 Task: Look for Airbnb properties in Cotoca, Bolivia from 2nd November, 2023 to 9th November, 2023 for 5 adults. Place can be shared room with 2 bedrooms having 5 beds and 2 bathrooms. Property type can be flat. Amenities needed are: wifi. Booking option can be shelf check-in. Look for 5 properties as per requirement.
Action: Mouse moved to (496, 71)
Screenshot: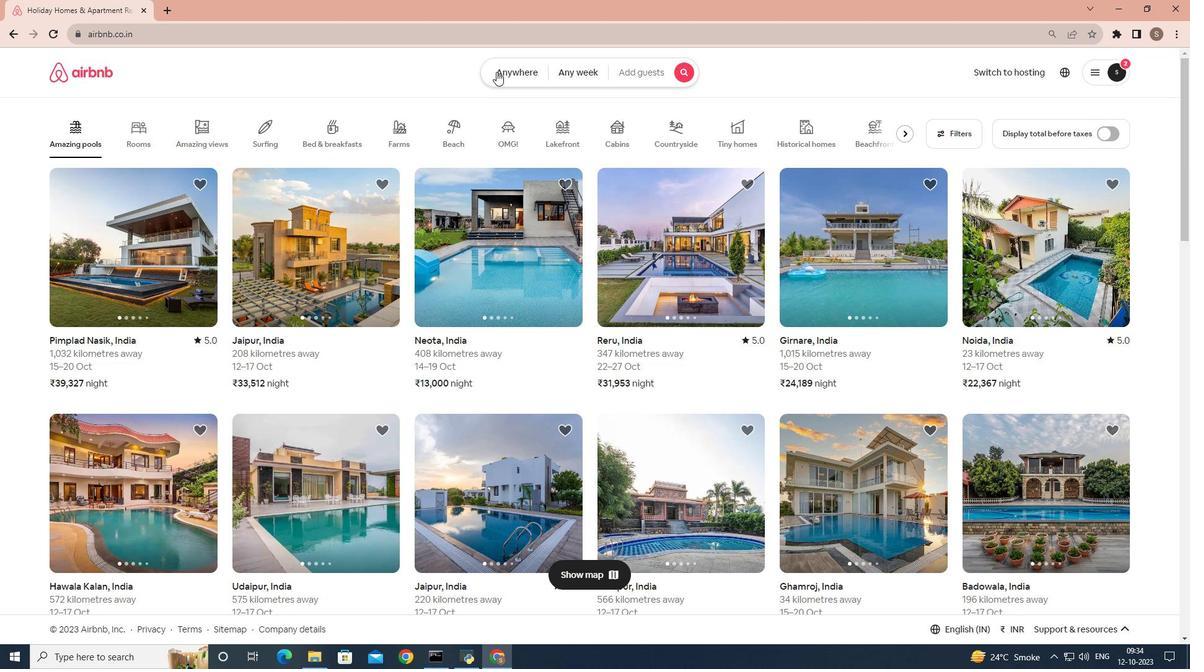
Action: Mouse pressed left at (496, 71)
Screenshot: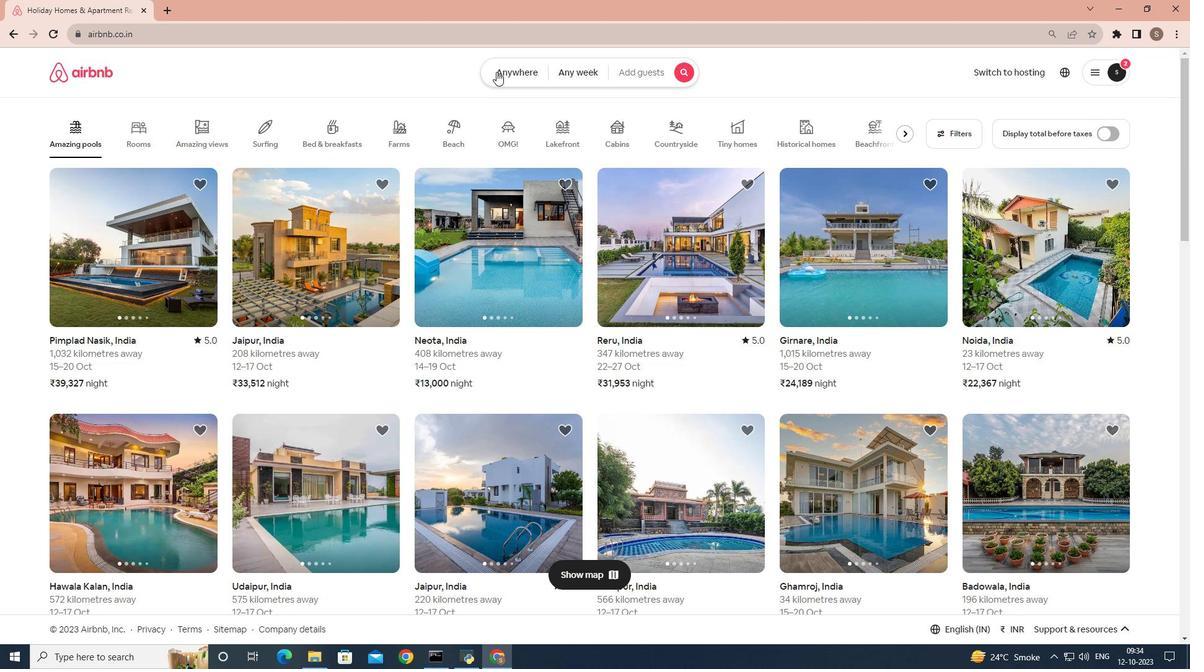 
Action: Mouse moved to (447, 114)
Screenshot: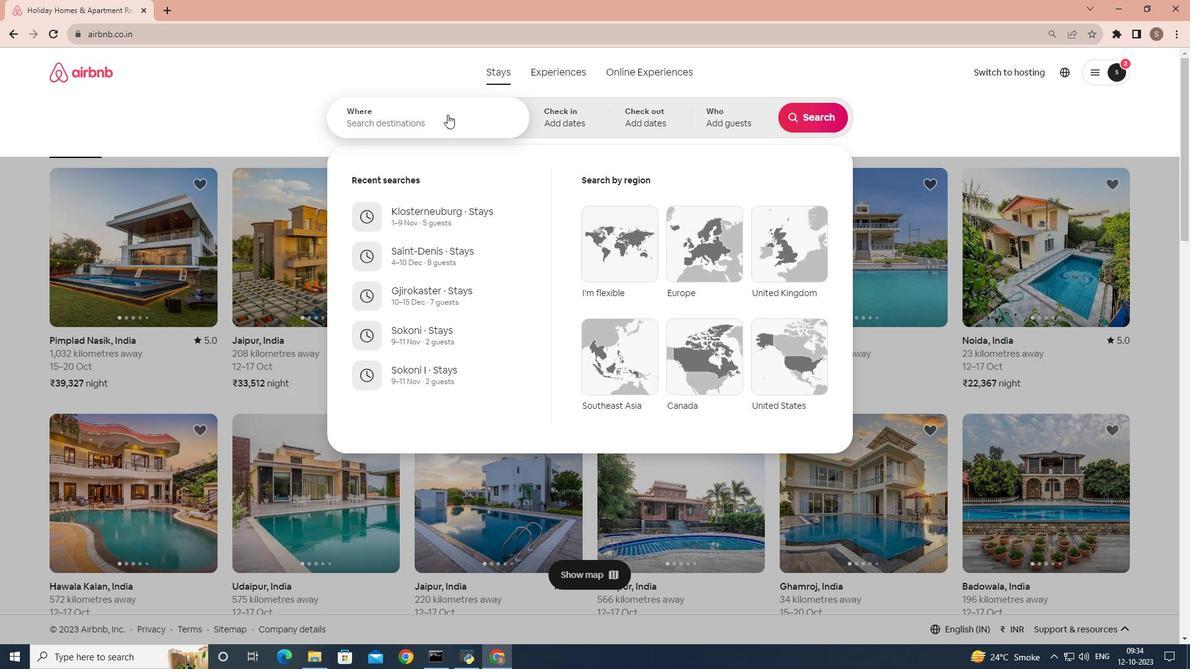 
Action: Mouse pressed left at (447, 114)
Screenshot: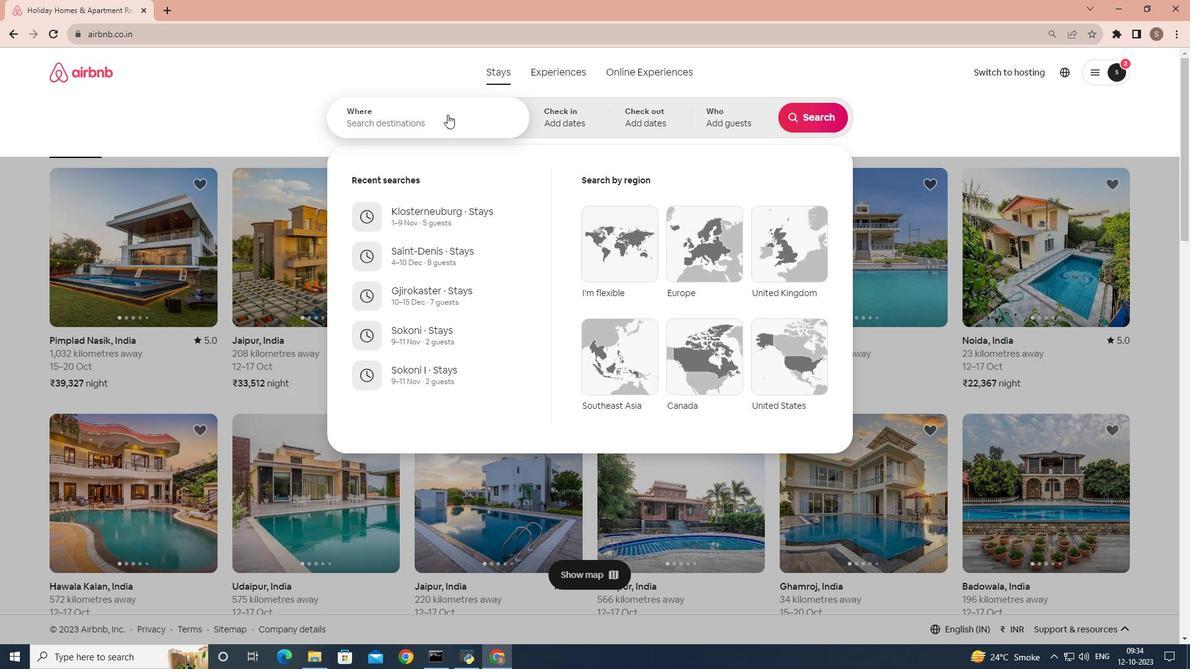 
Action: Mouse moved to (444, 132)
Screenshot: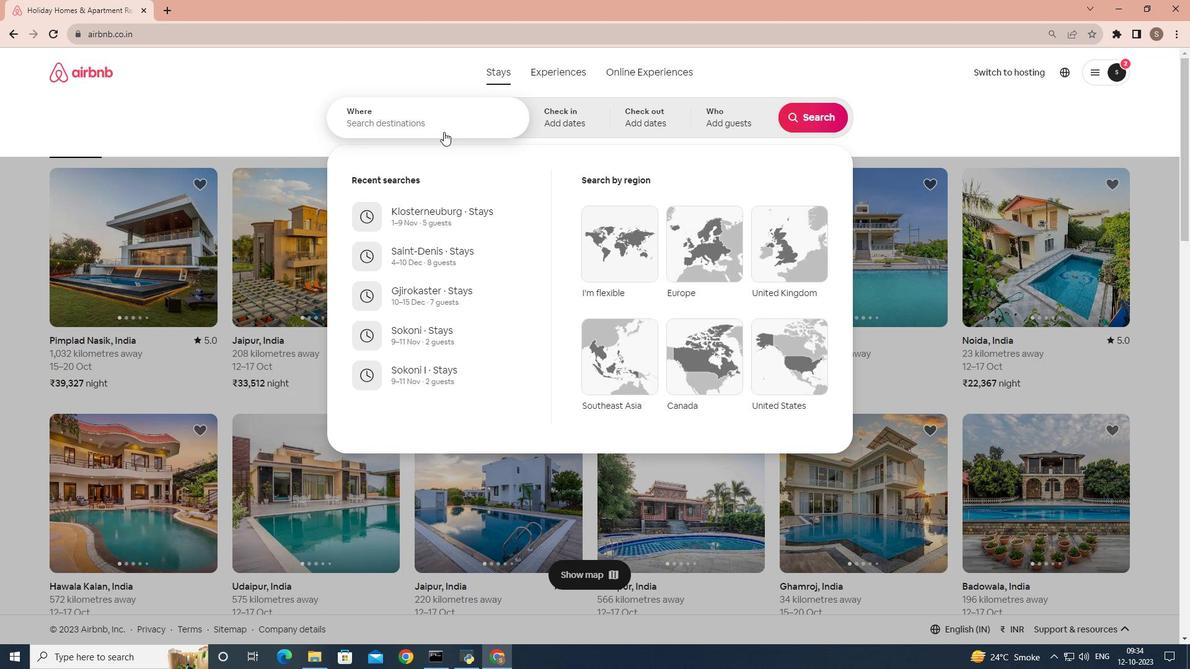 
Action: Key pressed <Key.shift><Key.shift><Key.shift><Key.shift>Cotoca,<Key.space><Key.shift>Bolivia
Screenshot: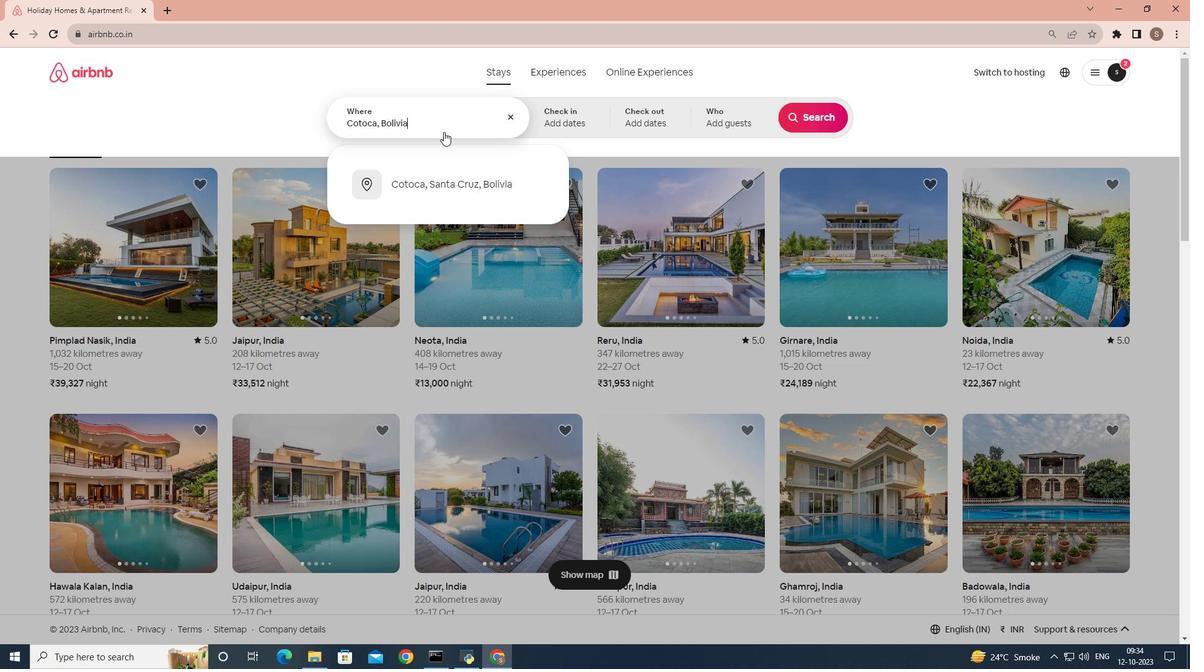 
Action: Mouse moved to (577, 125)
Screenshot: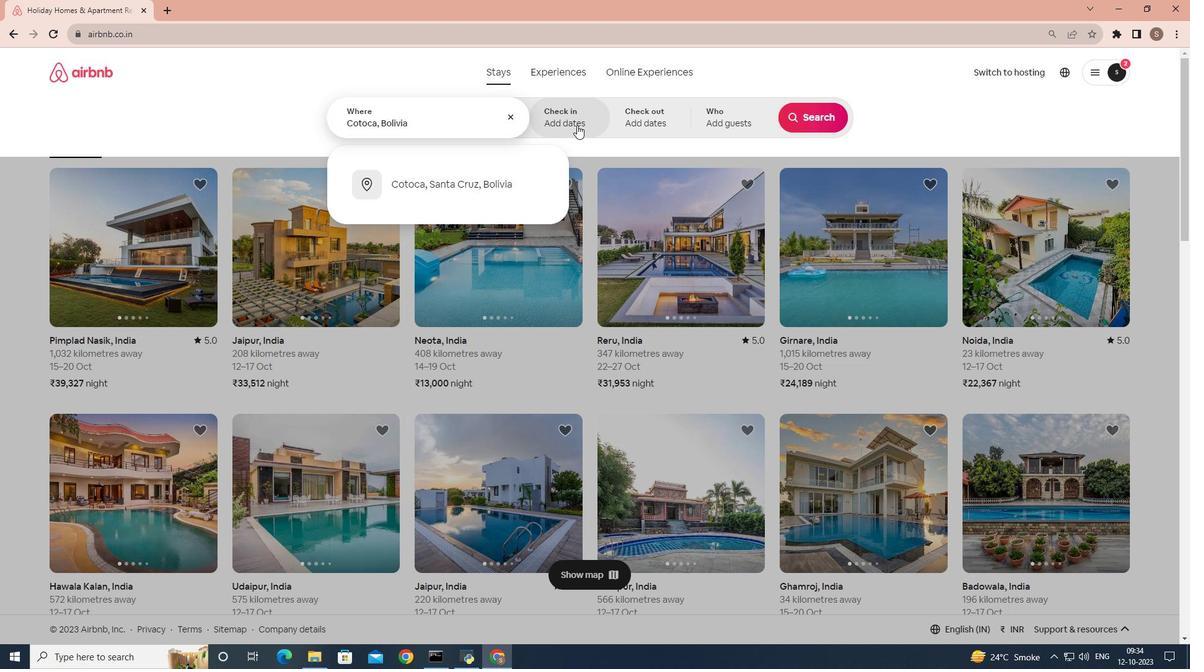 
Action: Mouse pressed left at (577, 125)
Screenshot: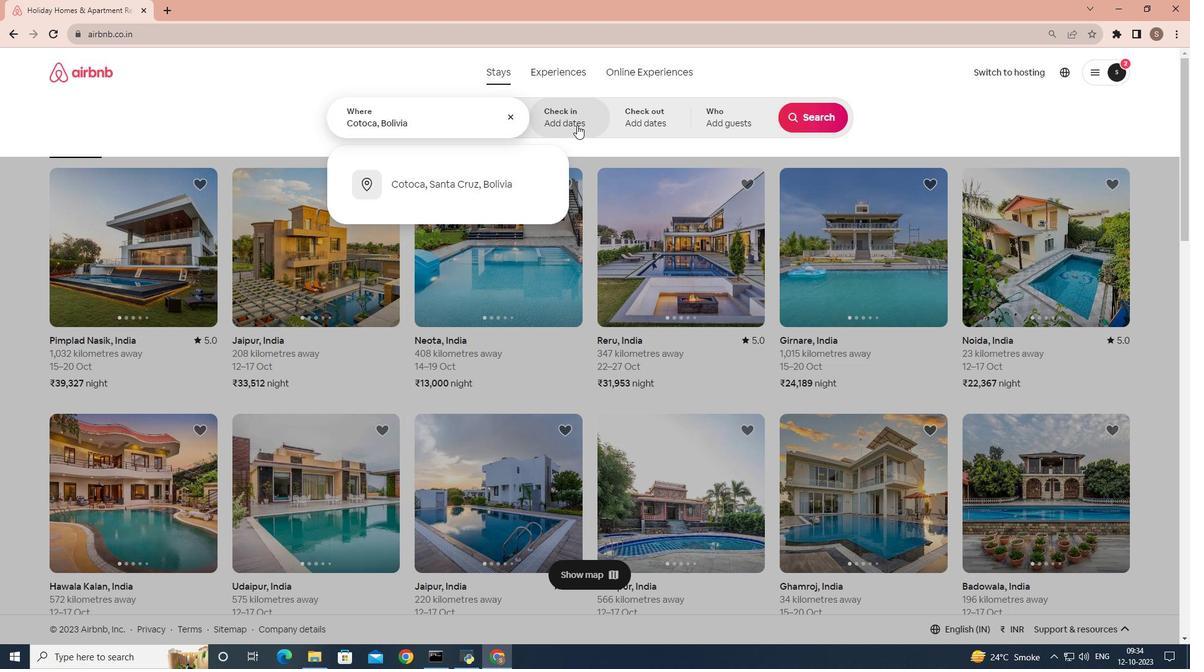 
Action: Mouse moved to (742, 267)
Screenshot: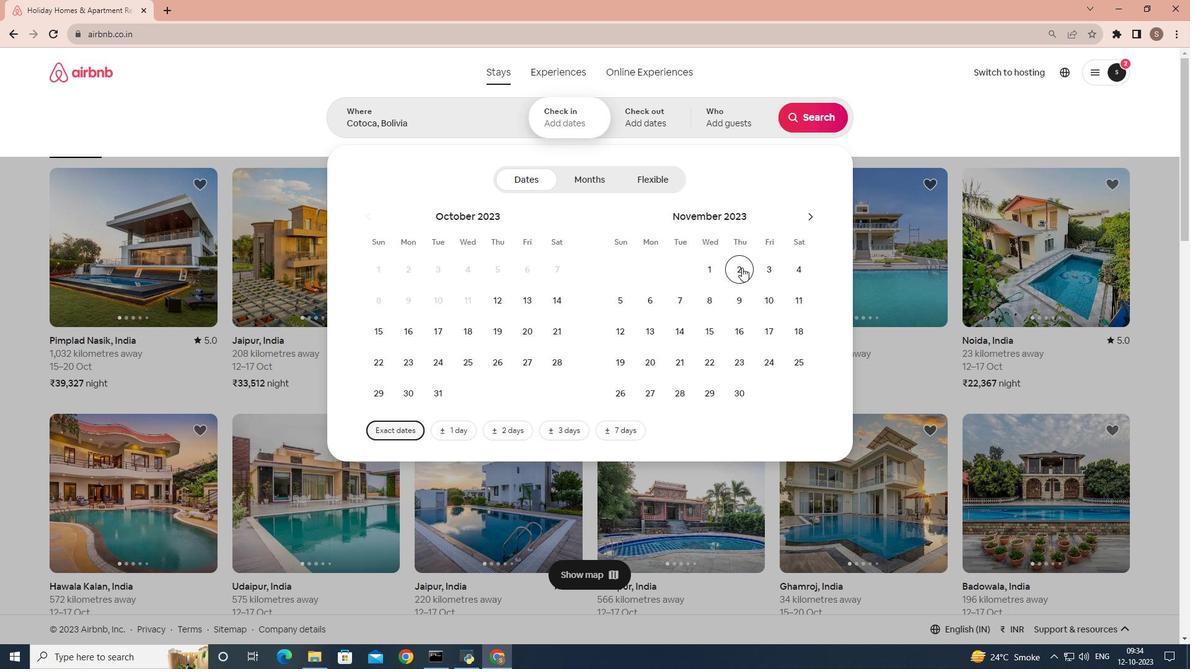 
Action: Mouse pressed left at (742, 267)
Screenshot: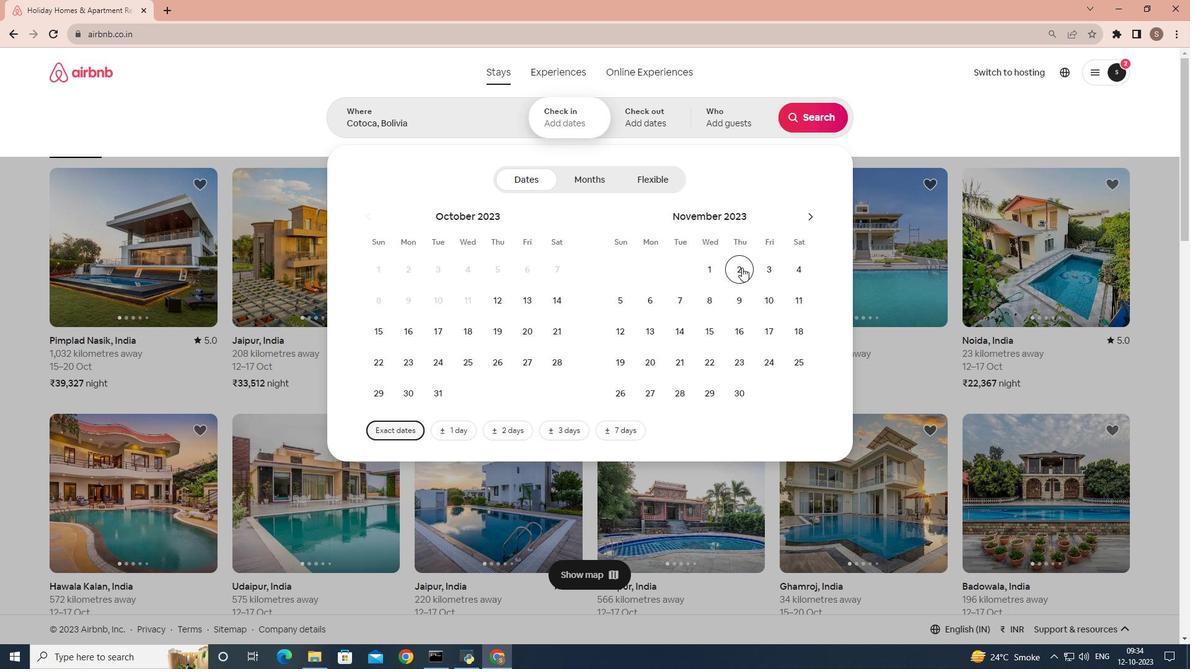 
Action: Mouse moved to (739, 301)
Screenshot: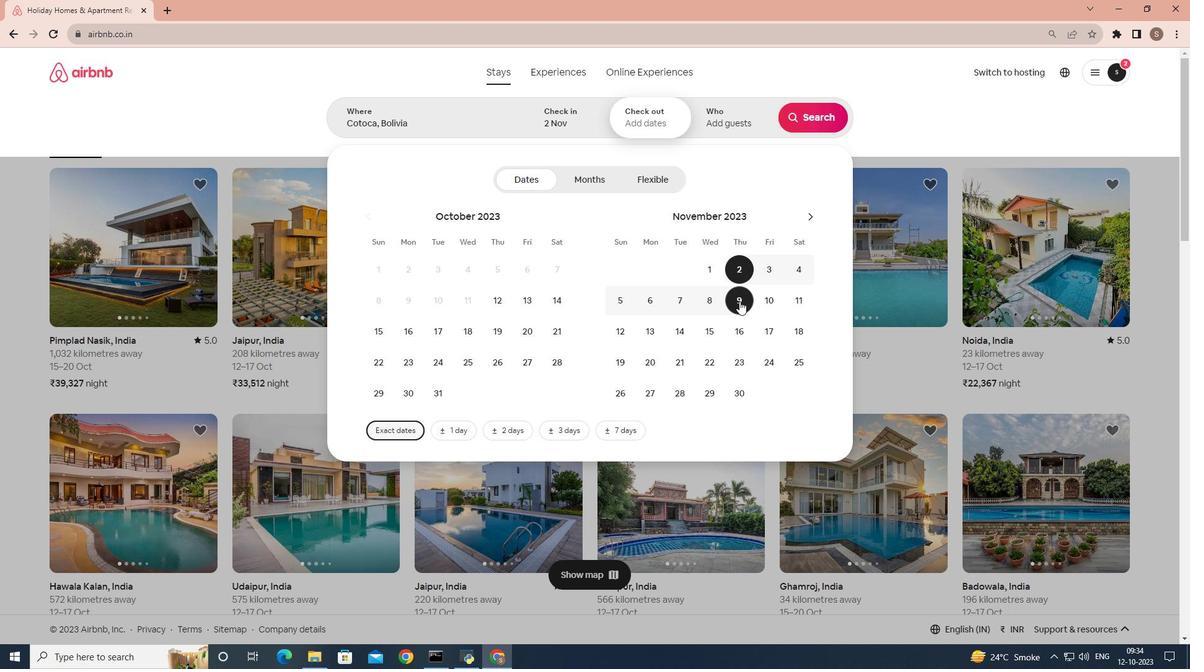 
Action: Mouse pressed left at (739, 301)
Screenshot: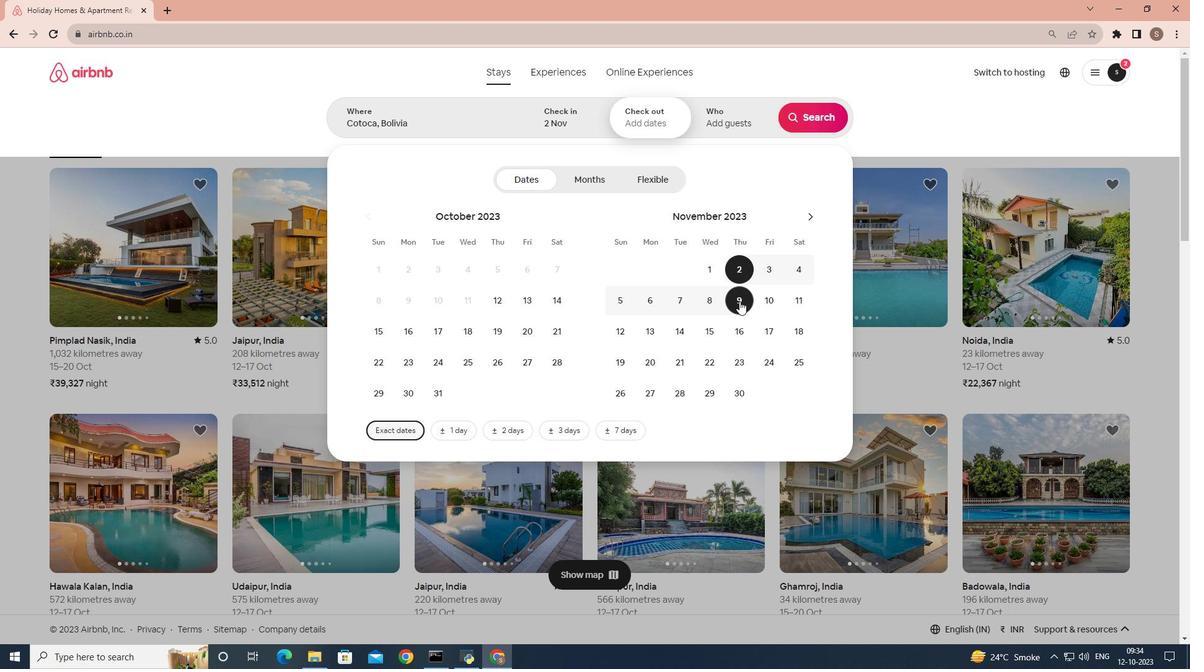 
Action: Mouse moved to (748, 114)
Screenshot: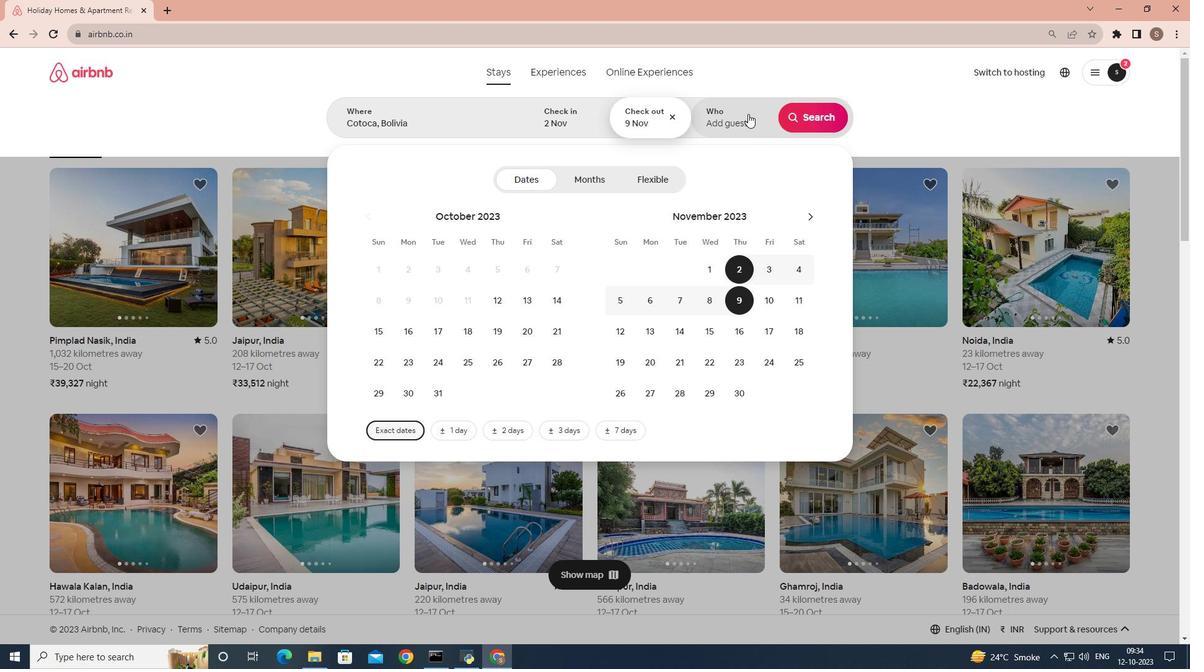 
Action: Mouse pressed left at (748, 114)
Screenshot: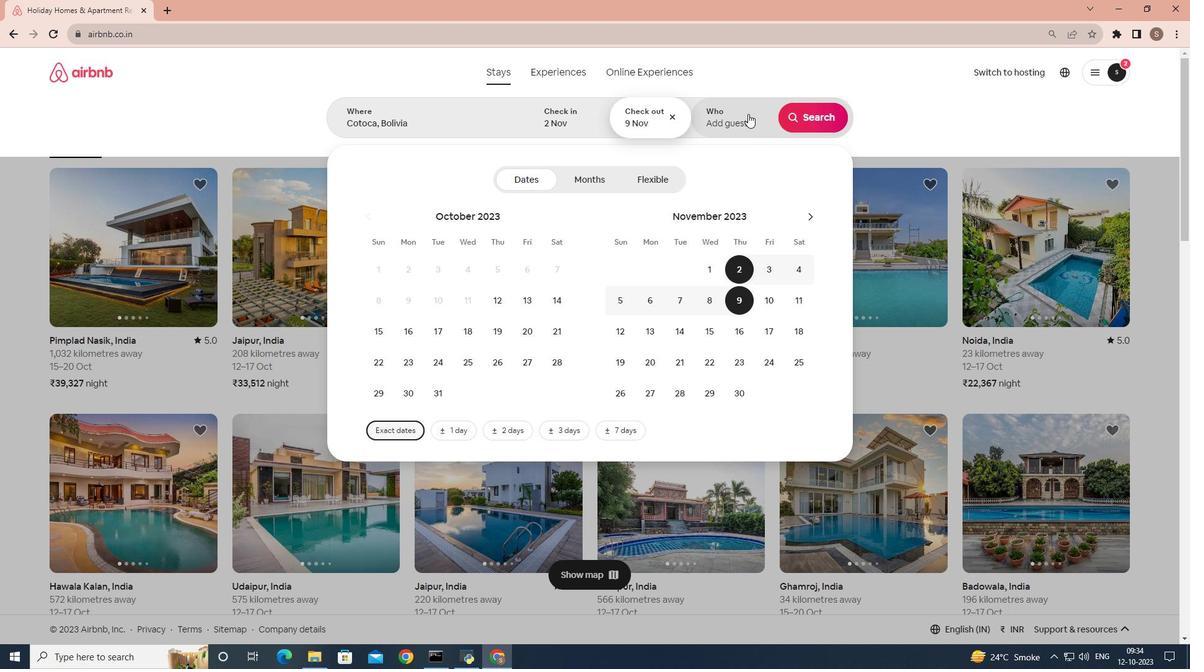 
Action: Mouse moved to (814, 181)
Screenshot: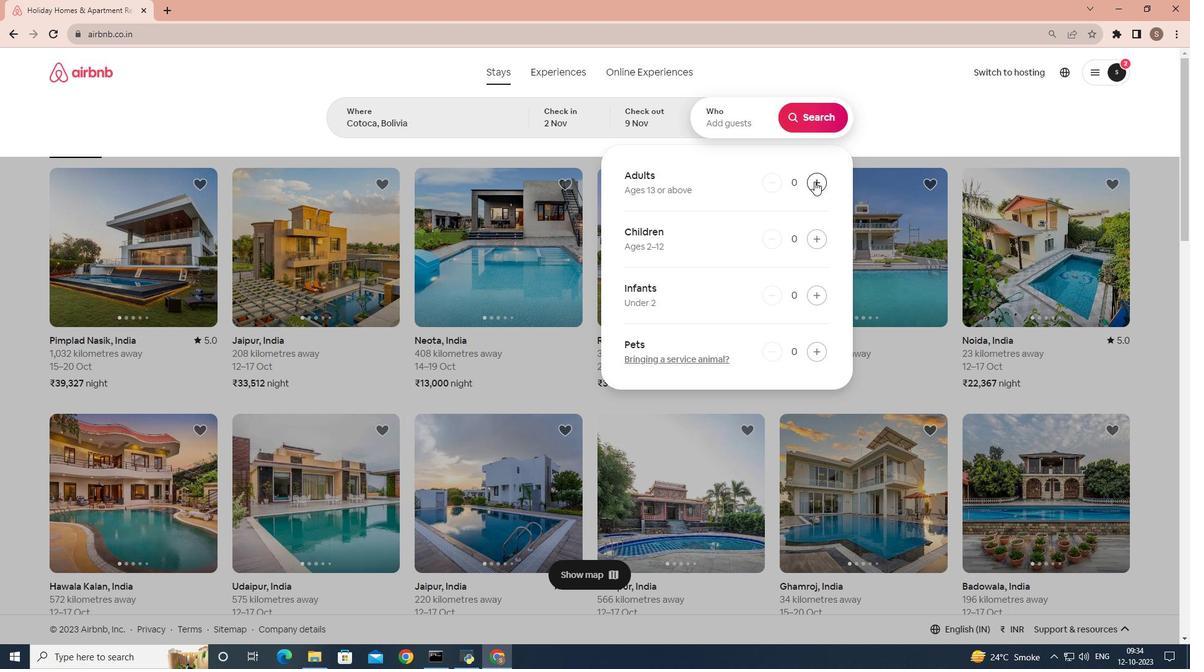 
Action: Mouse pressed left at (814, 181)
Screenshot: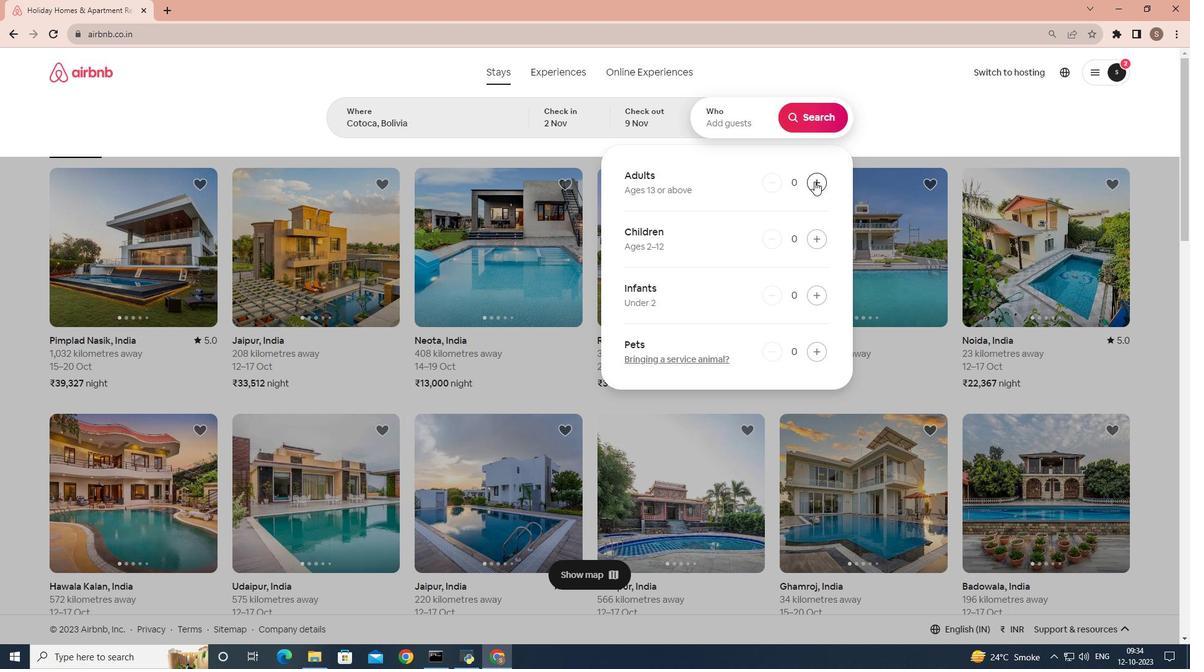 
Action: Mouse pressed left at (814, 181)
Screenshot: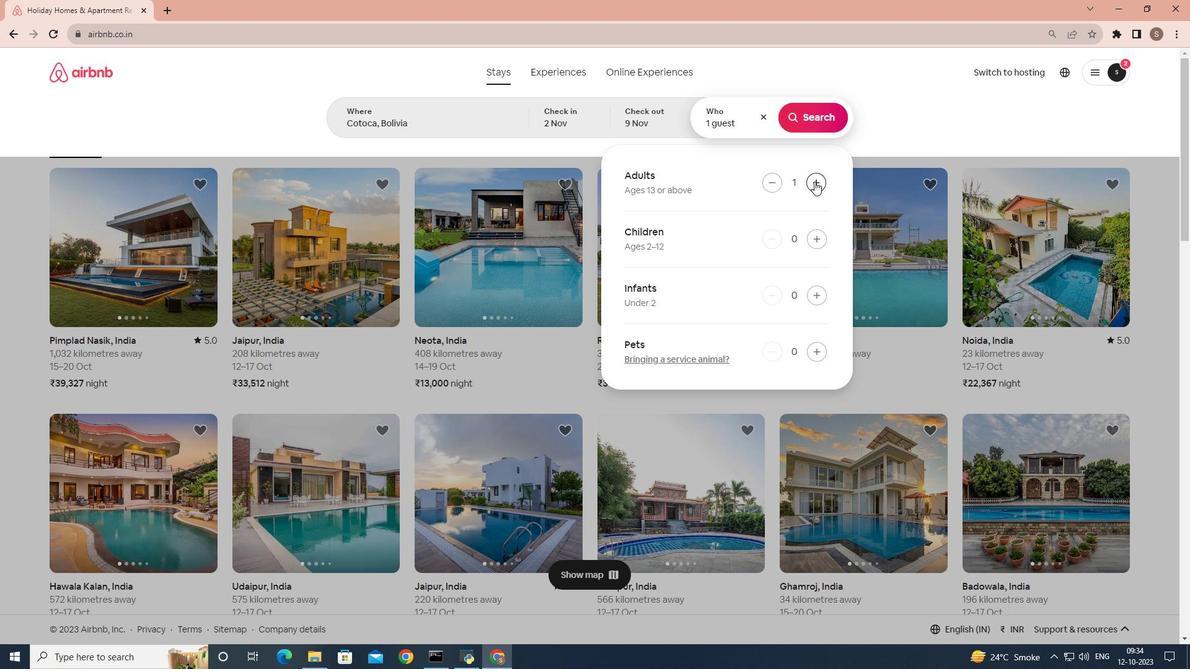 
Action: Mouse pressed left at (814, 181)
Screenshot: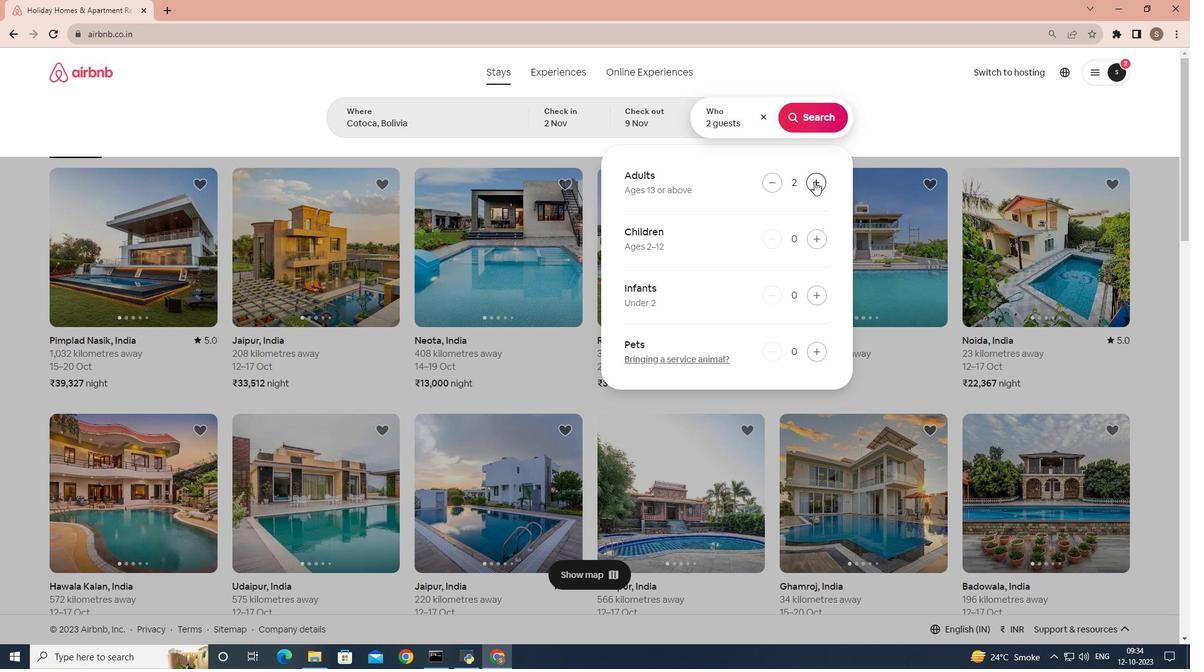 
Action: Mouse pressed left at (814, 181)
Screenshot: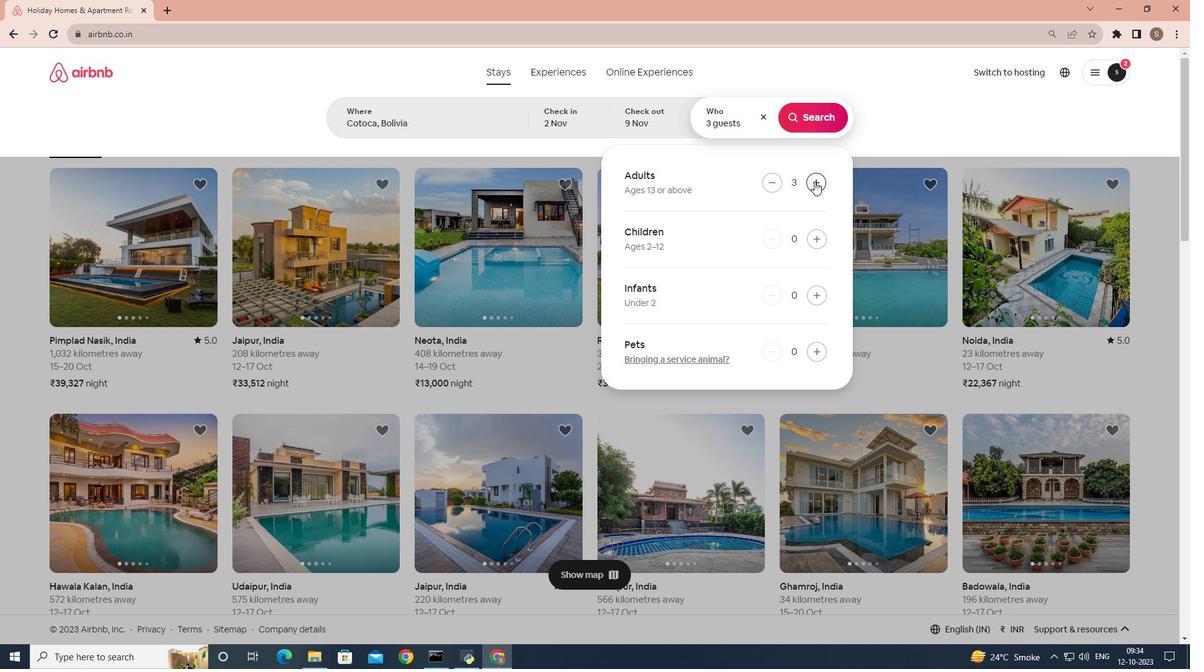 
Action: Mouse pressed left at (814, 181)
Screenshot: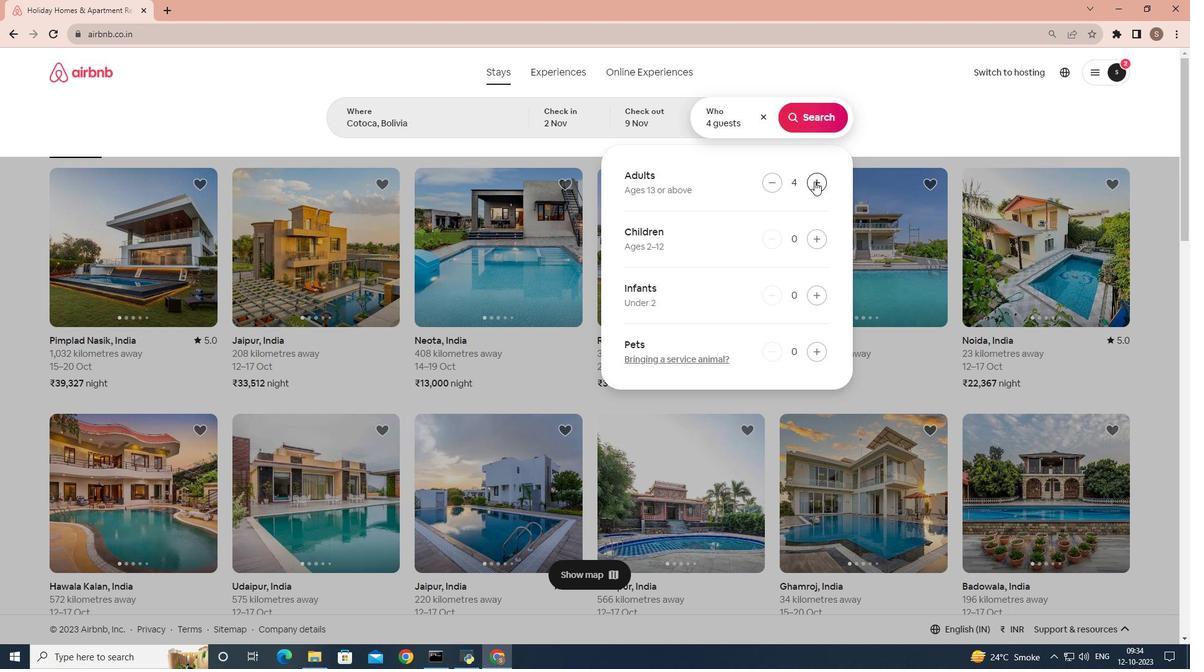 
Action: Mouse moved to (814, 116)
Screenshot: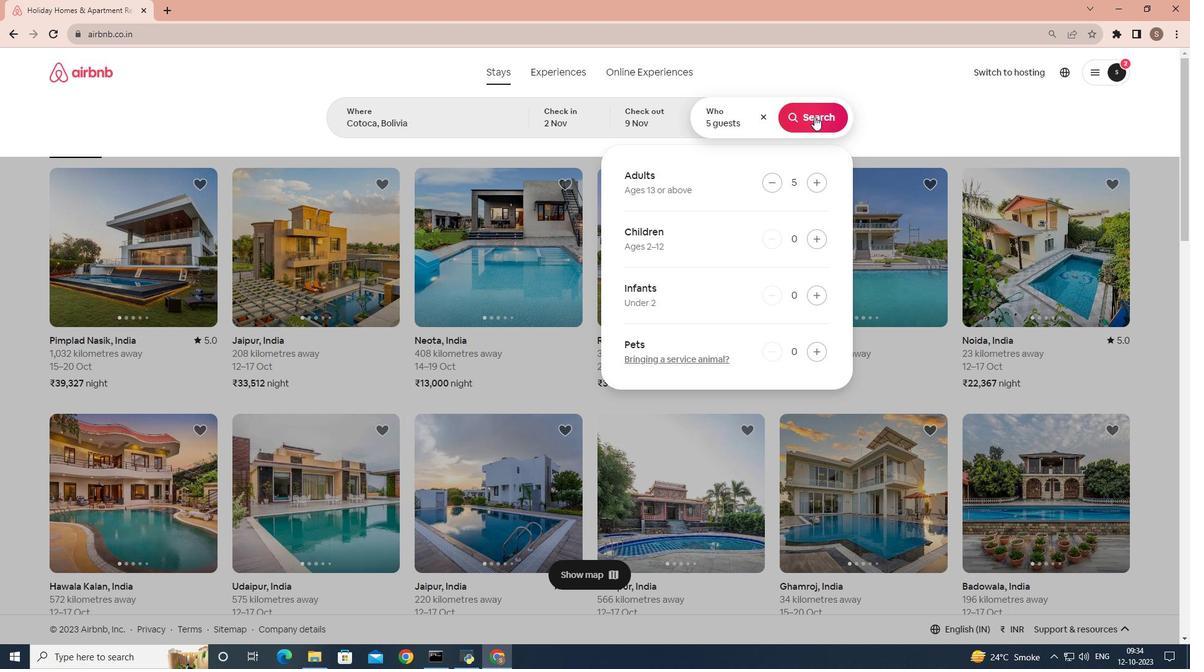 
Action: Mouse pressed left at (814, 116)
Screenshot: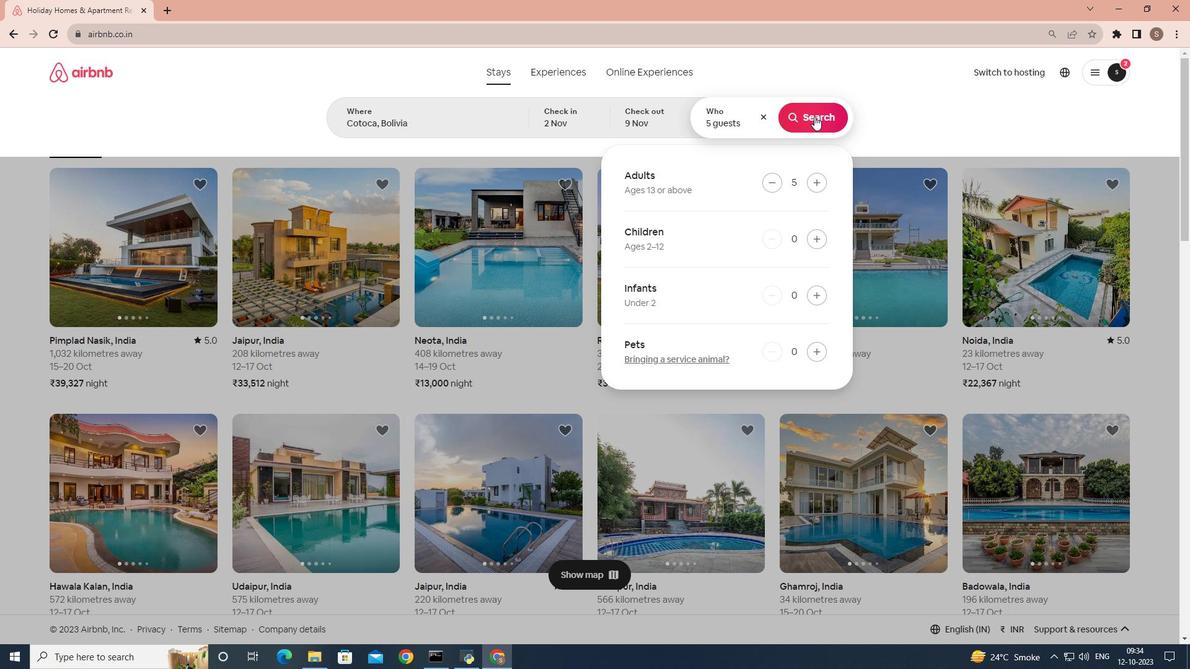 
Action: Mouse moved to (999, 122)
Screenshot: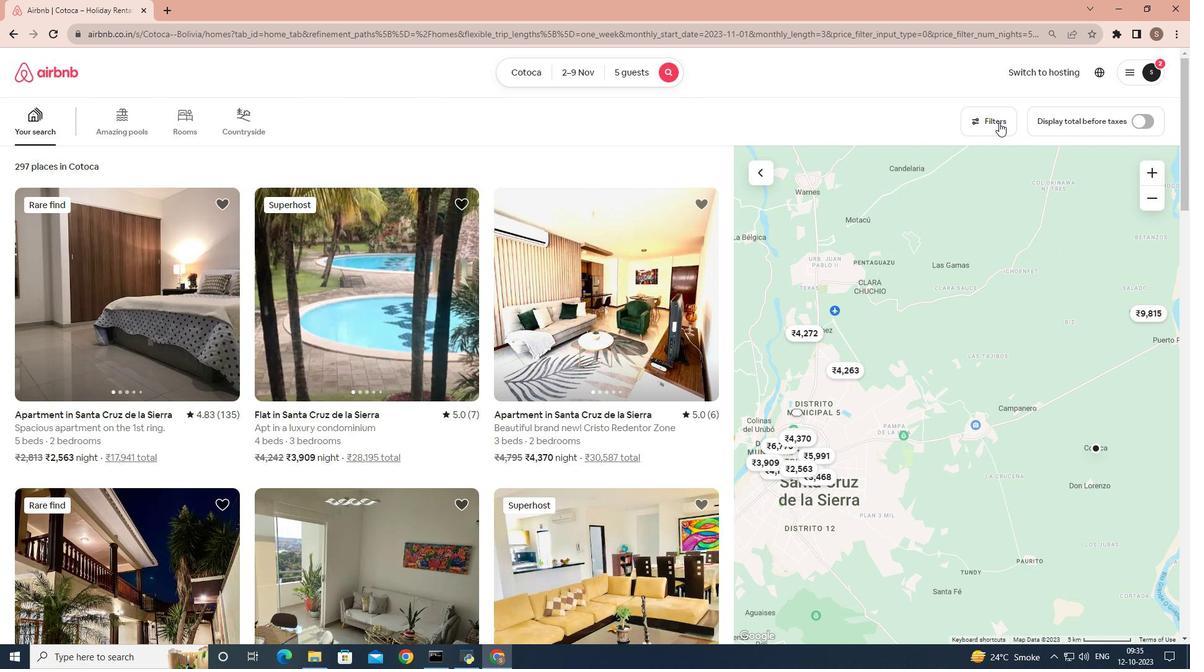 
Action: Mouse pressed left at (999, 122)
Screenshot: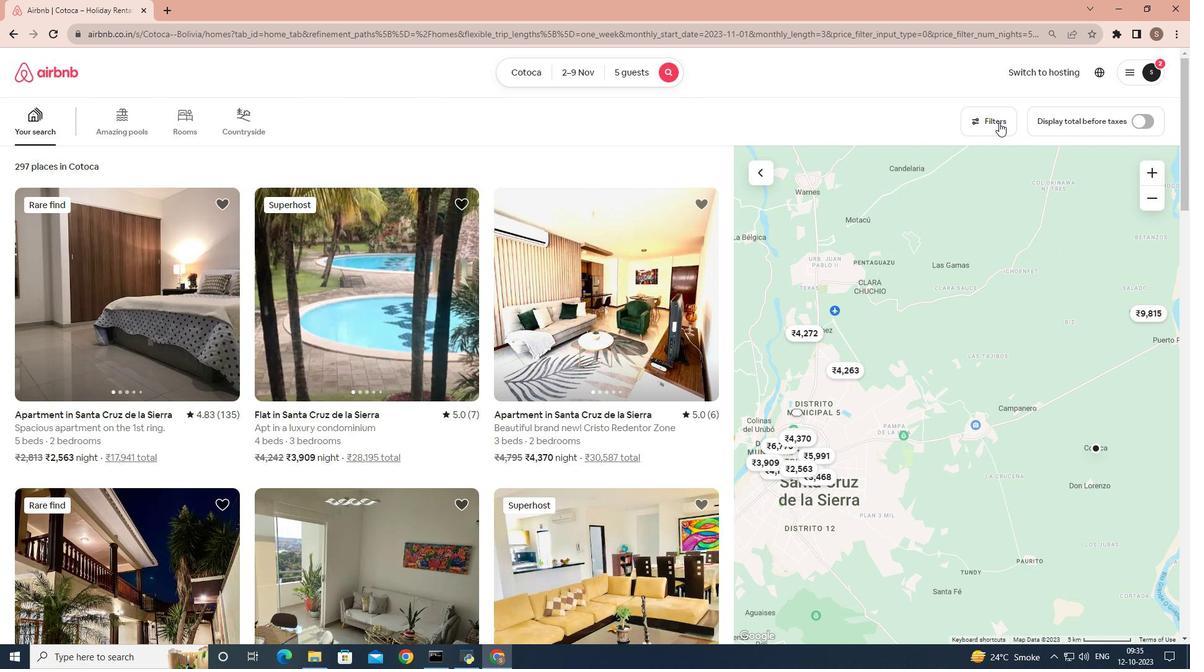 
Action: Mouse moved to (488, 510)
Screenshot: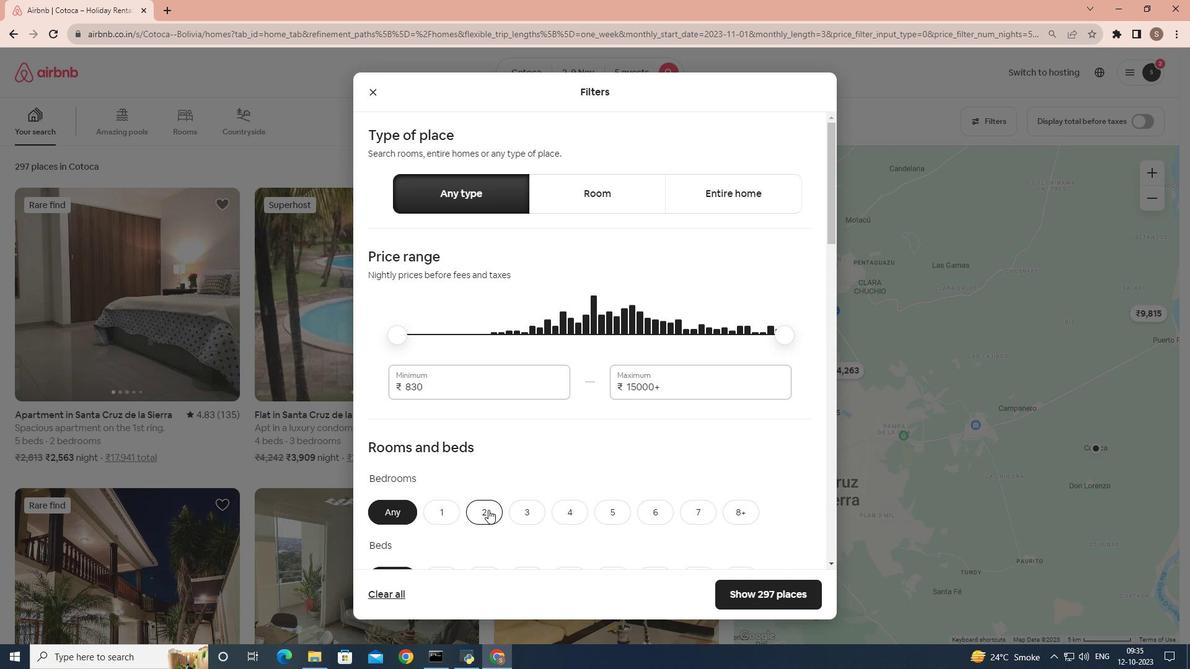 
Action: Mouse pressed left at (488, 510)
Screenshot: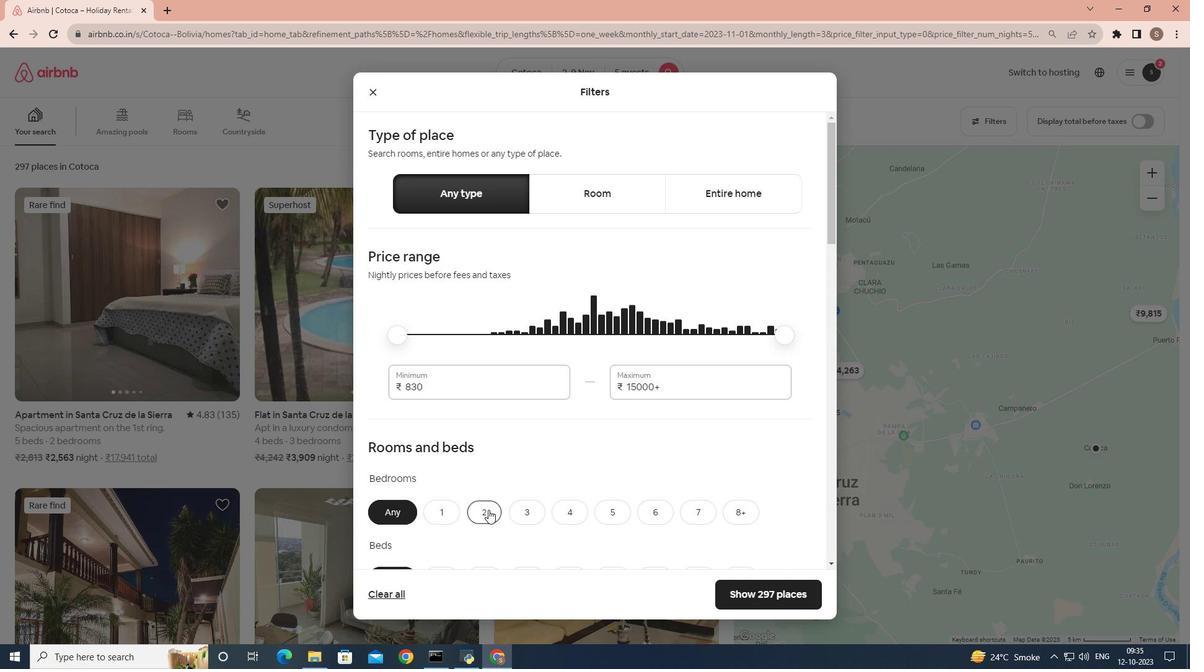 
Action: Mouse moved to (518, 460)
Screenshot: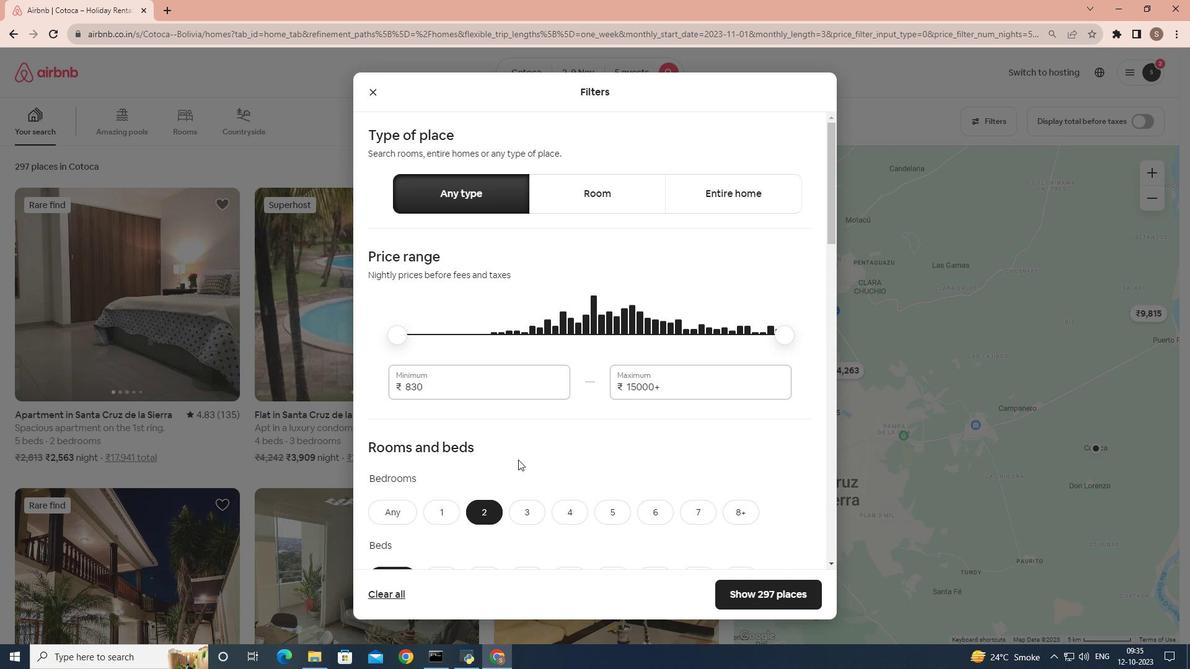 
Action: Mouse scrolled (518, 459) with delta (0, 0)
Screenshot: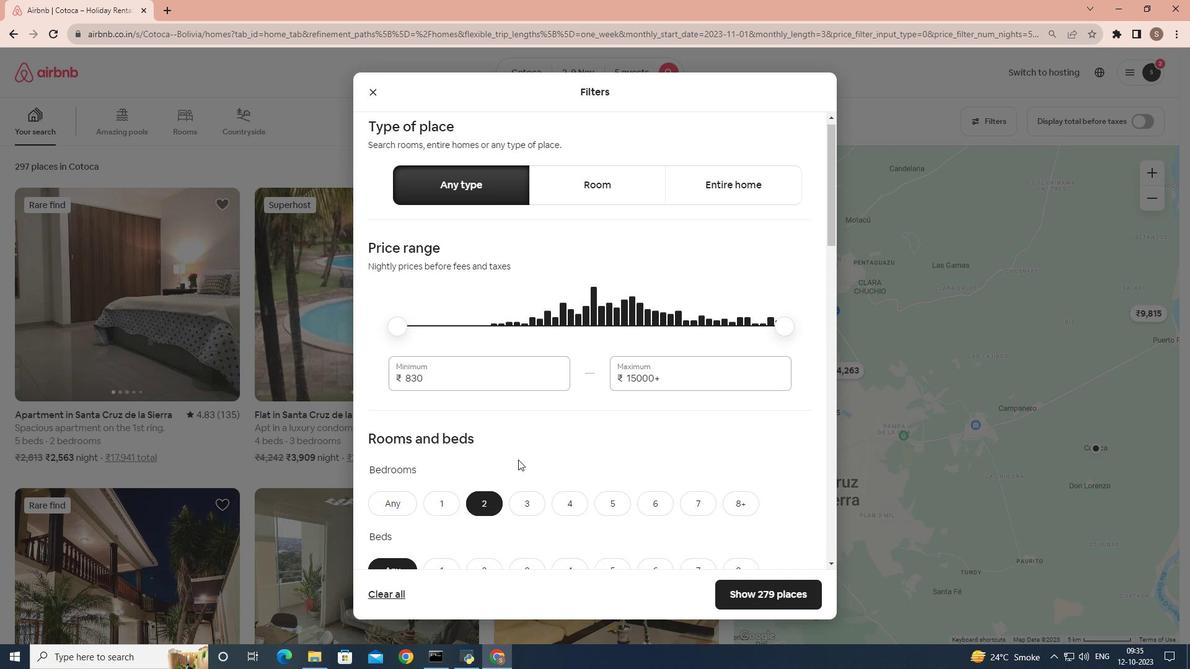 
Action: Mouse scrolled (518, 459) with delta (0, 0)
Screenshot: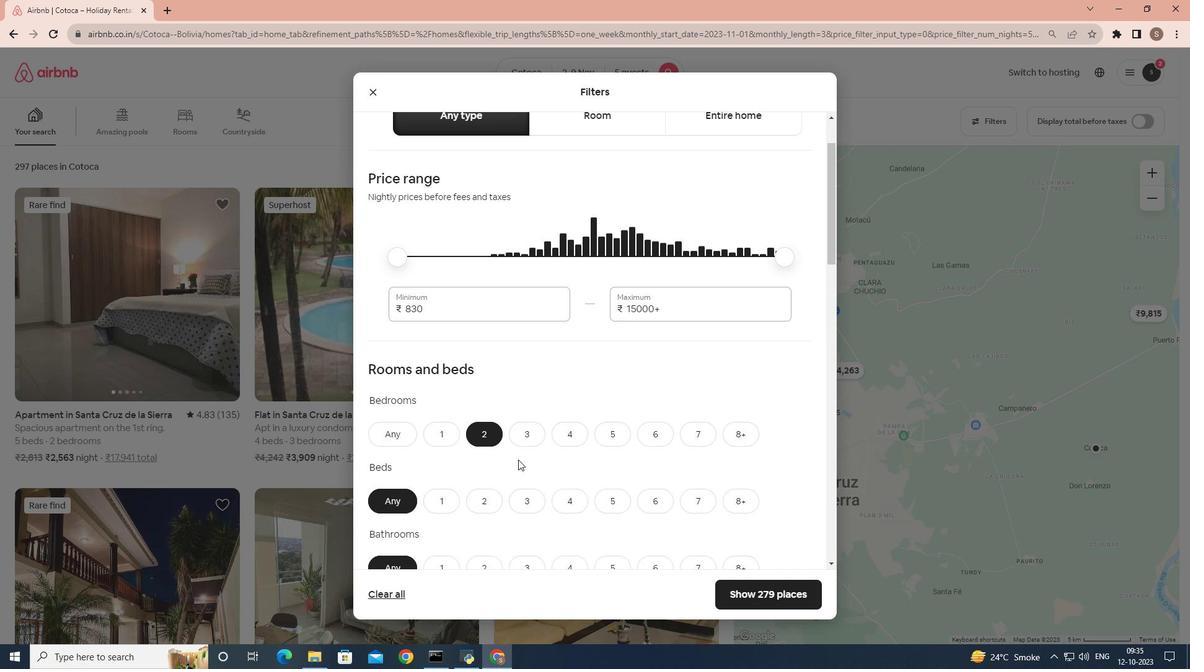 
Action: Mouse moved to (566, 445)
Screenshot: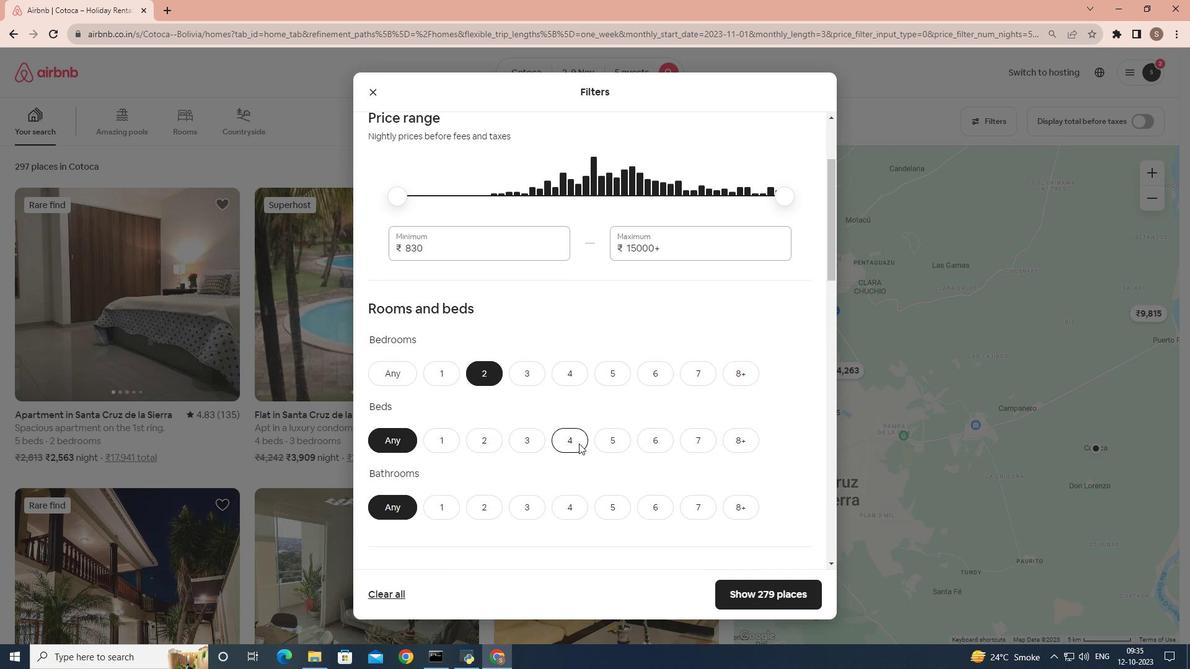 
Action: Mouse scrolled (566, 445) with delta (0, 0)
Screenshot: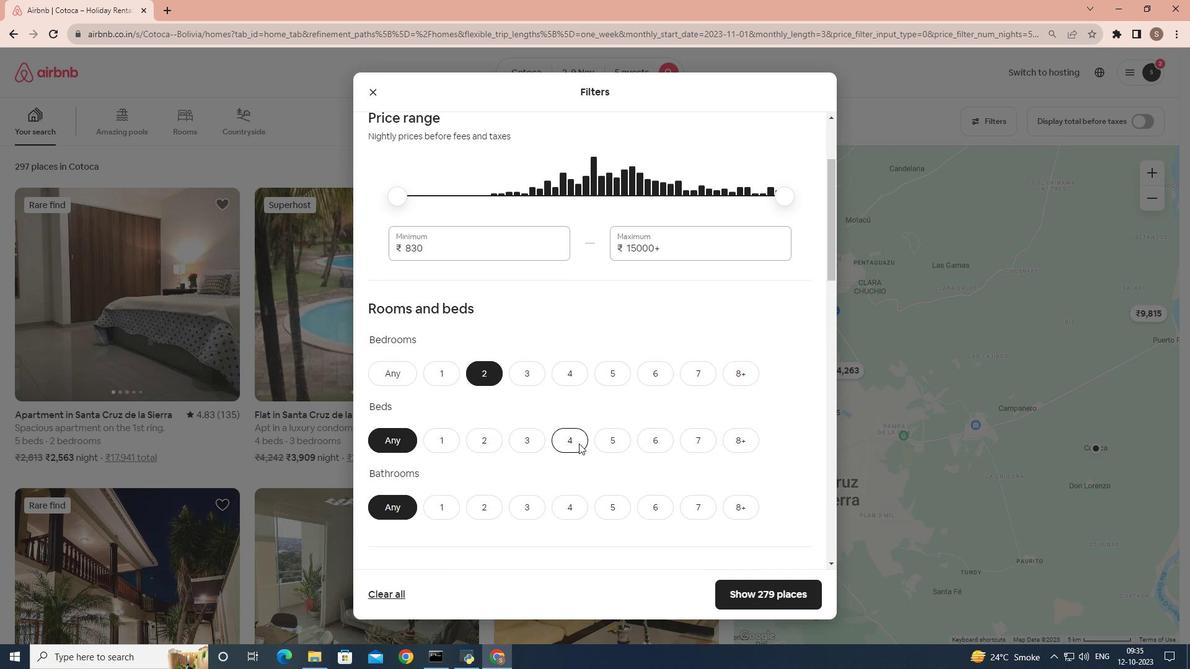 
Action: Mouse moved to (571, 444)
Screenshot: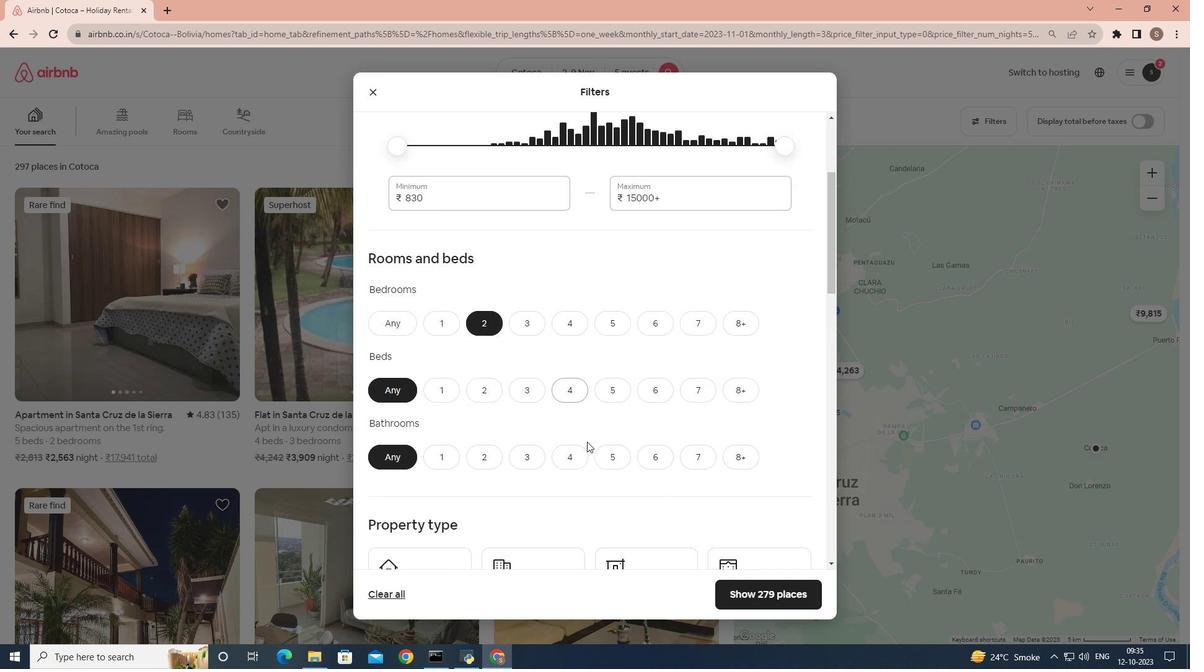 
Action: Mouse scrolled (571, 444) with delta (0, 0)
Screenshot: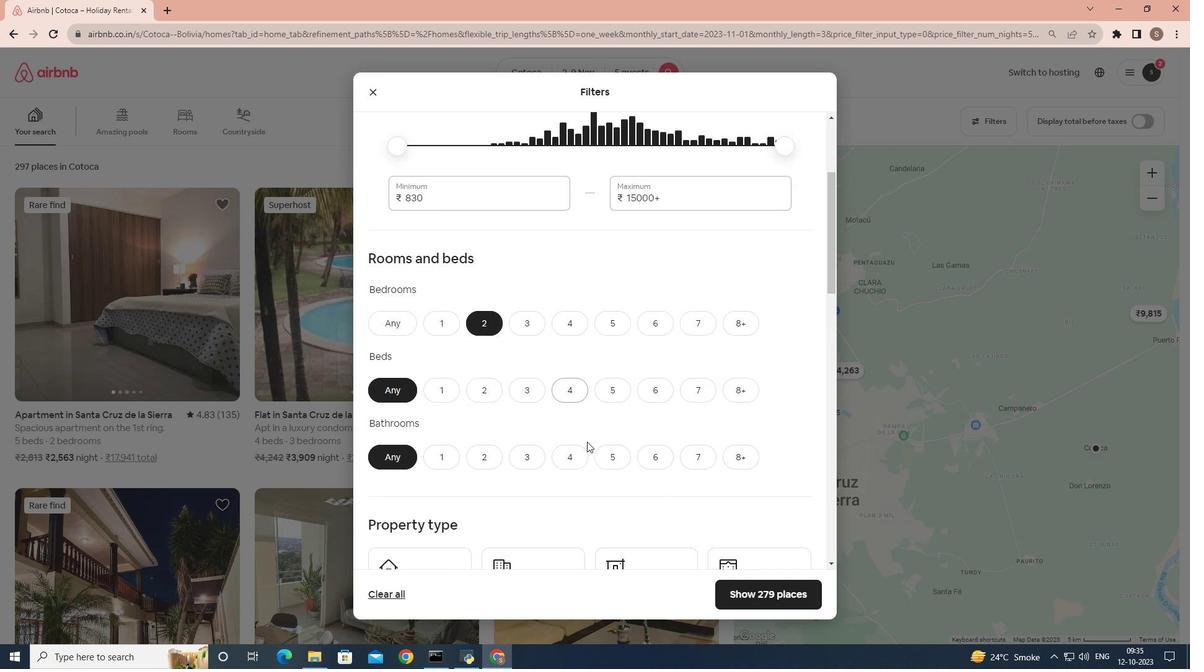 
Action: Mouse moved to (609, 321)
Screenshot: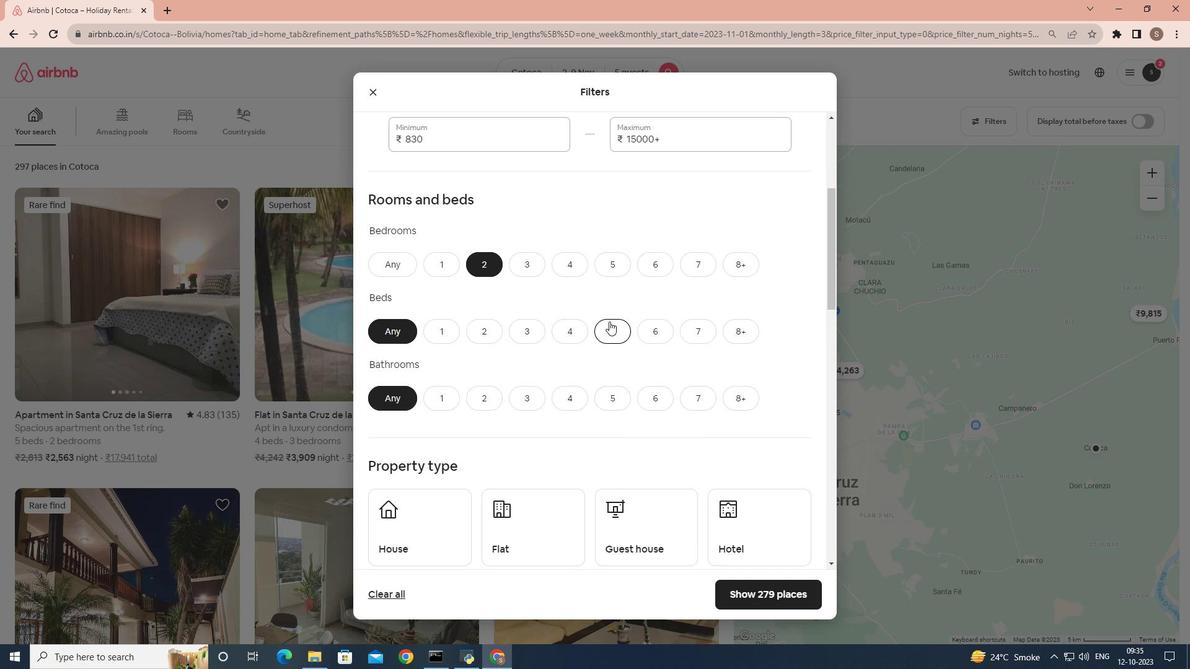 
Action: Mouse pressed left at (609, 321)
Screenshot: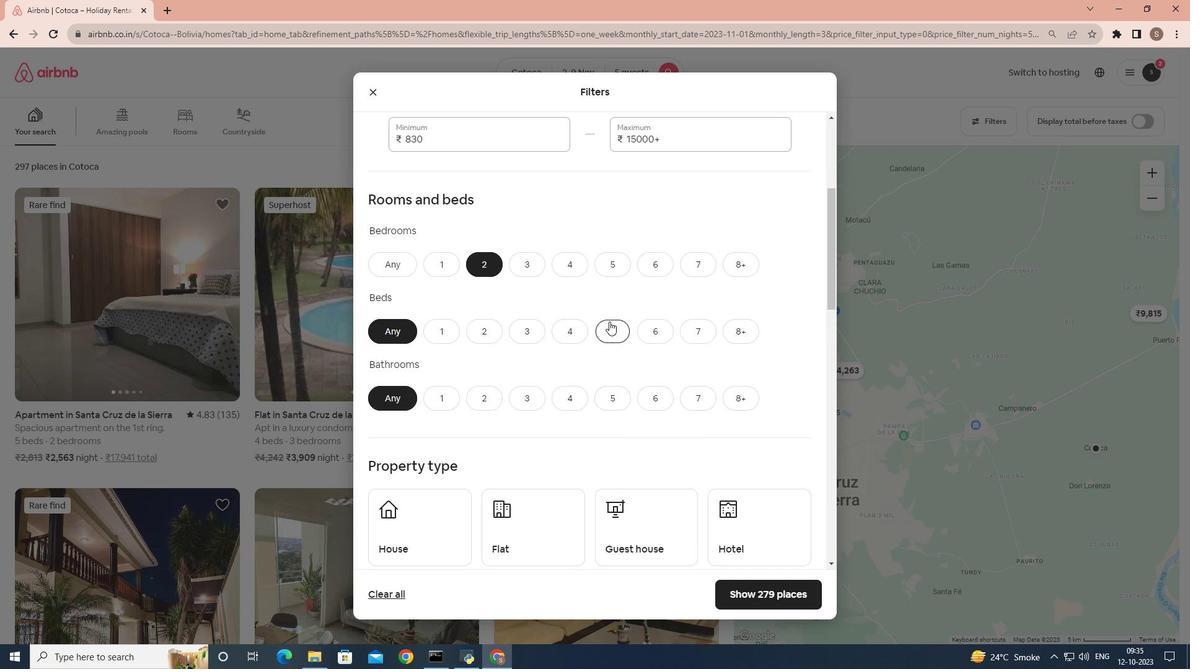 
Action: Mouse moved to (592, 316)
Screenshot: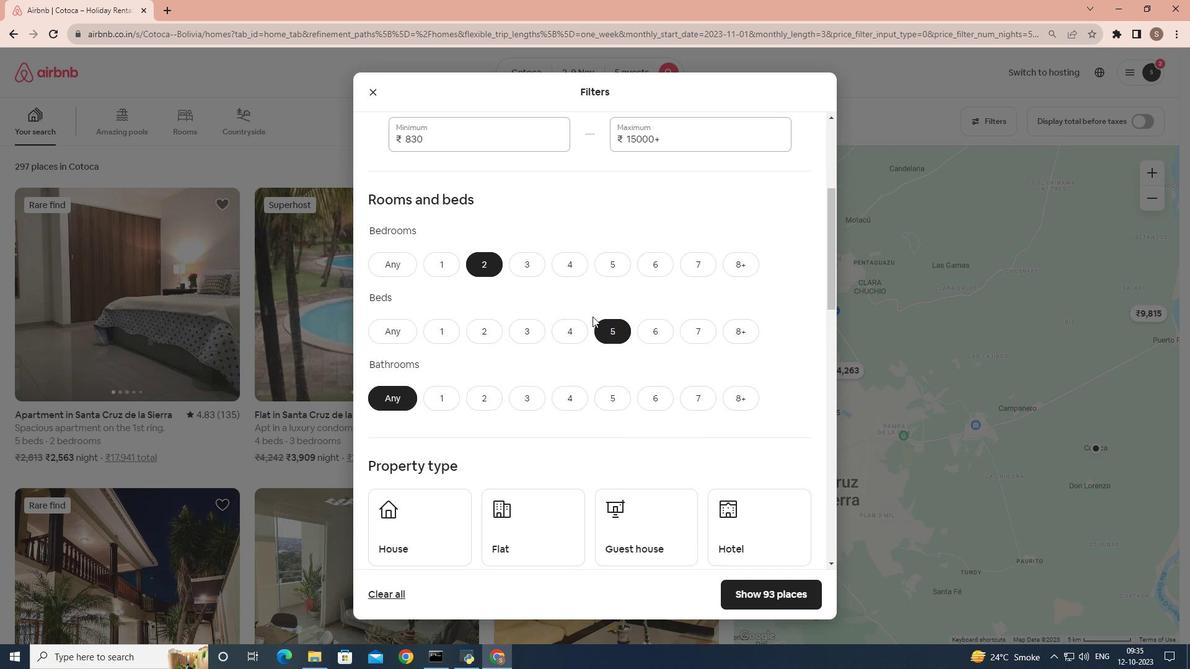 
Action: Mouse scrolled (592, 316) with delta (0, 0)
Screenshot: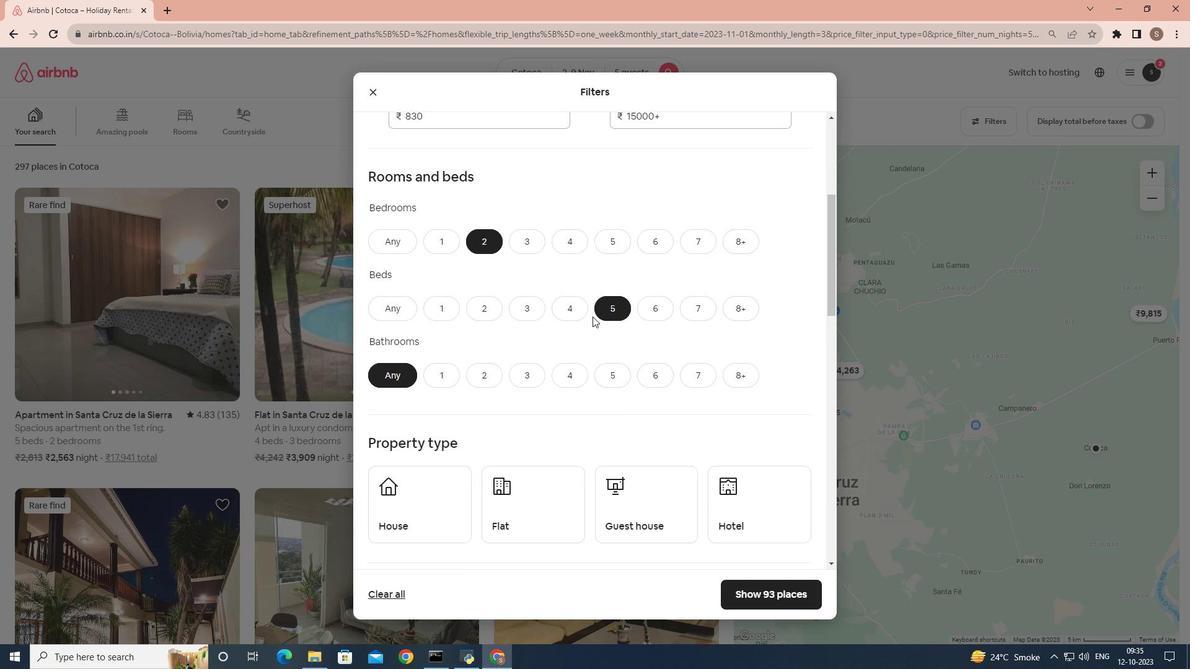 
Action: Mouse scrolled (592, 316) with delta (0, 0)
Screenshot: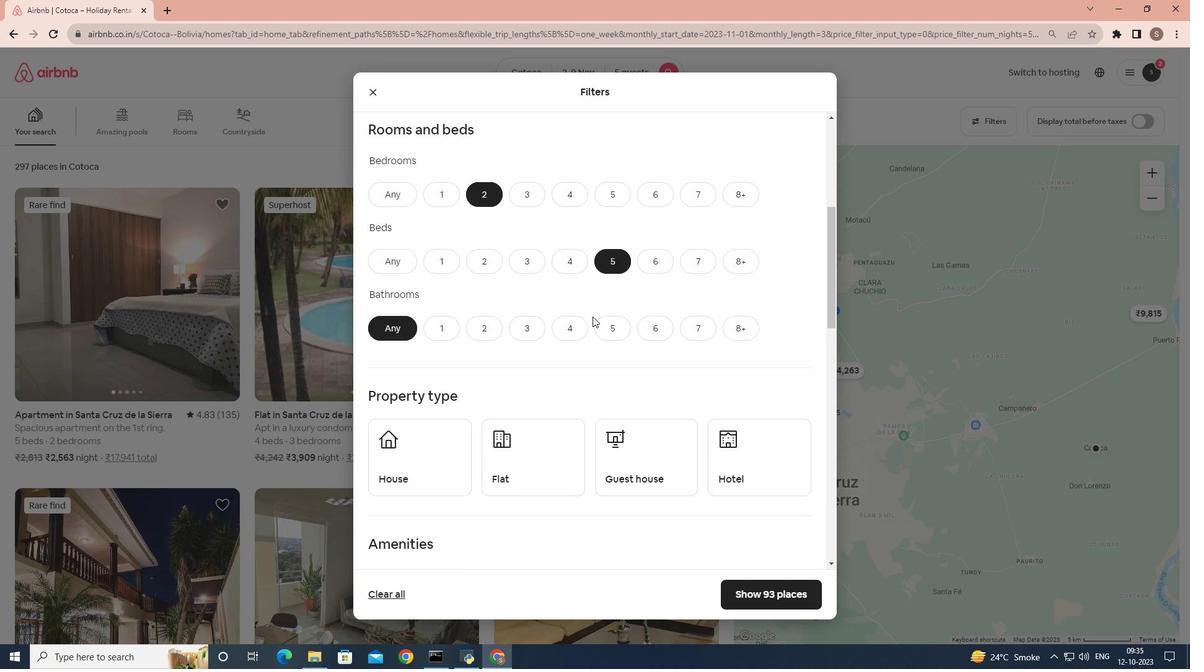 
Action: Mouse moved to (480, 279)
Screenshot: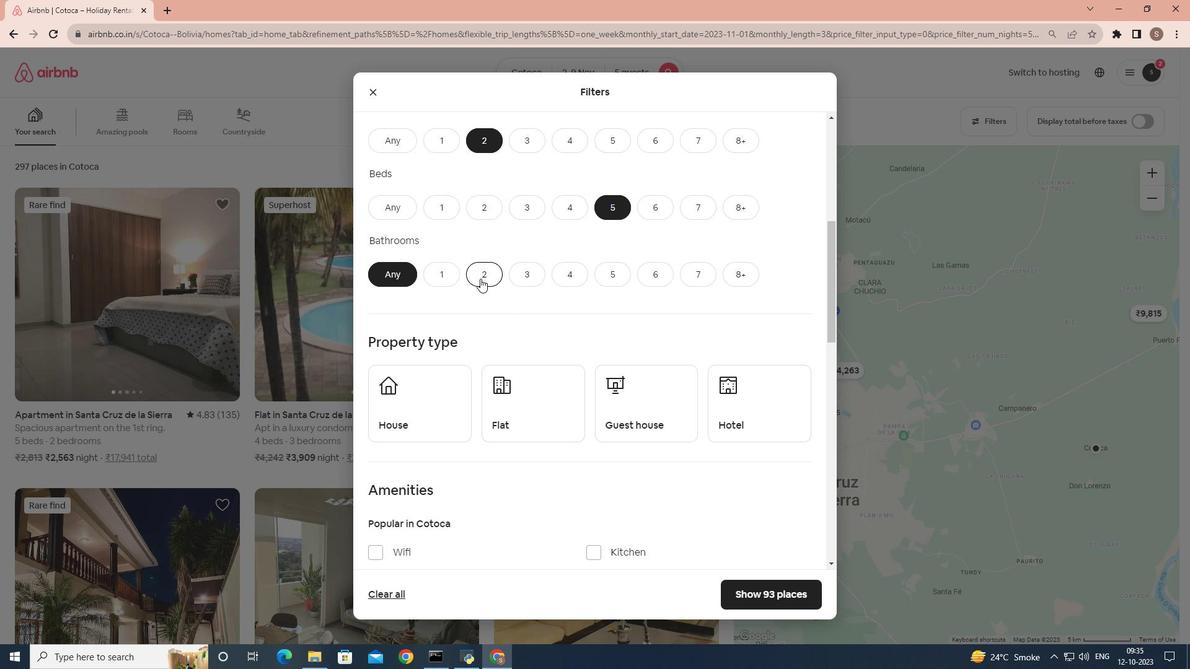 
Action: Mouse pressed left at (480, 279)
Screenshot: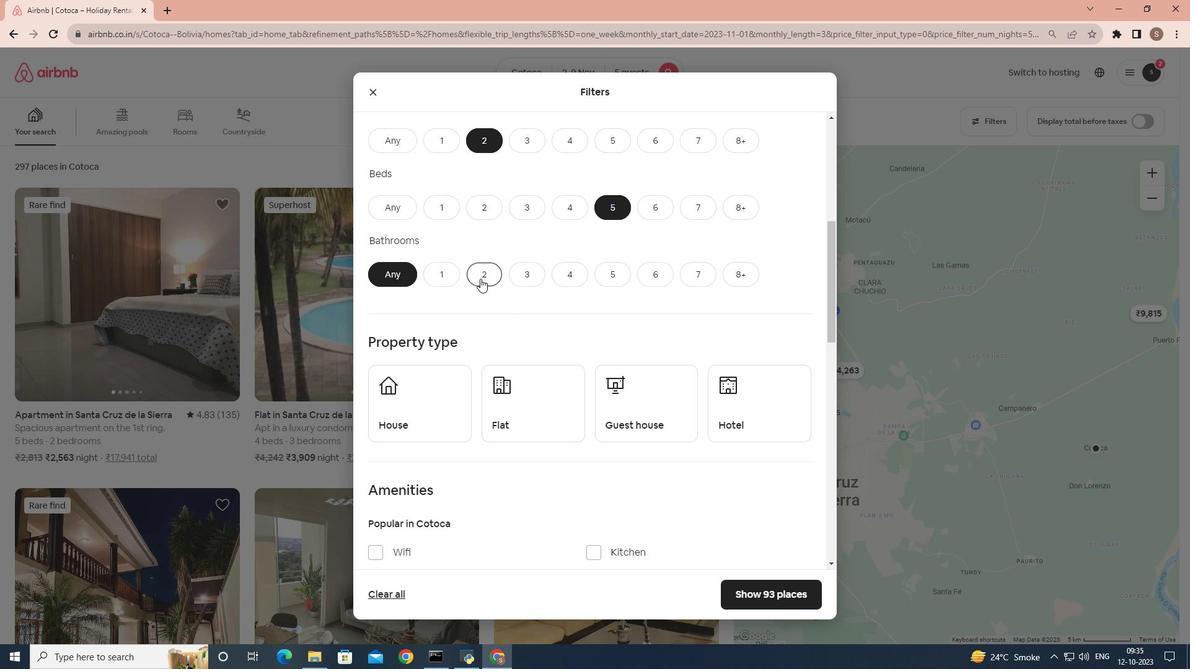 
Action: Mouse moved to (471, 297)
Screenshot: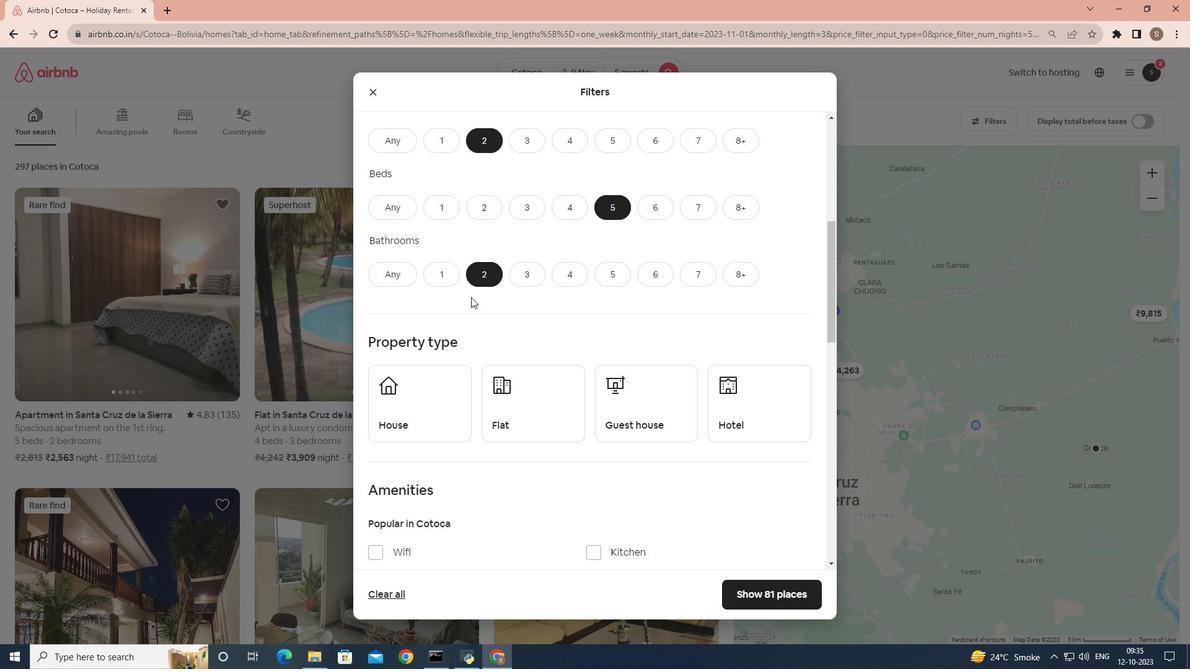
Action: Mouse scrolled (471, 297) with delta (0, 0)
Screenshot: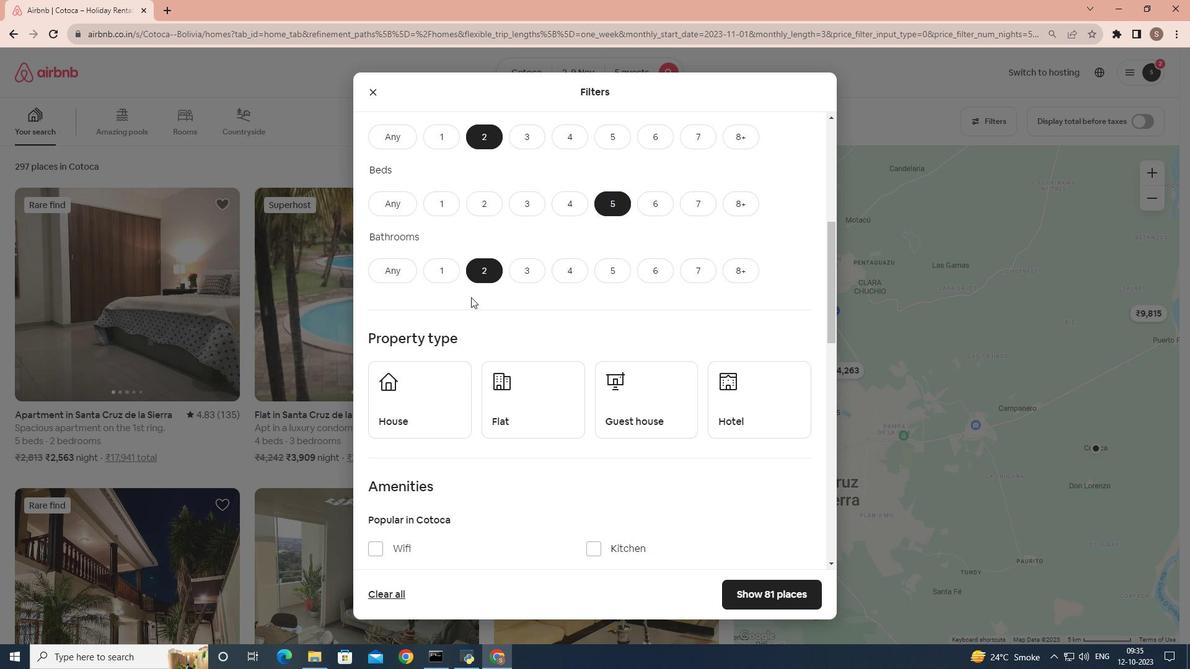
Action: Mouse scrolled (471, 297) with delta (0, 0)
Screenshot: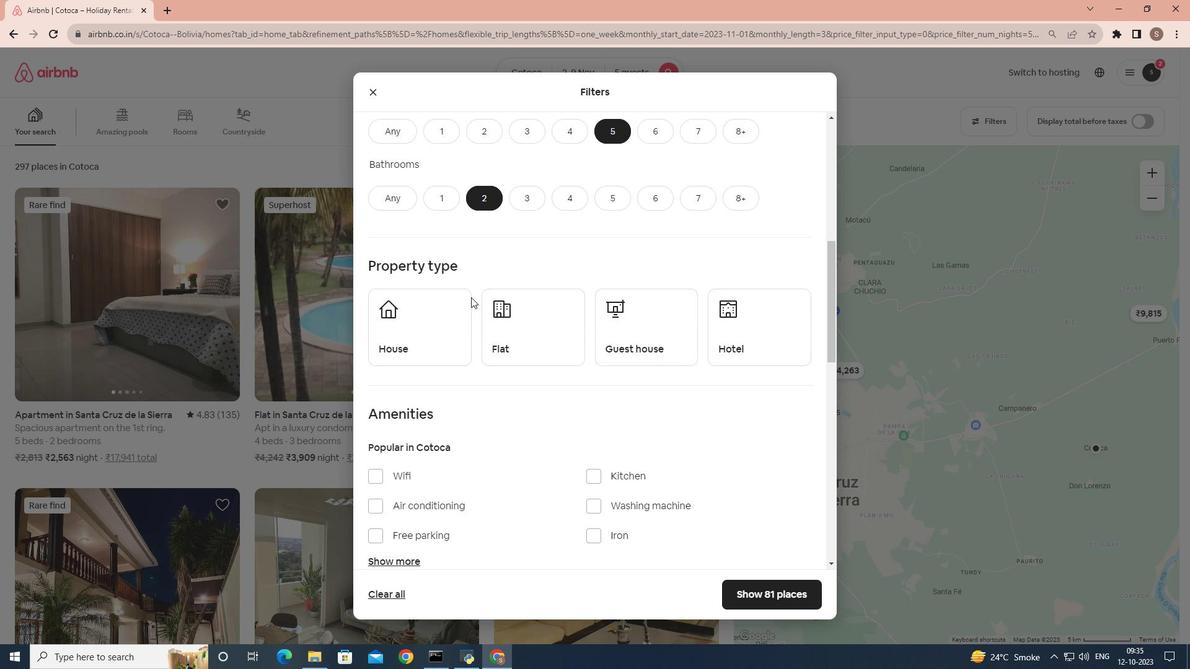 
Action: Mouse moved to (511, 295)
Screenshot: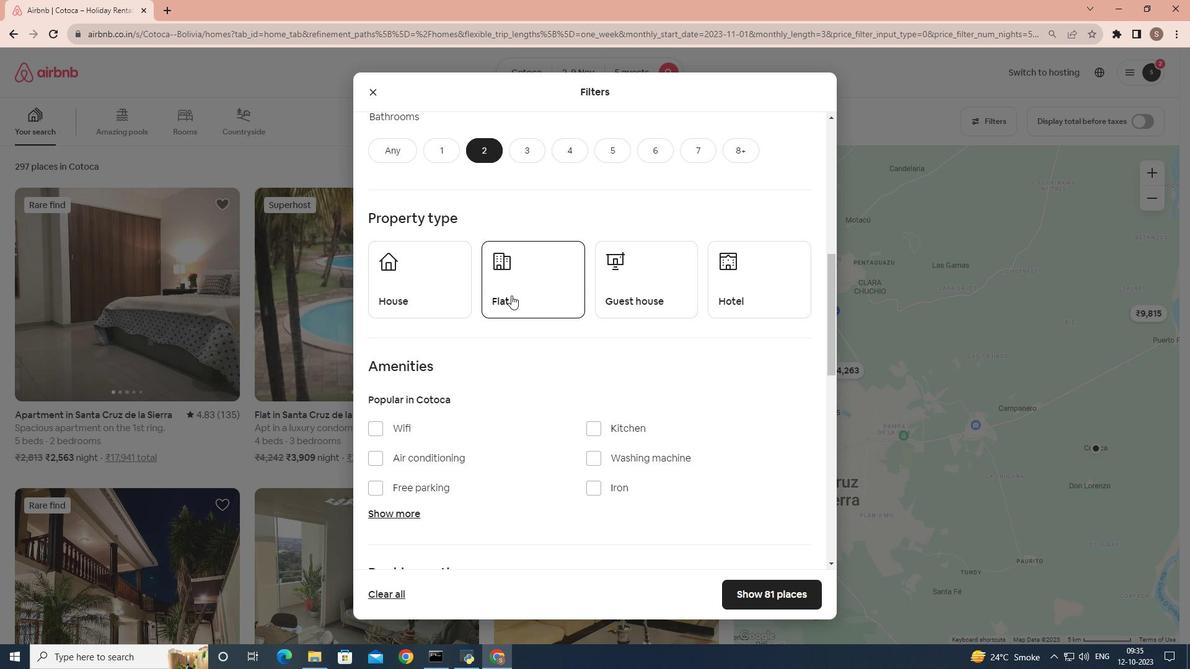 
Action: Mouse pressed left at (511, 295)
Screenshot: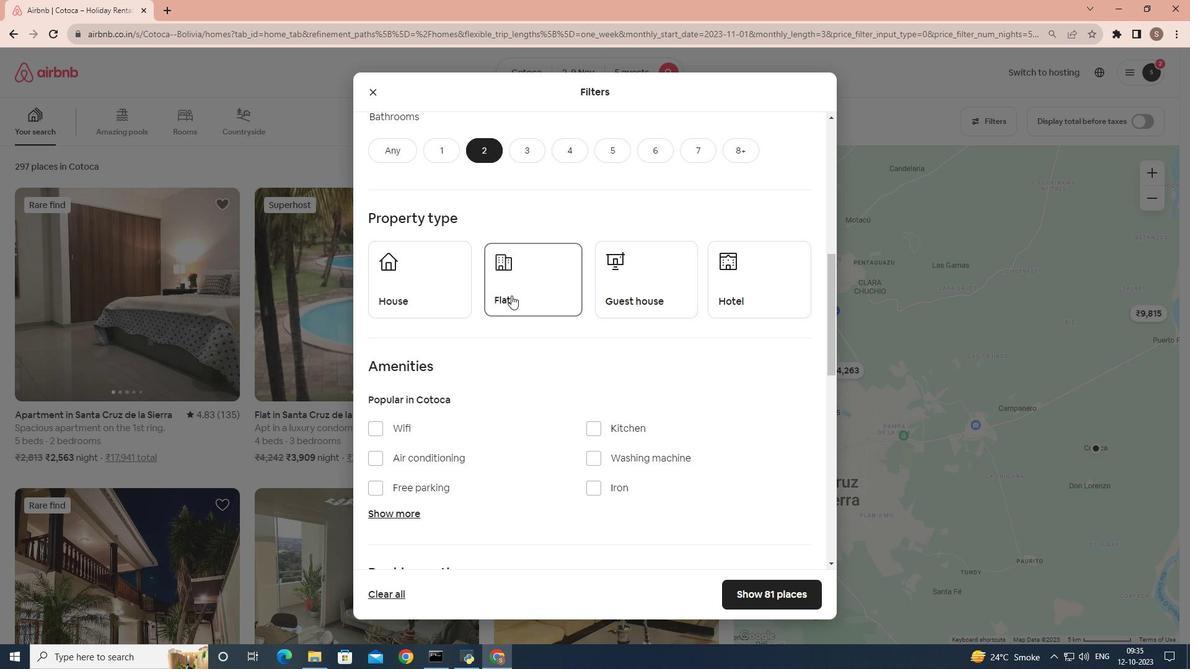 
Action: Mouse moved to (540, 300)
Screenshot: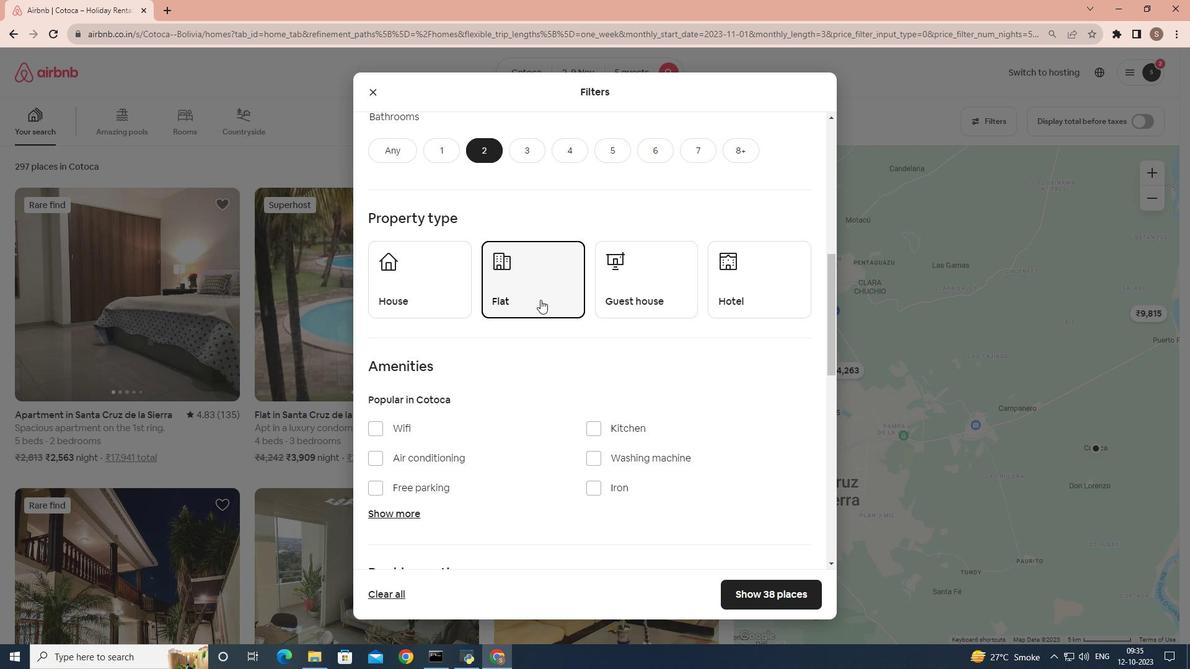 
Action: Mouse scrolled (540, 299) with delta (0, 0)
Screenshot: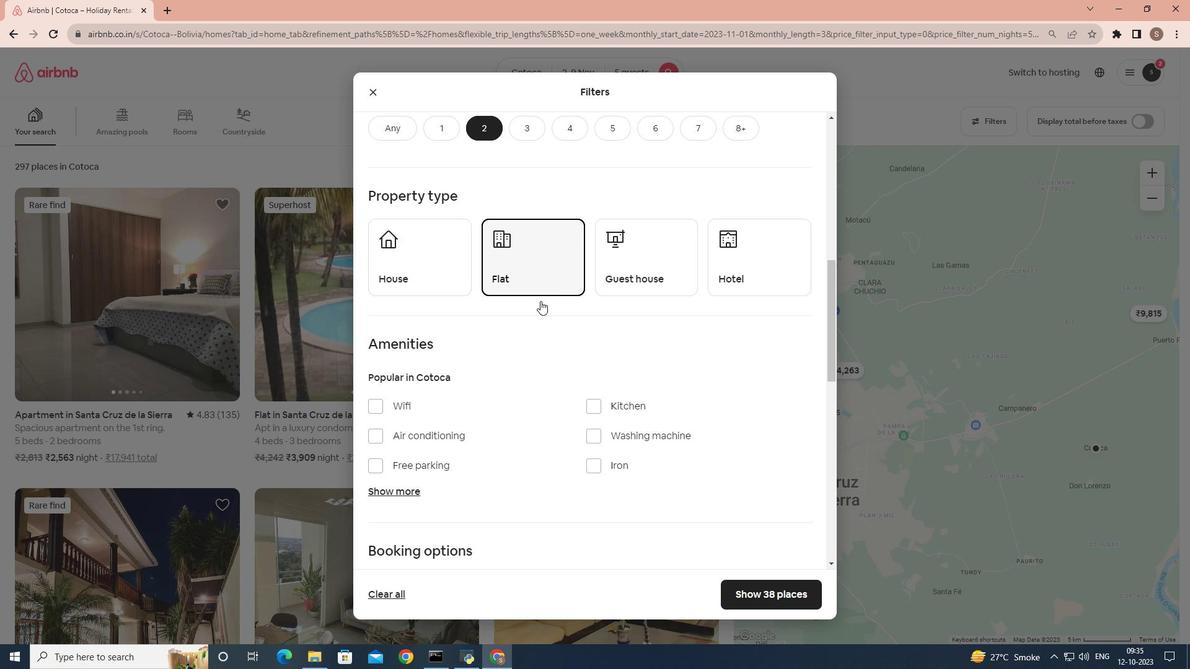 
Action: Mouse scrolled (540, 299) with delta (0, 0)
Screenshot: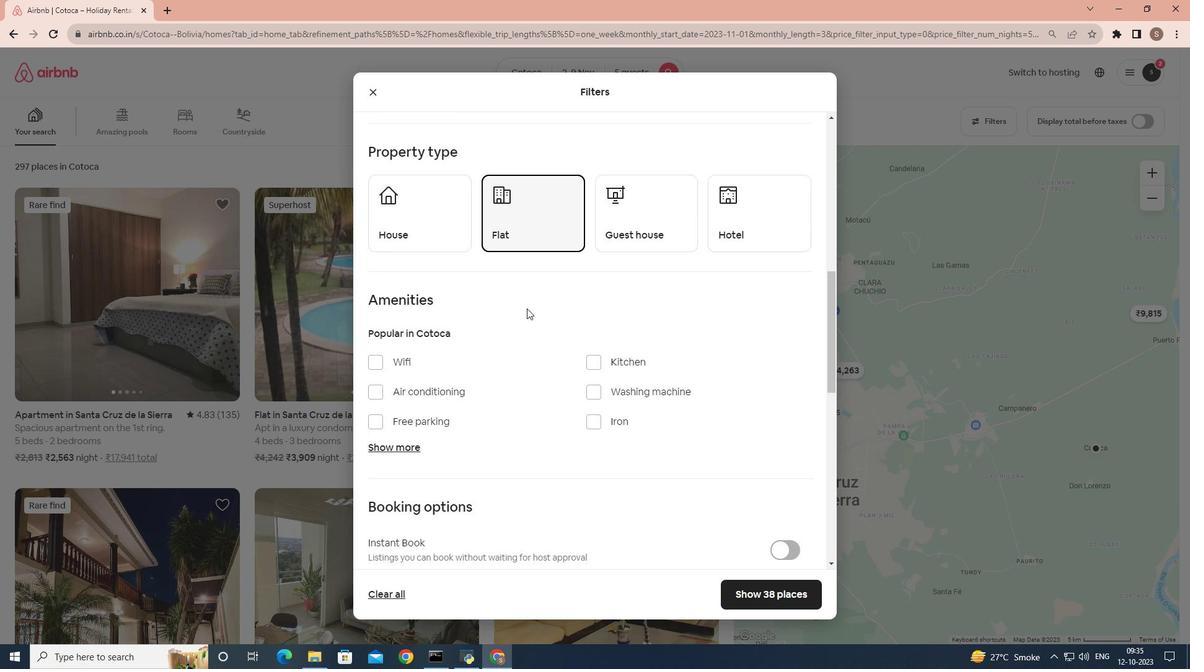 
Action: Mouse moved to (378, 307)
Screenshot: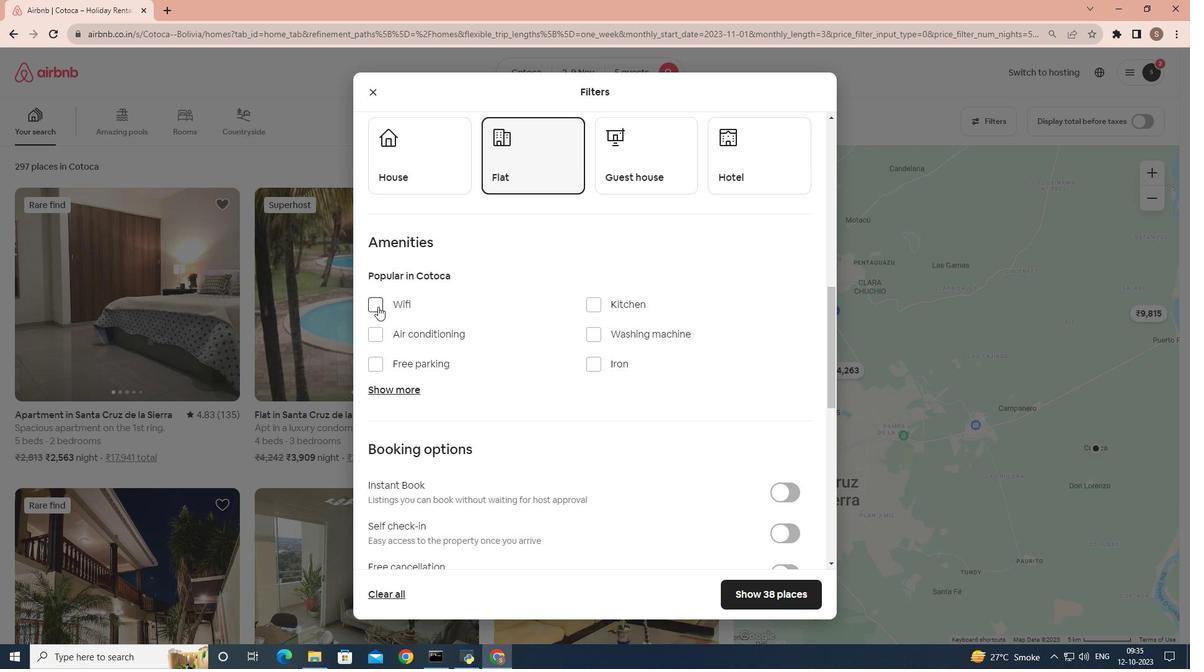 
Action: Mouse pressed left at (378, 307)
Screenshot: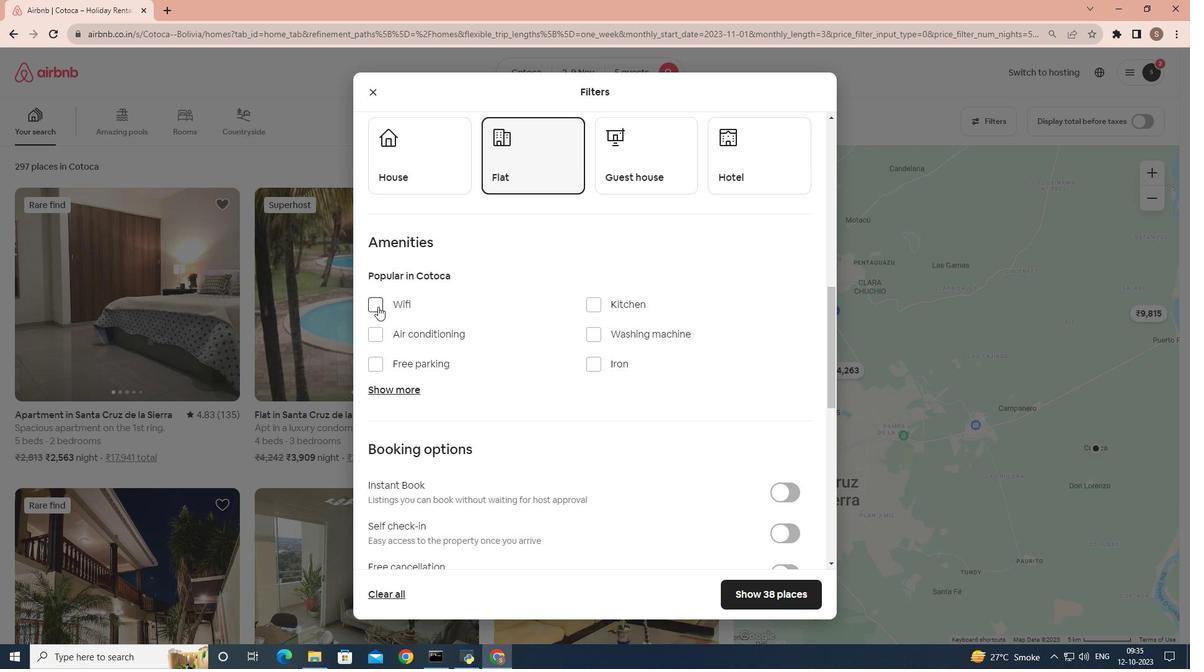 
Action: Mouse moved to (478, 287)
Screenshot: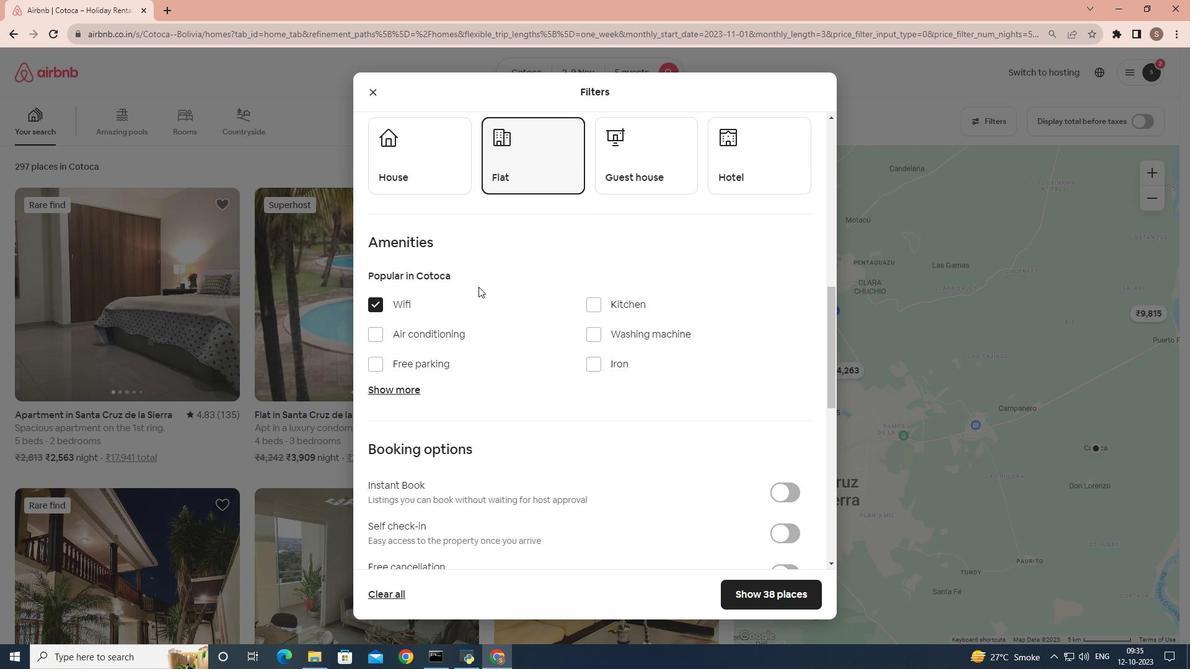 
Action: Mouse scrolled (478, 286) with delta (0, 0)
Screenshot: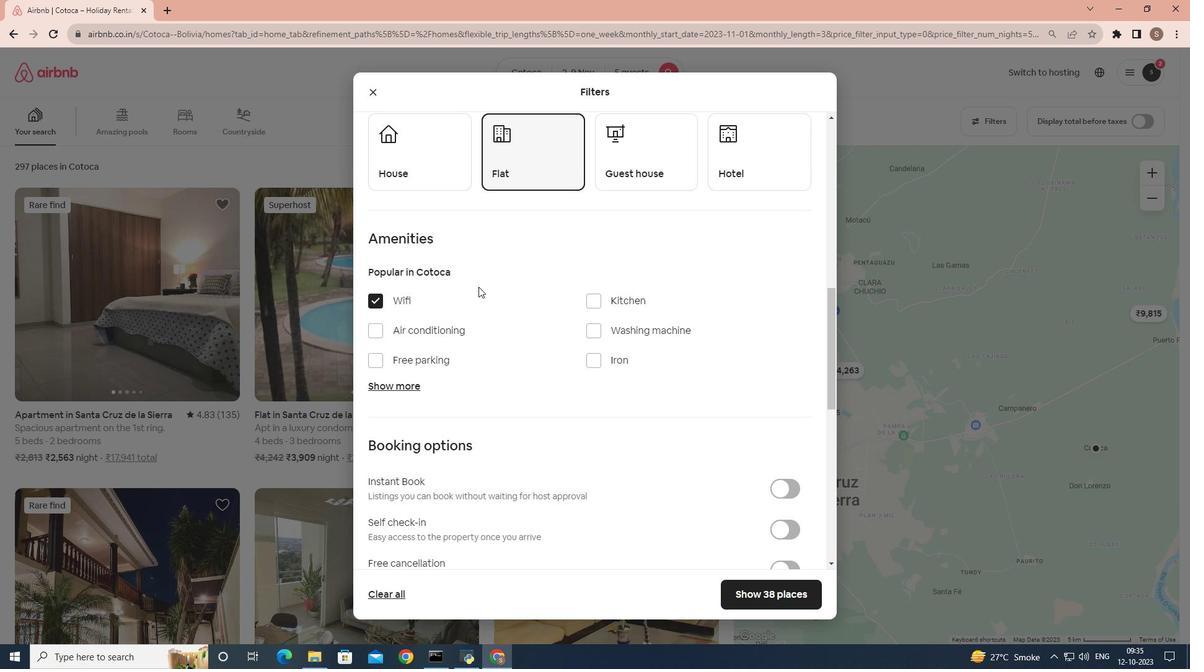 
Action: Mouse scrolled (478, 286) with delta (0, 0)
Screenshot: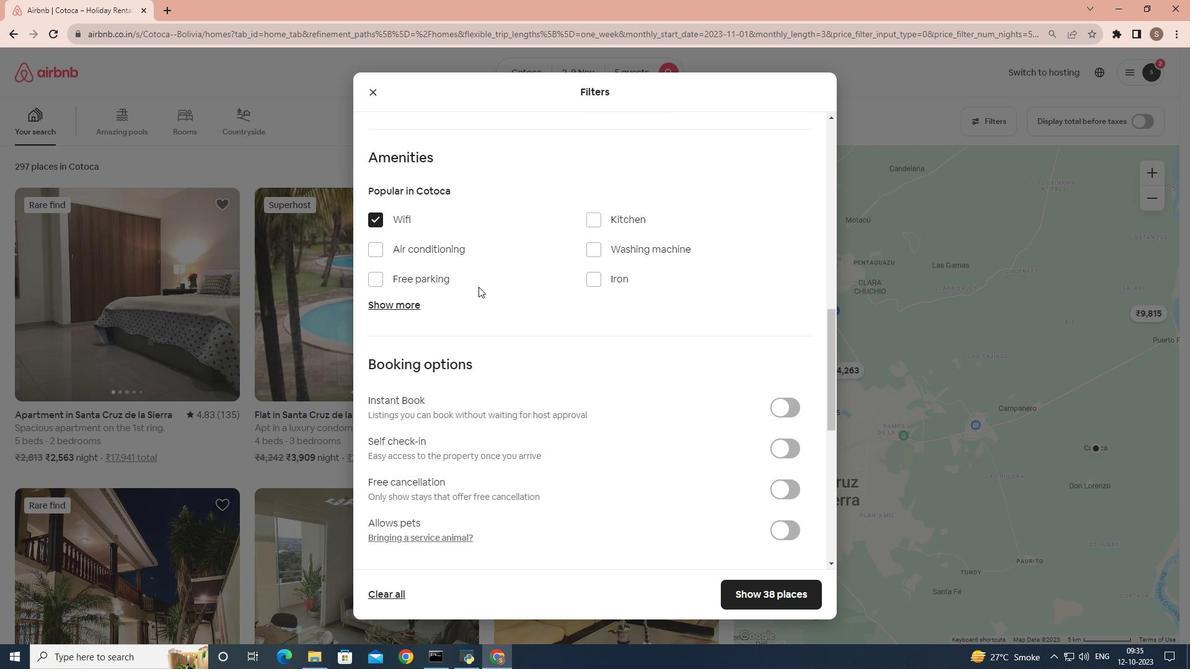 
Action: Mouse moved to (777, 409)
Screenshot: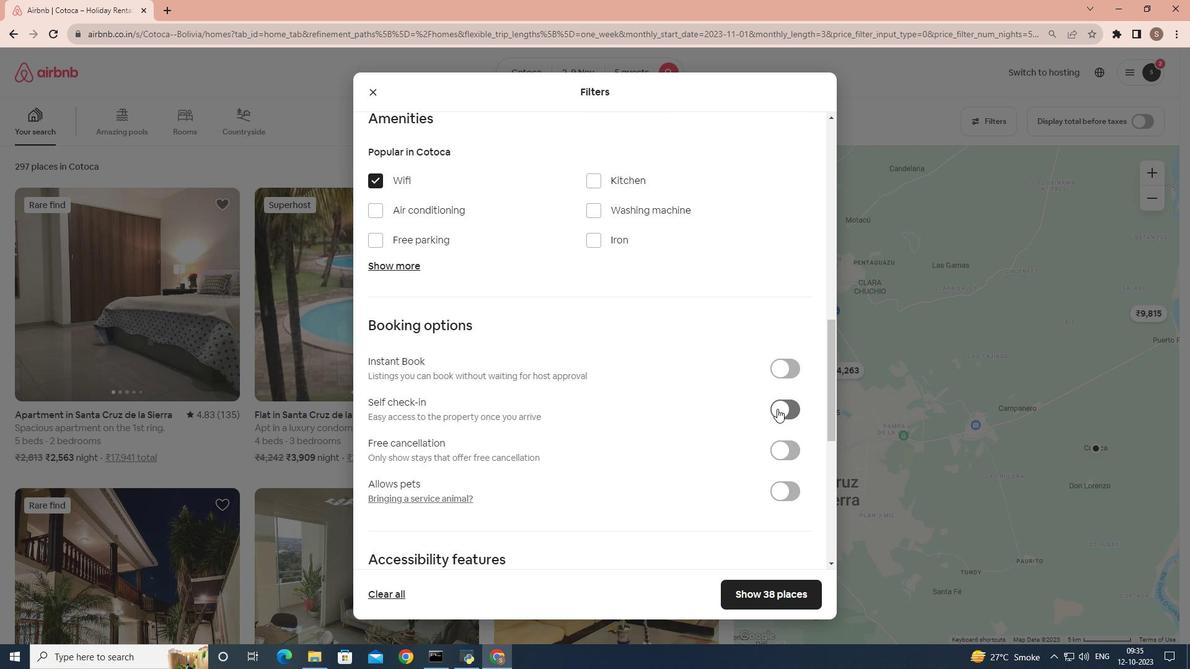 
Action: Mouse pressed left at (777, 409)
Screenshot: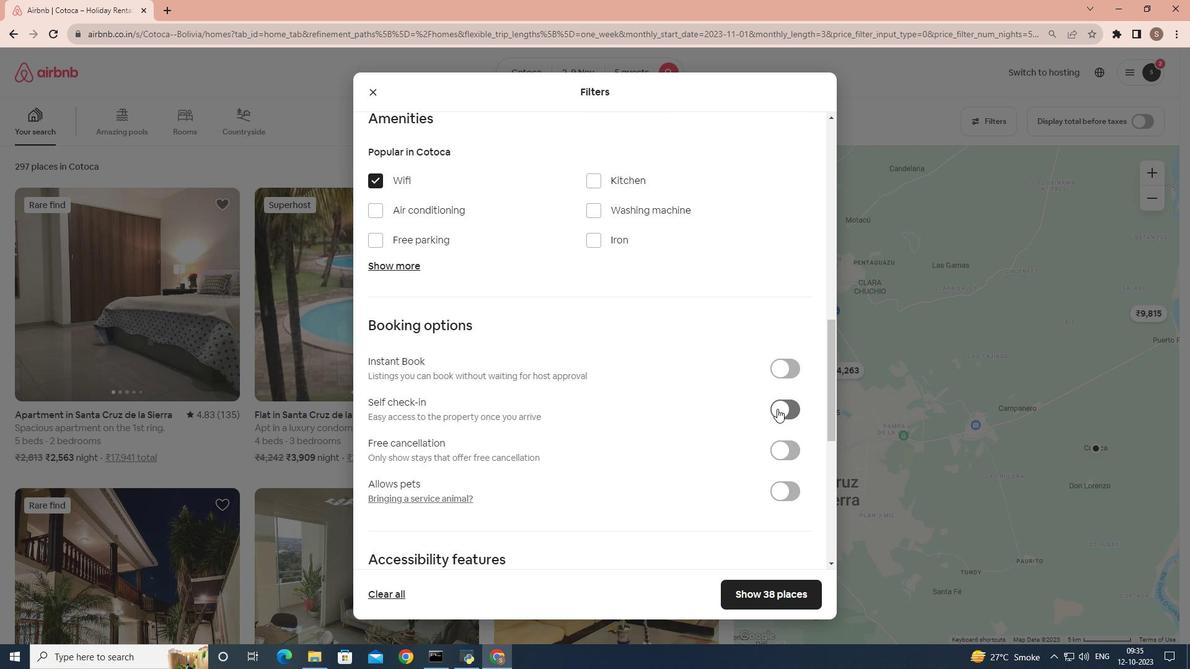 
Action: Mouse moved to (746, 408)
Screenshot: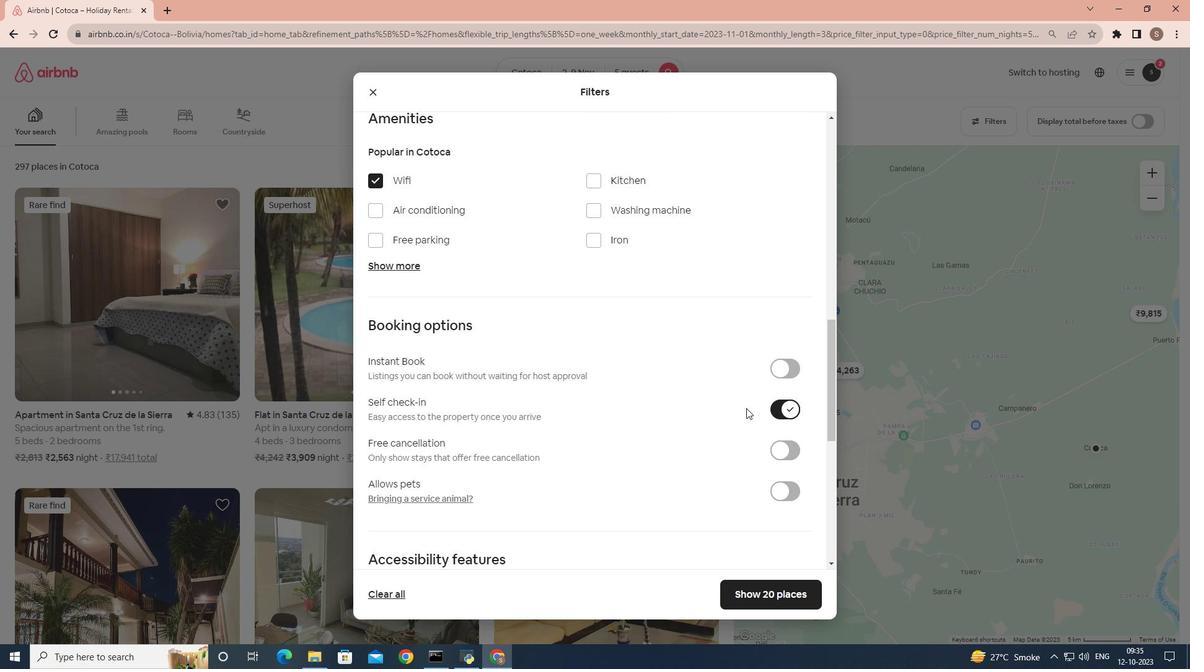 
Action: Mouse scrolled (746, 408) with delta (0, 0)
Screenshot: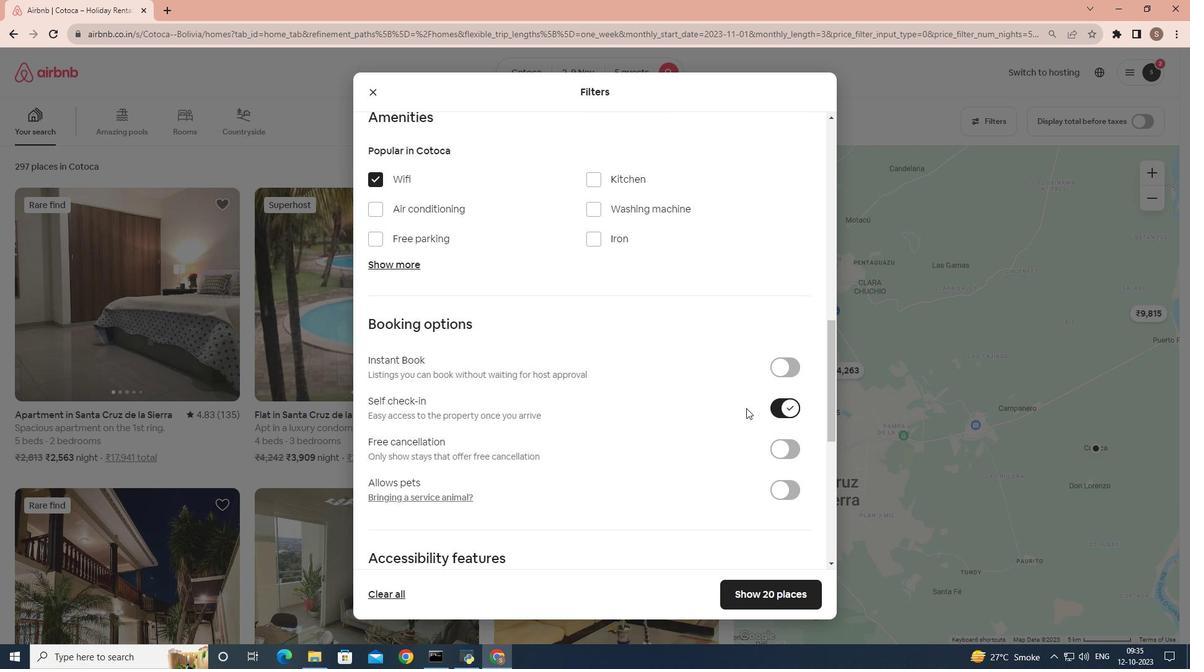 
Action: Mouse scrolled (746, 408) with delta (0, 0)
Screenshot: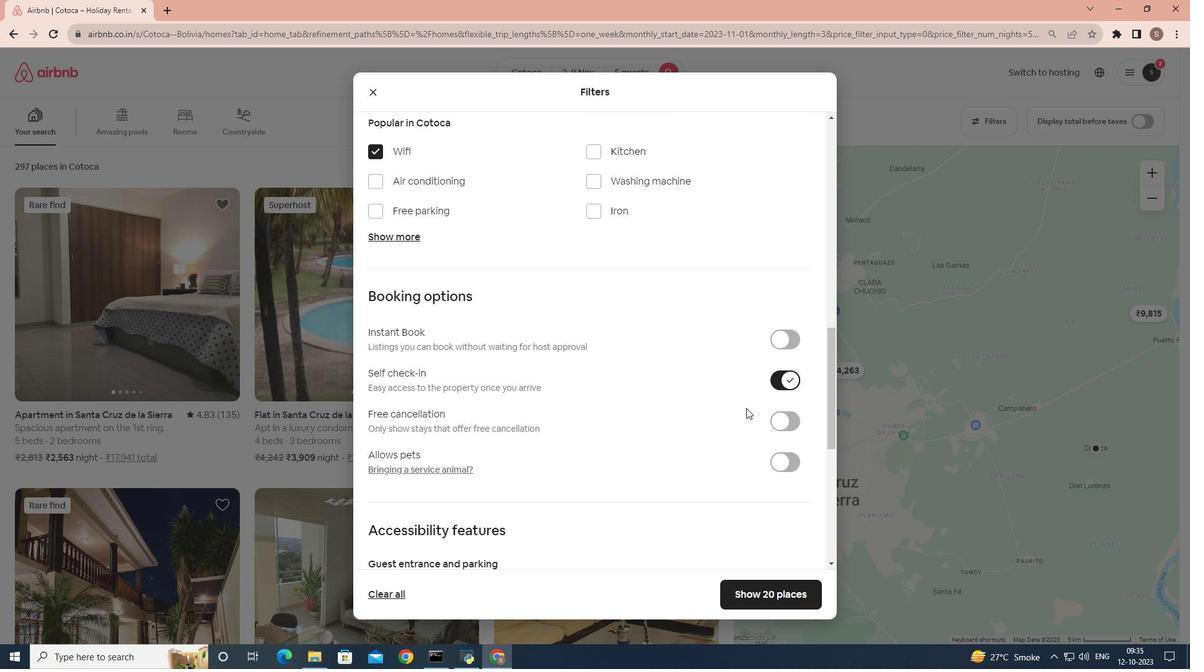 
Action: Mouse moved to (780, 590)
Screenshot: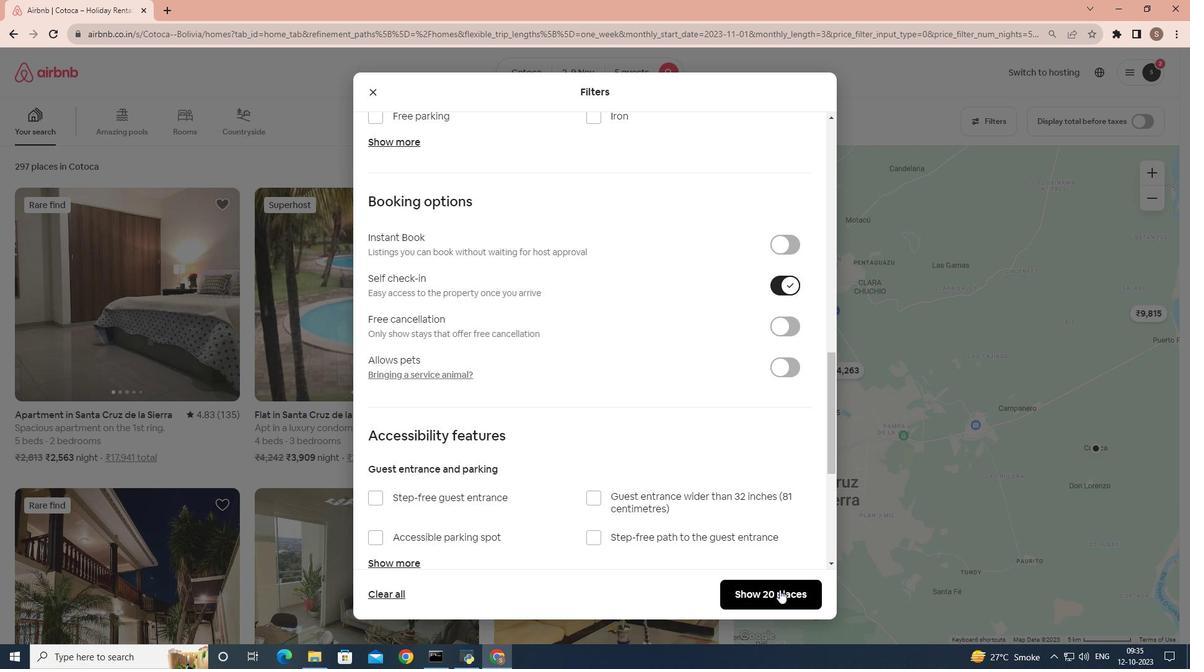 
Action: Mouse pressed left at (780, 590)
Screenshot: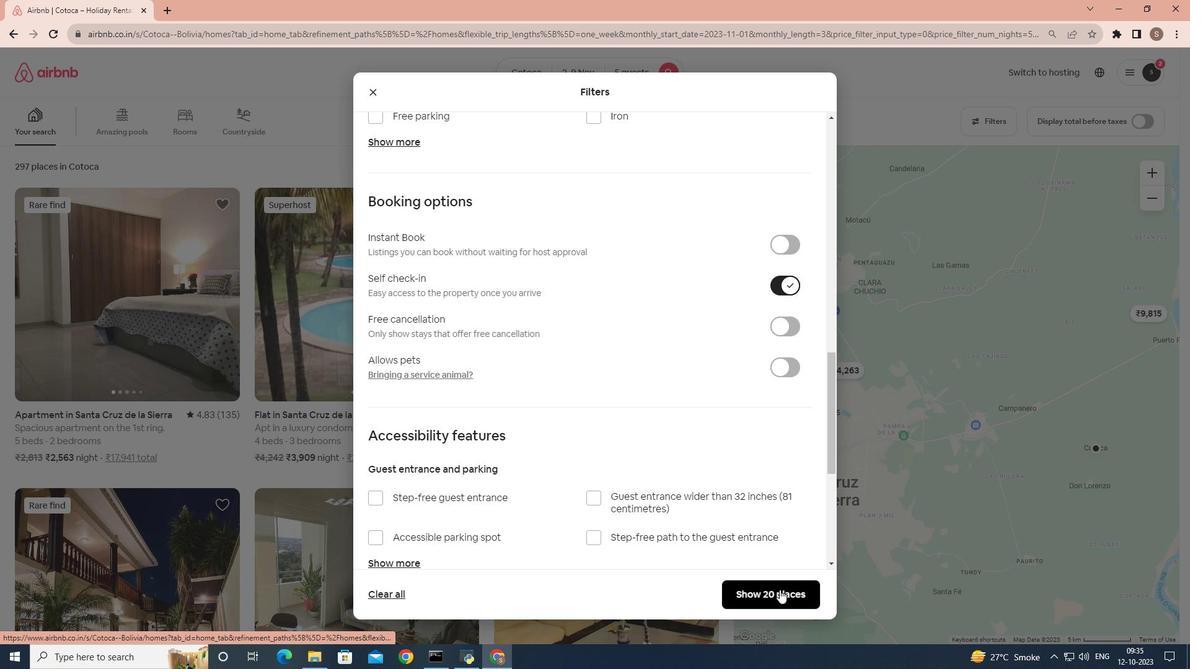 
Action: Mouse moved to (210, 371)
Screenshot: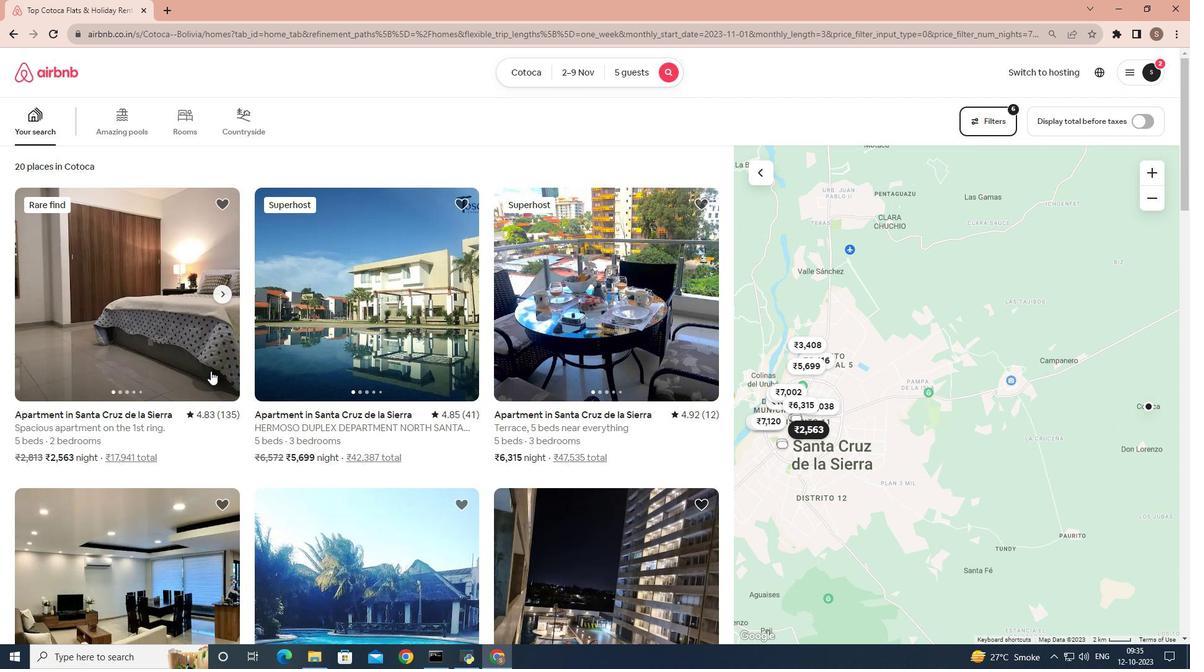 
Action: Mouse pressed left at (210, 371)
Screenshot: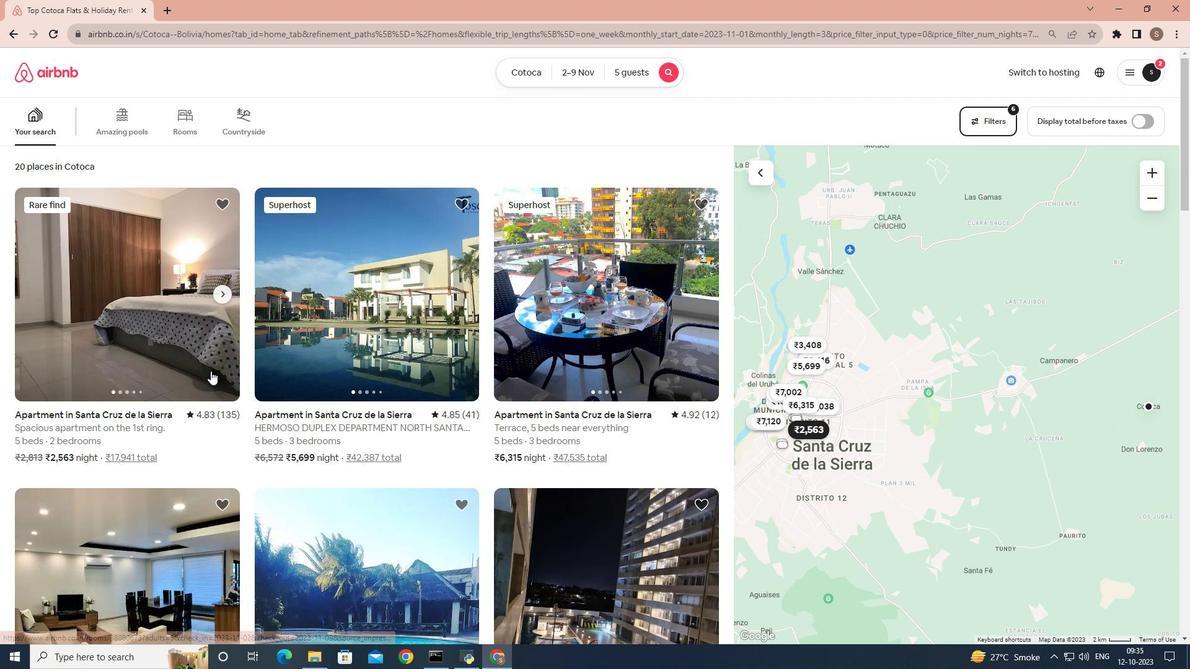 
Action: Mouse moved to (881, 461)
Screenshot: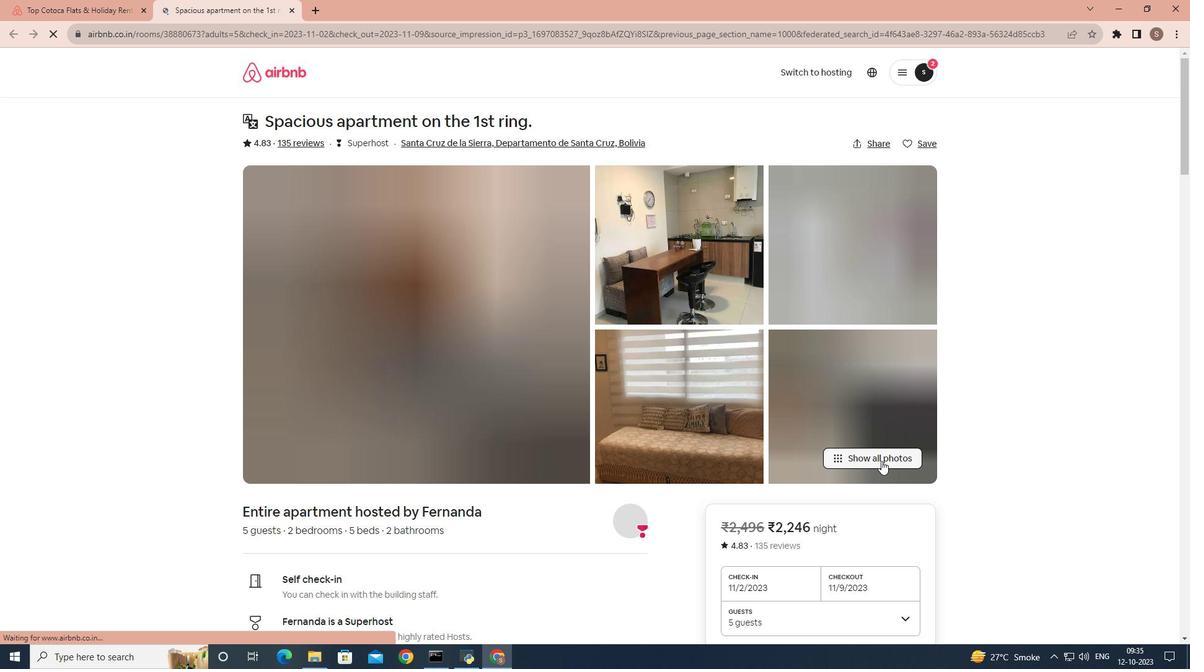 
Action: Mouse pressed left at (881, 461)
Screenshot: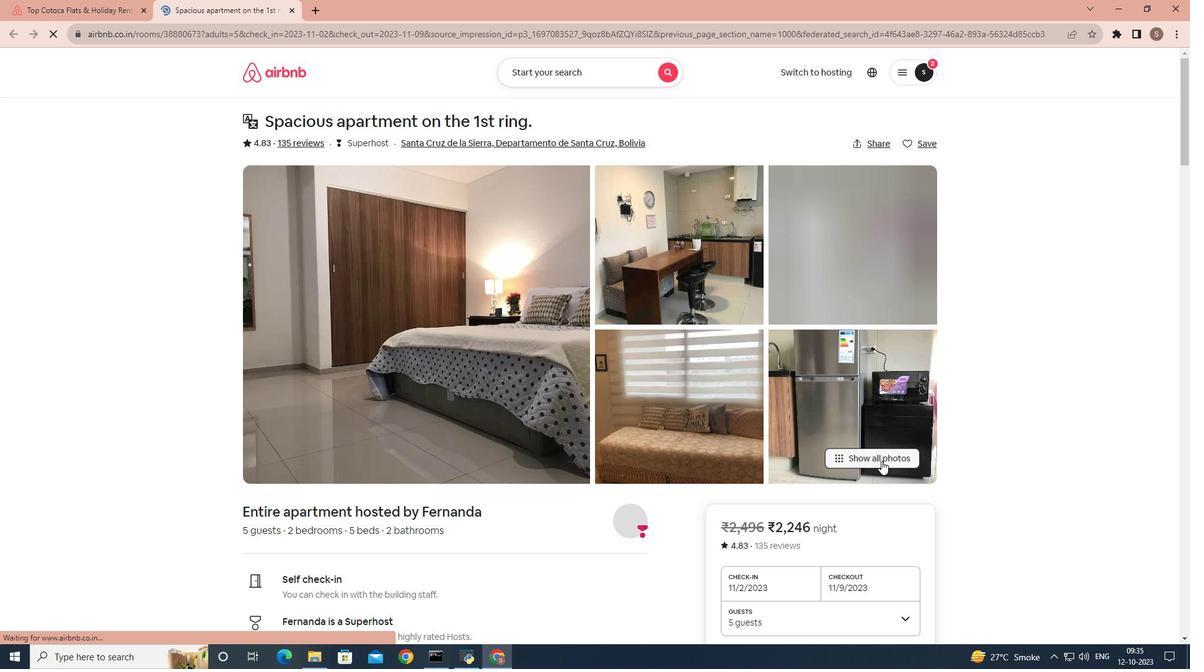 
Action: Mouse moved to (866, 463)
Screenshot: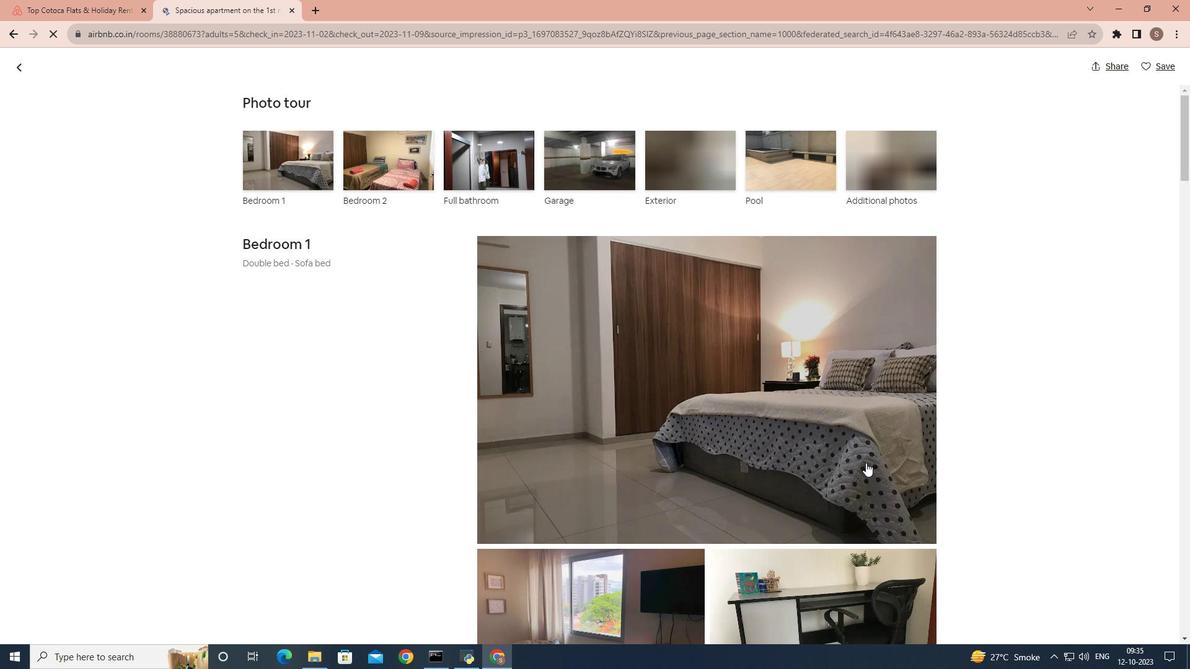 
Action: Mouse scrolled (866, 462) with delta (0, 0)
Screenshot: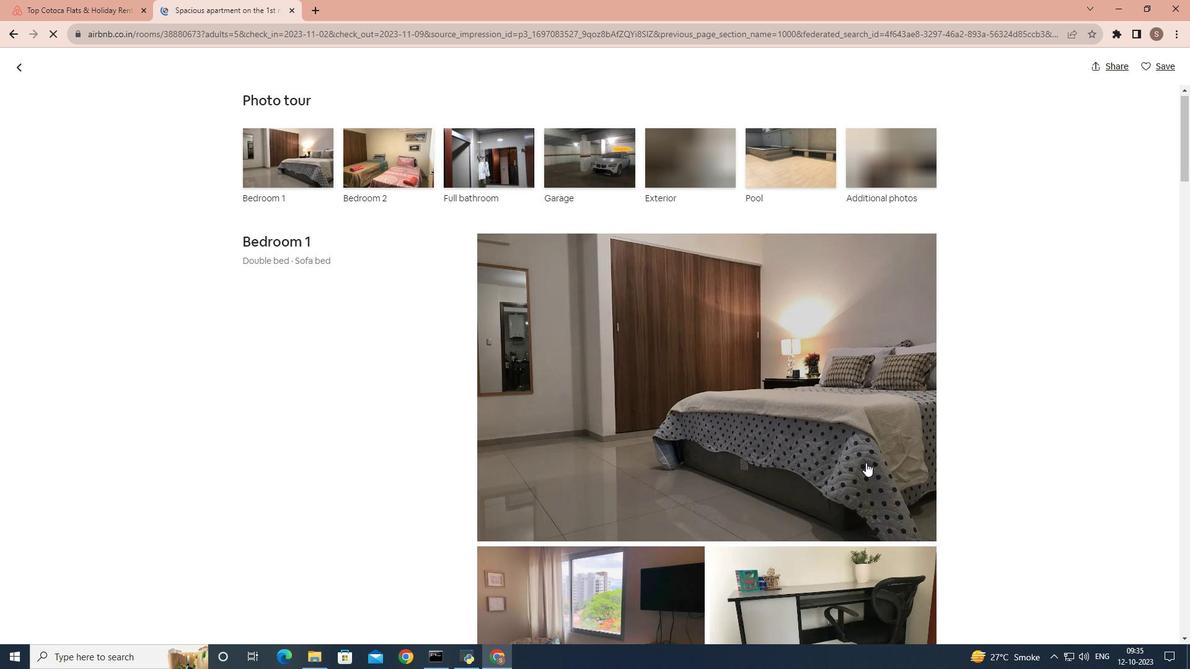 
Action: Mouse scrolled (866, 462) with delta (0, 0)
Screenshot: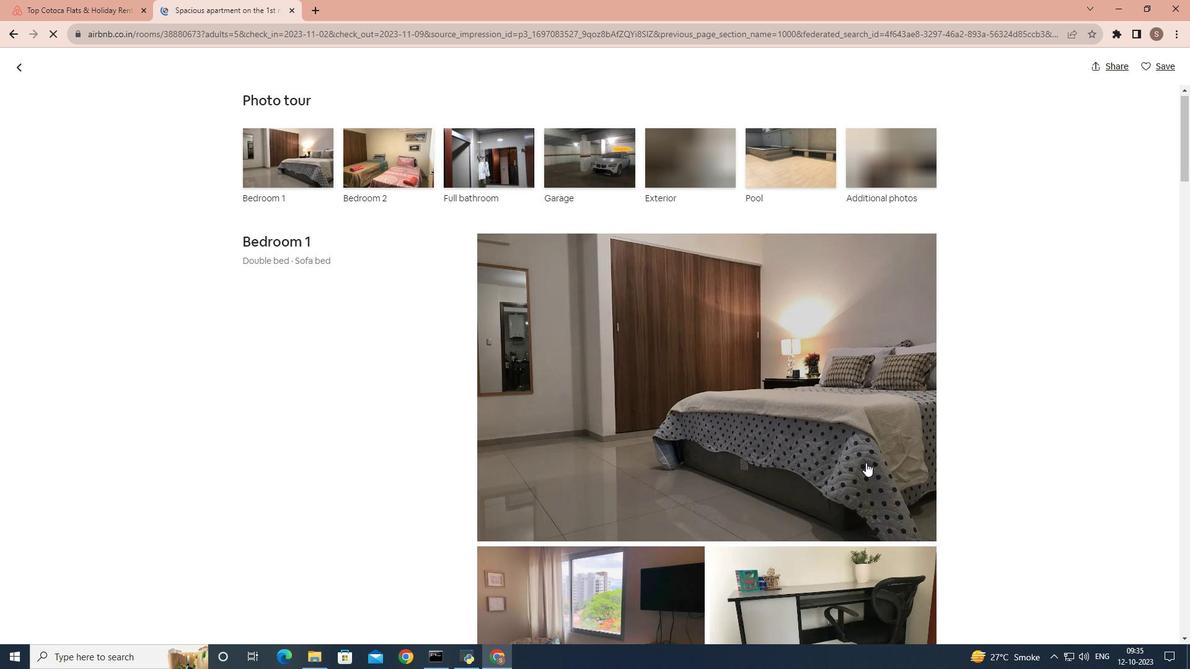 
Action: Mouse scrolled (866, 462) with delta (0, 0)
Screenshot: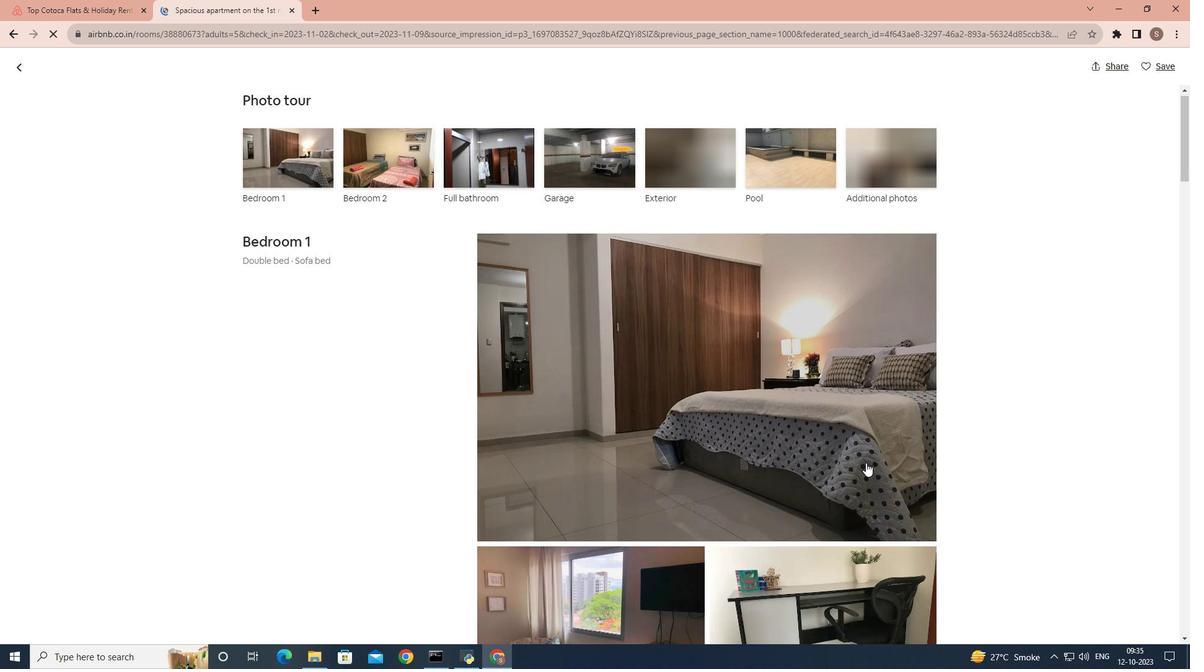 
Action: Mouse scrolled (866, 462) with delta (0, 0)
Screenshot: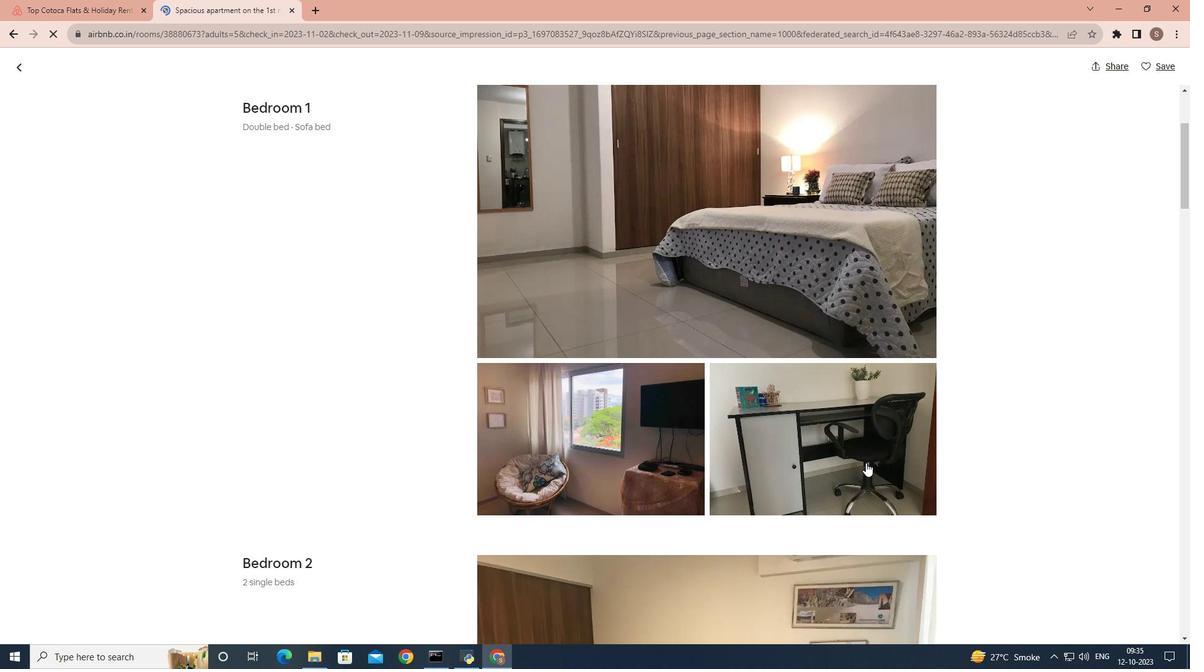 
Action: Mouse scrolled (866, 462) with delta (0, 0)
Screenshot: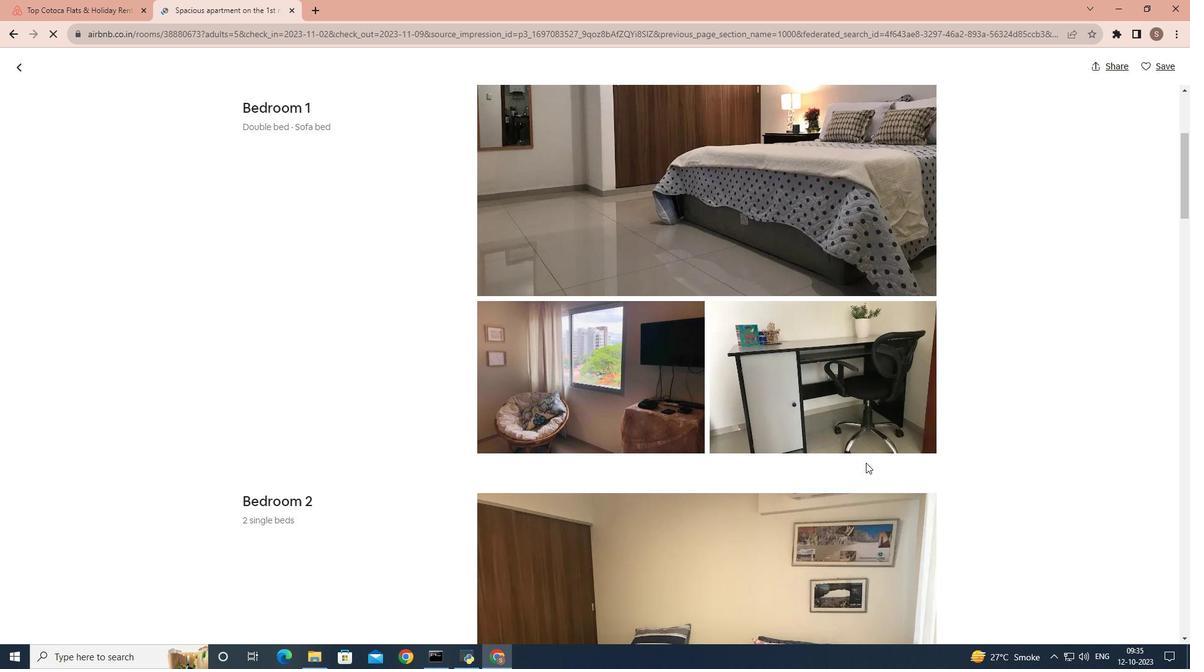 
Action: Mouse scrolled (866, 462) with delta (0, 0)
Screenshot: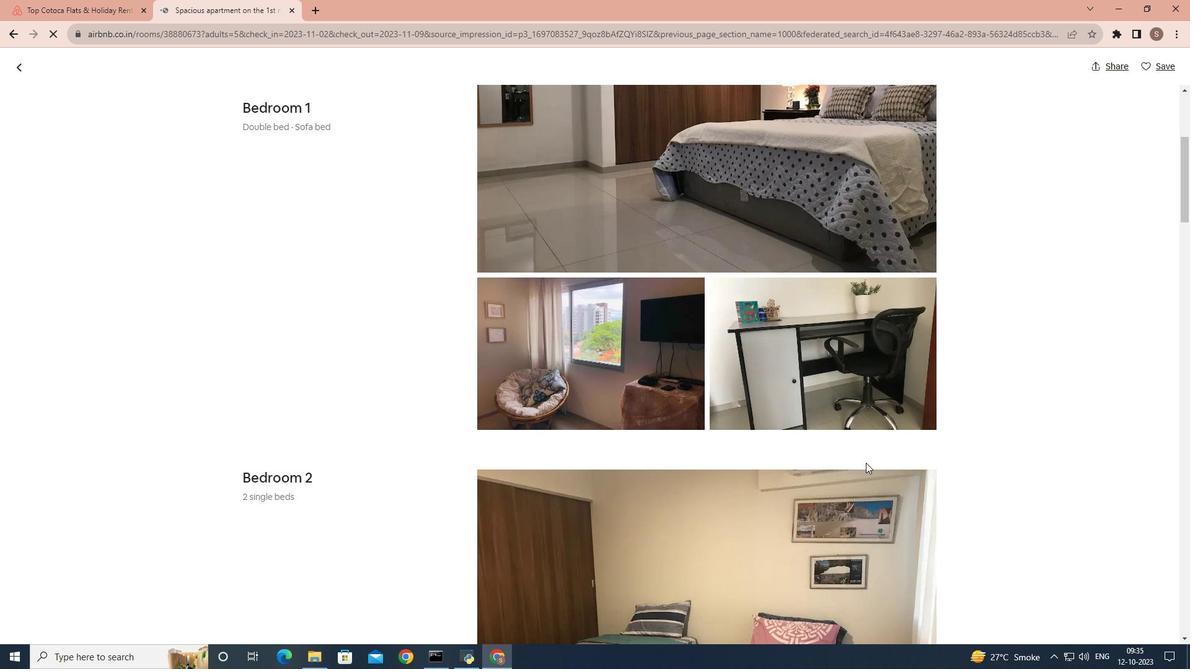 
Action: Mouse moved to (859, 468)
Screenshot: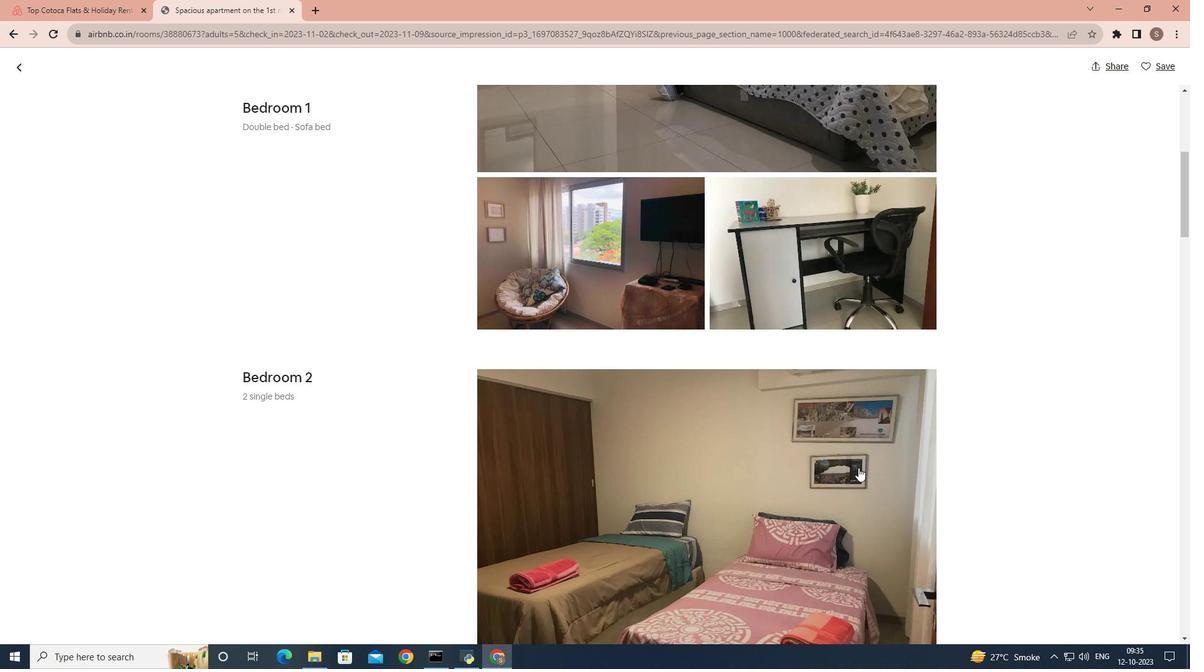 
Action: Mouse scrolled (859, 467) with delta (0, 0)
Screenshot: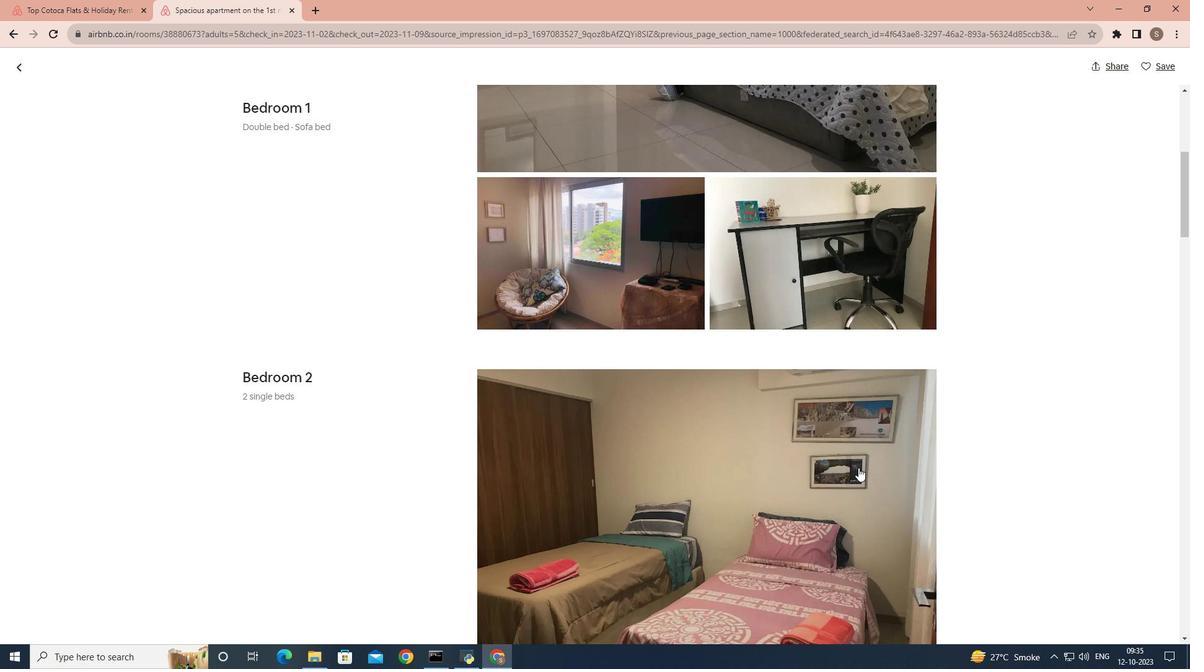 
Action: Mouse scrolled (859, 467) with delta (0, 0)
Screenshot: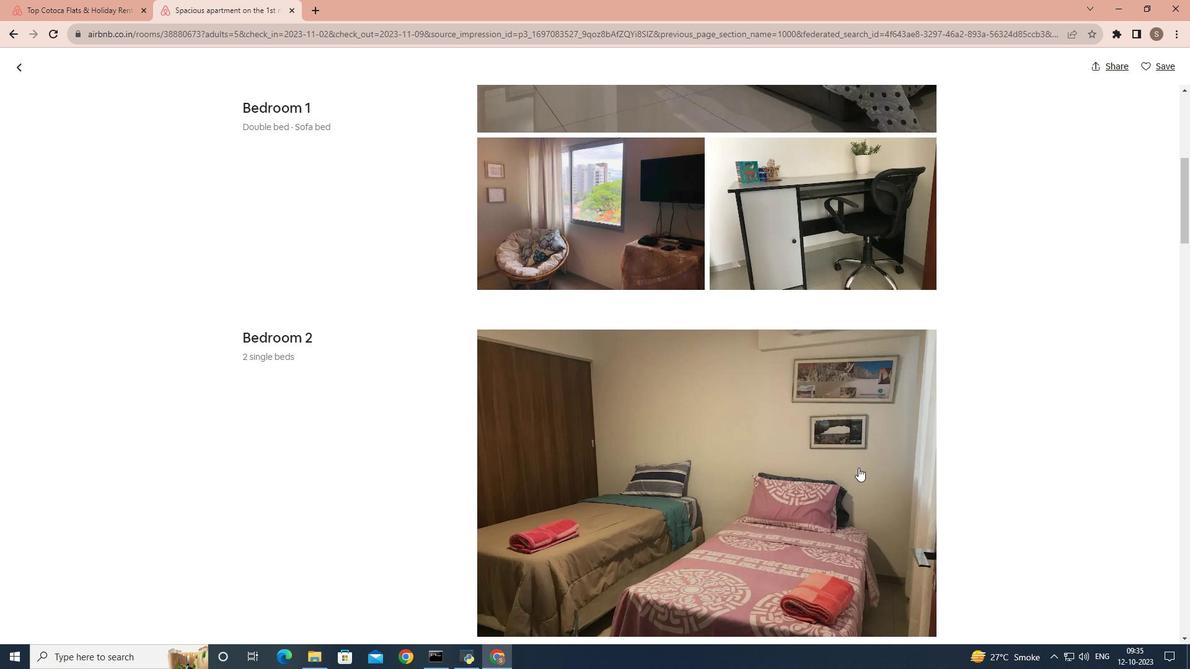 
Action: Mouse scrolled (859, 467) with delta (0, 0)
Screenshot: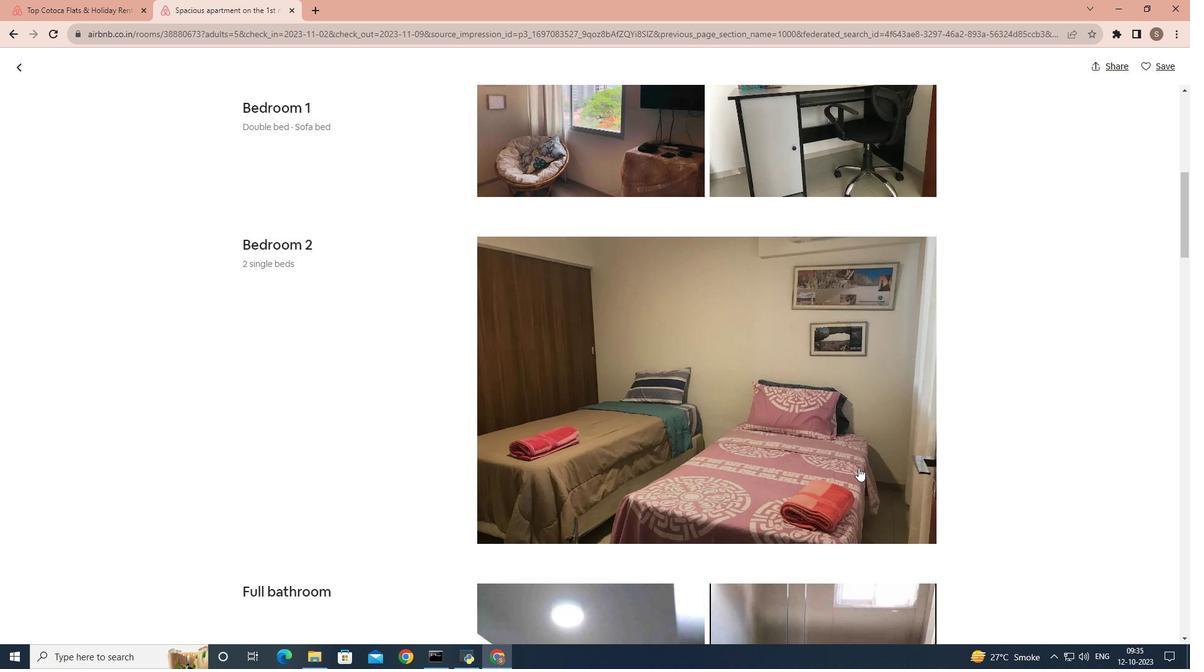 
Action: Mouse scrolled (859, 467) with delta (0, 0)
Screenshot: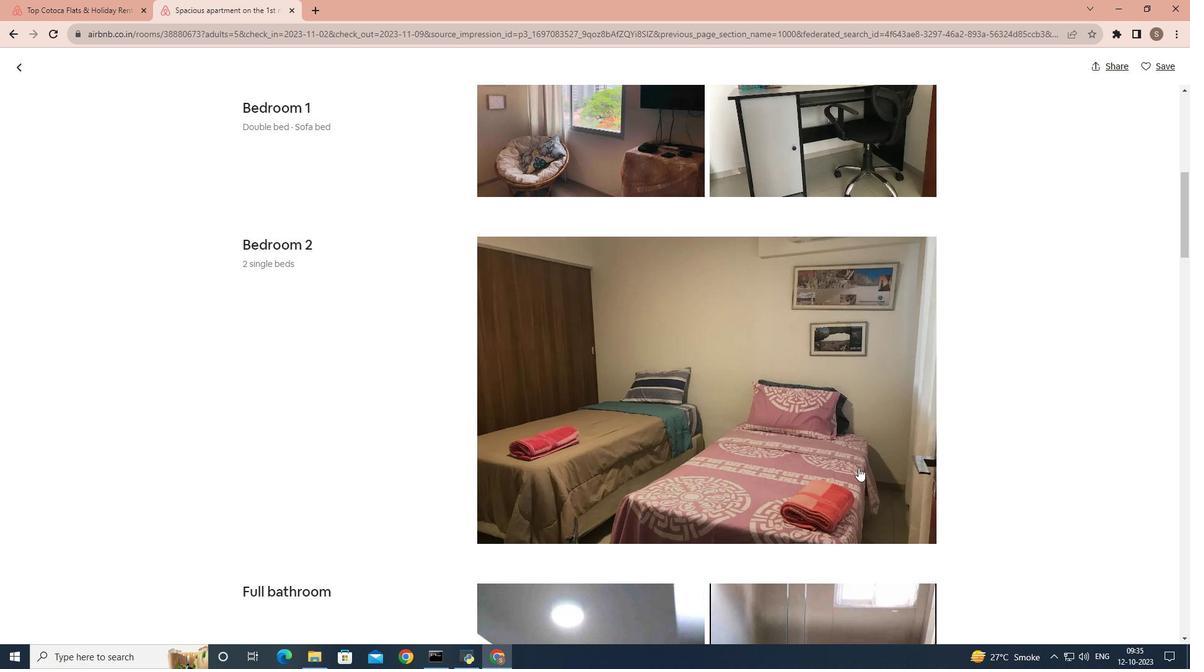 
Action: Mouse scrolled (859, 467) with delta (0, 0)
Screenshot: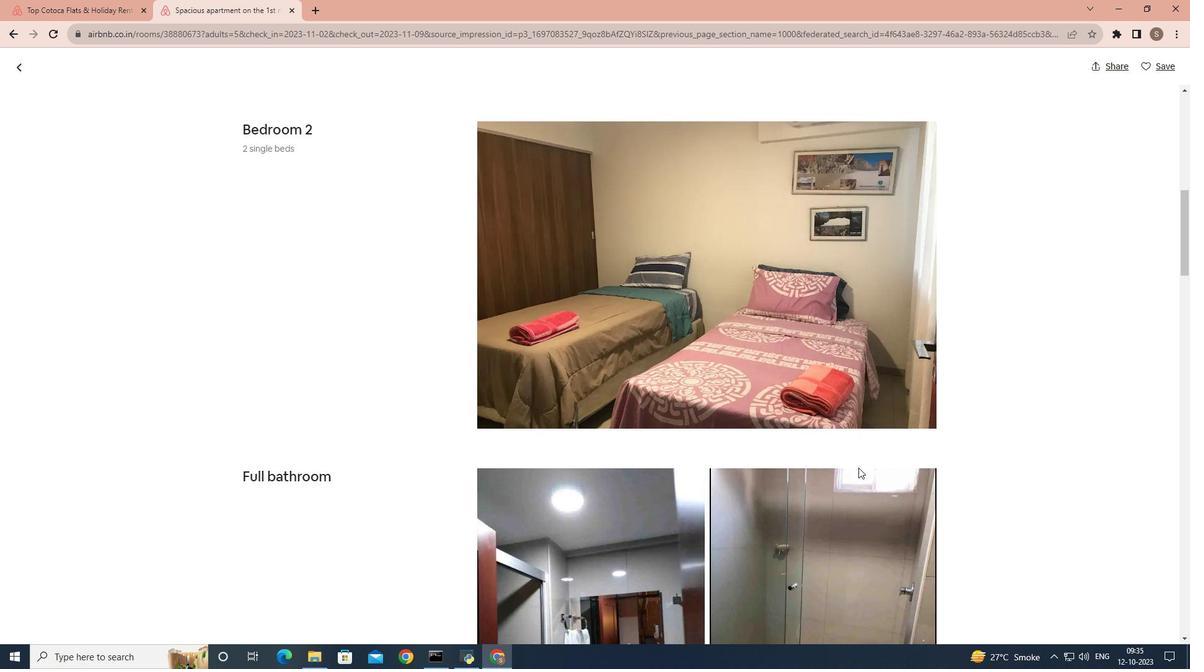 
Action: Mouse scrolled (859, 467) with delta (0, 0)
Screenshot: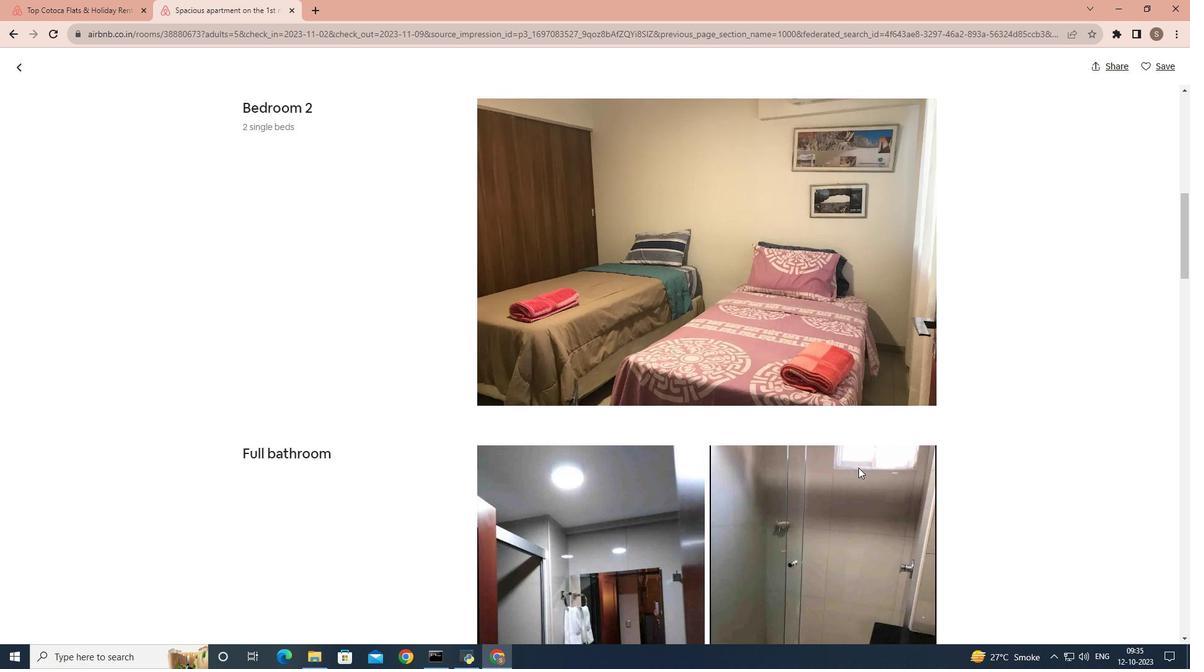 
Action: Mouse scrolled (859, 467) with delta (0, 0)
Screenshot: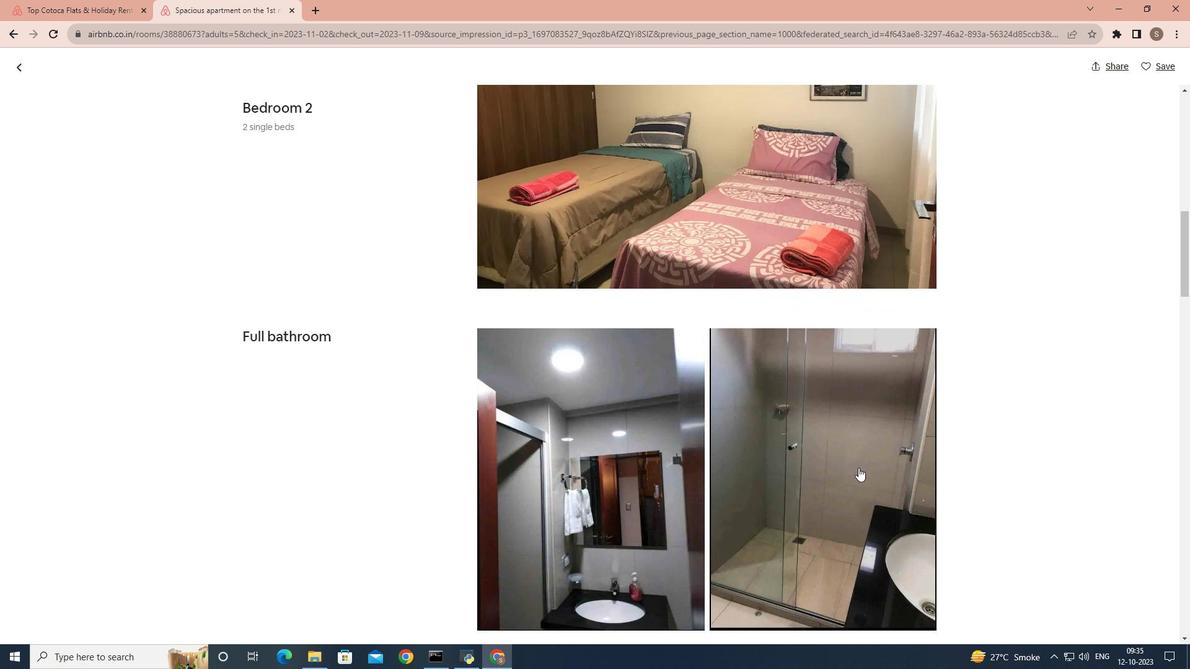 
Action: Mouse scrolled (859, 467) with delta (0, 0)
Screenshot: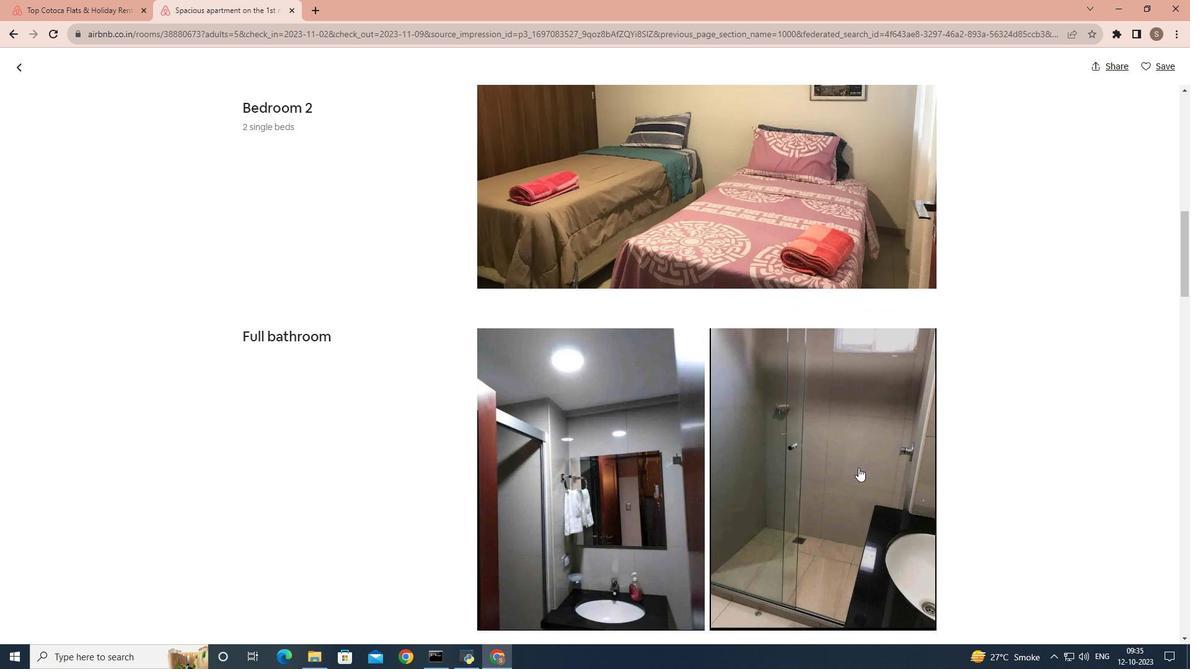 
Action: Mouse scrolled (859, 467) with delta (0, 0)
Screenshot: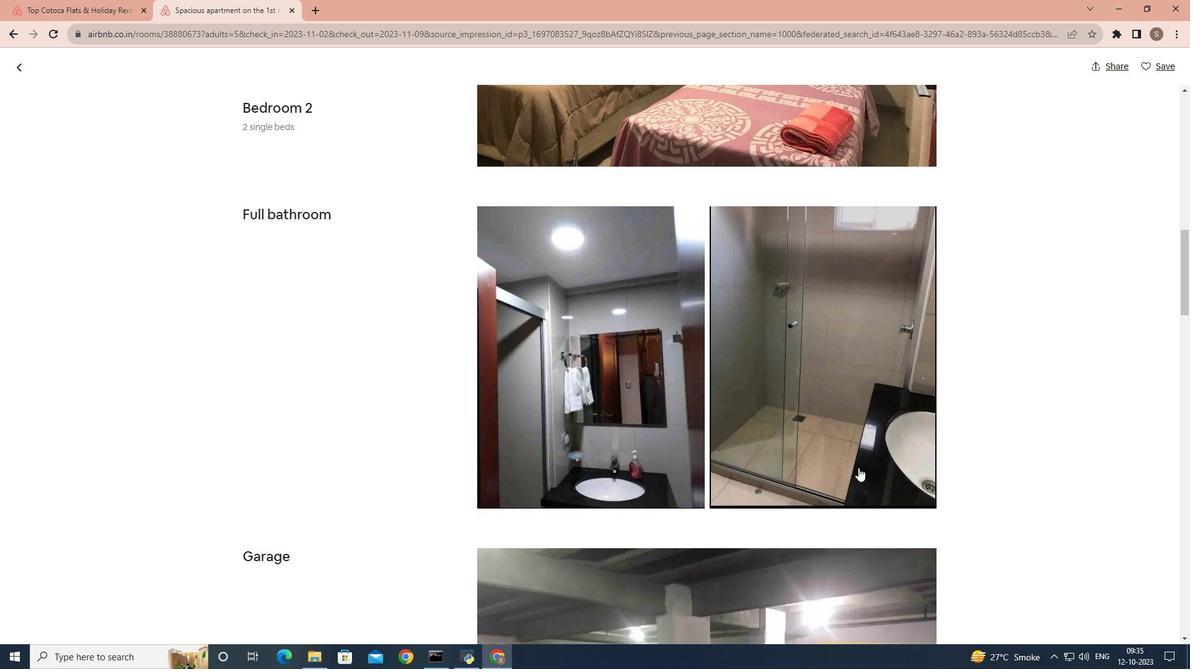 
Action: Mouse scrolled (859, 467) with delta (0, 0)
Screenshot: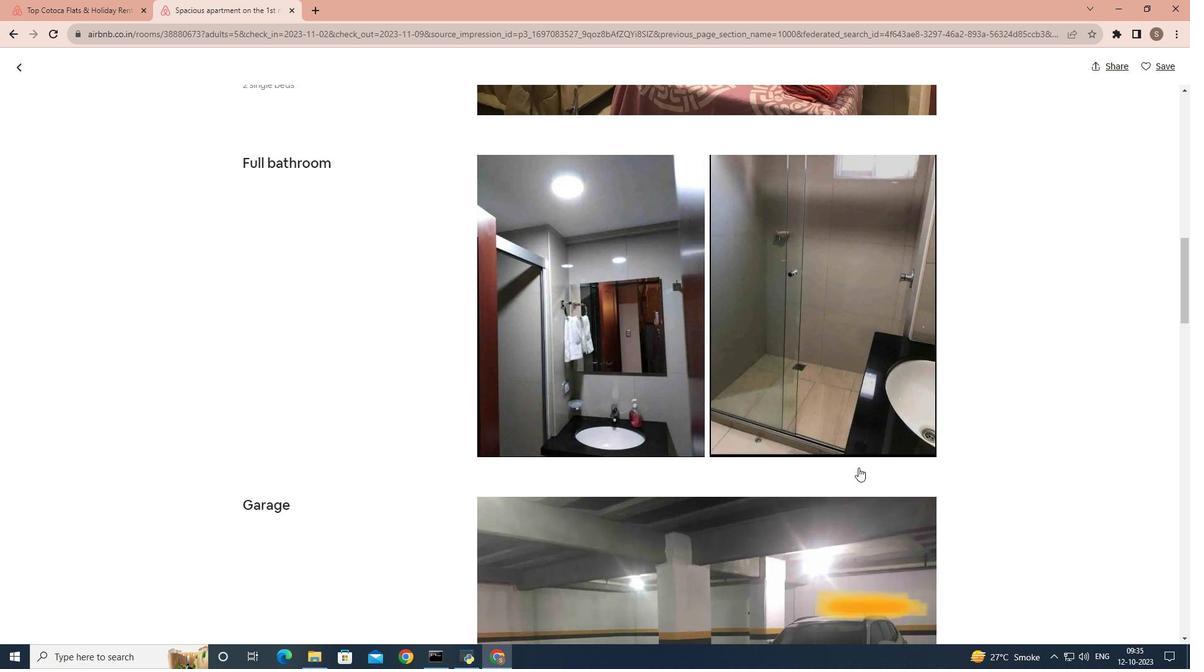 
Action: Mouse scrolled (859, 467) with delta (0, 0)
Screenshot: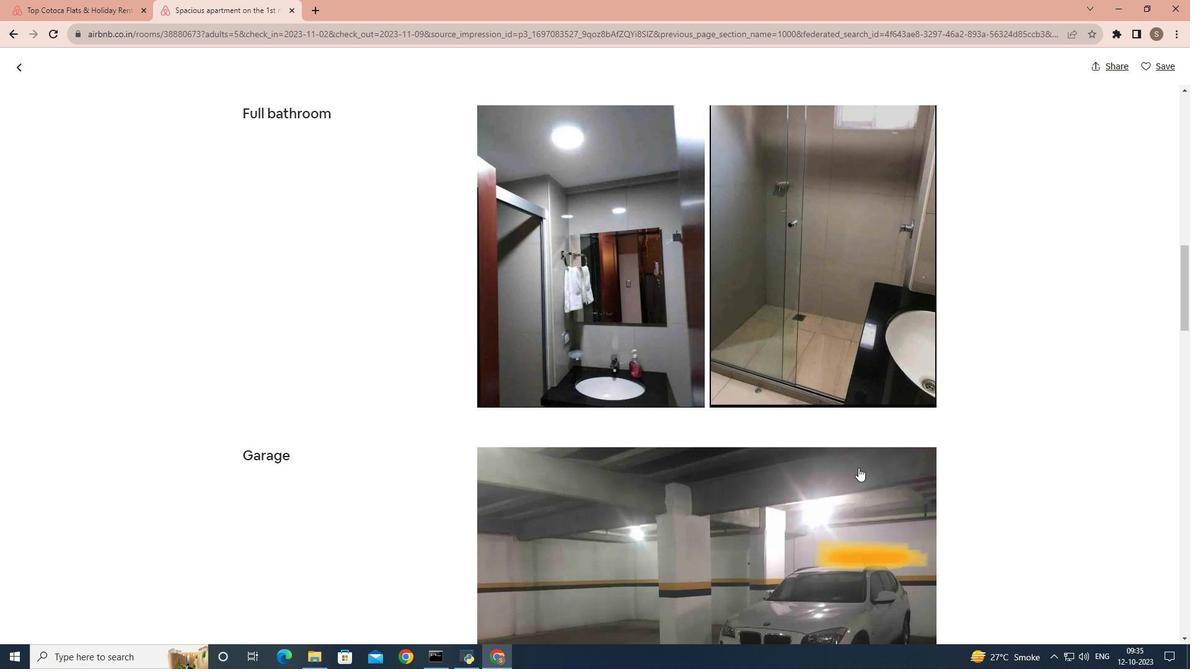 
Action: Mouse scrolled (859, 467) with delta (0, 0)
Screenshot: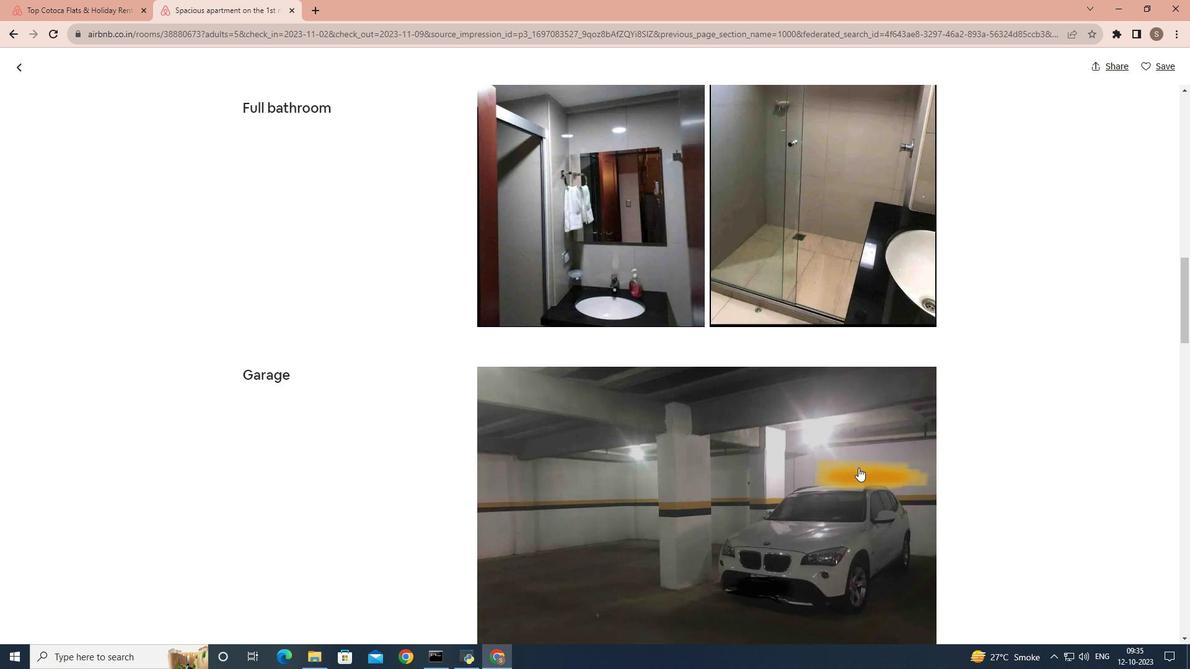 
Action: Mouse moved to (859, 468)
Screenshot: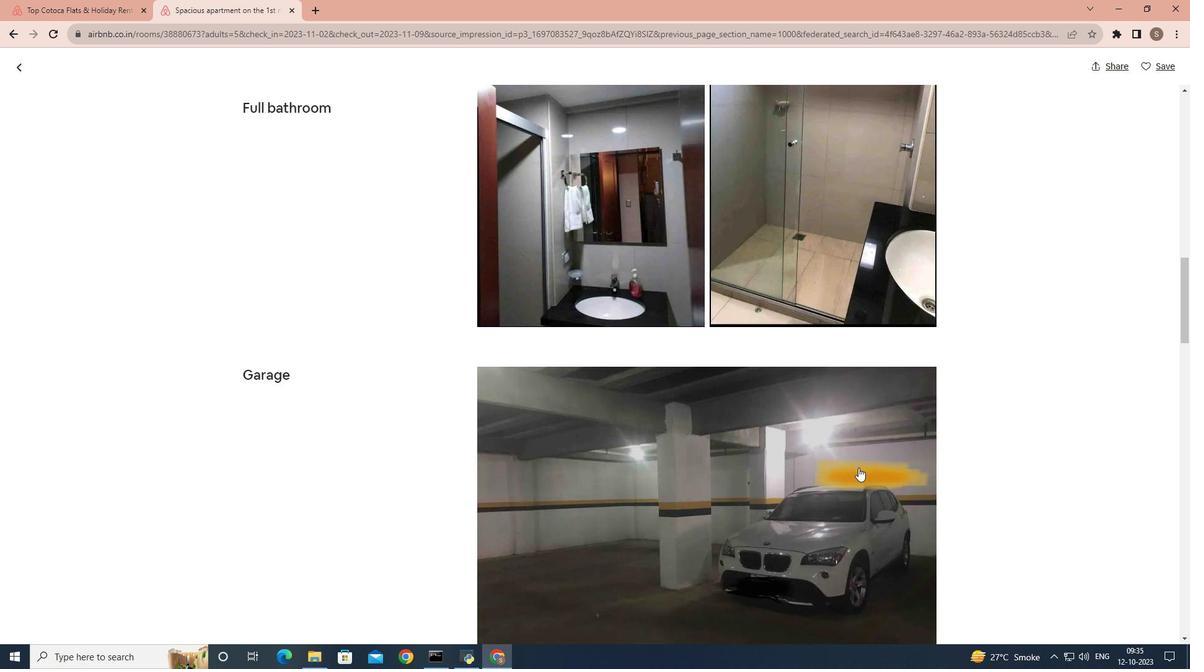 
Action: Mouse scrolled (859, 467) with delta (0, 0)
Screenshot: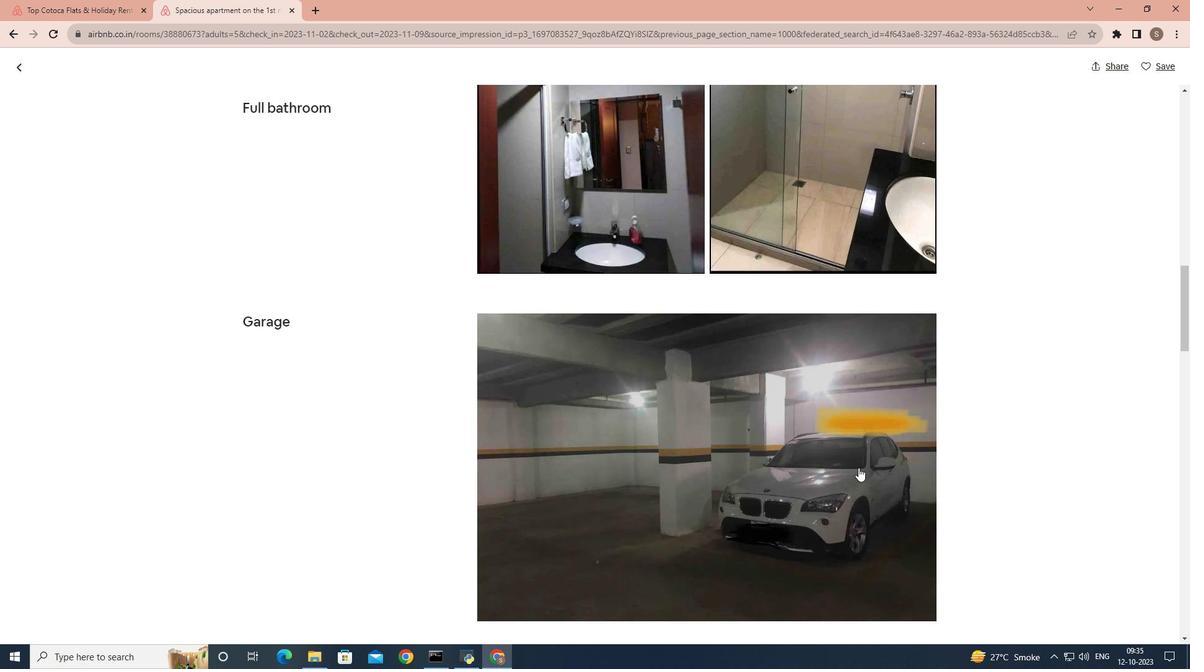 
Action: Mouse scrolled (859, 467) with delta (0, 0)
Screenshot: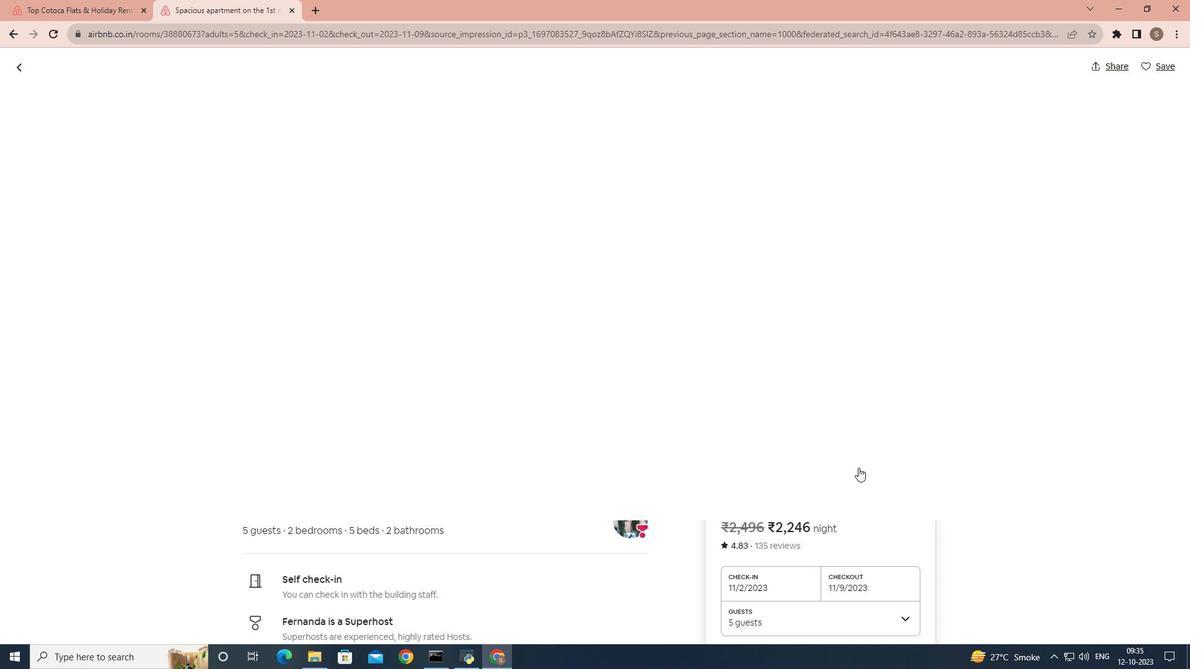 
Action: Mouse scrolled (859, 467) with delta (0, 0)
Screenshot: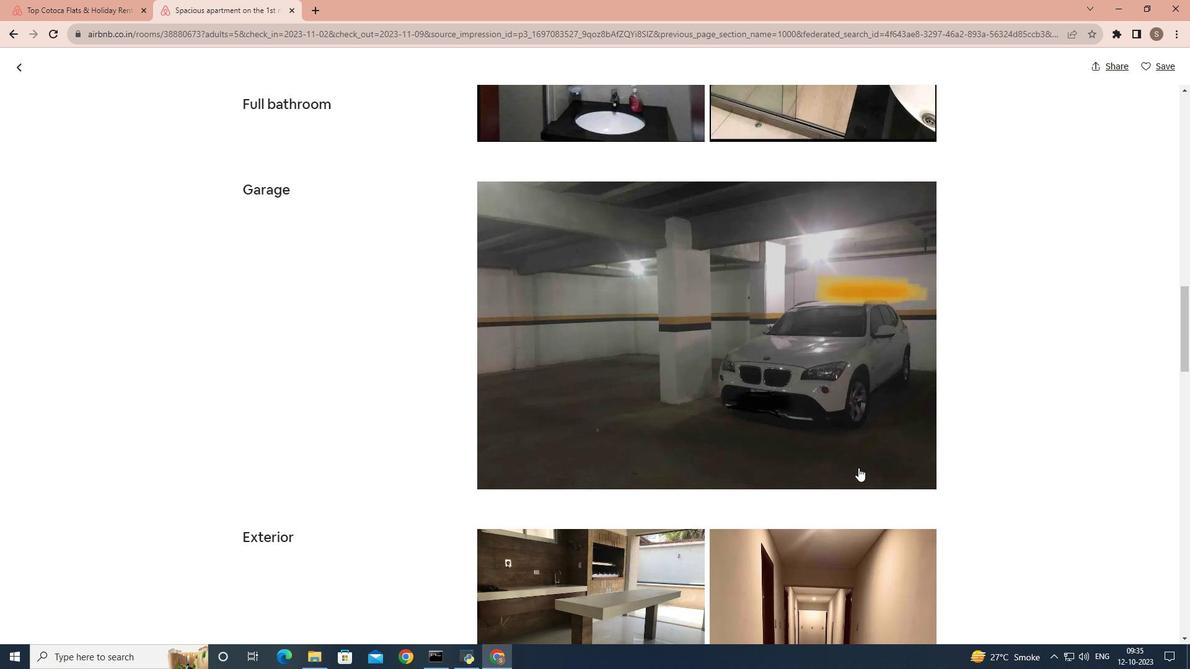 
Action: Mouse scrolled (859, 467) with delta (0, 0)
Screenshot: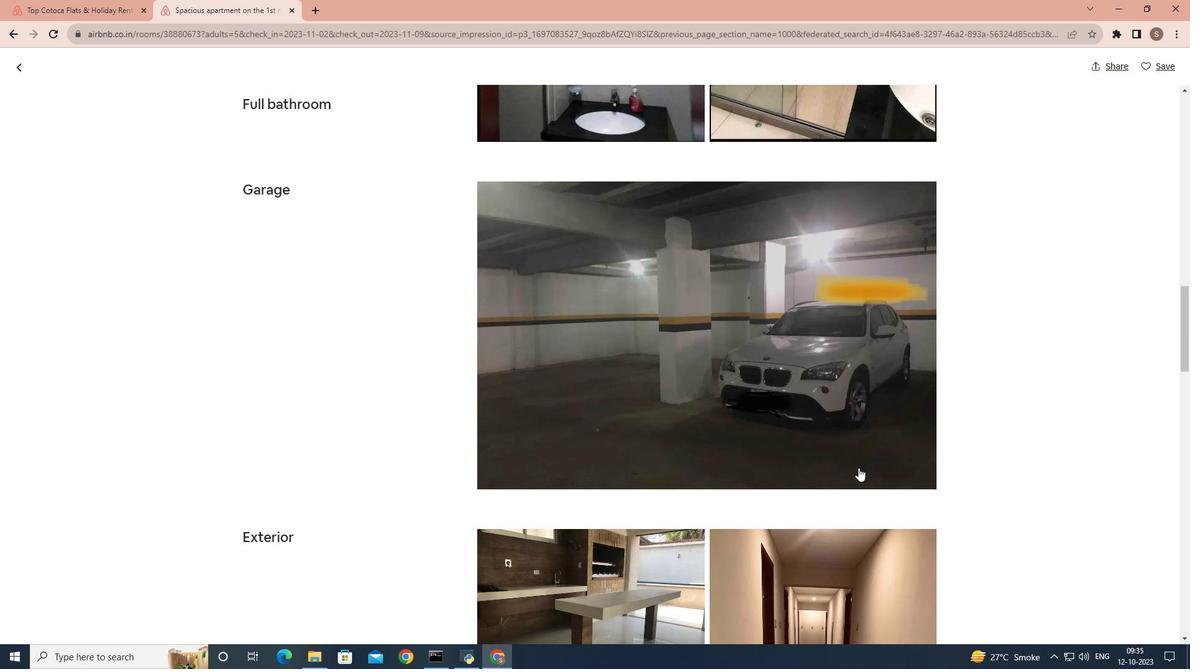 
Action: Mouse scrolled (859, 467) with delta (0, 0)
Screenshot: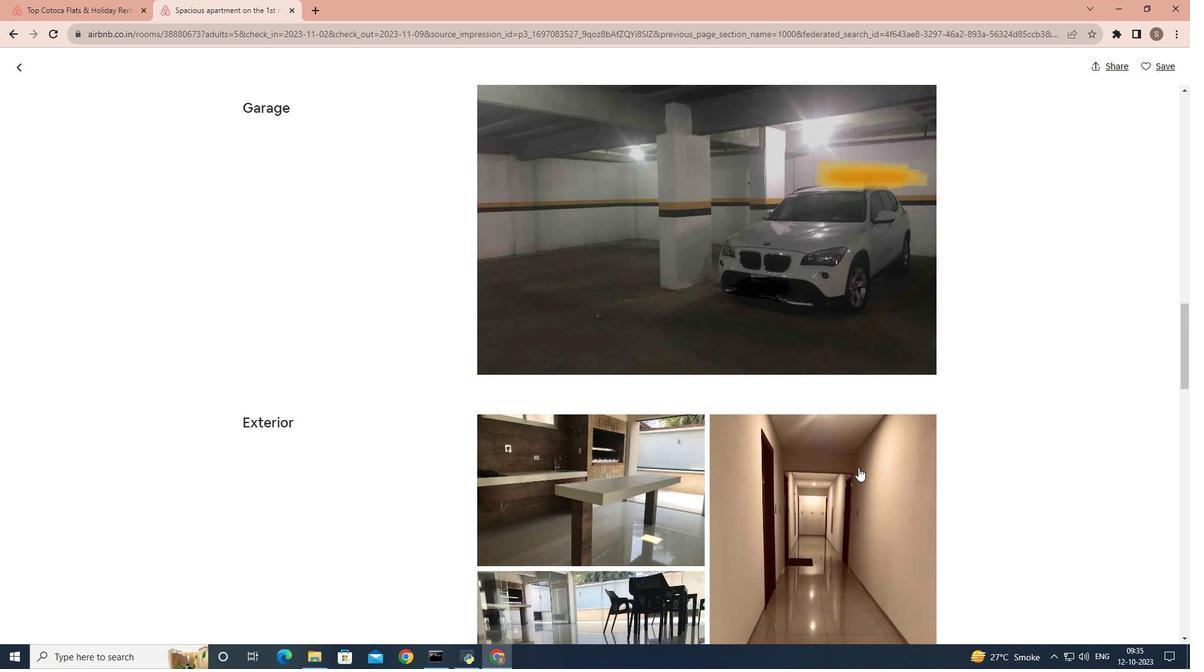 
Action: Mouse scrolled (859, 467) with delta (0, 0)
Screenshot: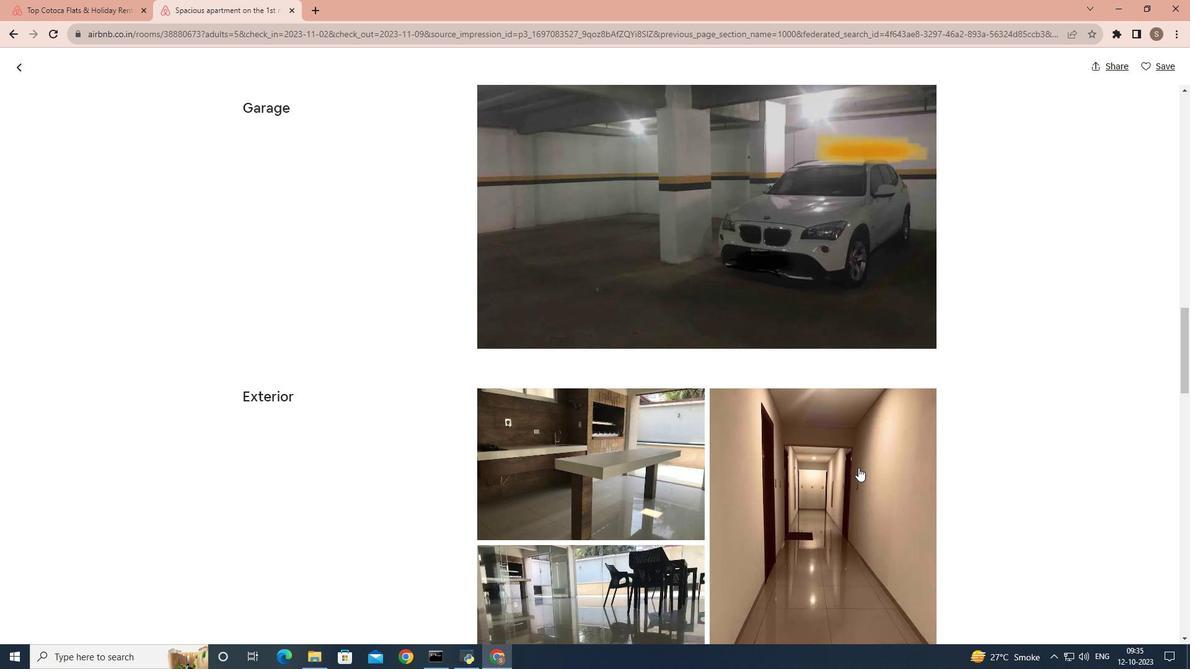 
Action: Mouse scrolled (859, 467) with delta (0, 0)
Screenshot: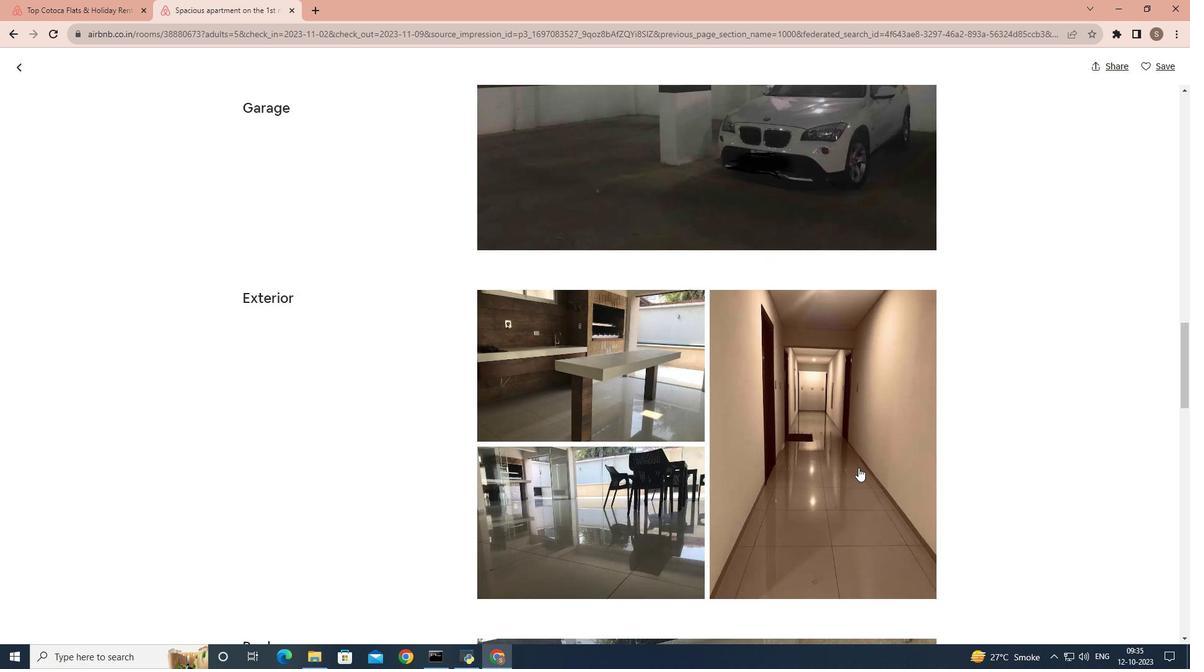 
Action: Mouse scrolled (859, 467) with delta (0, 0)
Screenshot: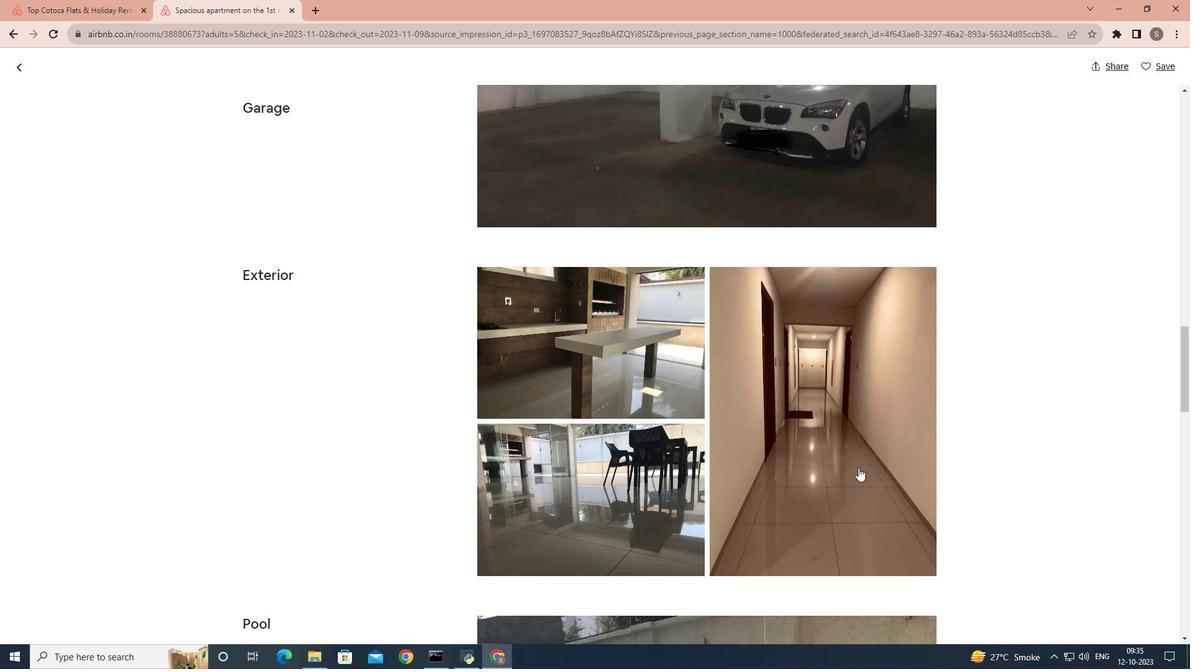 
Action: Mouse scrolled (859, 467) with delta (0, 0)
Screenshot: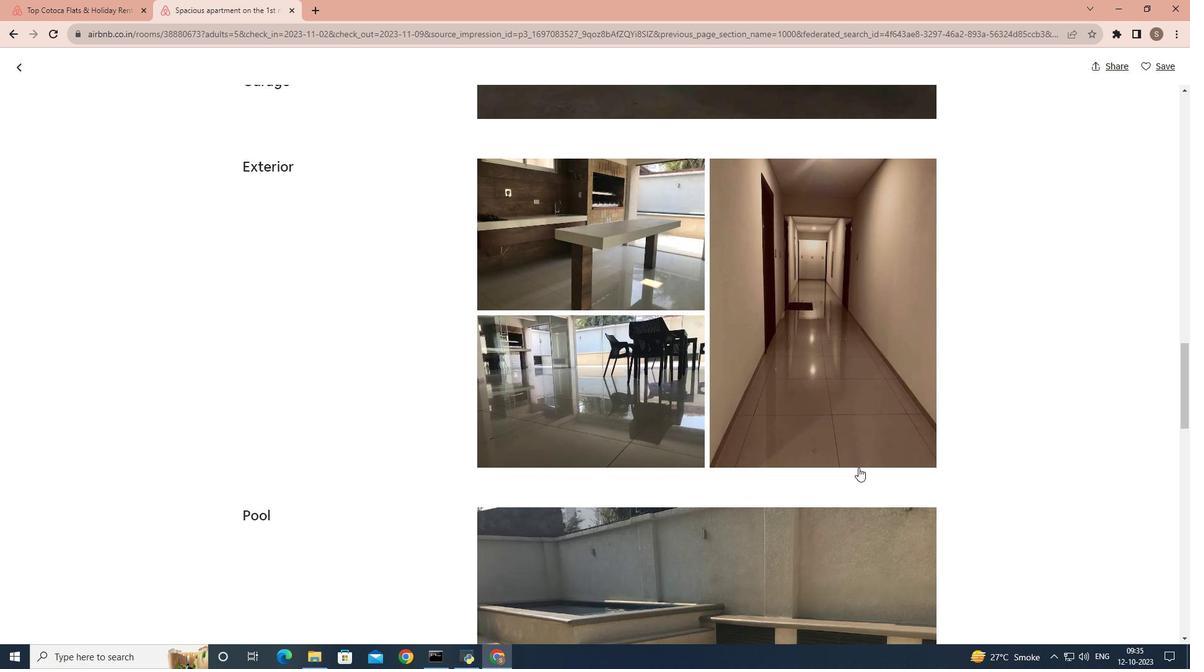 
Action: Mouse scrolled (859, 467) with delta (0, 0)
Screenshot: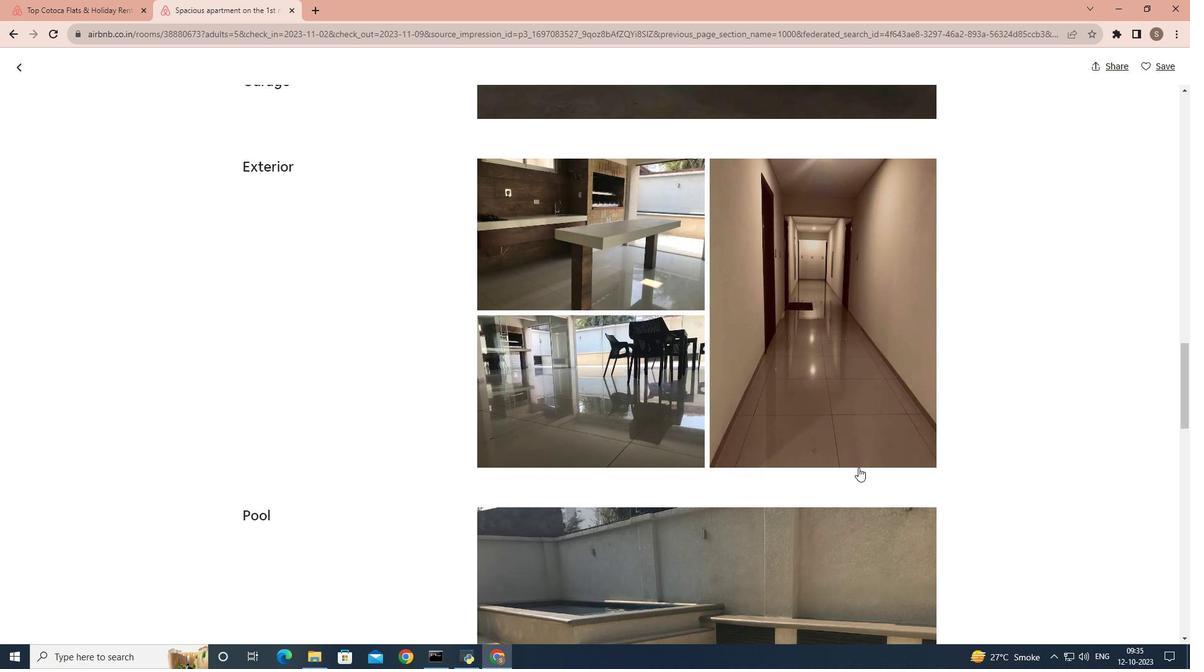
Action: Mouse scrolled (859, 467) with delta (0, 0)
Screenshot: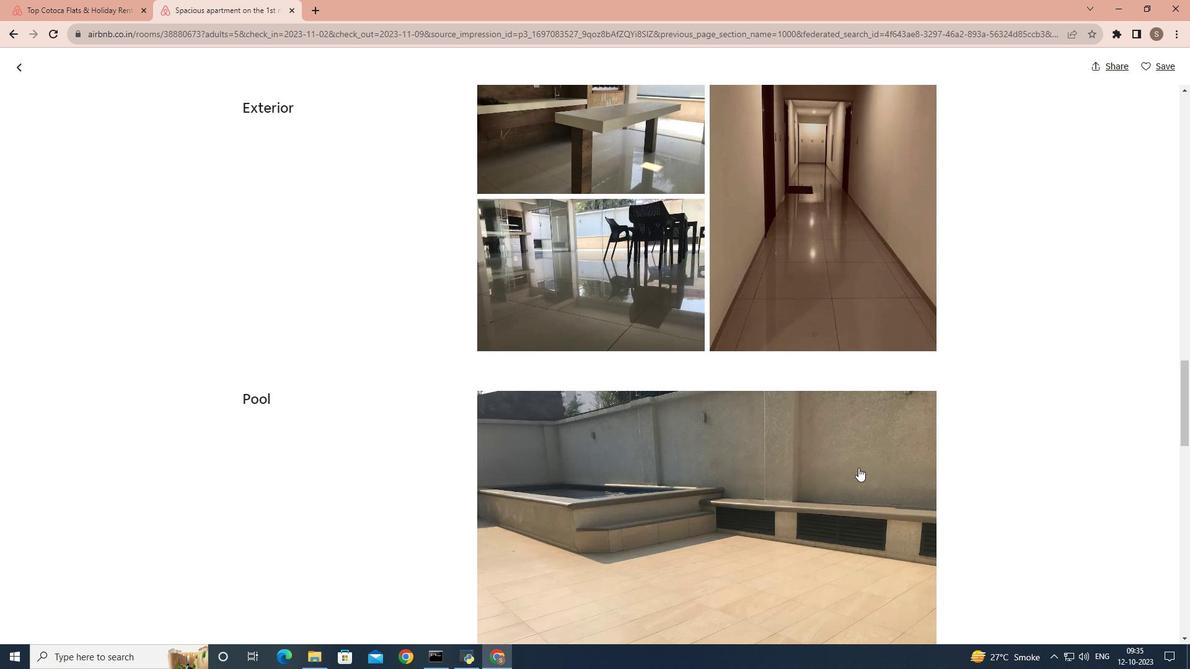 
Action: Mouse scrolled (859, 467) with delta (0, 0)
Screenshot: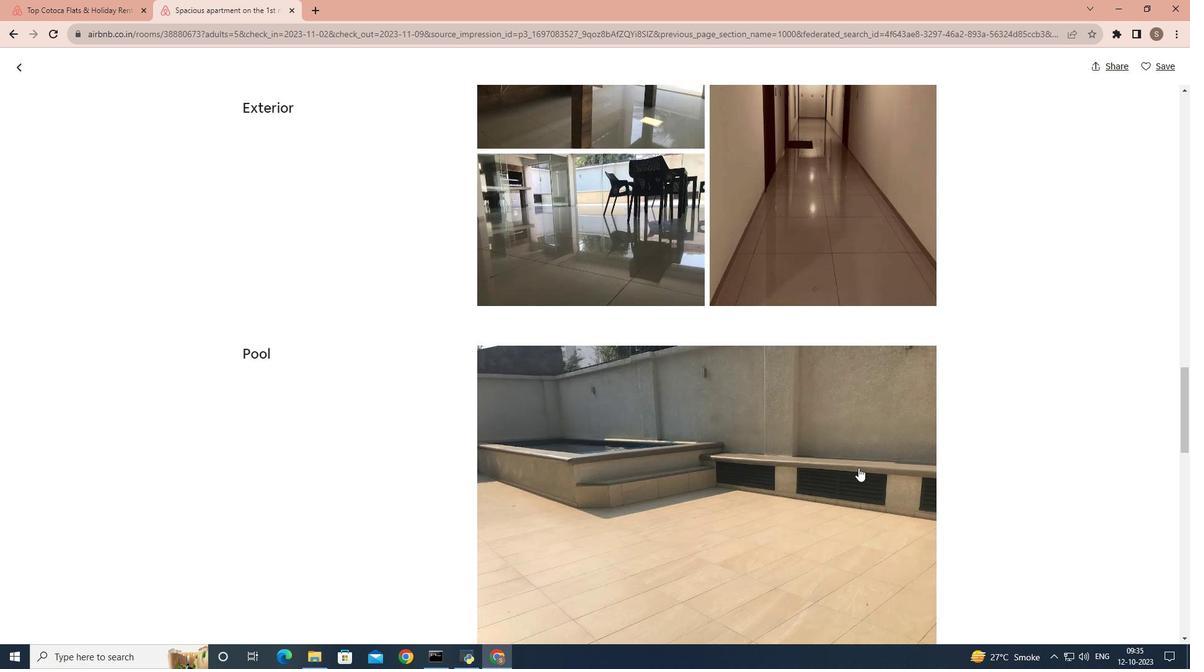 
Action: Mouse scrolled (859, 467) with delta (0, 0)
Screenshot: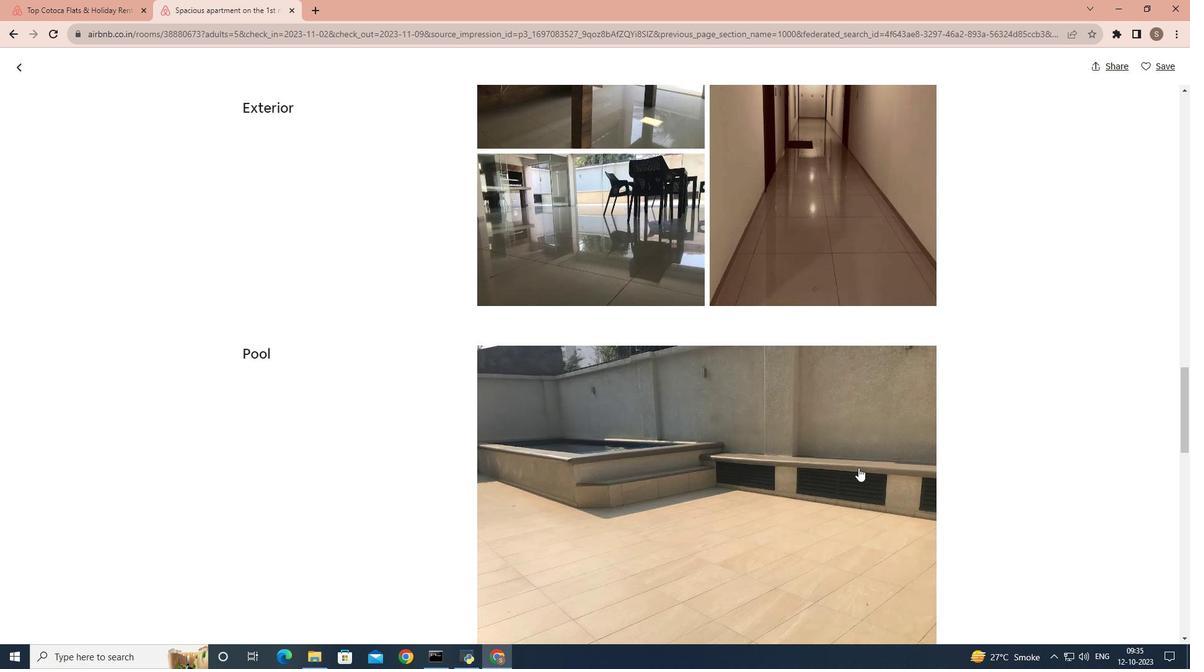 
Action: Mouse scrolled (859, 467) with delta (0, 0)
Screenshot: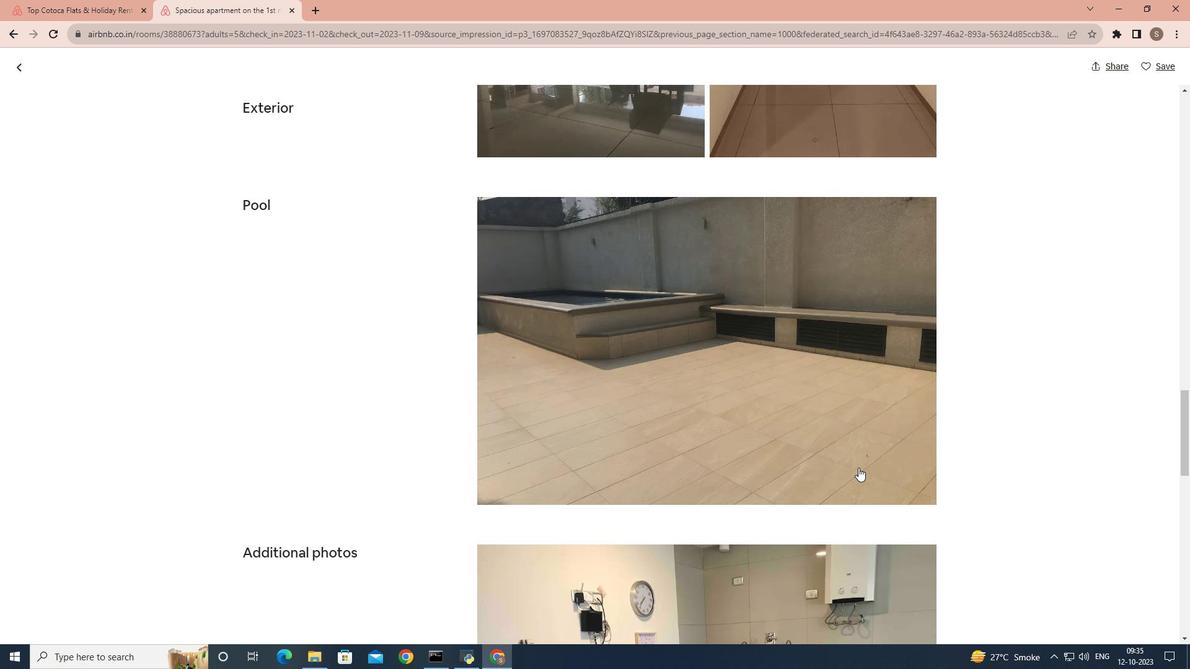 
Action: Mouse scrolled (859, 467) with delta (0, 0)
Screenshot: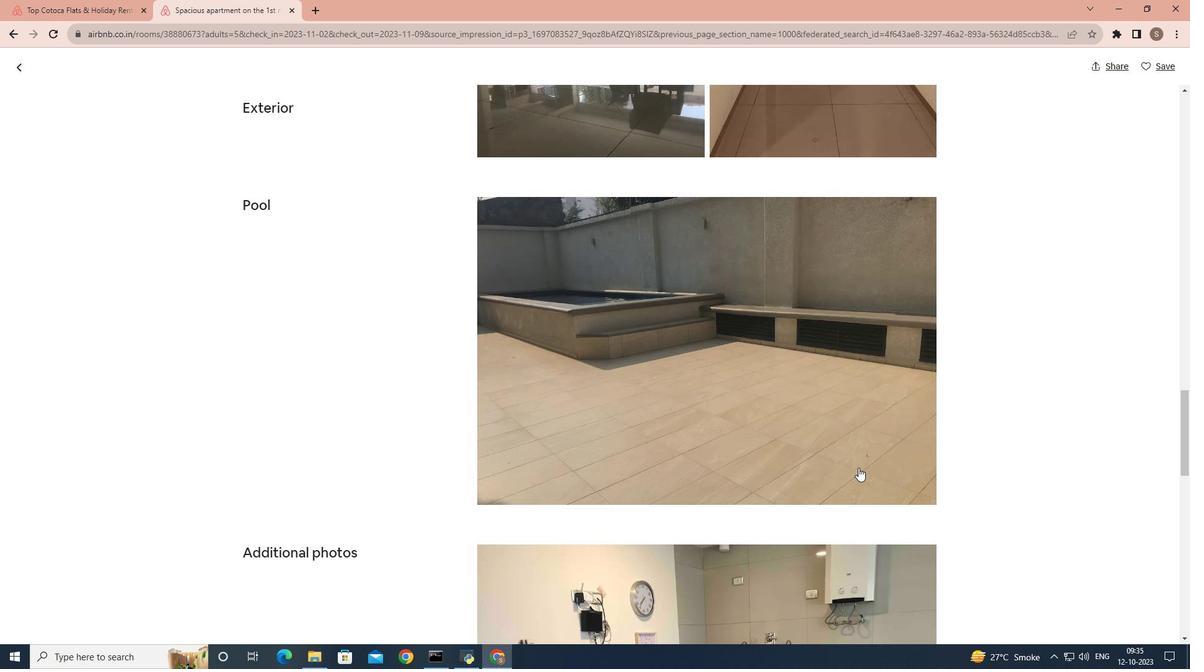 
Action: Mouse scrolled (859, 467) with delta (0, 0)
Screenshot: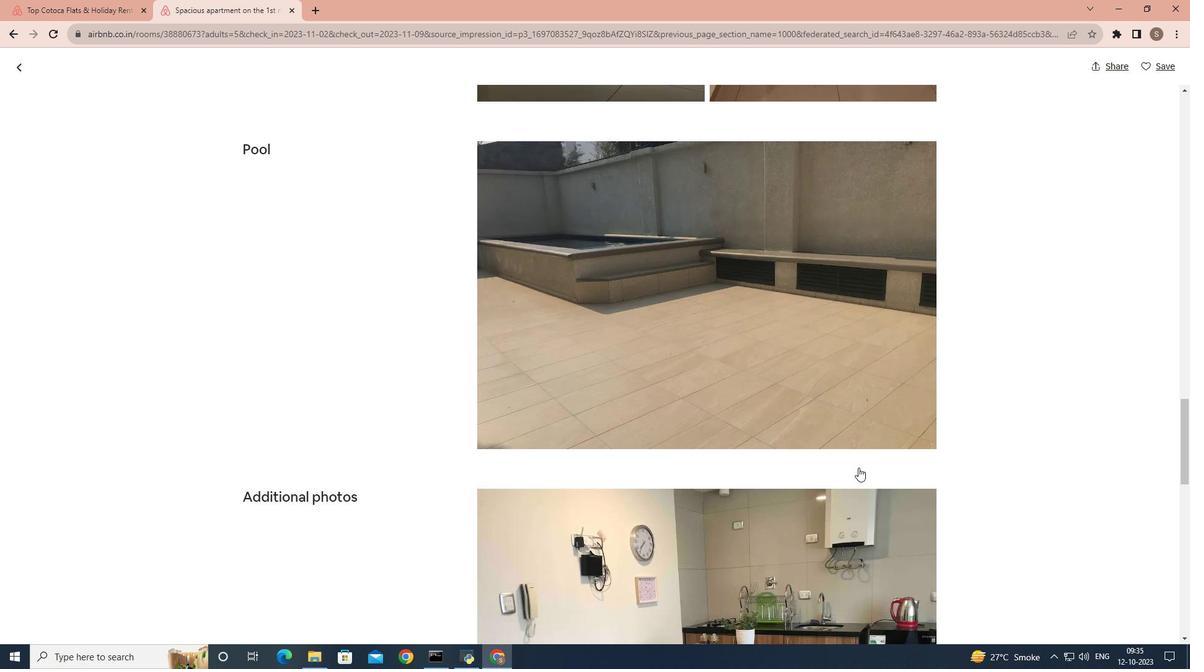 
Action: Mouse scrolled (859, 467) with delta (0, 0)
Screenshot: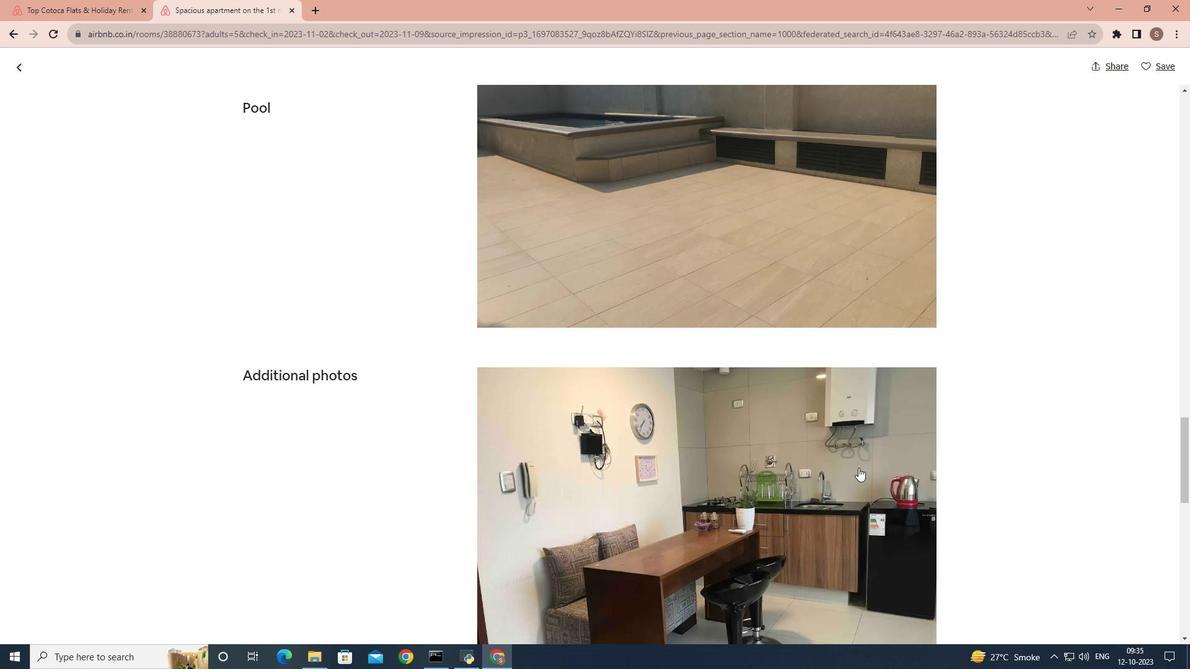 
Action: Mouse scrolled (859, 467) with delta (0, 0)
Screenshot: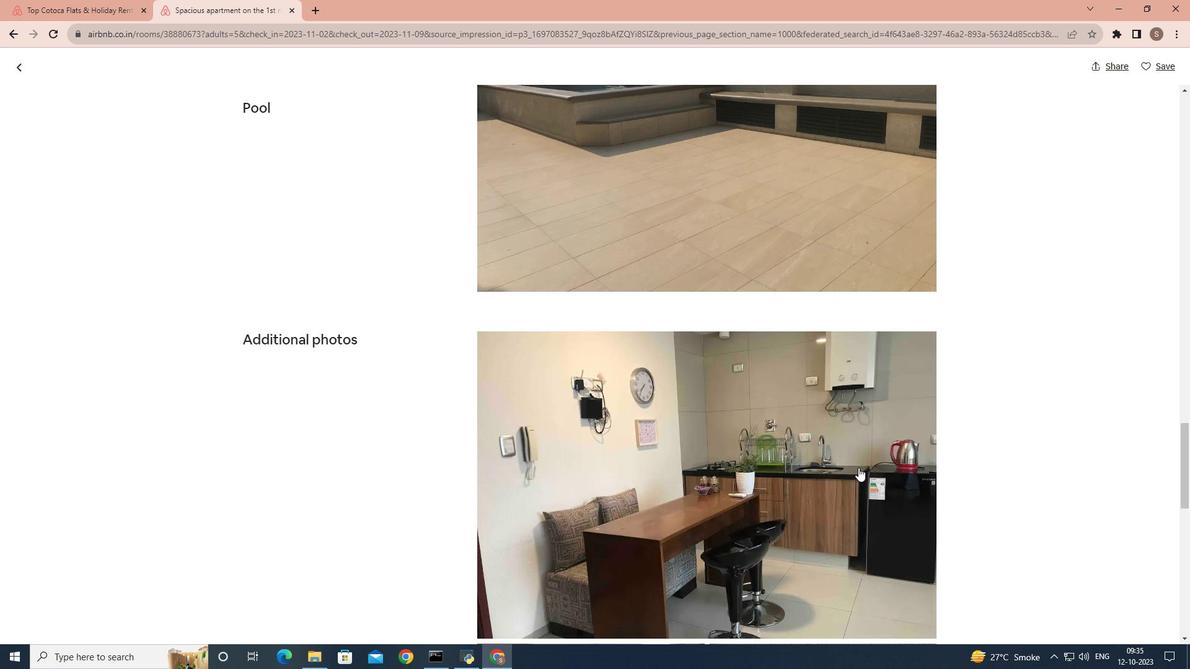
Action: Mouse scrolled (859, 467) with delta (0, 0)
Screenshot: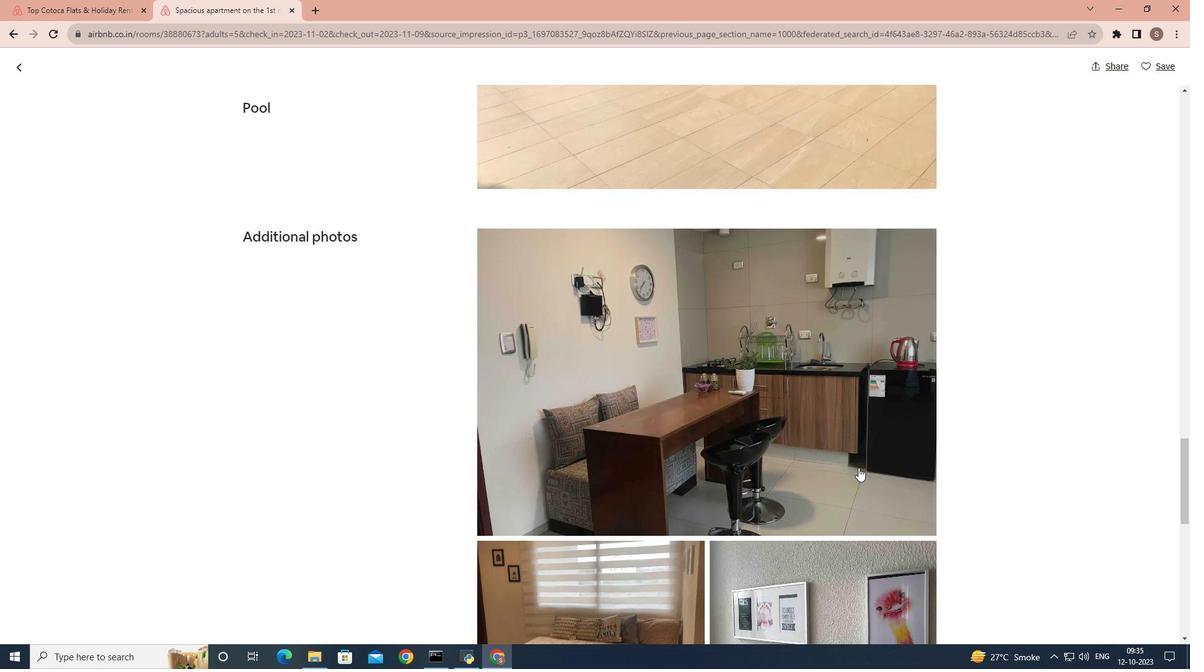 
Action: Mouse scrolled (859, 467) with delta (0, 0)
Screenshot: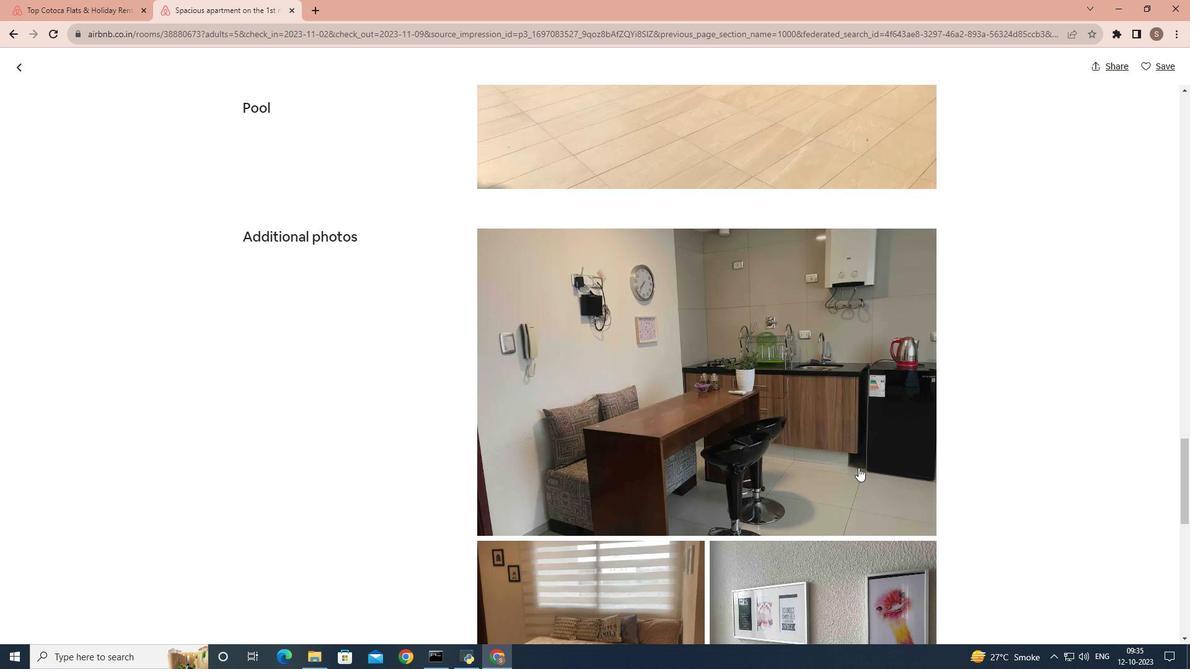 
Action: Mouse scrolled (859, 467) with delta (0, 0)
Screenshot: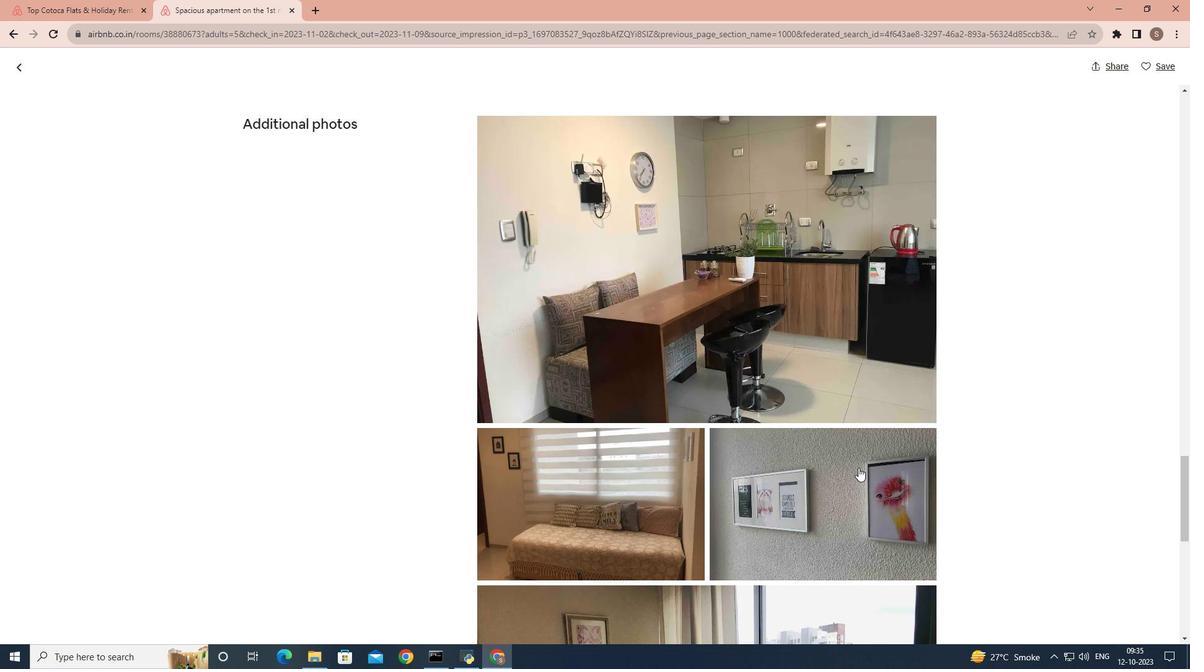 
Action: Mouse scrolled (859, 467) with delta (0, 0)
Screenshot: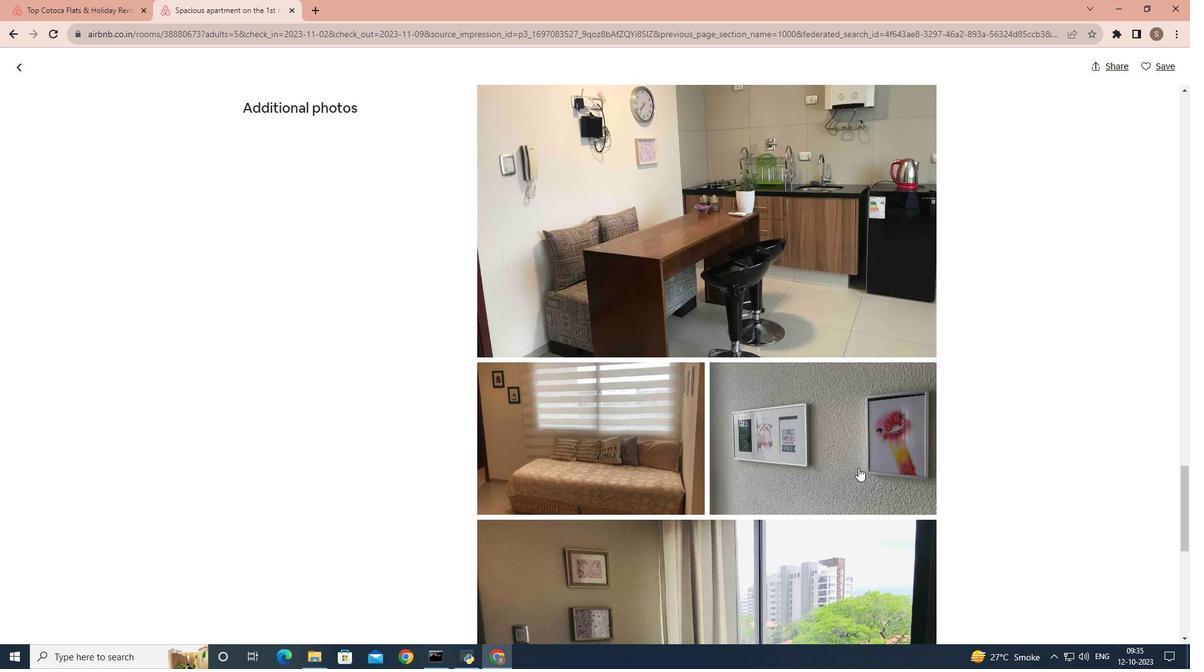 
Action: Mouse scrolled (859, 467) with delta (0, 0)
Screenshot: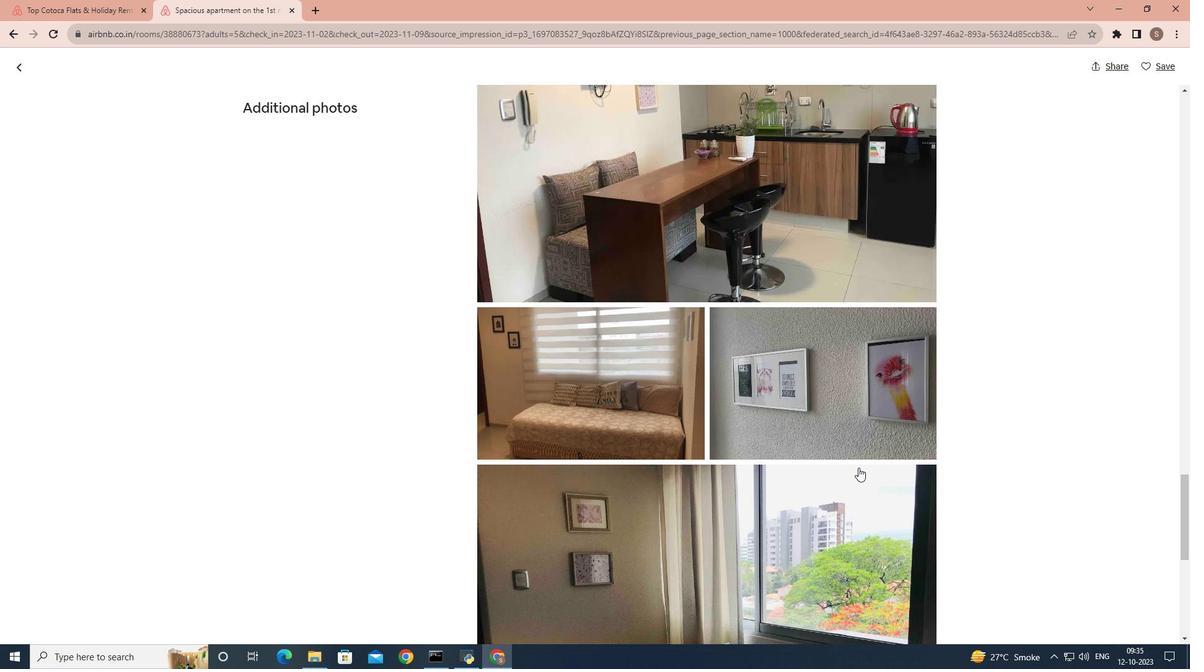 
Action: Mouse scrolled (859, 467) with delta (0, 0)
Screenshot: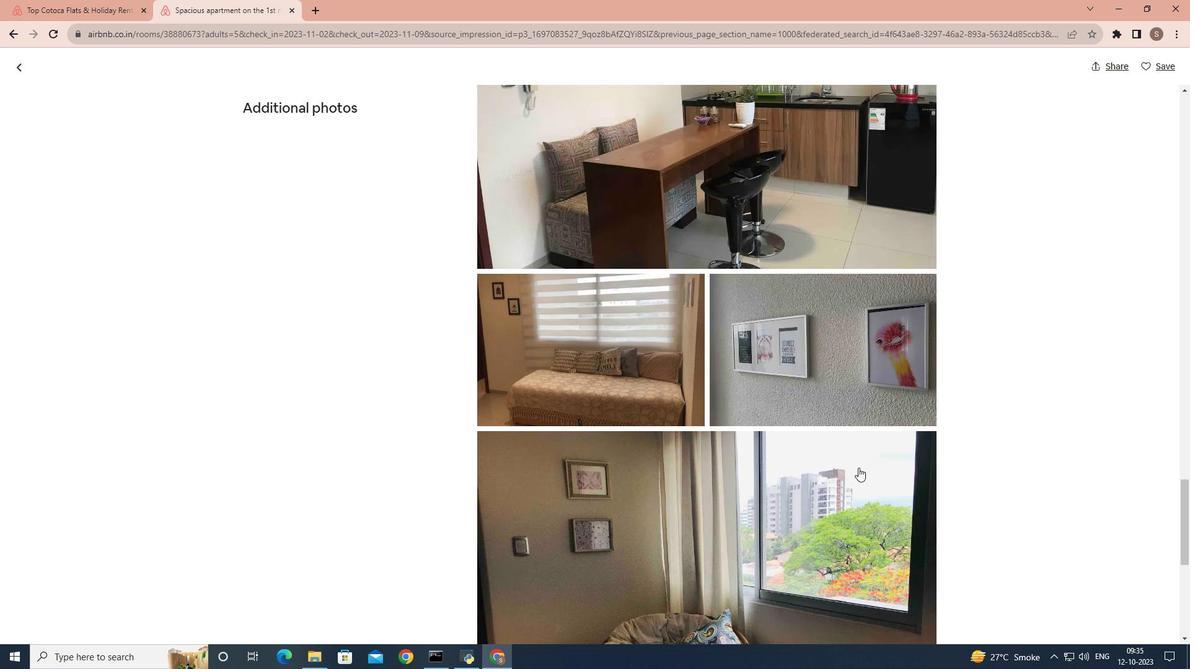 
Action: Mouse scrolled (859, 467) with delta (0, 0)
Screenshot: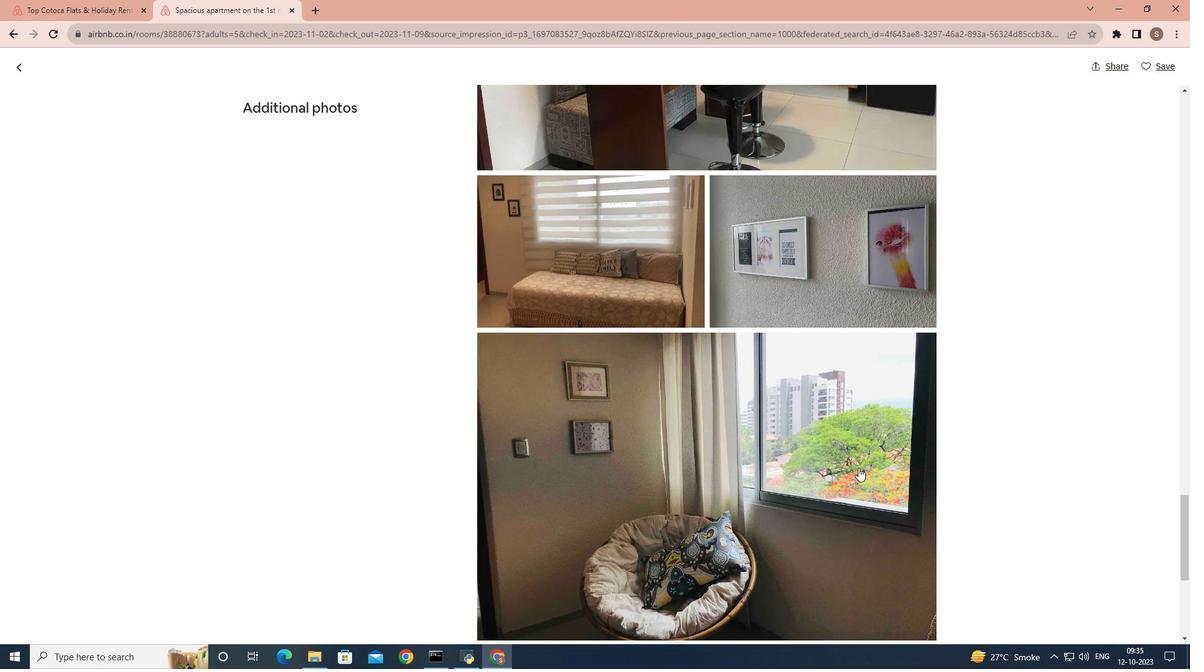 
Action: Mouse scrolled (859, 467) with delta (0, 0)
Screenshot: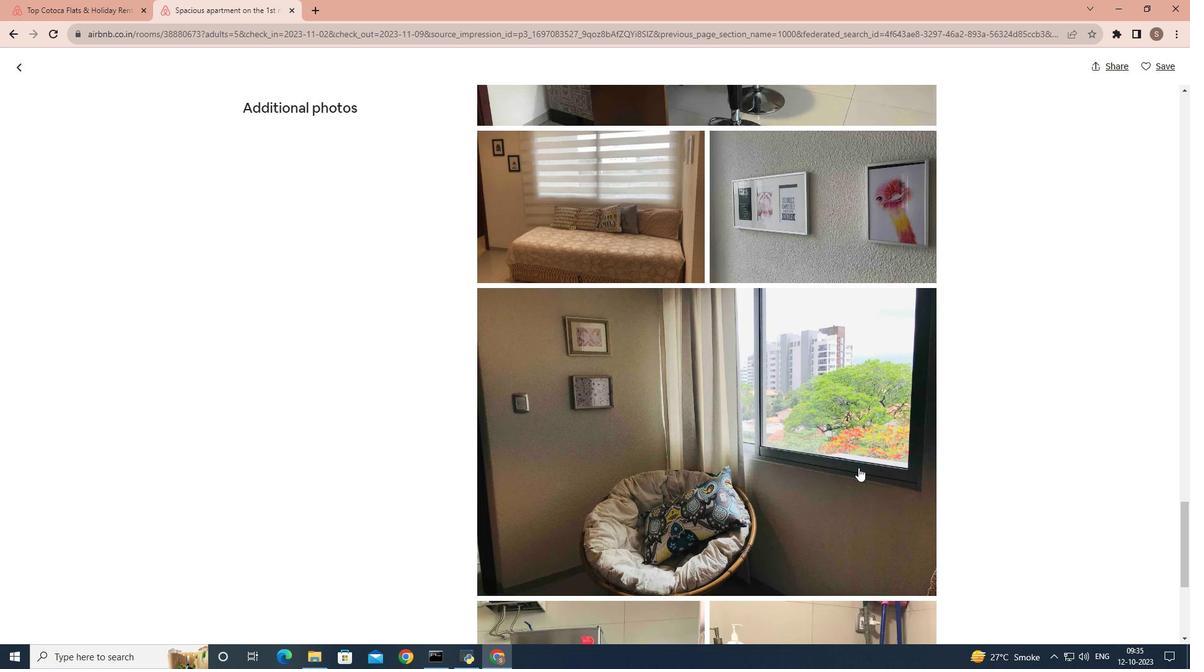 
Action: Mouse scrolled (859, 467) with delta (0, 0)
Screenshot: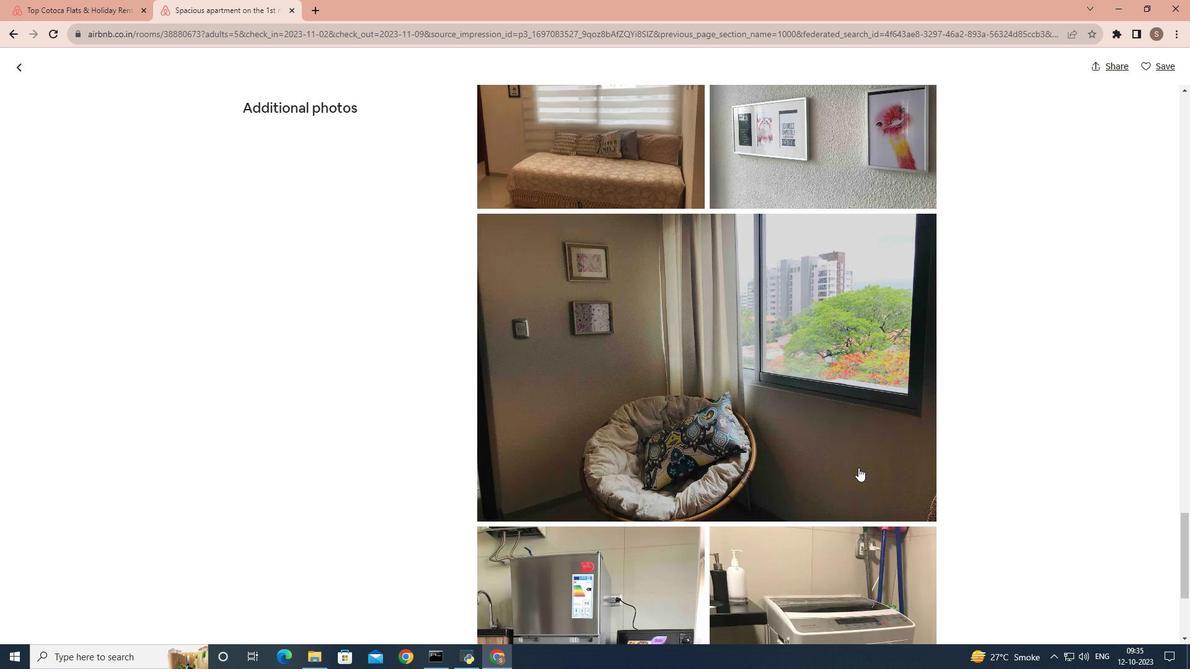 
Action: Mouse scrolled (859, 467) with delta (0, 0)
Screenshot: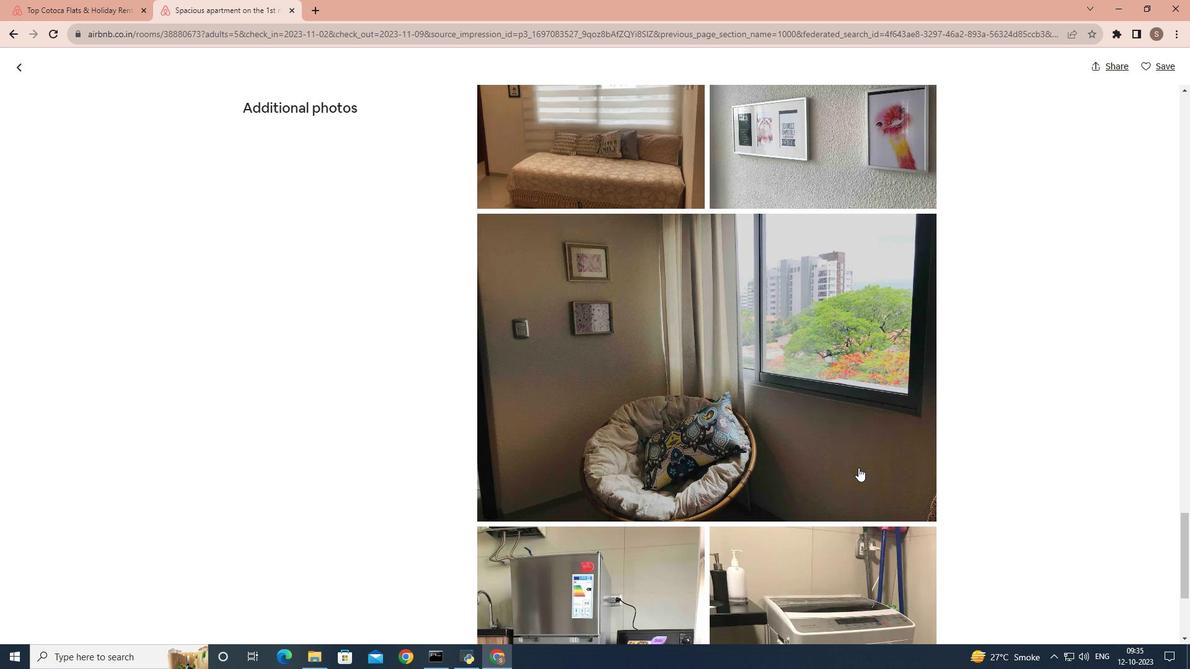 
Action: Mouse scrolled (859, 467) with delta (0, 0)
Screenshot: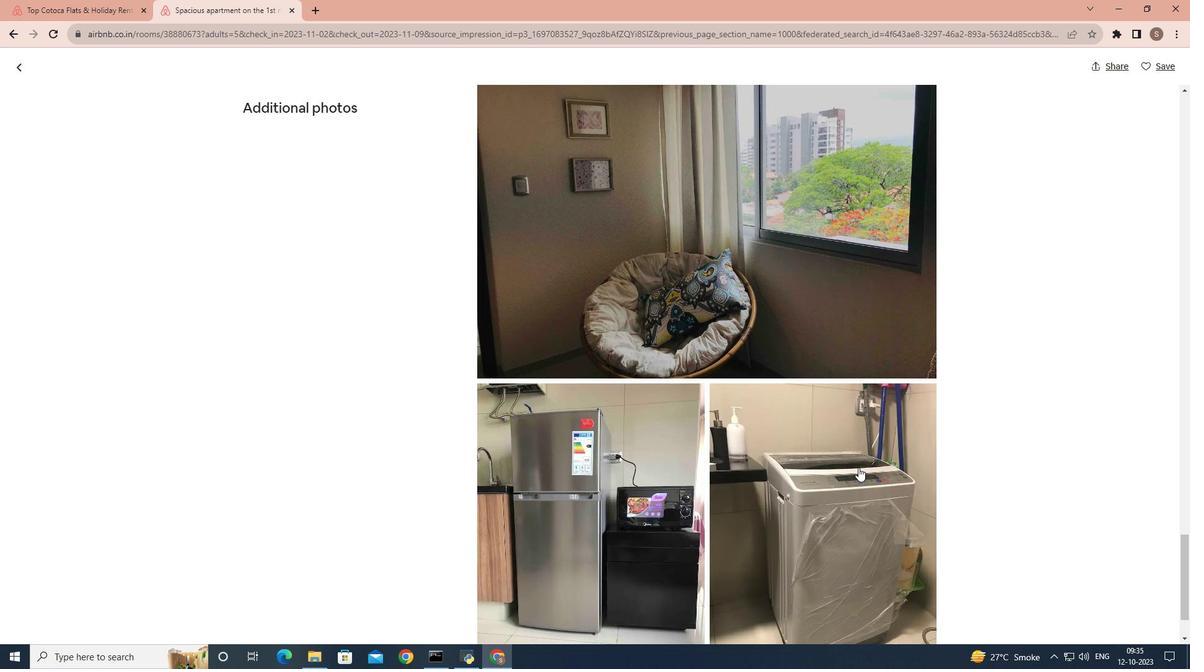 
Action: Mouse scrolled (859, 467) with delta (0, 0)
Screenshot: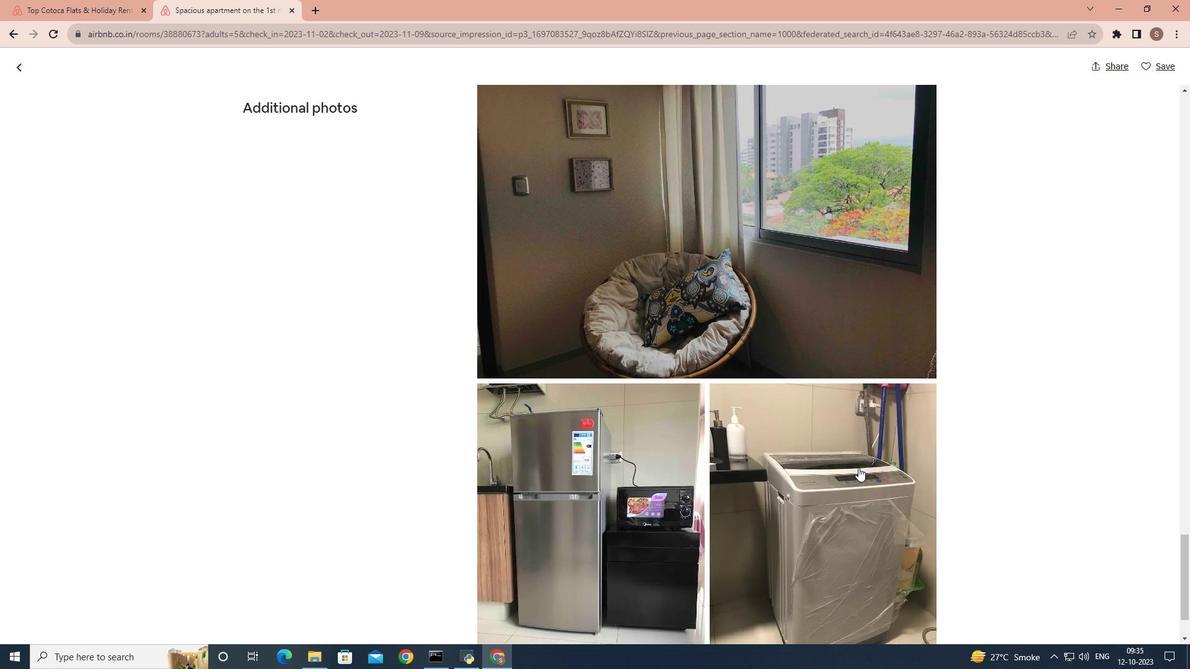 
Action: Mouse scrolled (859, 467) with delta (0, 0)
Screenshot: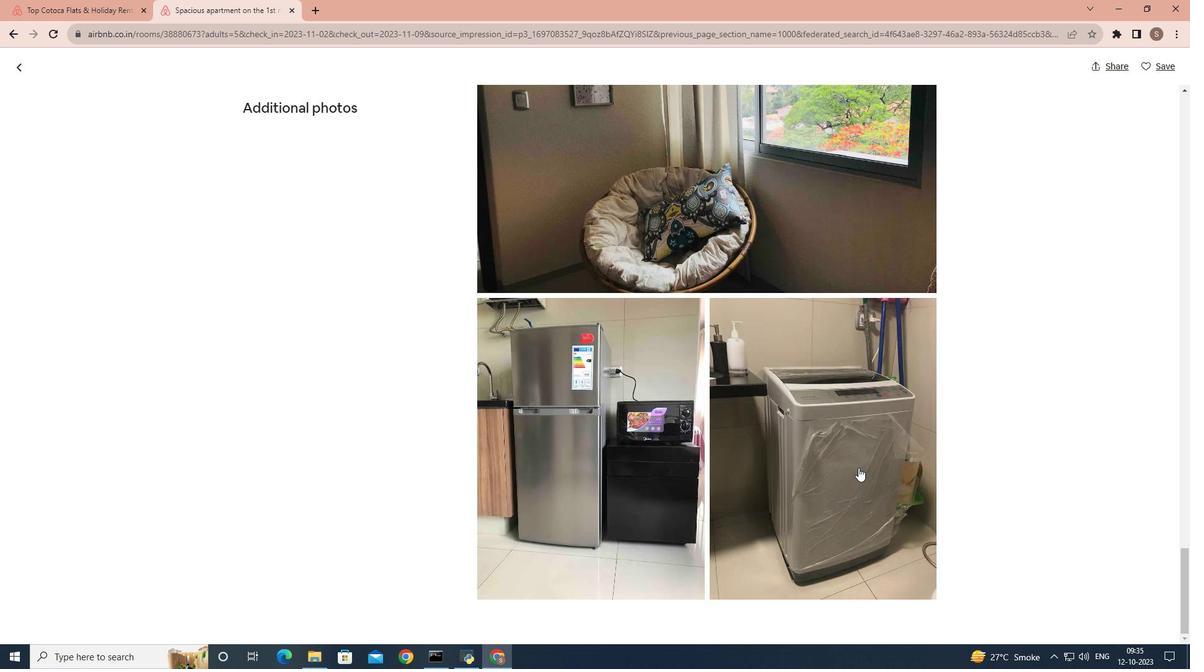 
Action: Mouse scrolled (859, 467) with delta (0, 0)
Screenshot: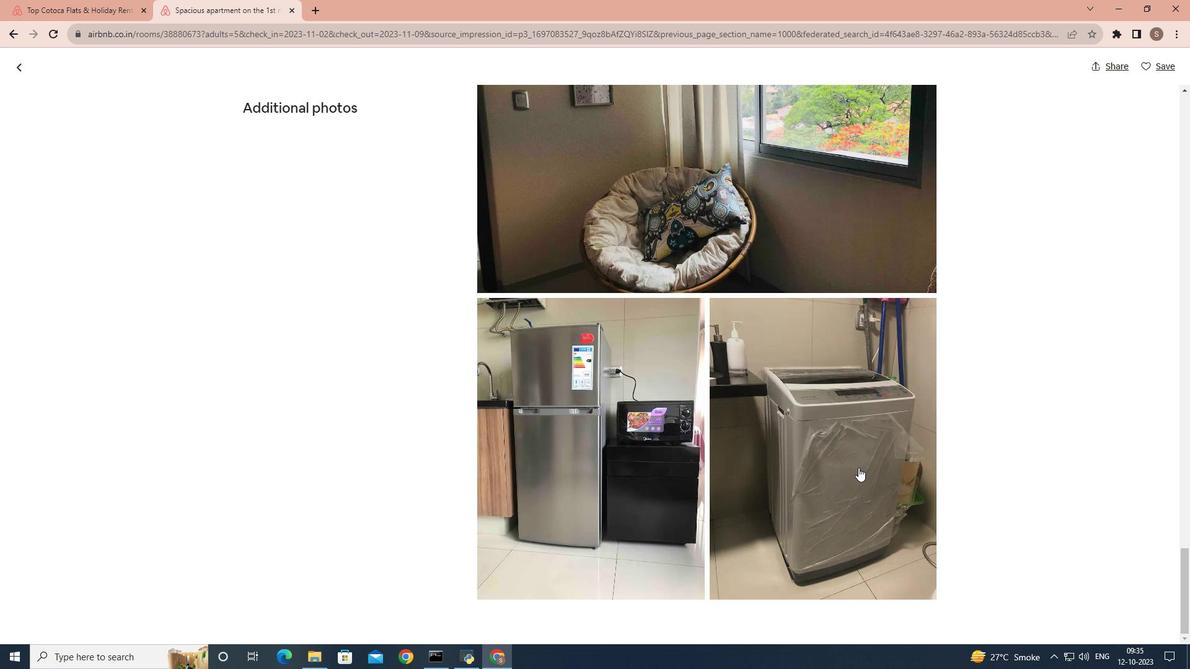 
Action: Mouse scrolled (859, 467) with delta (0, 0)
Screenshot: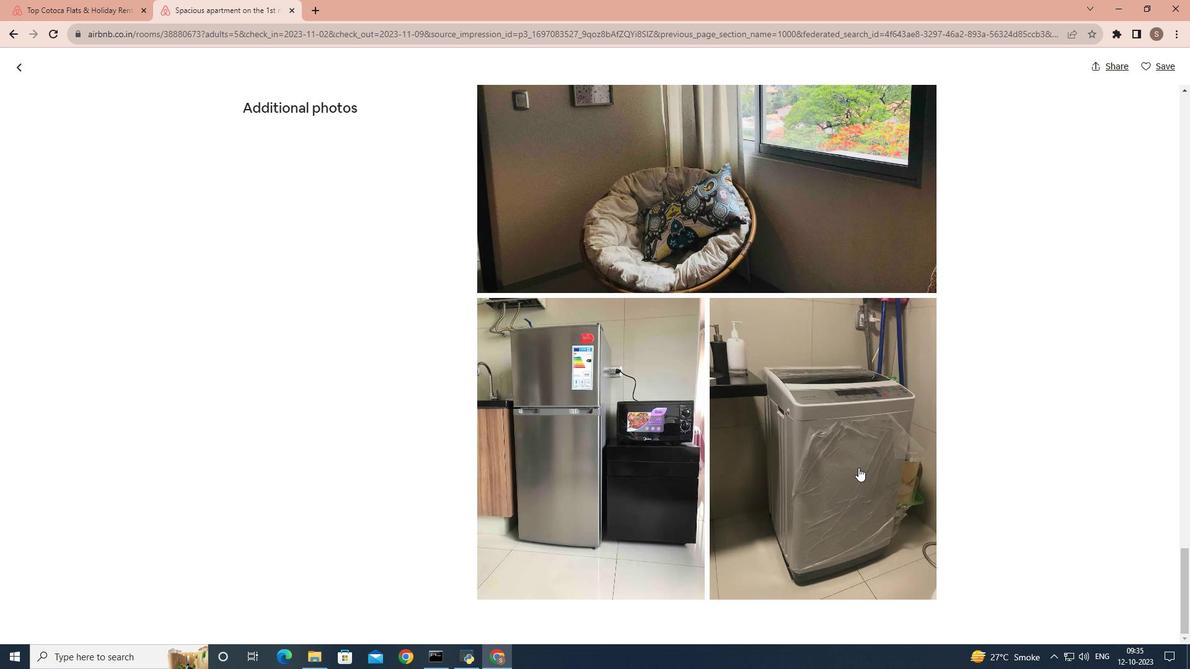 
Action: Mouse scrolled (859, 467) with delta (0, 0)
Screenshot: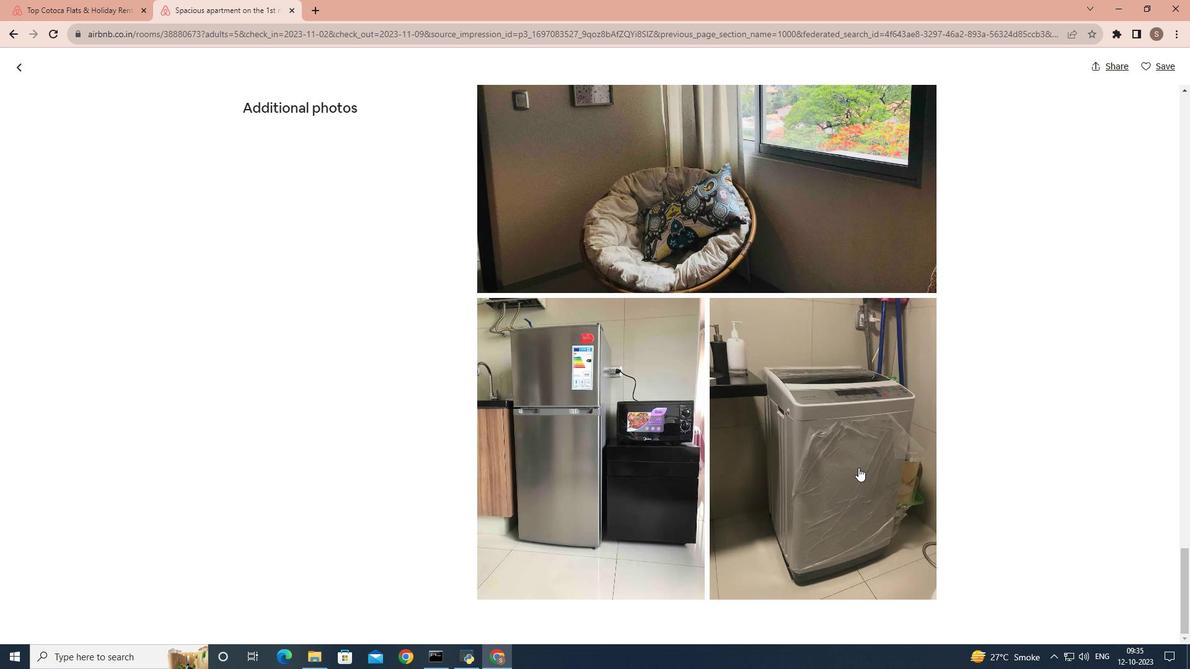 
Action: Mouse scrolled (859, 467) with delta (0, 0)
Screenshot: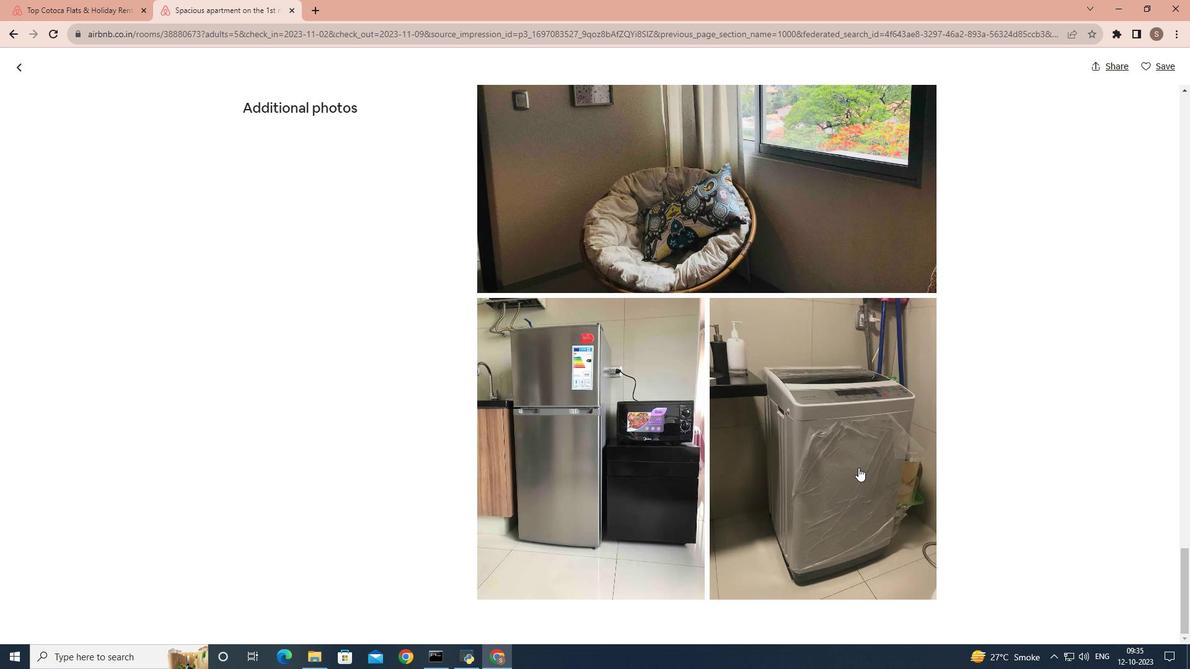 
Action: Mouse scrolled (859, 467) with delta (0, 0)
Screenshot: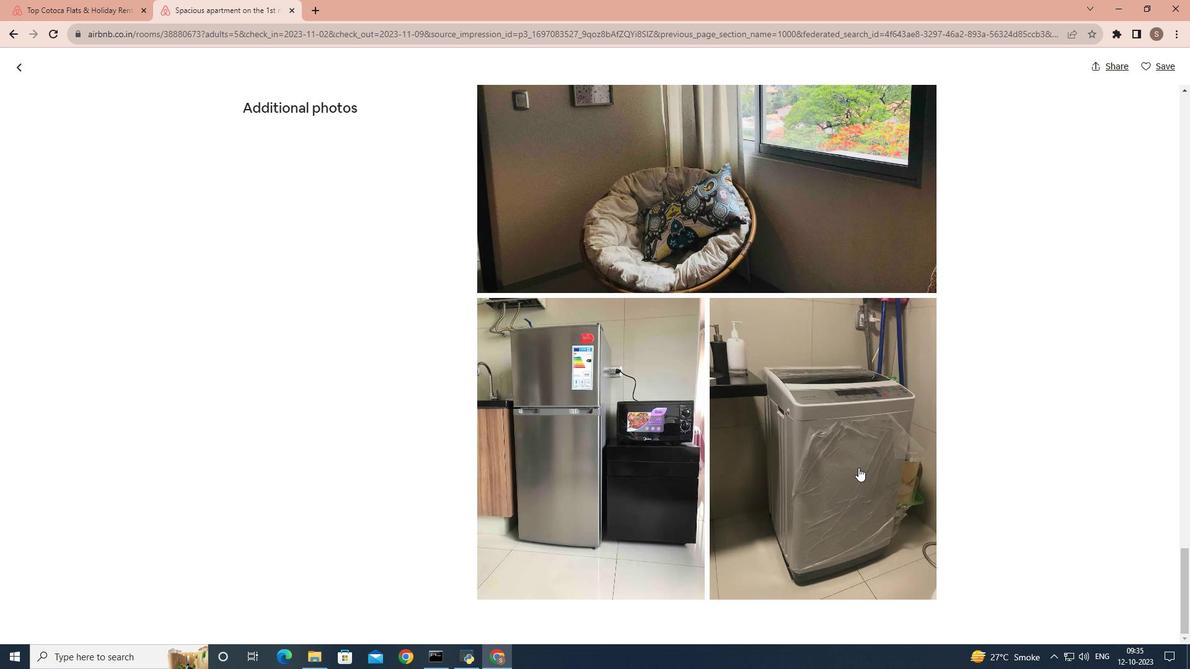 
Action: Mouse scrolled (859, 467) with delta (0, 0)
Screenshot: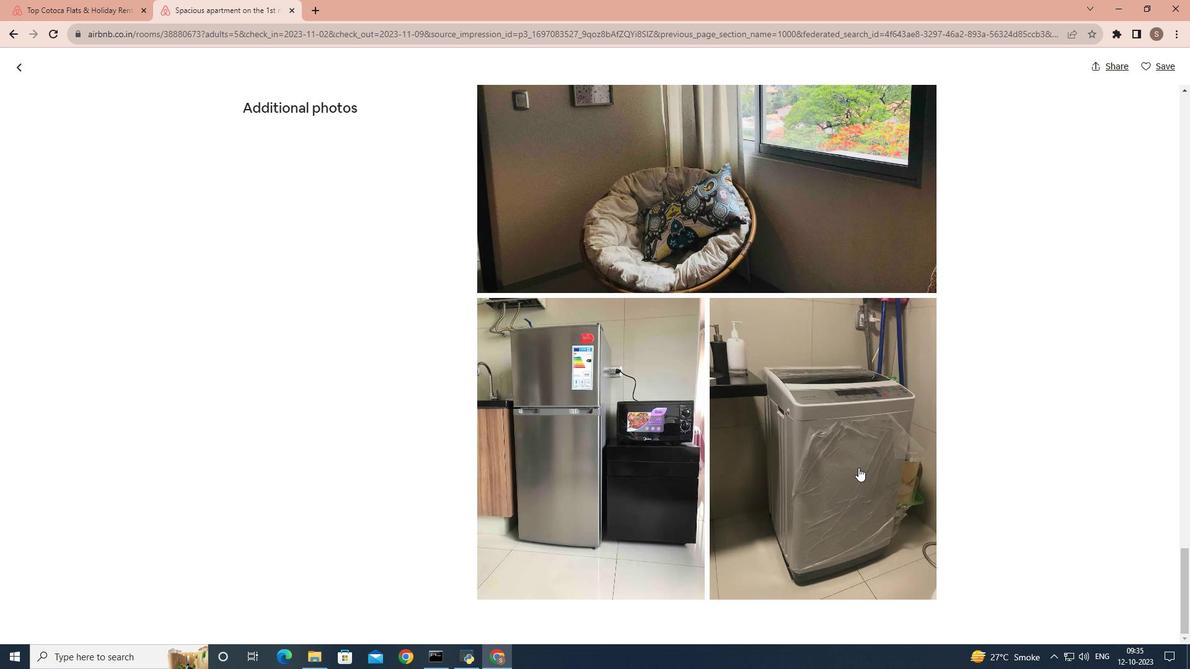 
Action: Mouse scrolled (859, 467) with delta (0, 0)
Screenshot: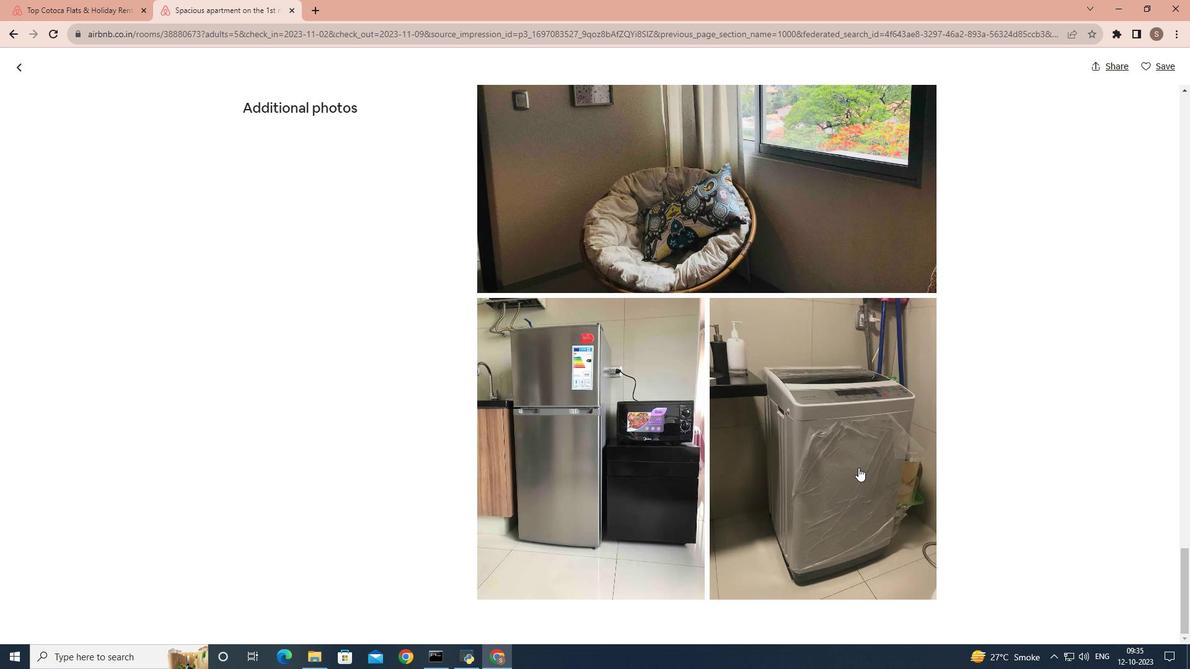 
Action: Mouse moved to (13, 58)
Screenshot: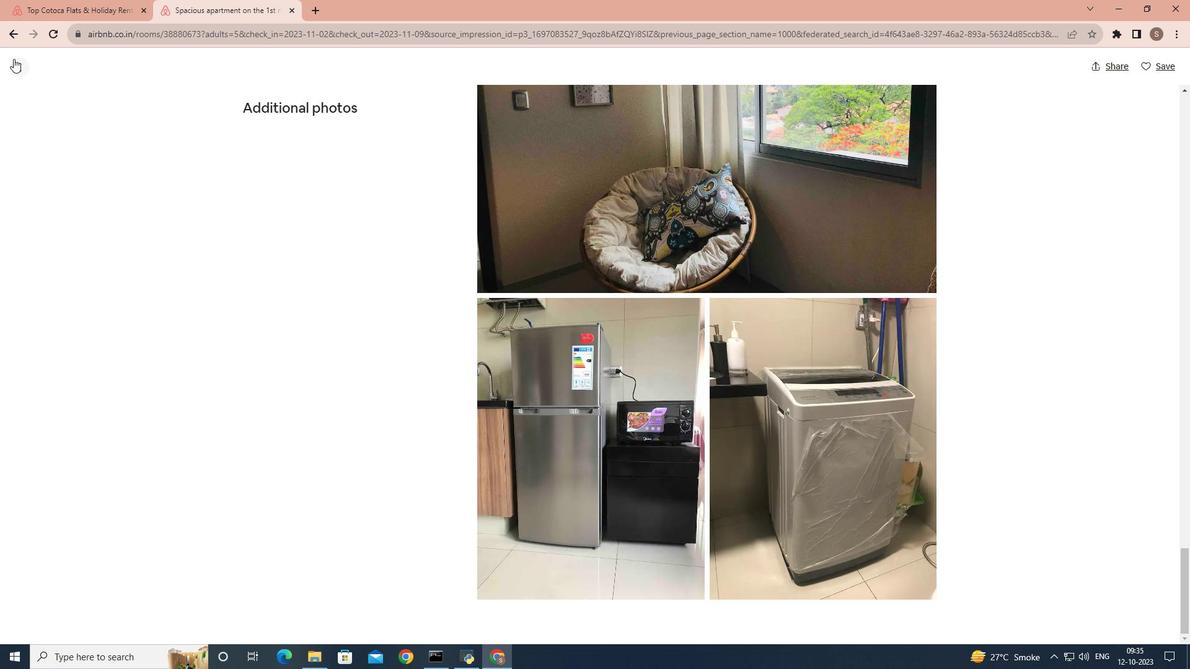 
Action: Mouse pressed left at (13, 58)
Screenshot: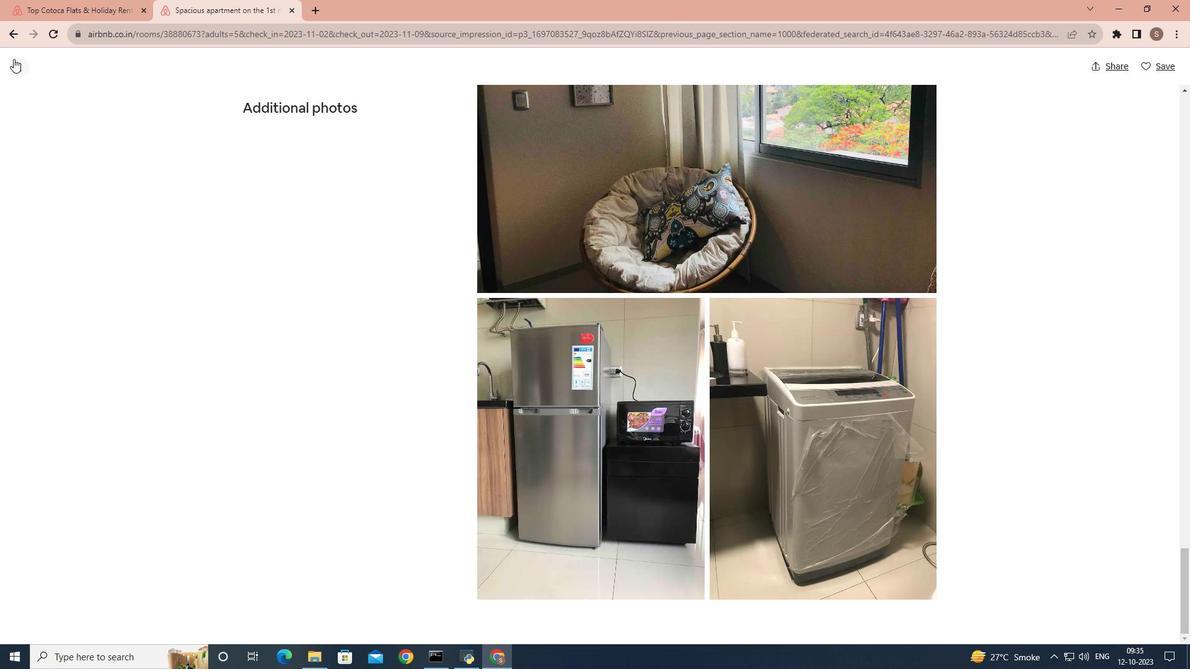
Action: Mouse moved to (15, 65)
Screenshot: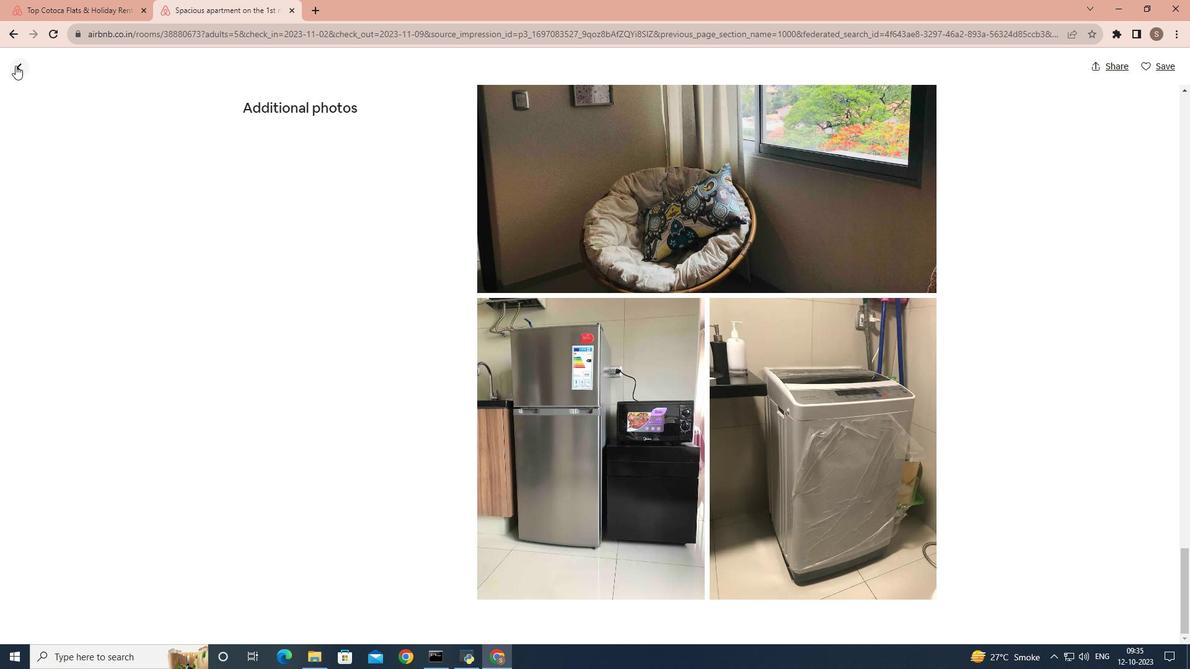 
Action: Mouse pressed left at (15, 65)
Screenshot: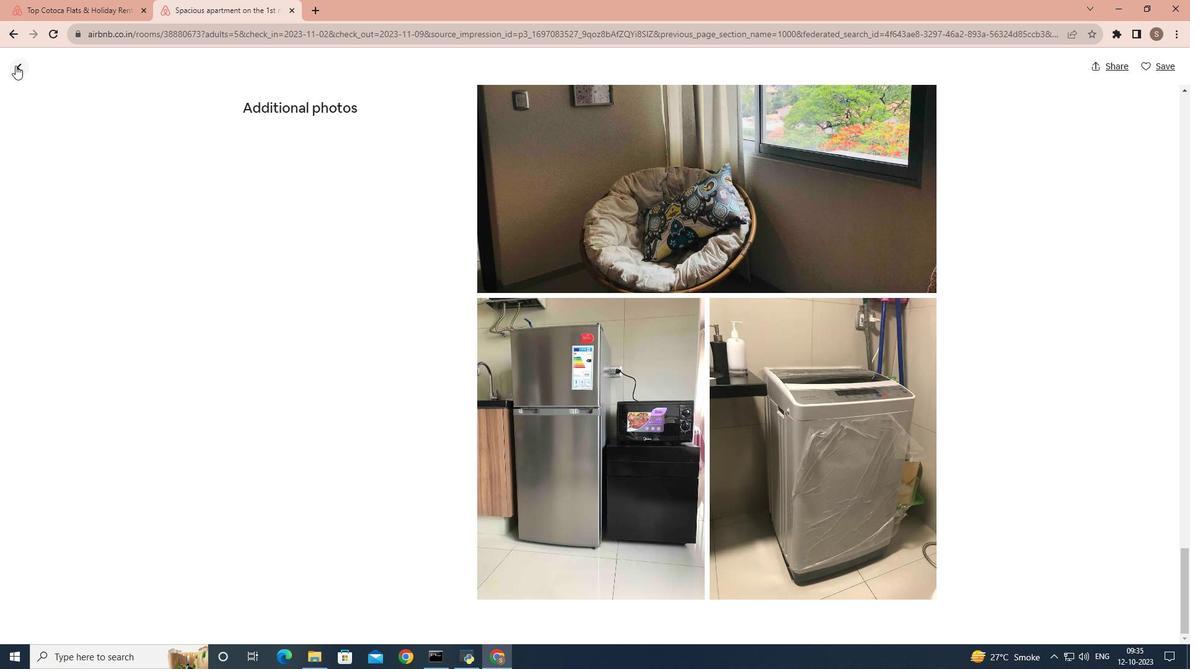 
Action: Mouse moved to (633, 440)
Screenshot: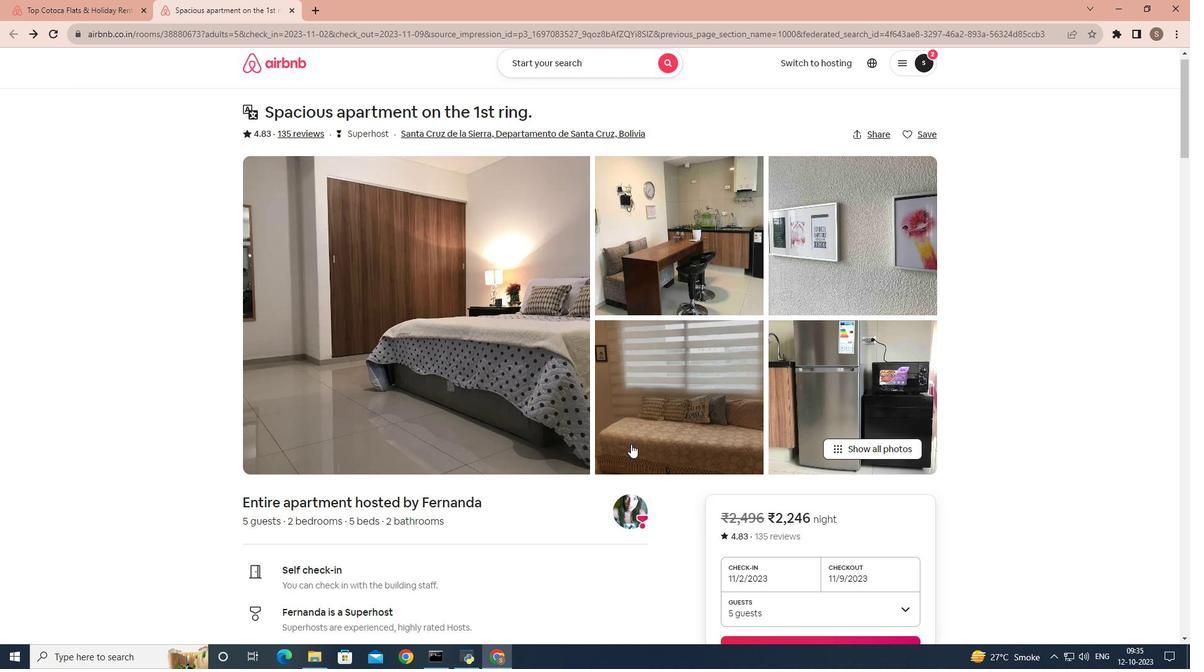 
Action: Mouse scrolled (633, 440) with delta (0, 0)
Screenshot: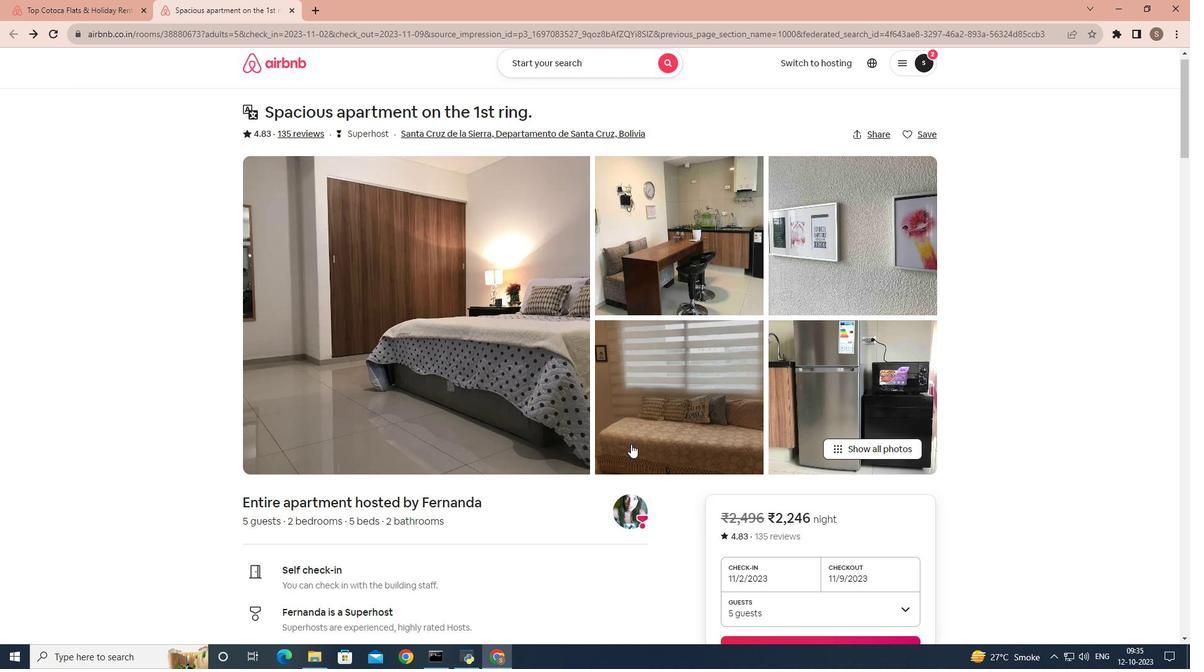 
Action: Mouse moved to (632, 442)
Screenshot: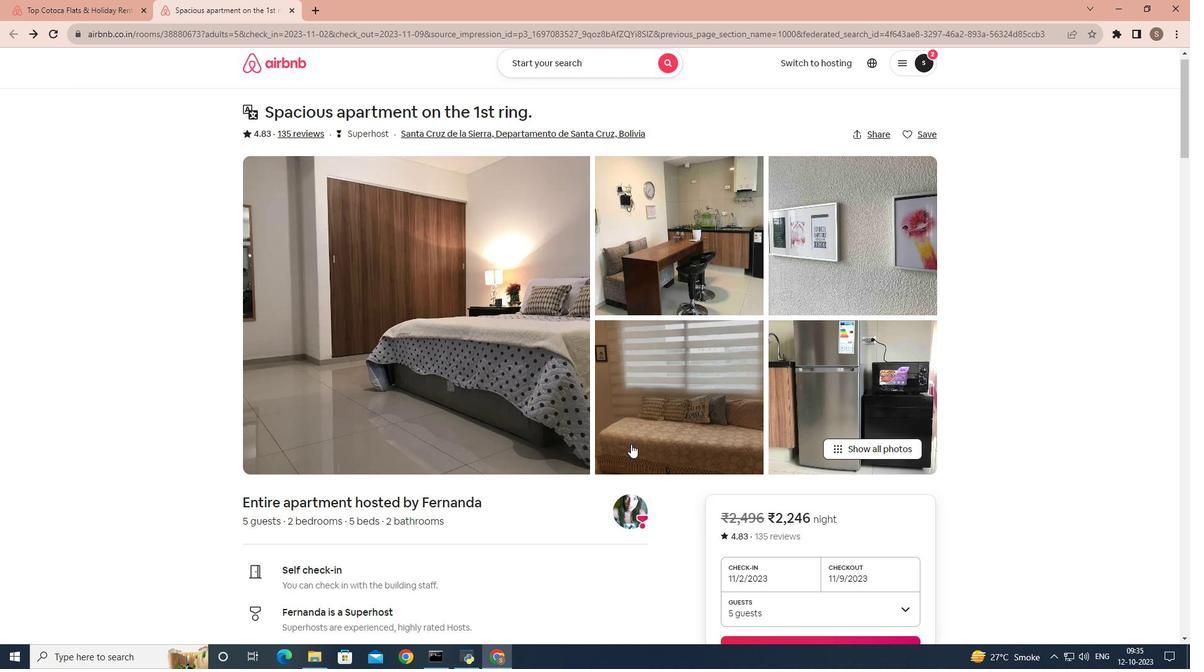 
Action: Mouse scrolled (632, 442) with delta (0, 0)
Screenshot: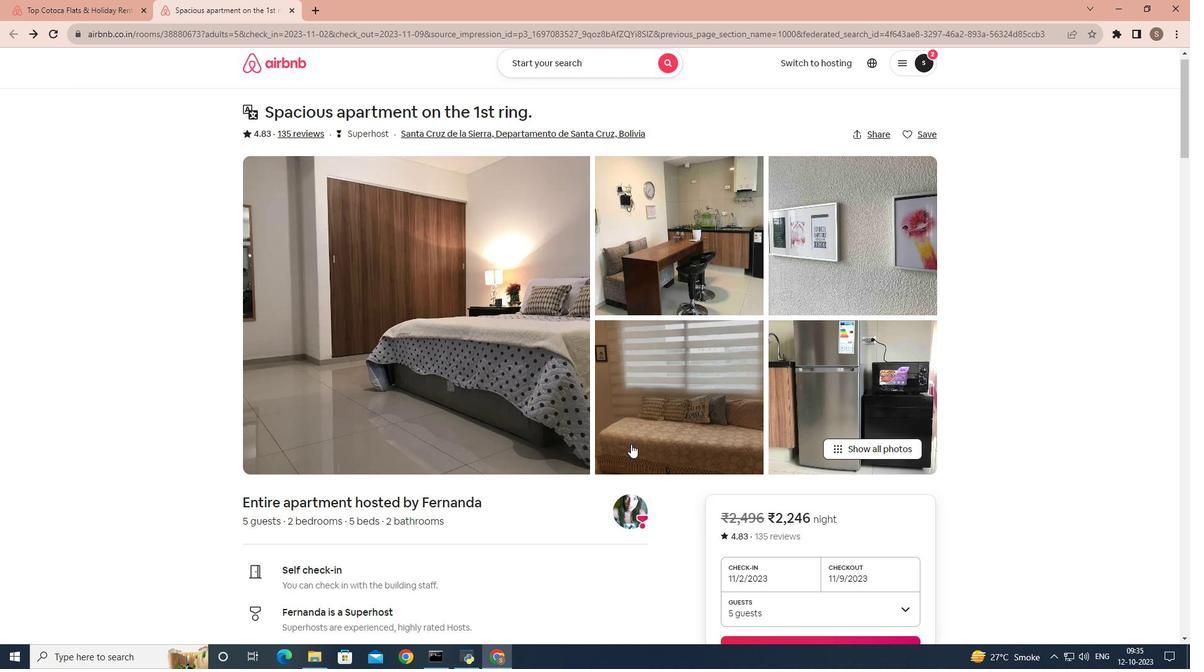 
Action: Mouse moved to (631, 444)
Screenshot: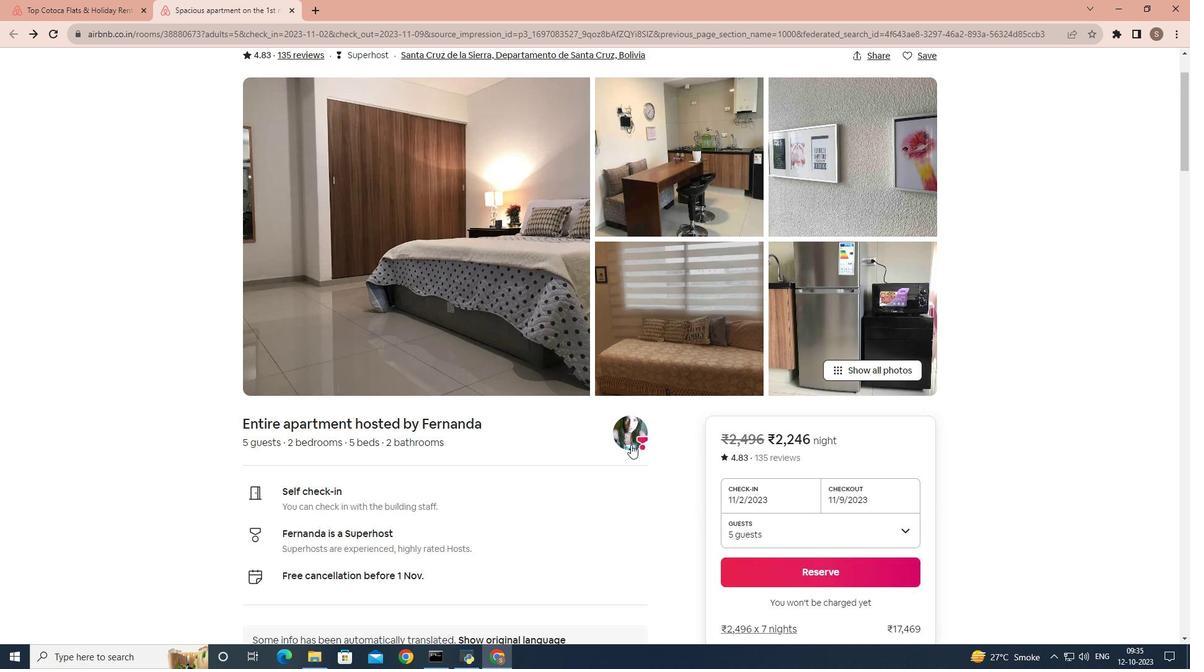 
Action: Mouse scrolled (631, 444) with delta (0, 0)
Screenshot: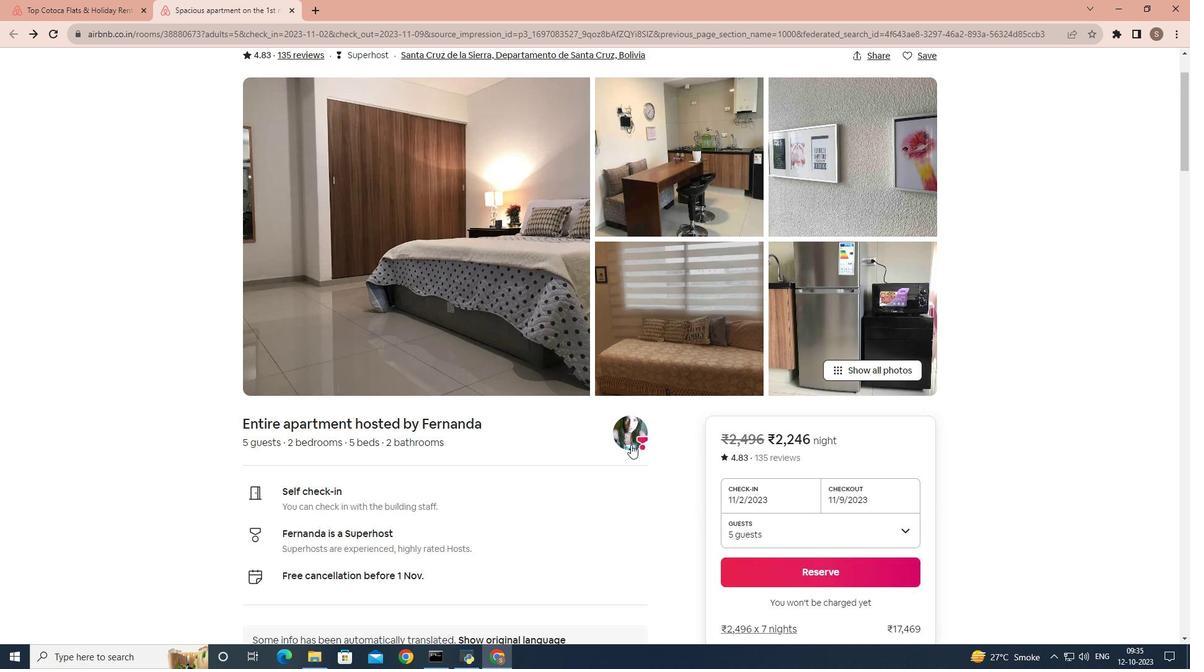 
Action: Mouse moved to (563, 455)
Screenshot: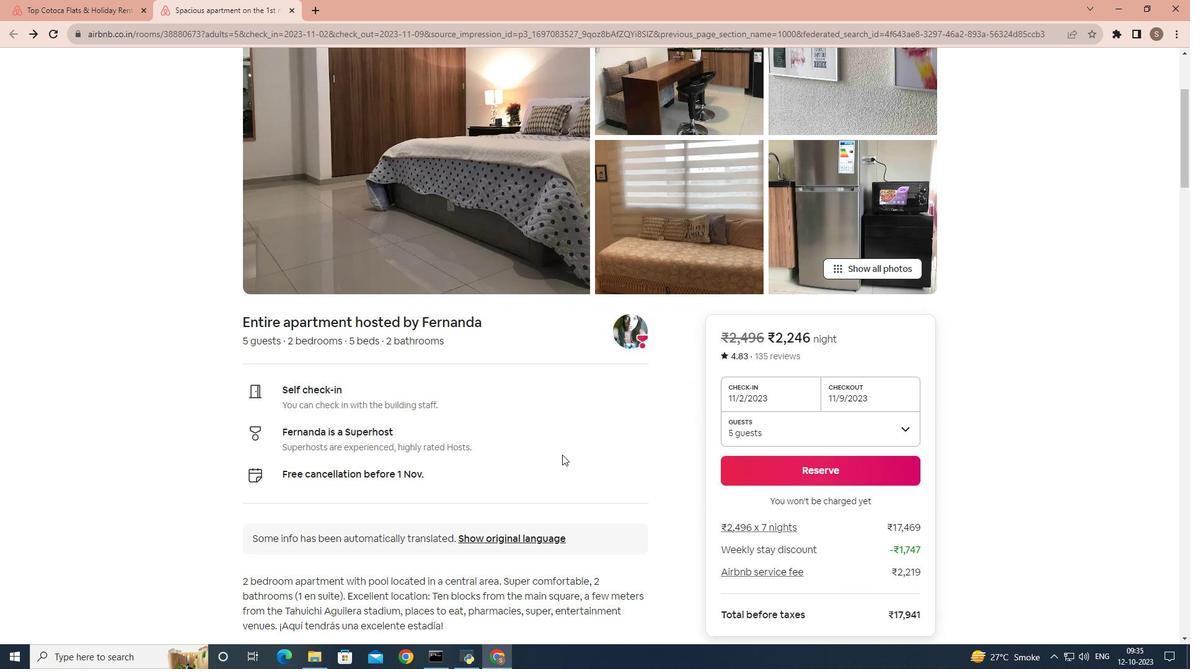
Action: Mouse scrolled (563, 454) with delta (0, 0)
Screenshot: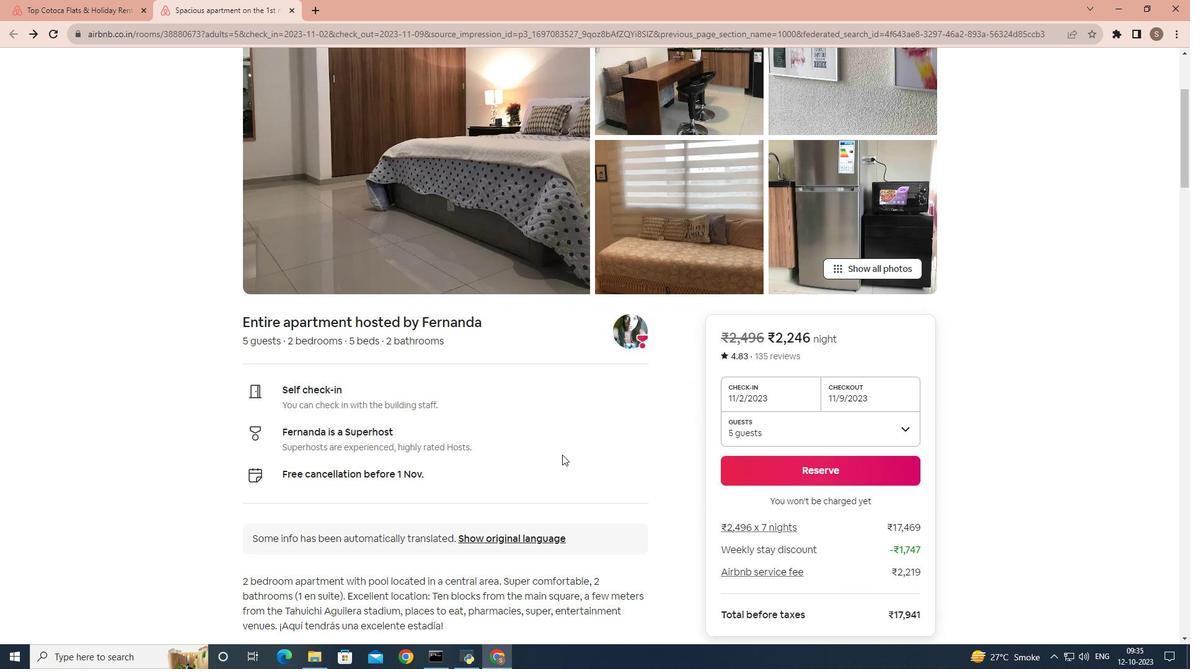 
Action: Mouse moved to (562, 455)
Screenshot: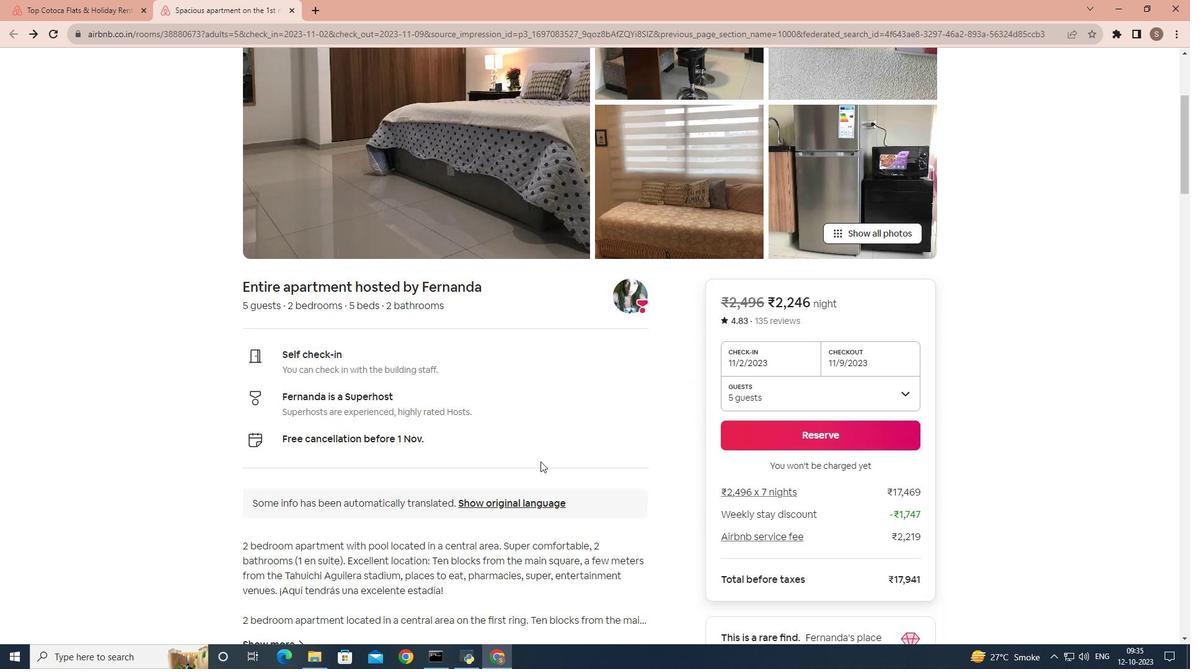 
Action: Mouse scrolled (562, 454) with delta (0, 0)
Screenshot: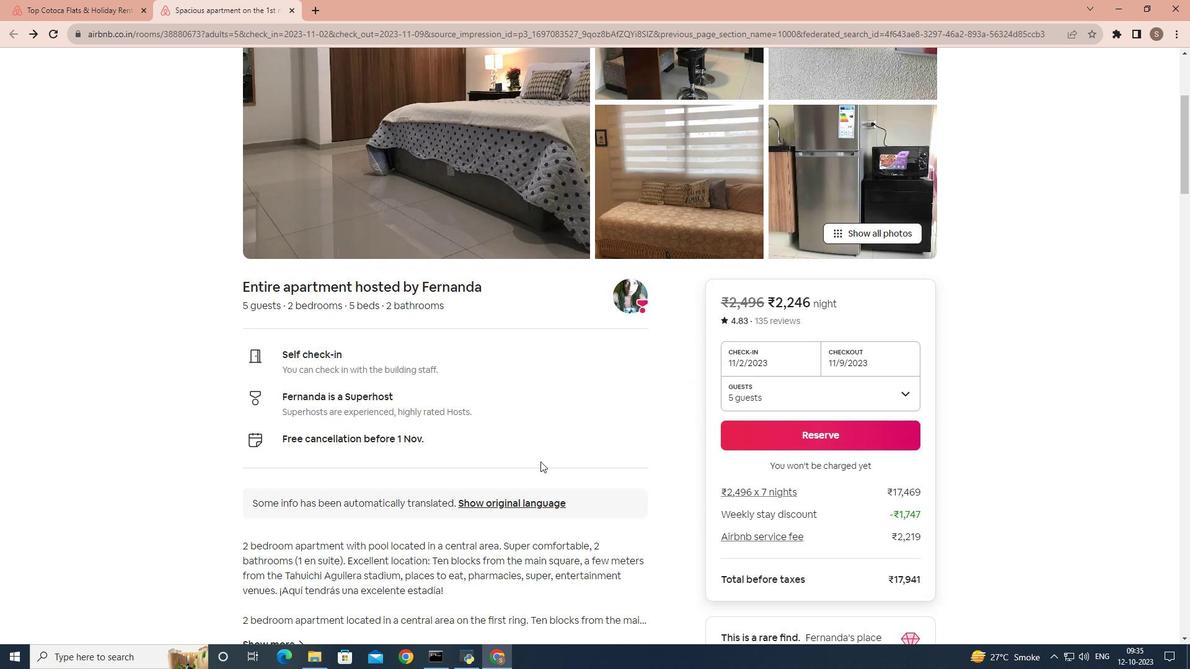 
Action: Mouse moved to (548, 459)
Screenshot: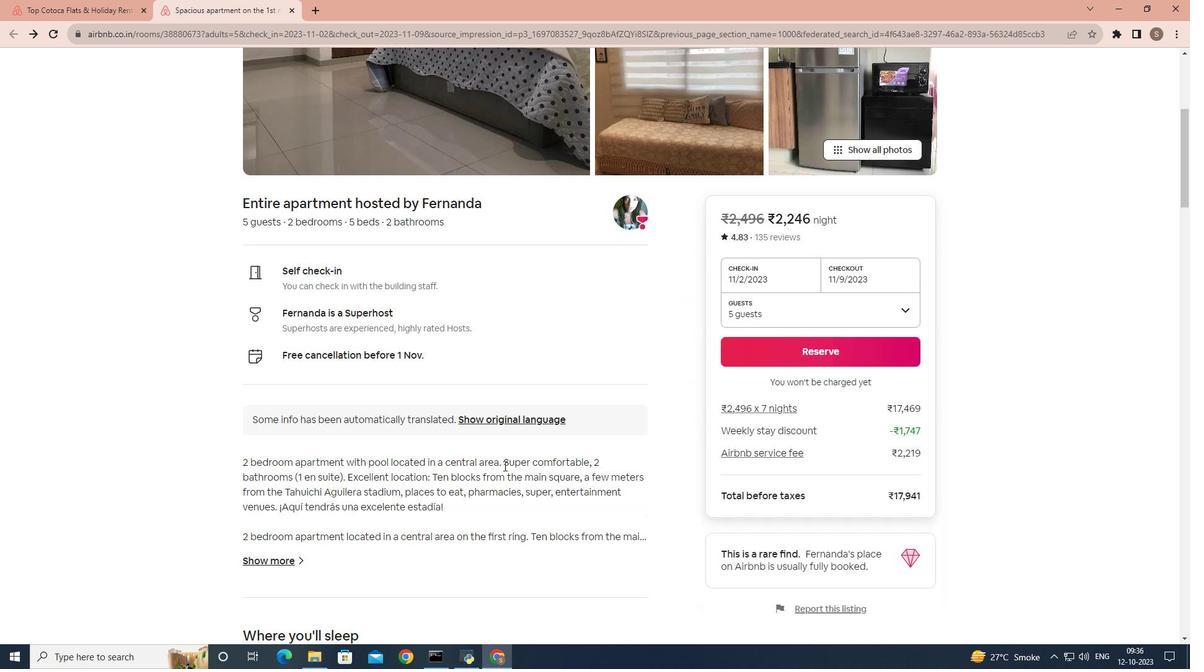 
Action: Mouse scrolled (548, 458) with delta (0, 0)
Screenshot: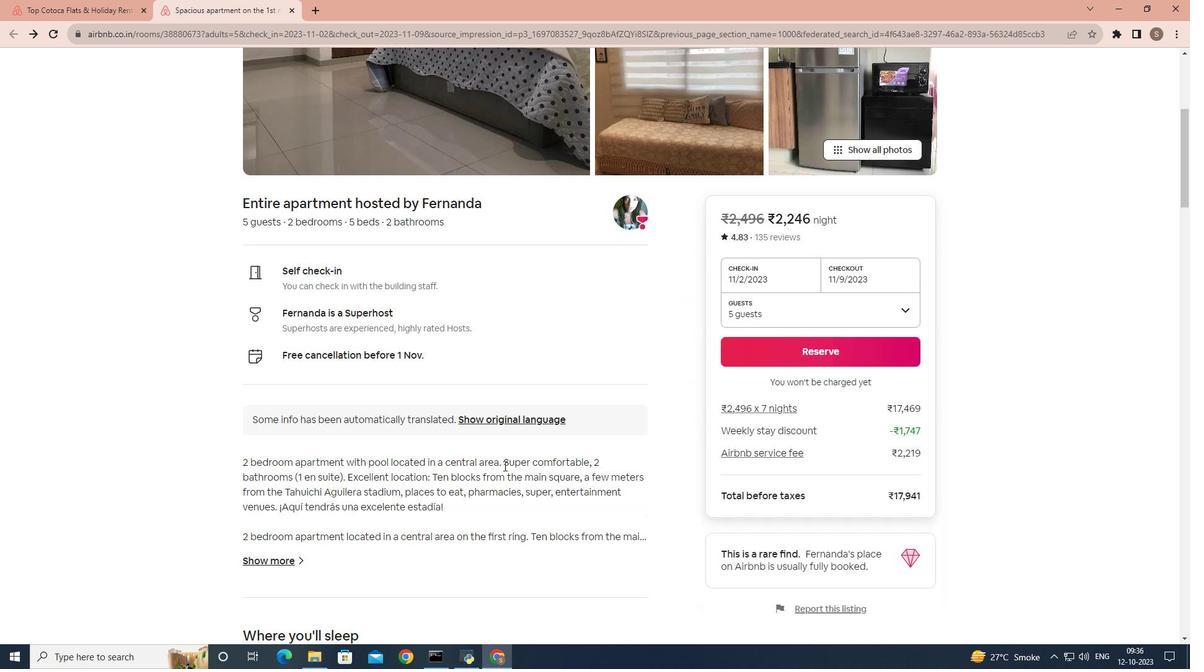 
Action: Mouse moved to (480, 465)
Screenshot: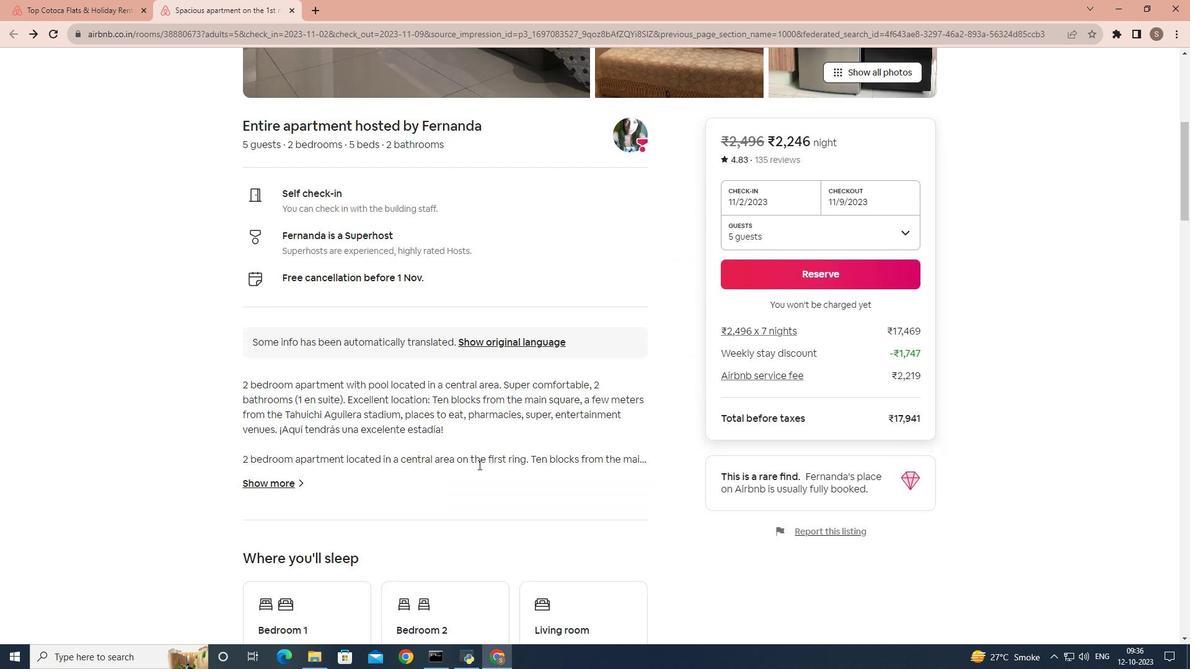 
Action: Mouse scrolled (480, 464) with delta (0, 0)
Screenshot: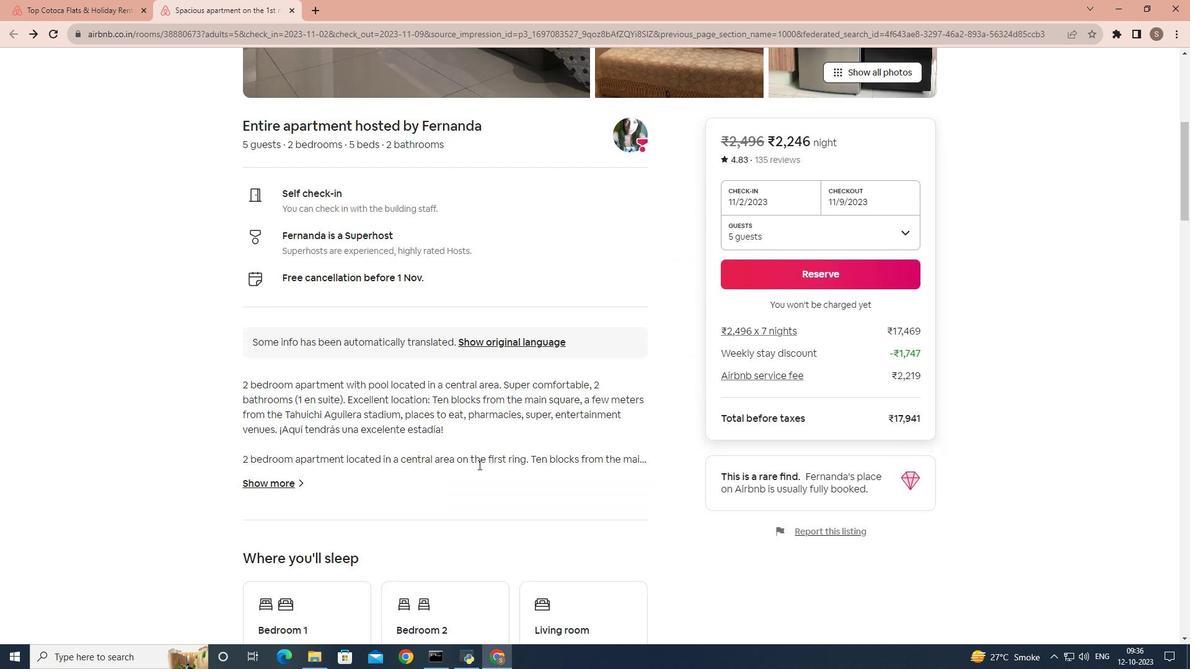 
Action: Mouse moved to (478, 465)
Screenshot: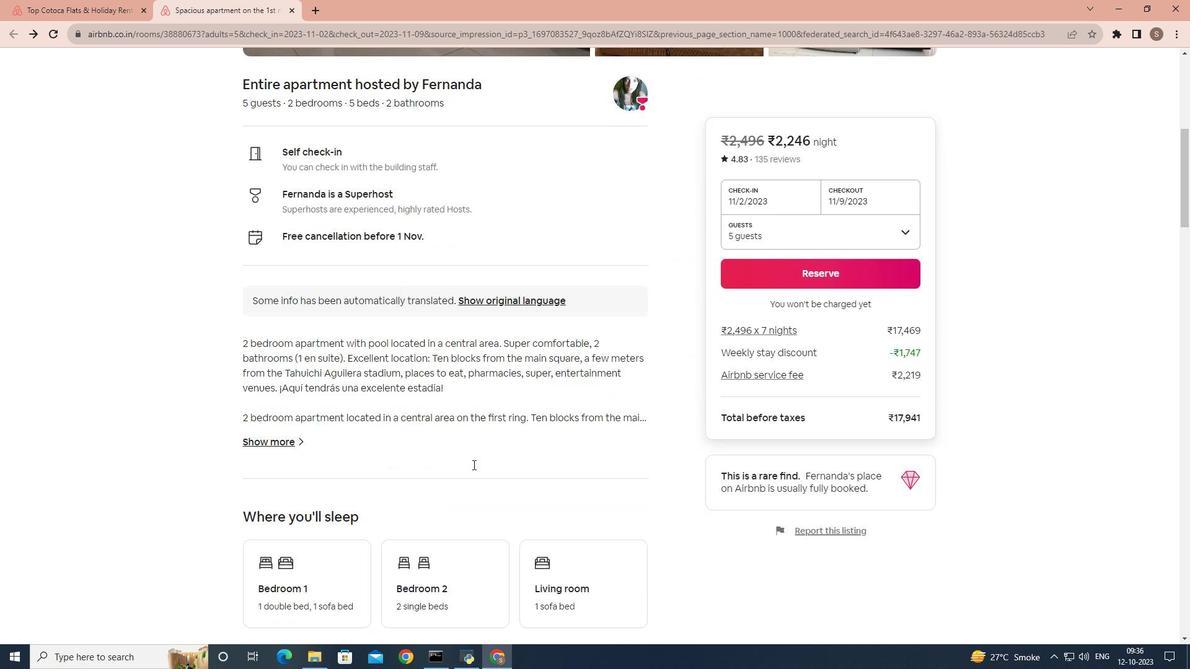 
Action: Mouse scrolled (478, 464) with delta (0, 0)
Screenshot: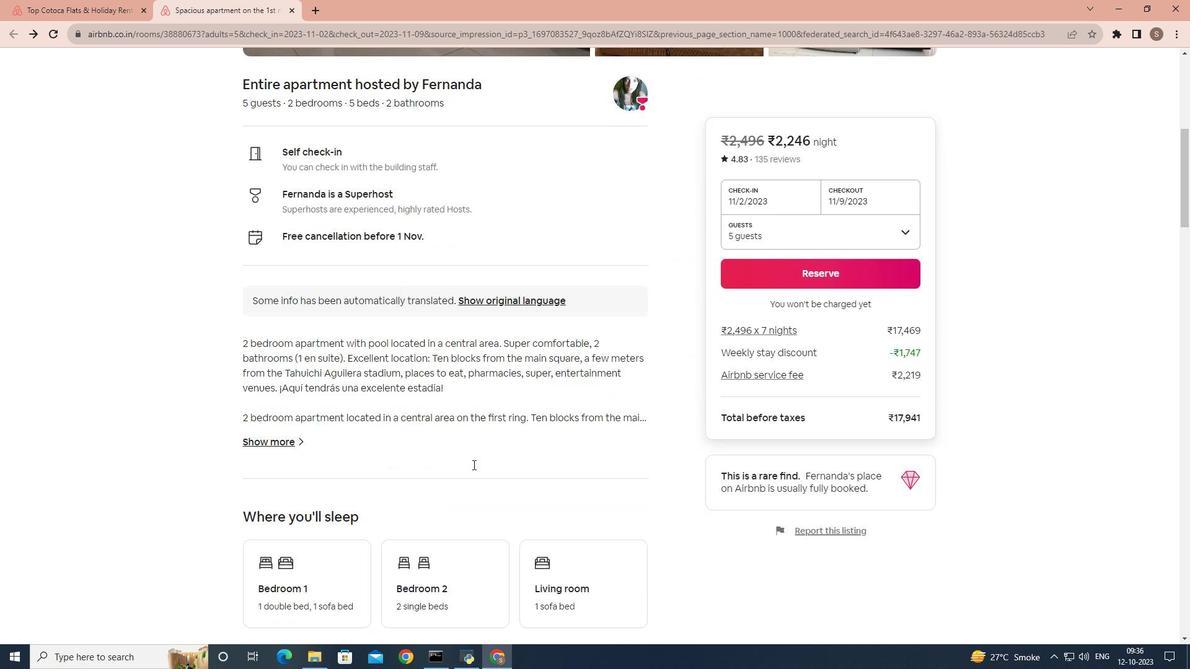 
Action: Mouse moved to (274, 372)
Screenshot: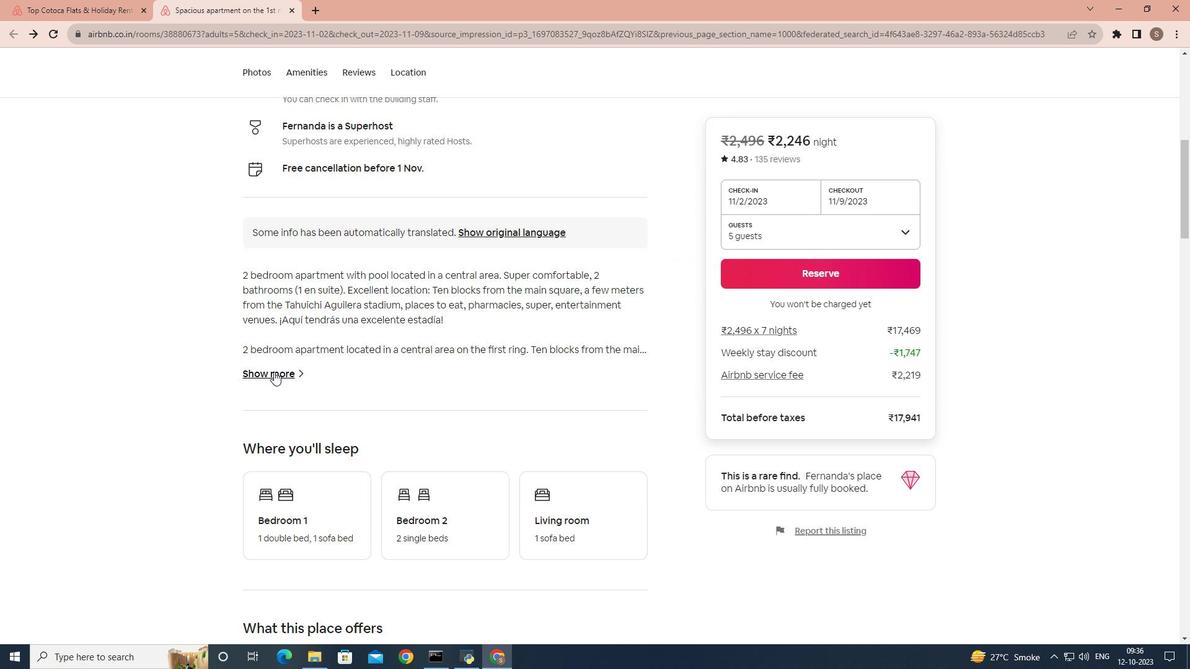 
Action: Mouse pressed left at (274, 372)
Screenshot: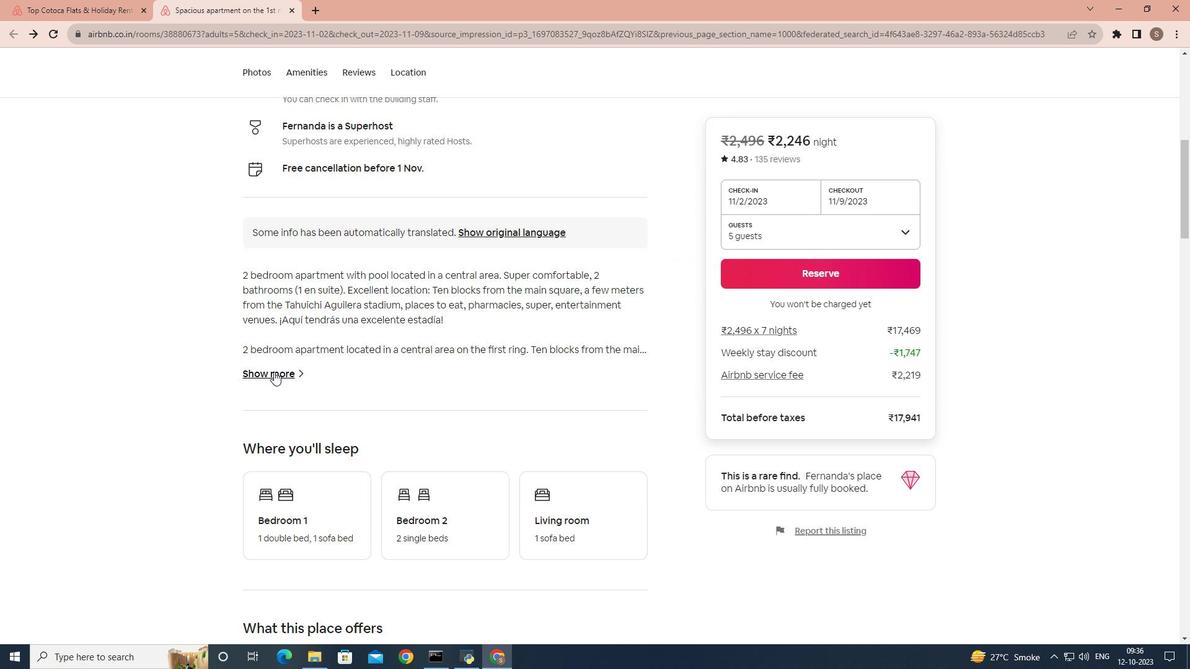 
Action: Mouse moved to (562, 412)
Screenshot: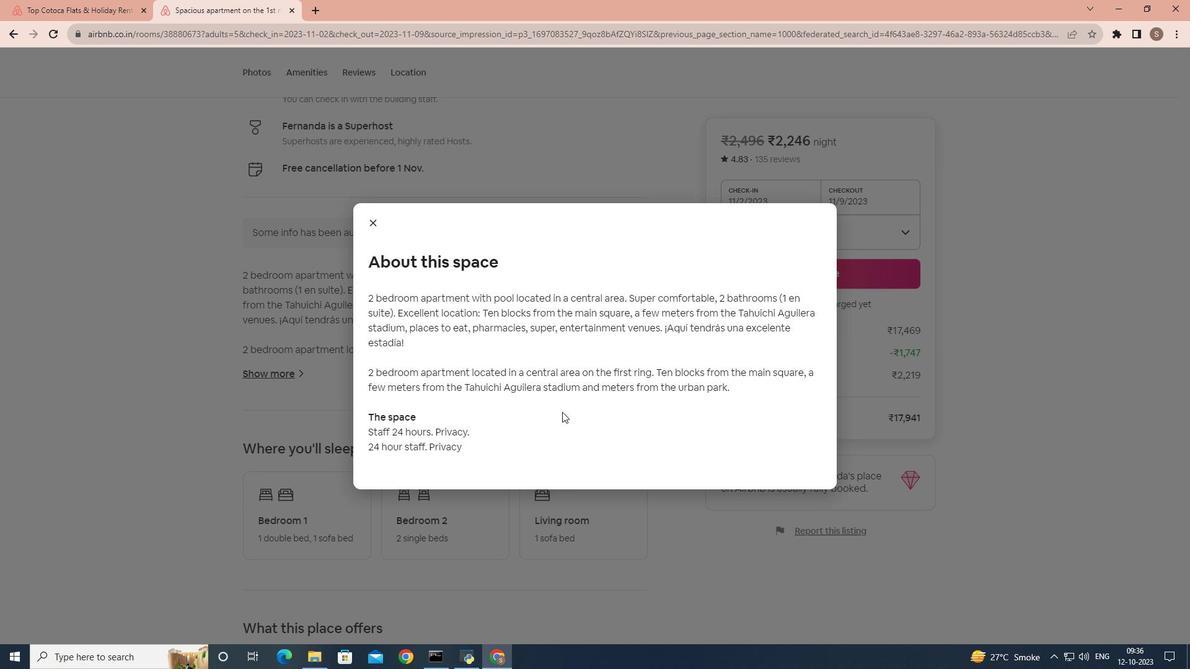 
Action: Mouse scrolled (562, 411) with delta (0, 0)
Screenshot: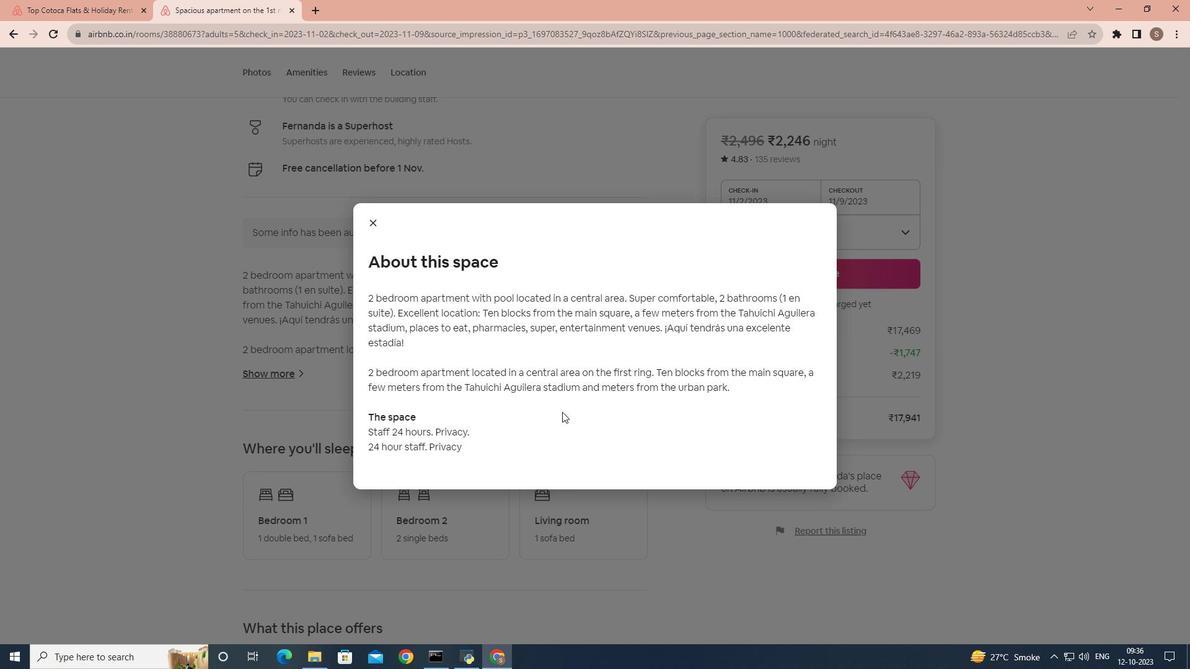 
Action: Mouse scrolled (562, 411) with delta (0, 0)
Screenshot: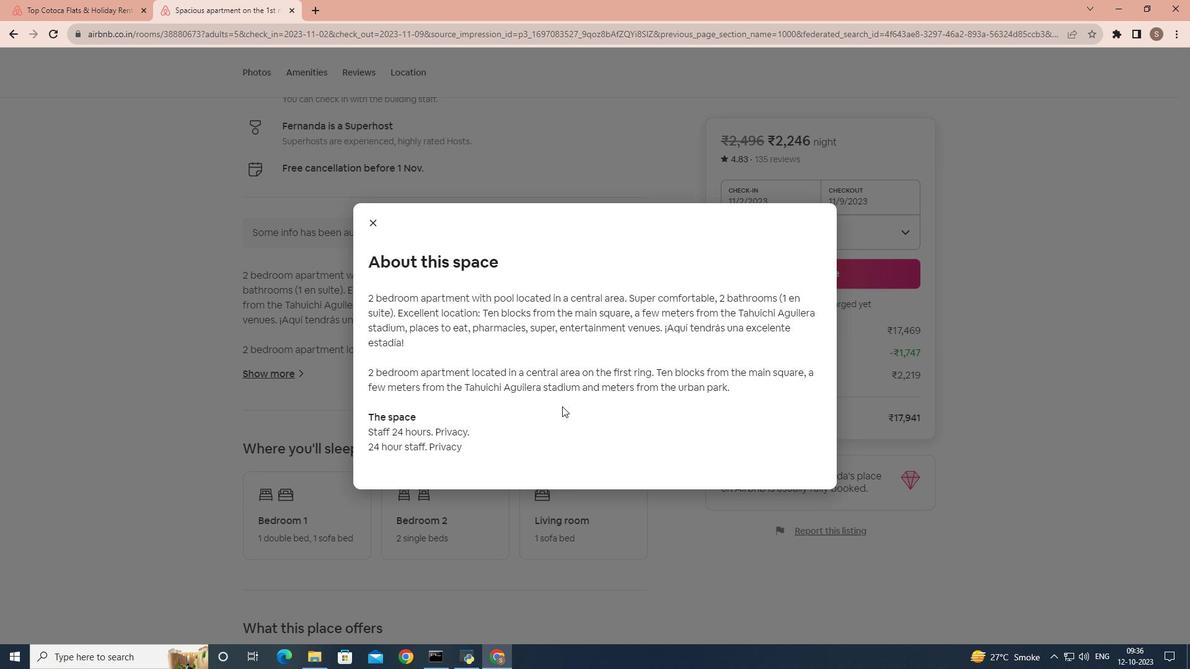
Action: Mouse moved to (379, 221)
Screenshot: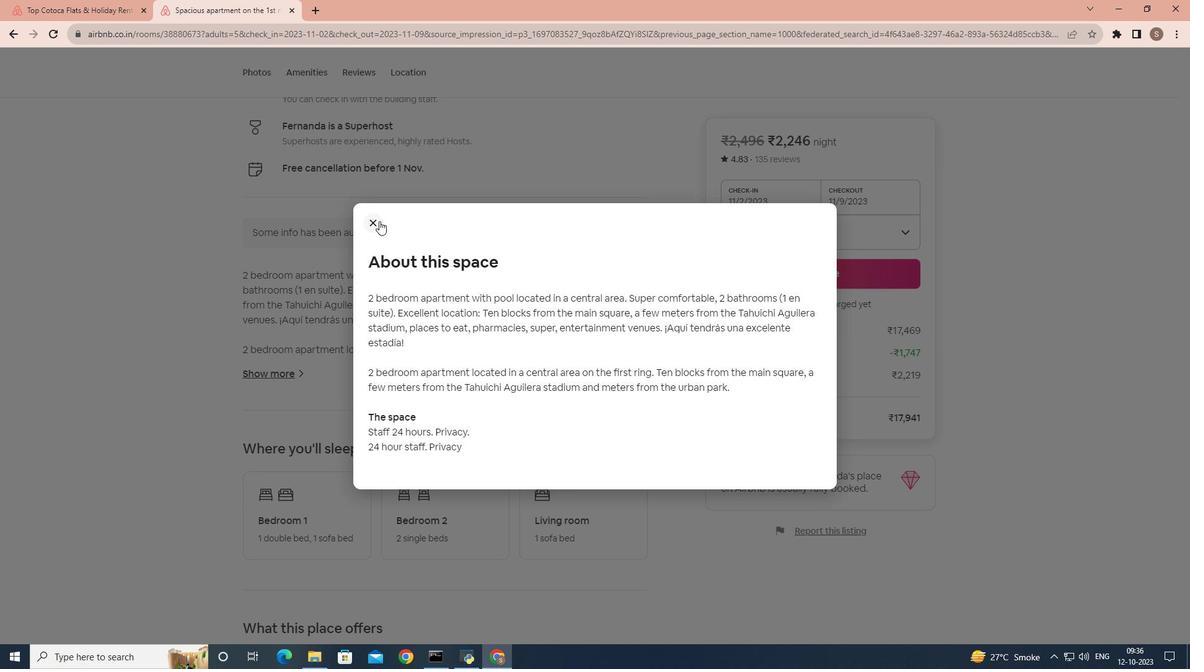 
Action: Mouse pressed left at (379, 221)
Screenshot: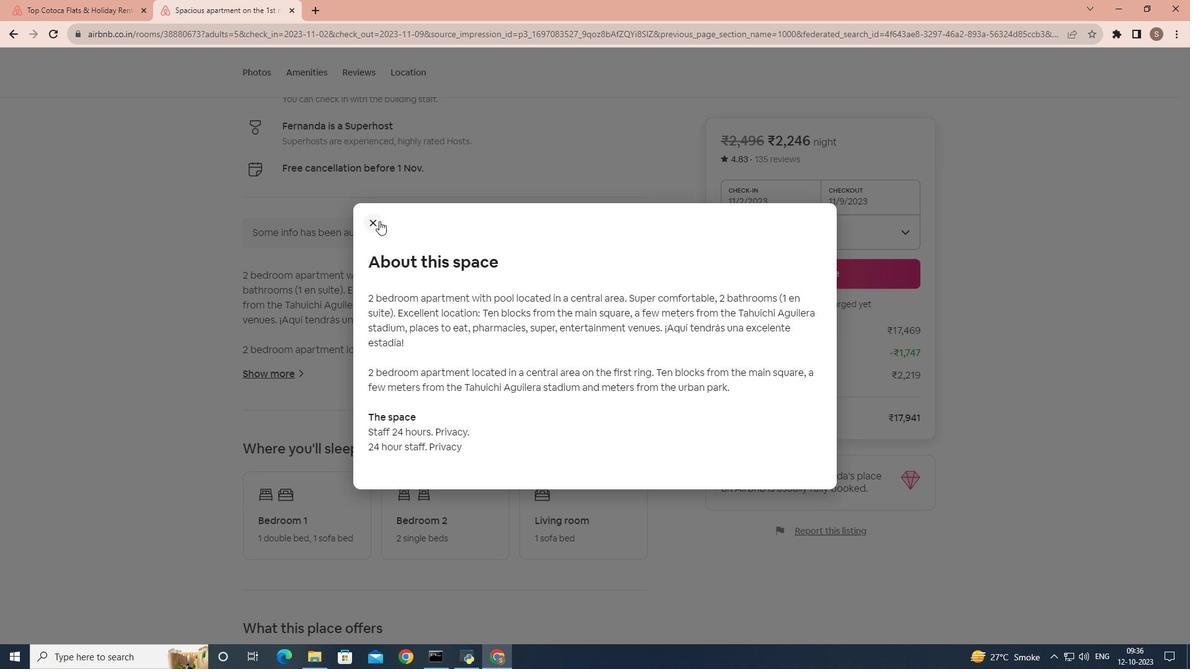 
Action: Mouse moved to (490, 406)
Screenshot: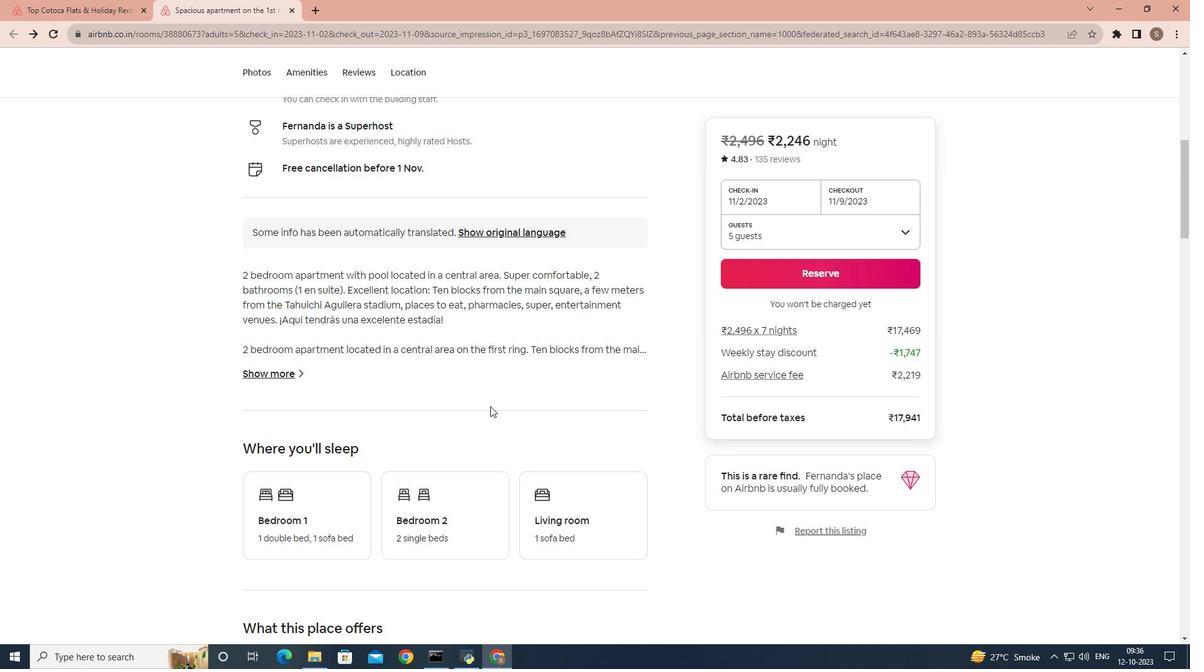 
Action: Mouse scrolled (490, 406) with delta (0, 0)
Screenshot: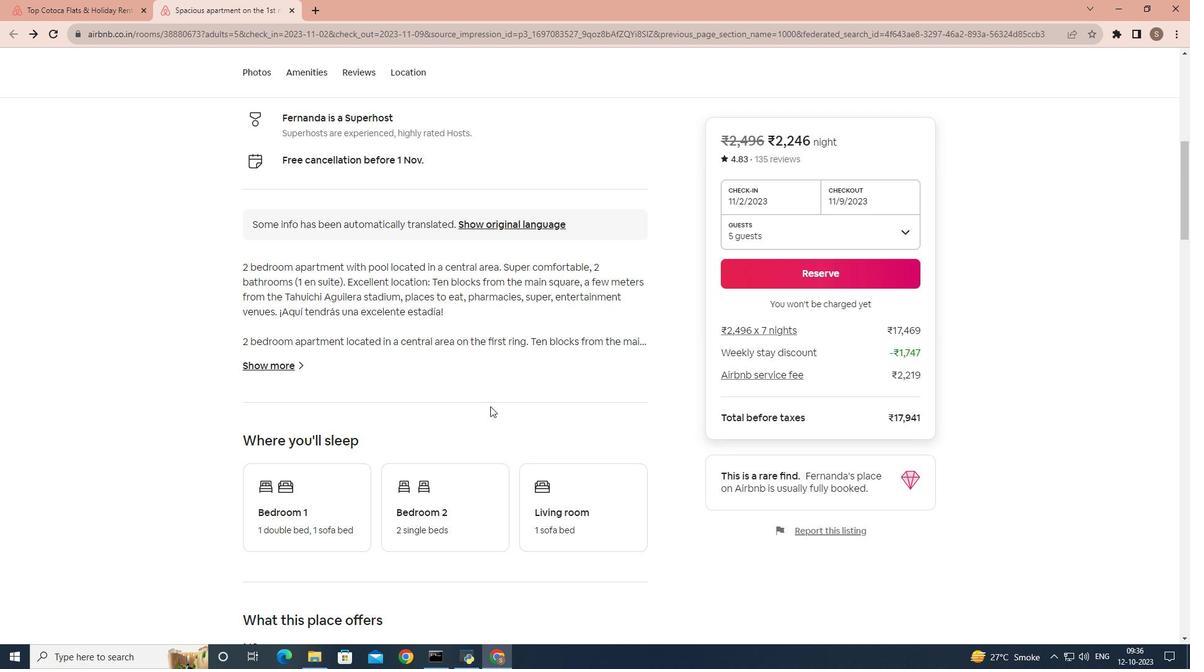 
Action: Mouse scrolled (490, 406) with delta (0, 0)
Screenshot: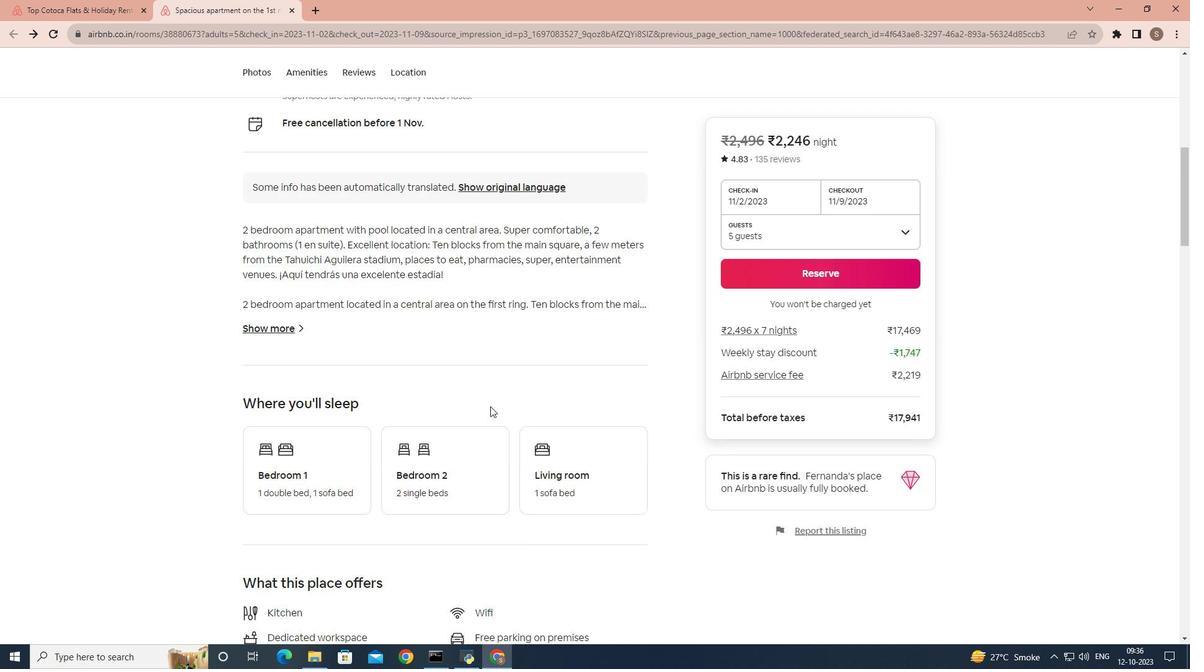 
Action: Mouse scrolled (490, 406) with delta (0, 0)
Screenshot: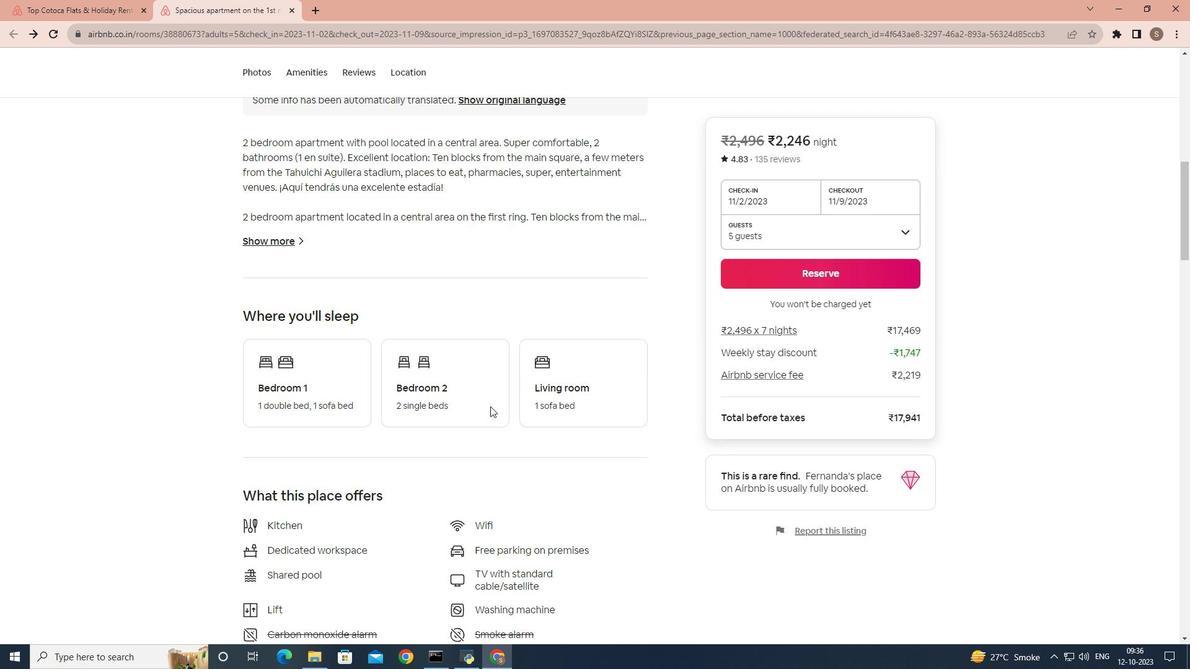 
Action: Mouse scrolled (490, 406) with delta (0, 0)
Screenshot: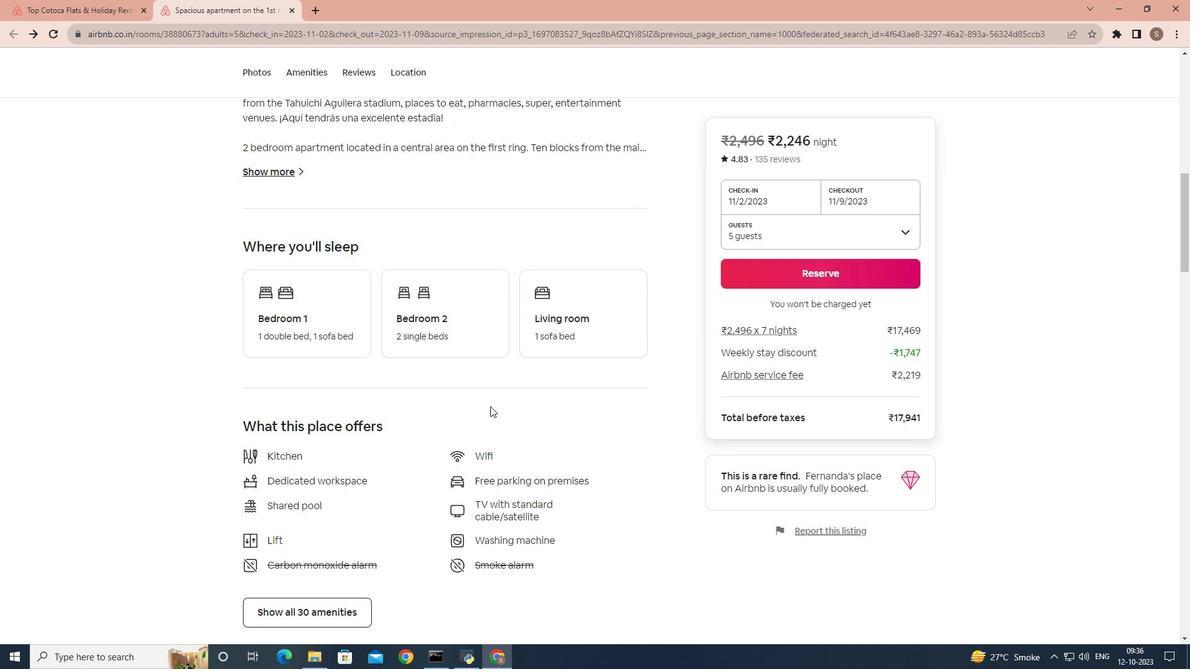 
Action: Mouse scrolled (490, 406) with delta (0, 0)
Screenshot: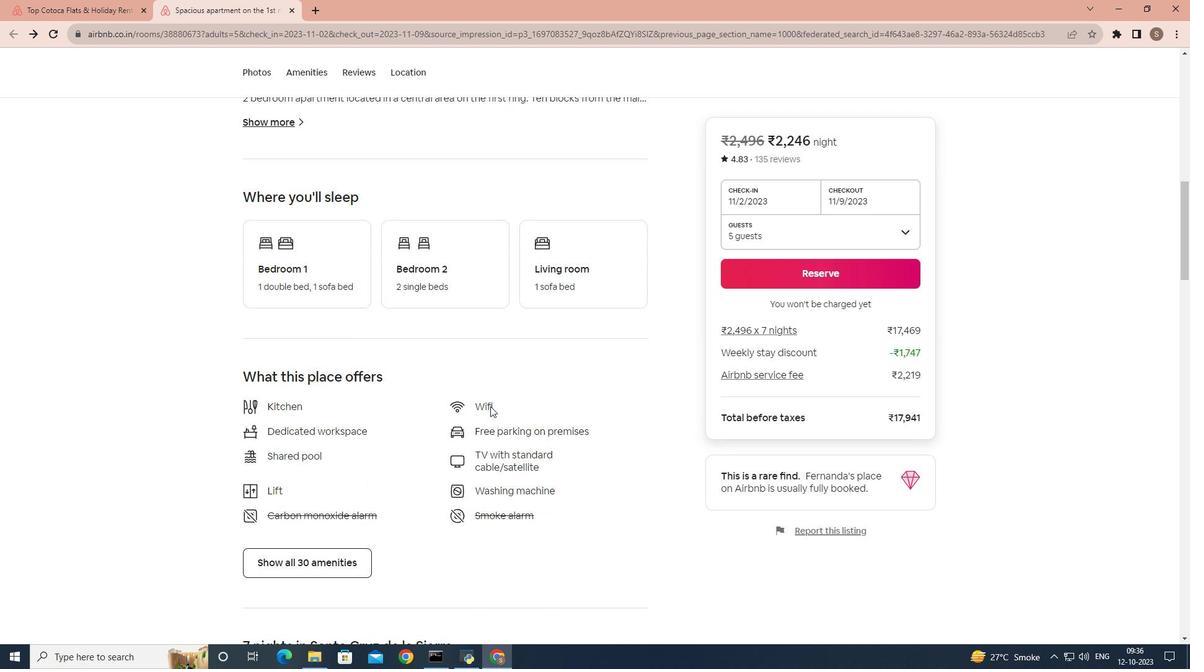 
Action: Mouse moved to (421, 460)
Screenshot: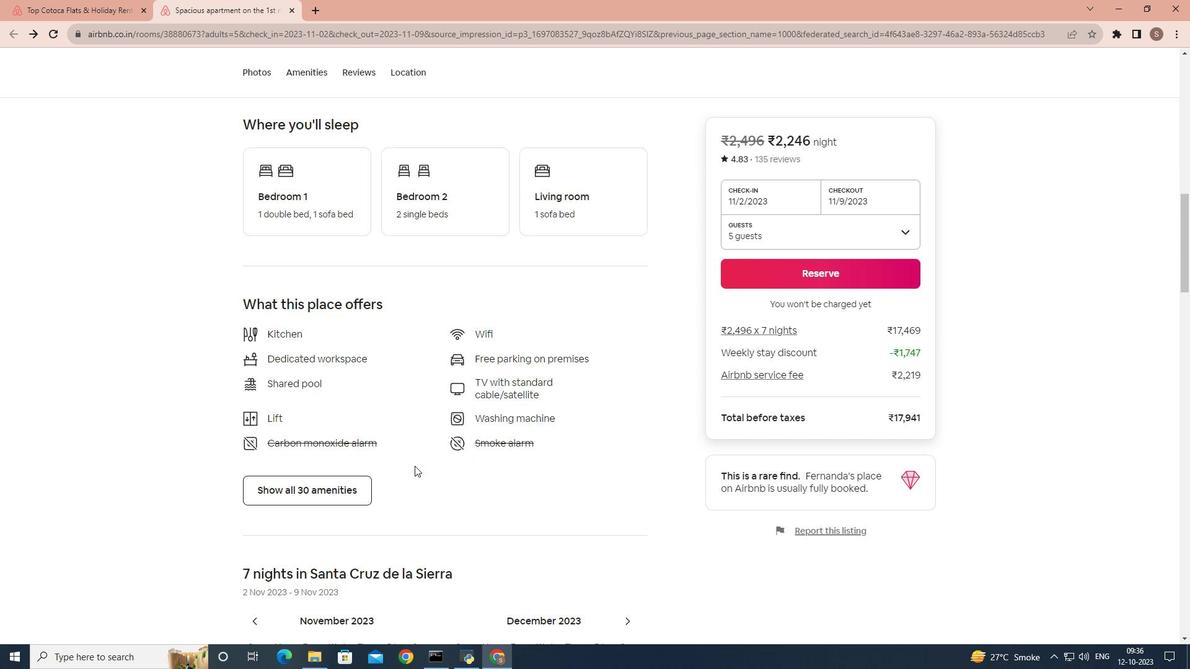 
Action: Mouse scrolled (421, 459) with delta (0, 0)
Screenshot: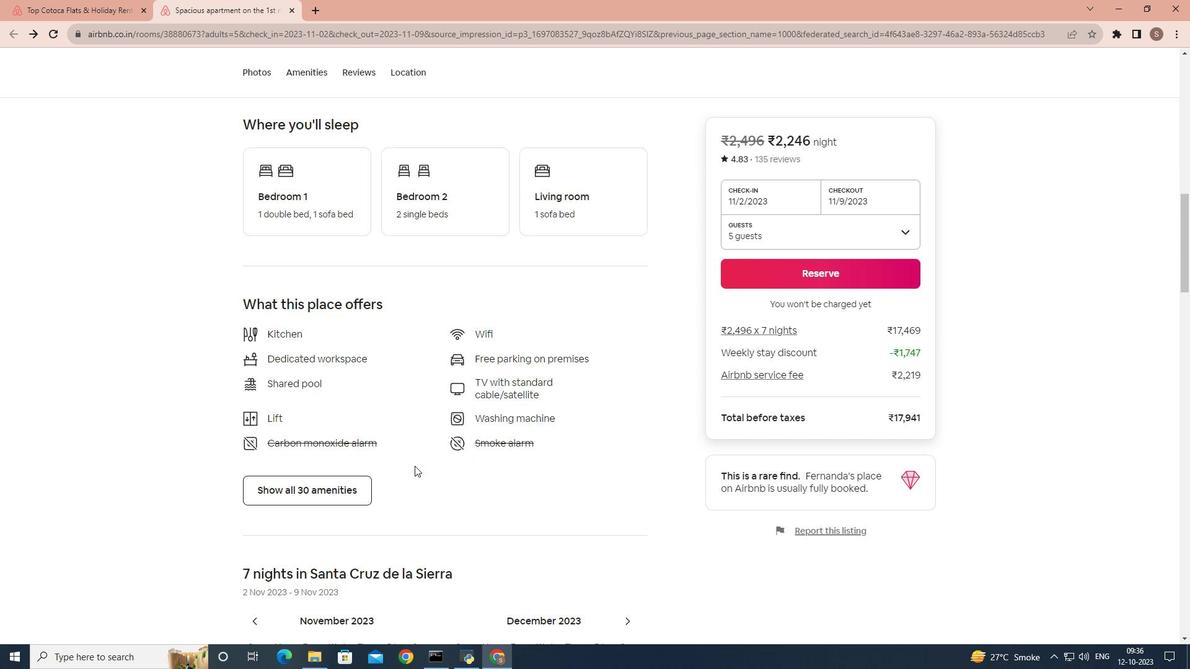 
Action: Mouse moved to (351, 444)
Screenshot: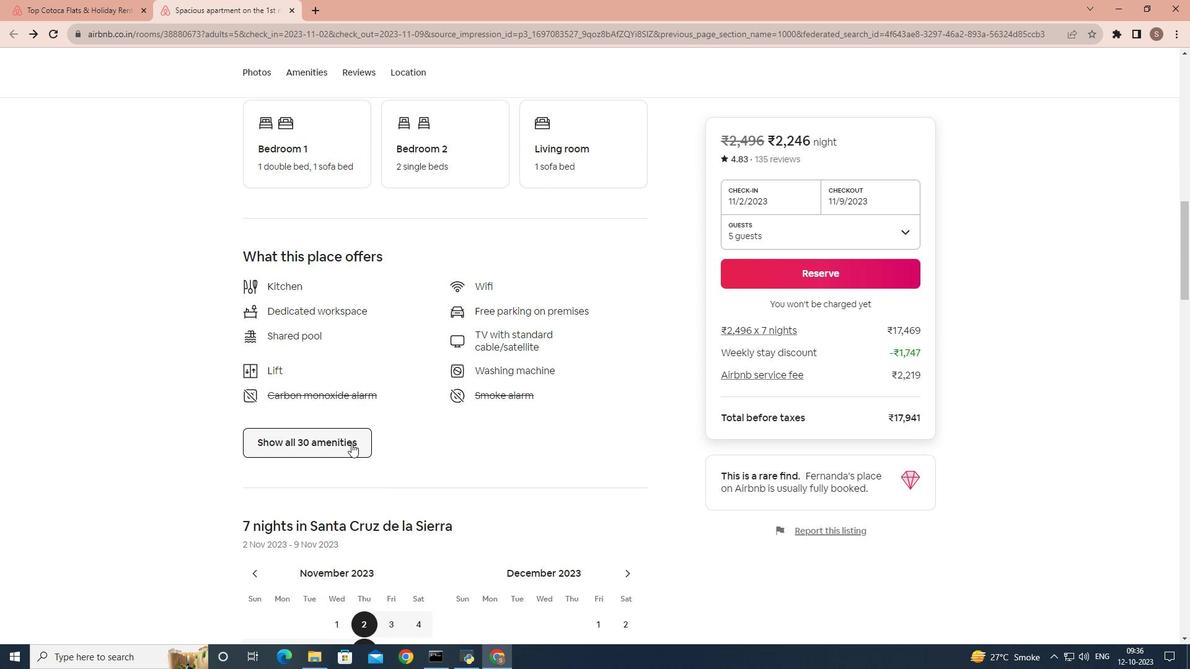 
Action: Mouse pressed left at (351, 444)
Screenshot: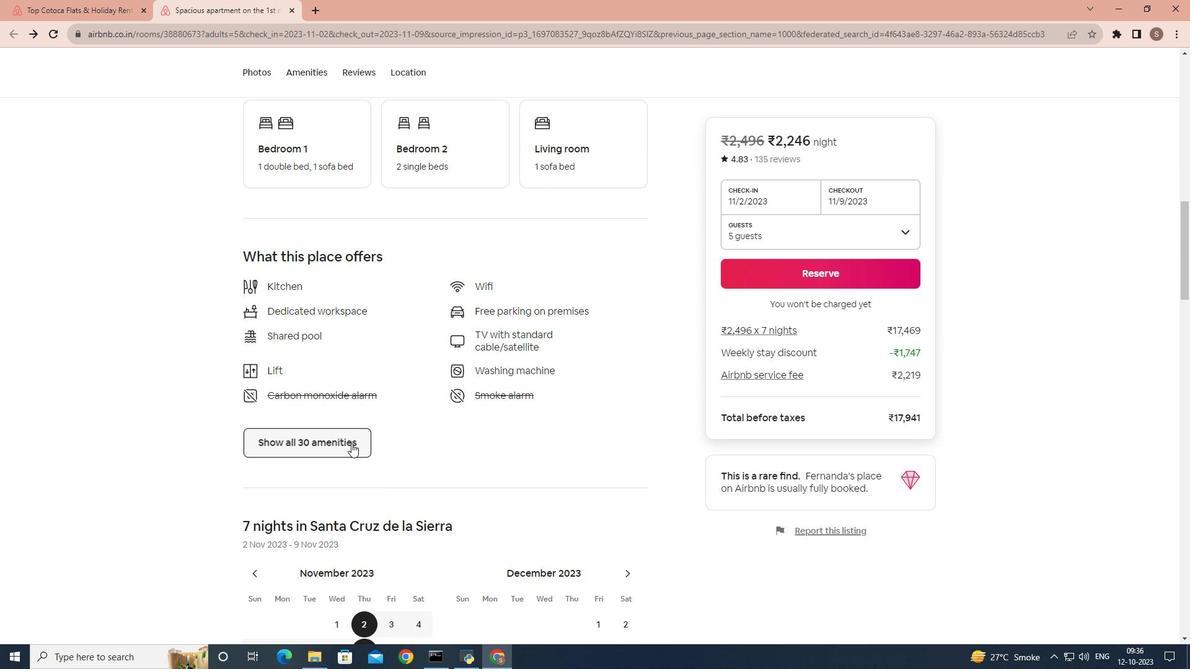 
Action: Mouse moved to (351, 444)
Screenshot: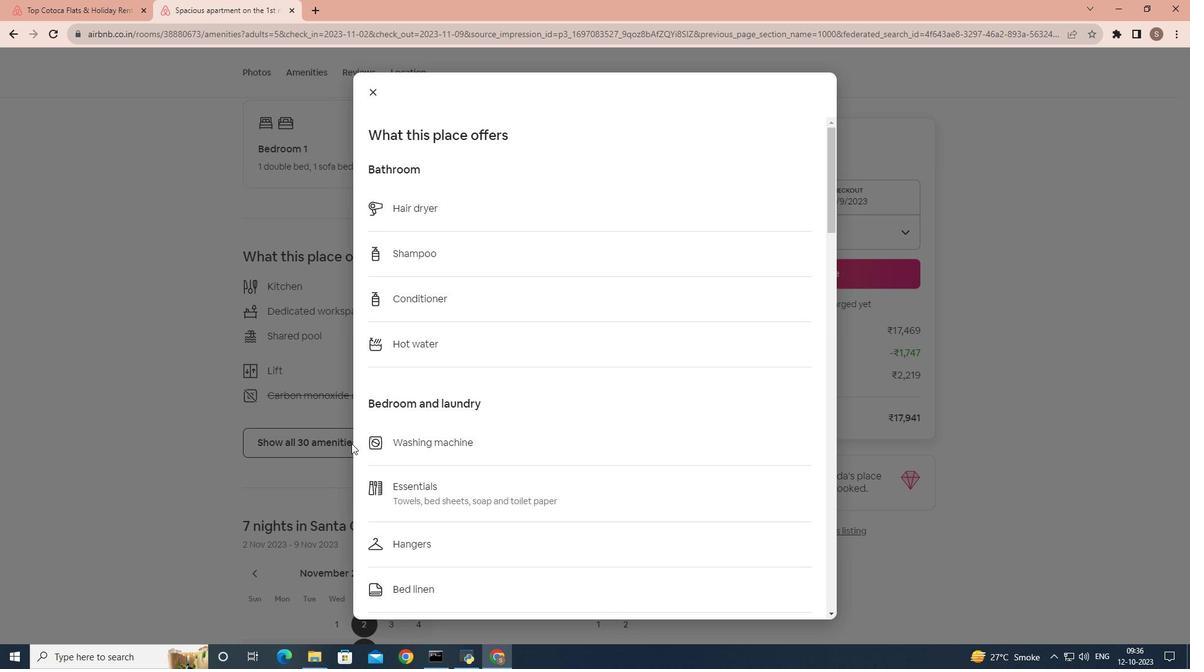 
Action: Mouse scrolled (351, 443) with delta (0, 0)
Screenshot: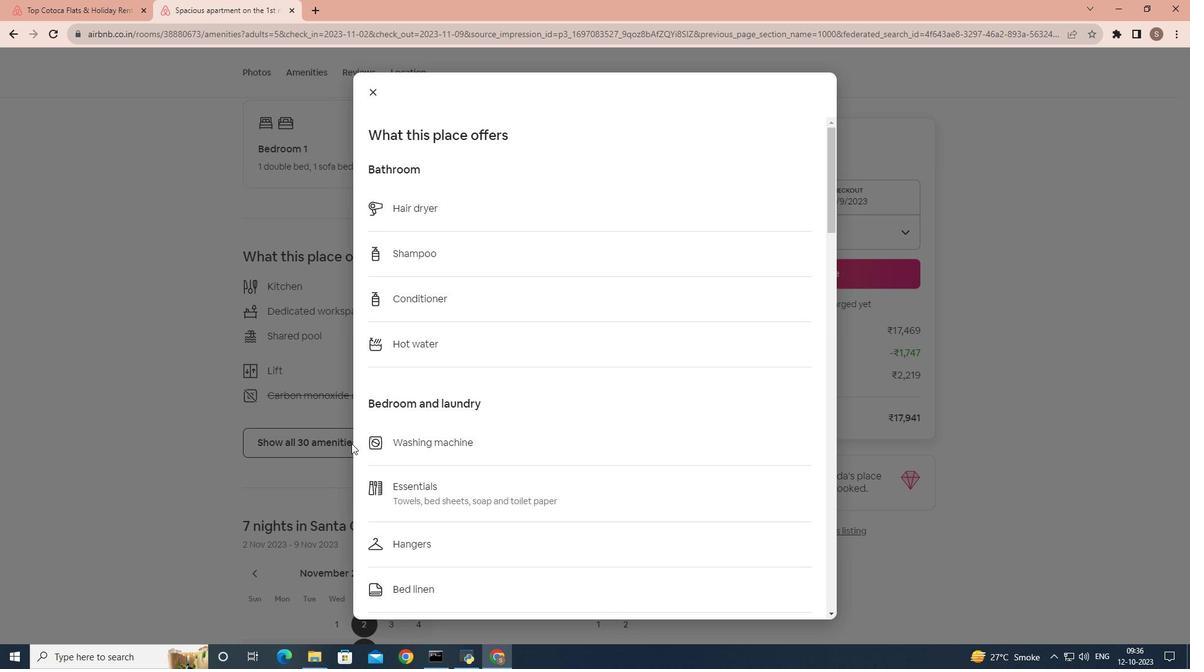 
Action: Mouse scrolled (351, 443) with delta (0, 0)
Screenshot: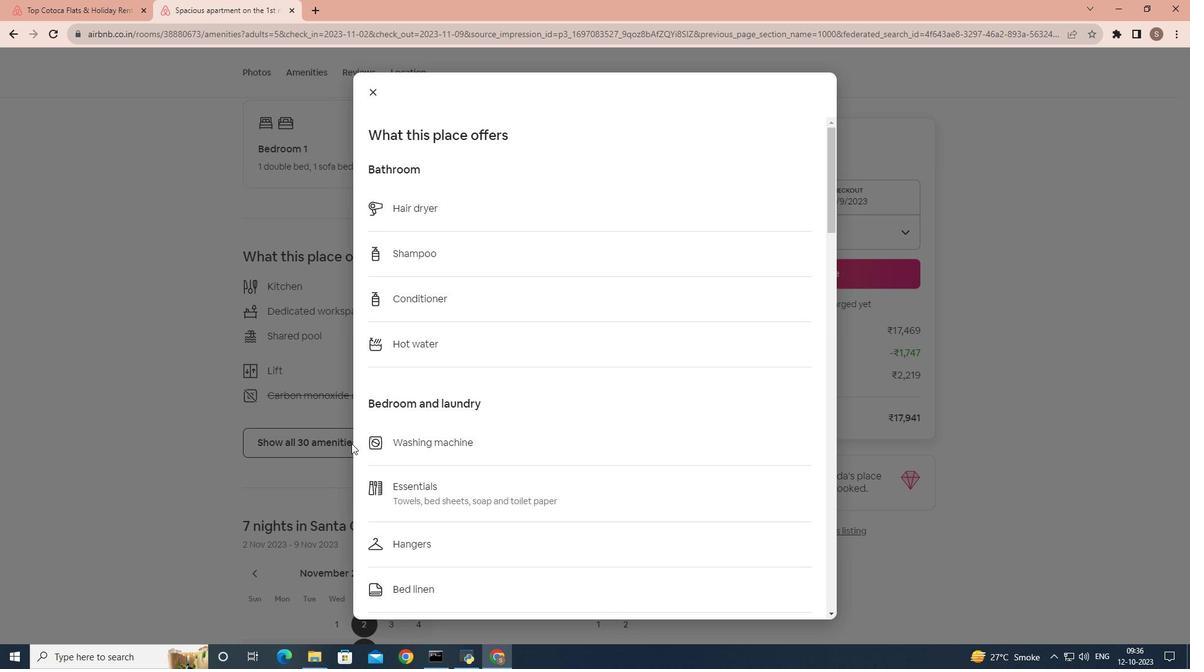 
Action: Mouse moved to (446, 350)
Screenshot: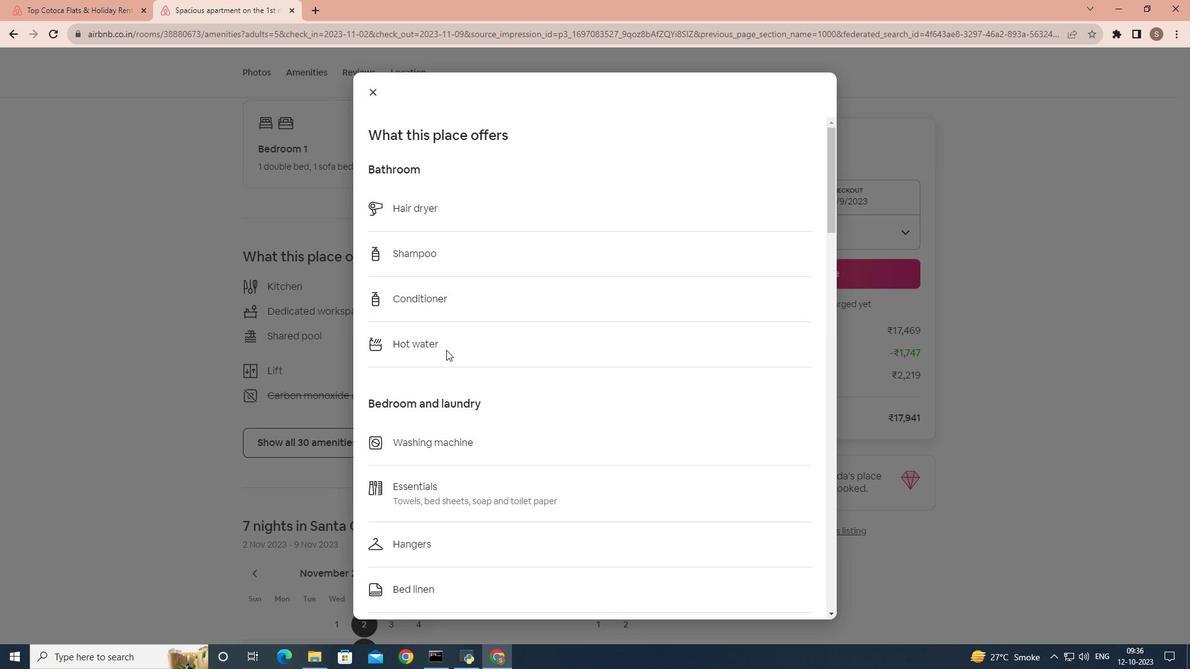 
Action: Mouse scrolled (446, 349) with delta (0, 0)
Screenshot: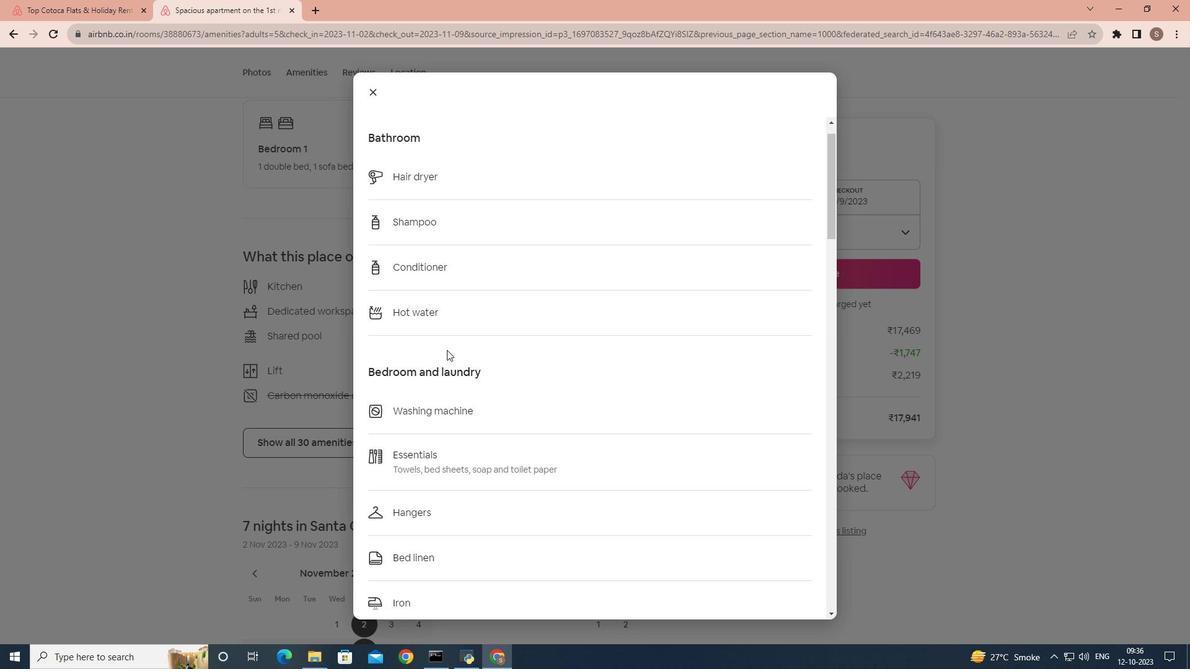 
Action: Mouse moved to (447, 350)
Screenshot: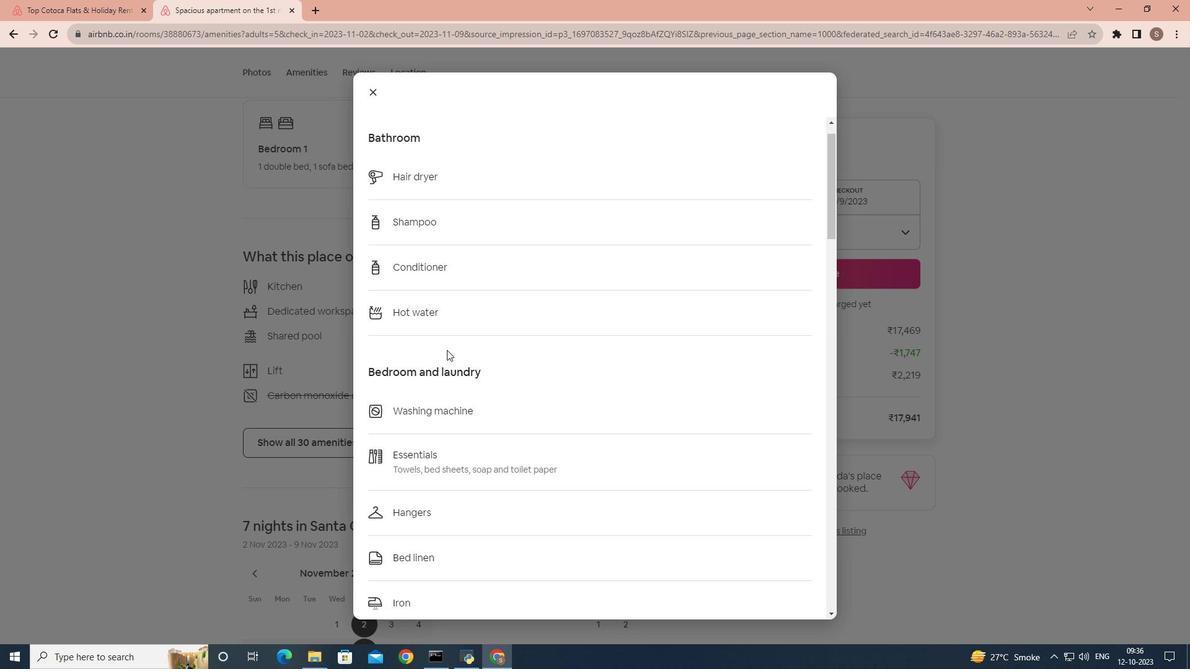 
Action: Mouse scrolled (447, 349) with delta (0, 0)
Screenshot: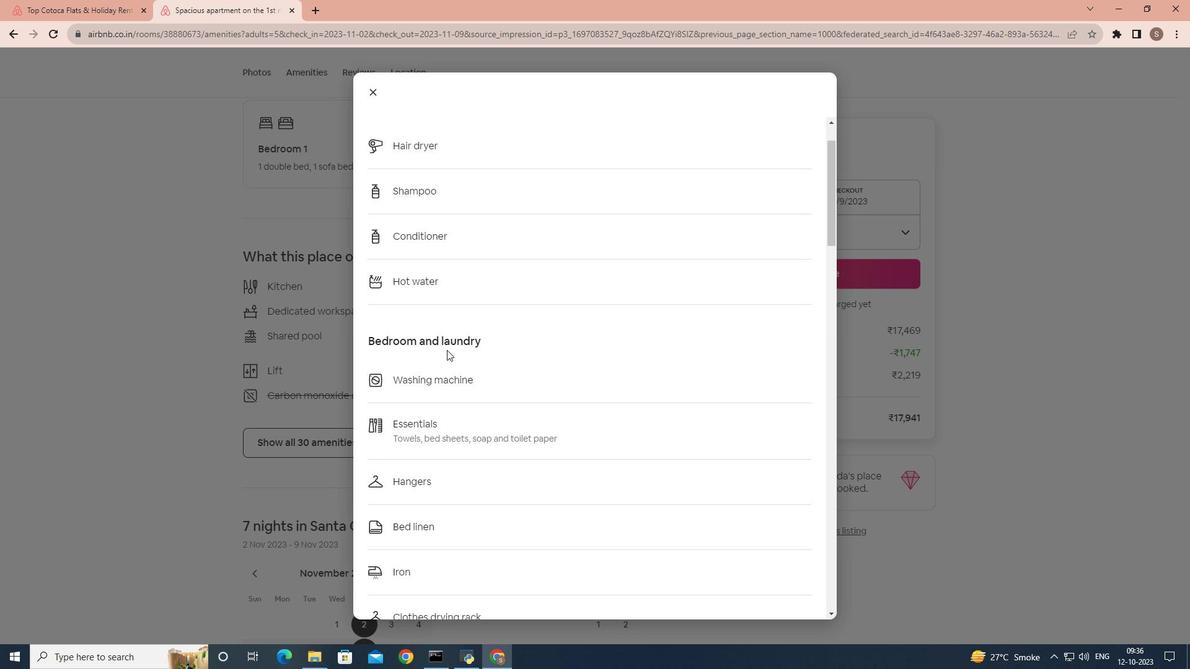 
Action: Mouse scrolled (447, 349) with delta (0, 0)
Screenshot: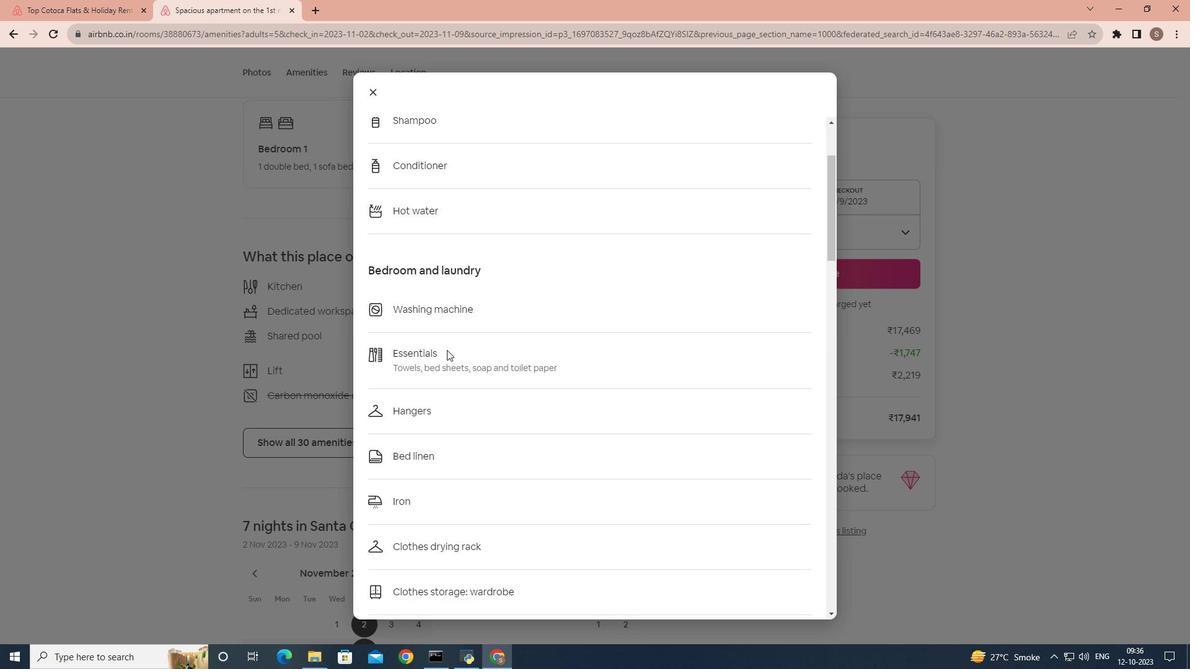 
Action: Mouse scrolled (447, 349) with delta (0, 0)
Screenshot: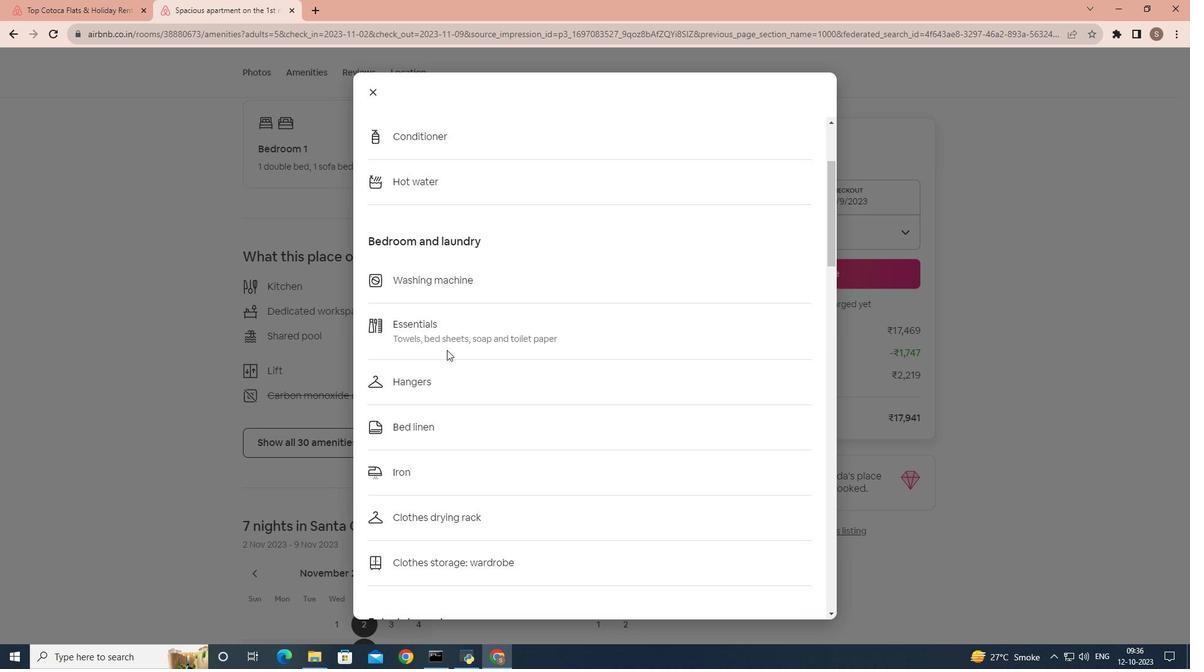 
Action: Mouse scrolled (447, 349) with delta (0, 0)
Screenshot: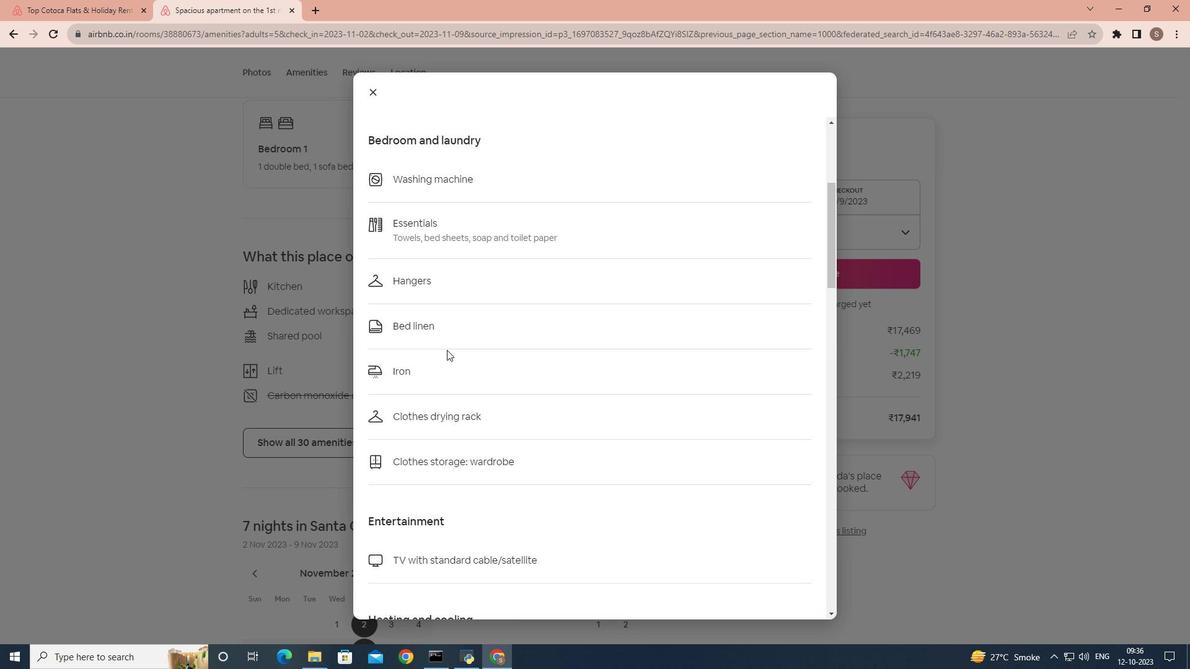 
Action: Mouse scrolled (447, 349) with delta (0, 0)
Screenshot: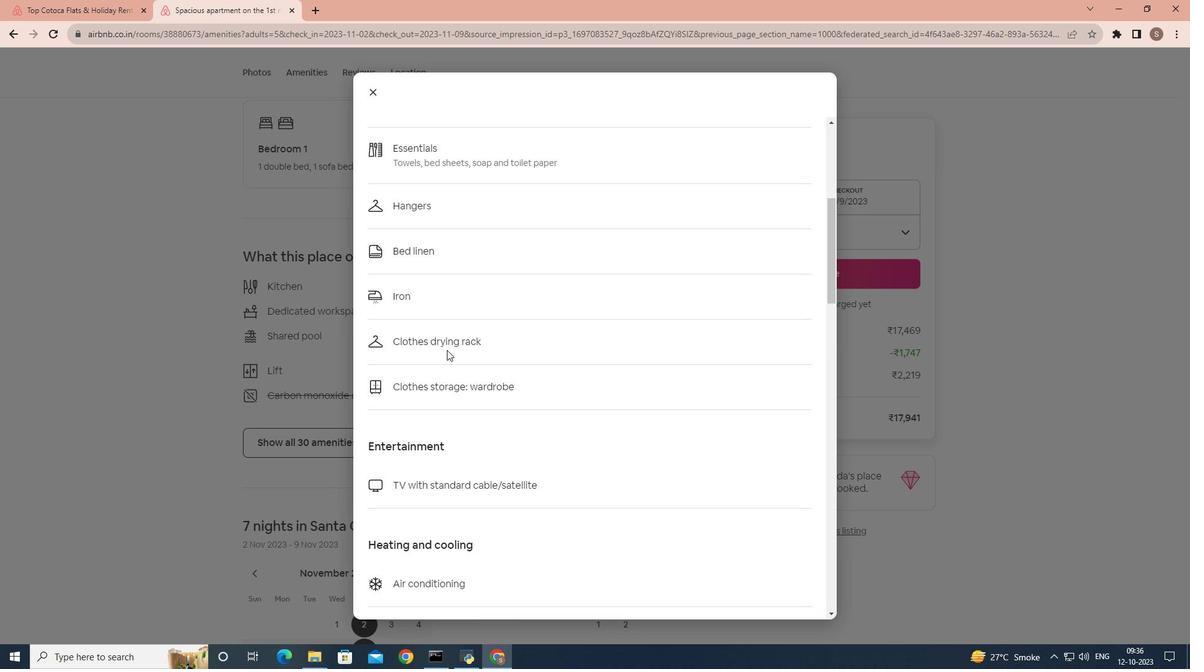 
Action: Mouse scrolled (447, 349) with delta (0, 0)
Screenshot: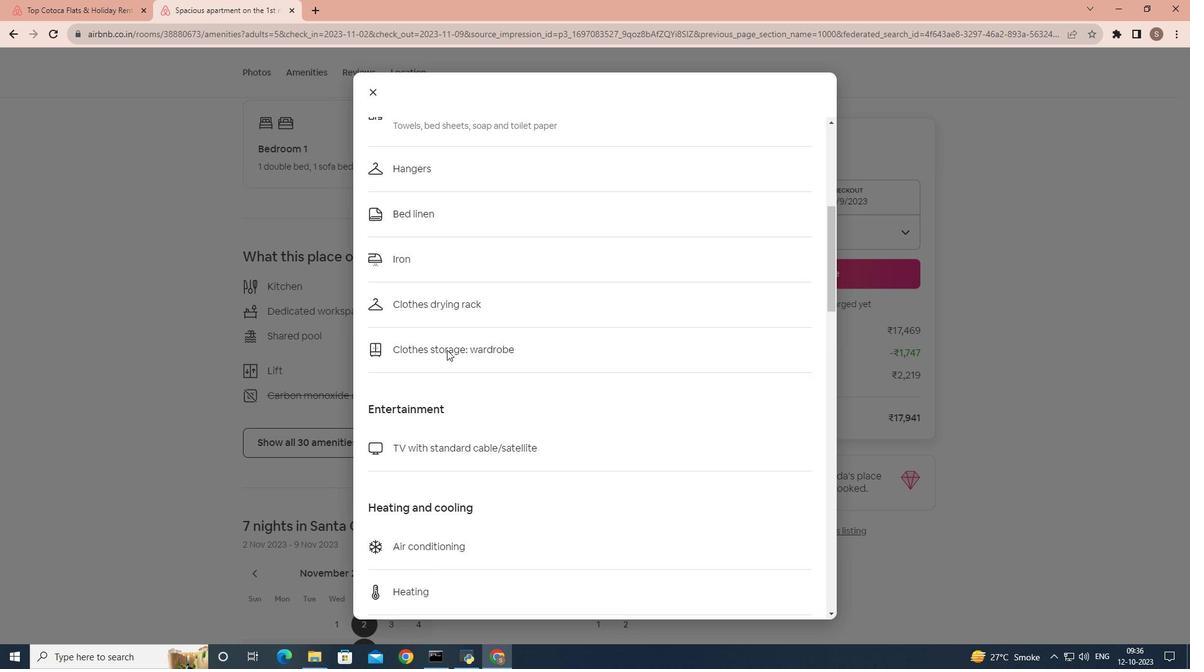 
Action: Mouse scrolled (447, 349) with delta (0, 0)
Screenshot: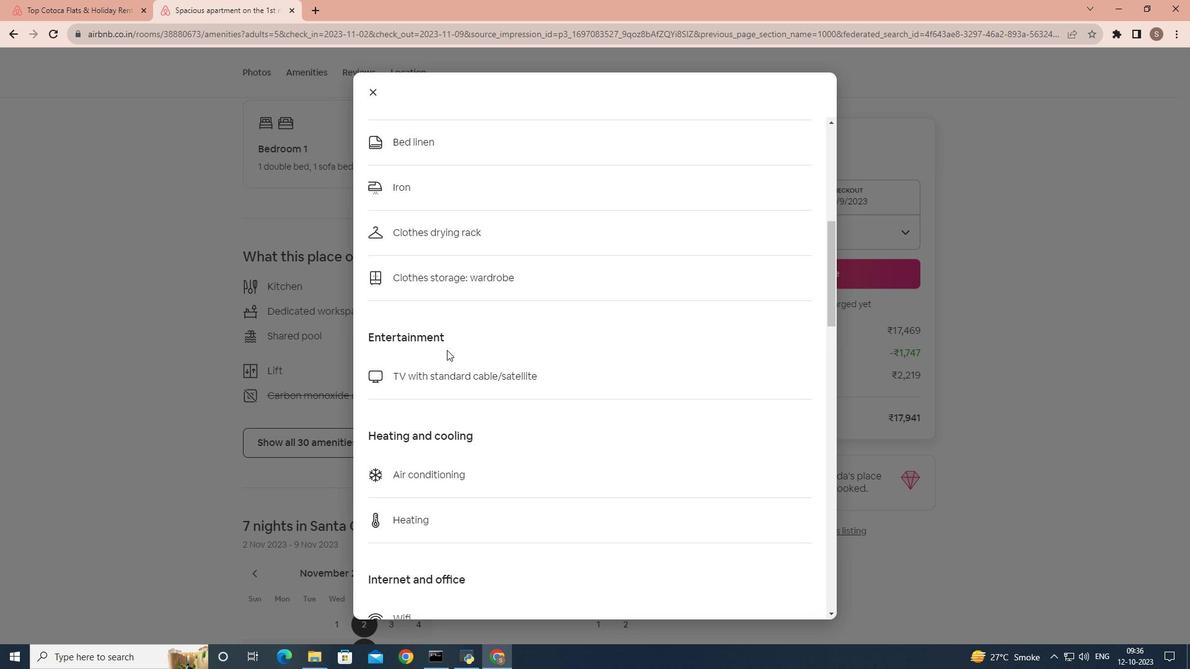 
Action: Mouse scrolled (447, 349) with delta (0, 0)
Screenshot: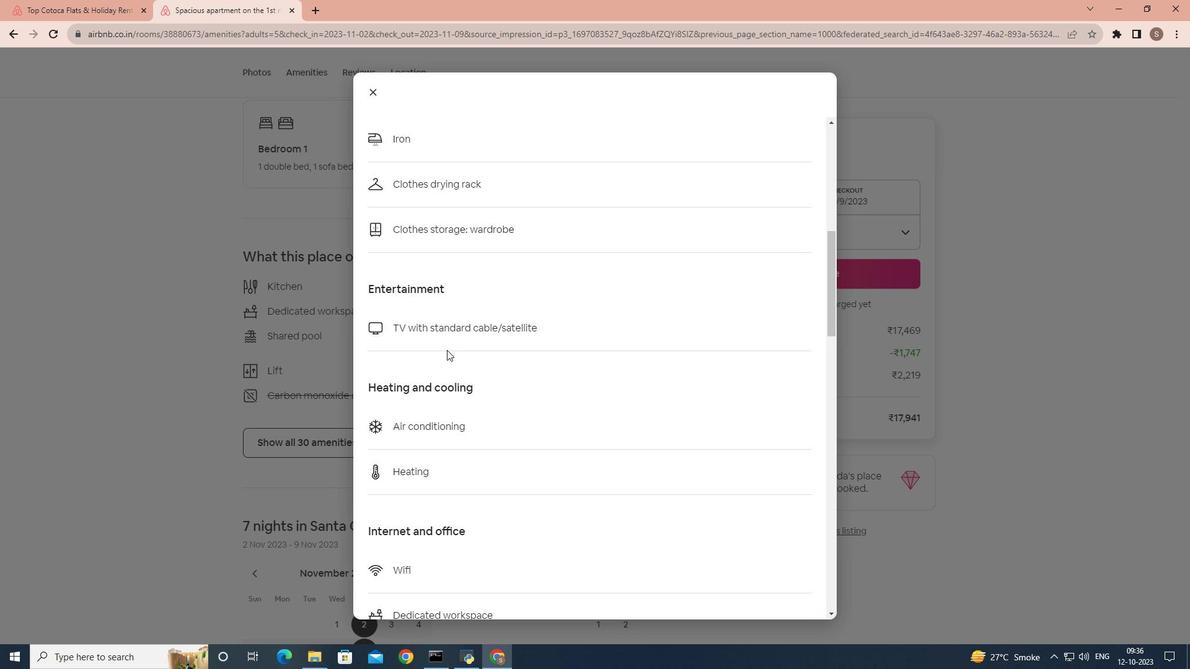 
Action: Mouse scrolled (447, 349) with delta (0, 0)
Screenshot: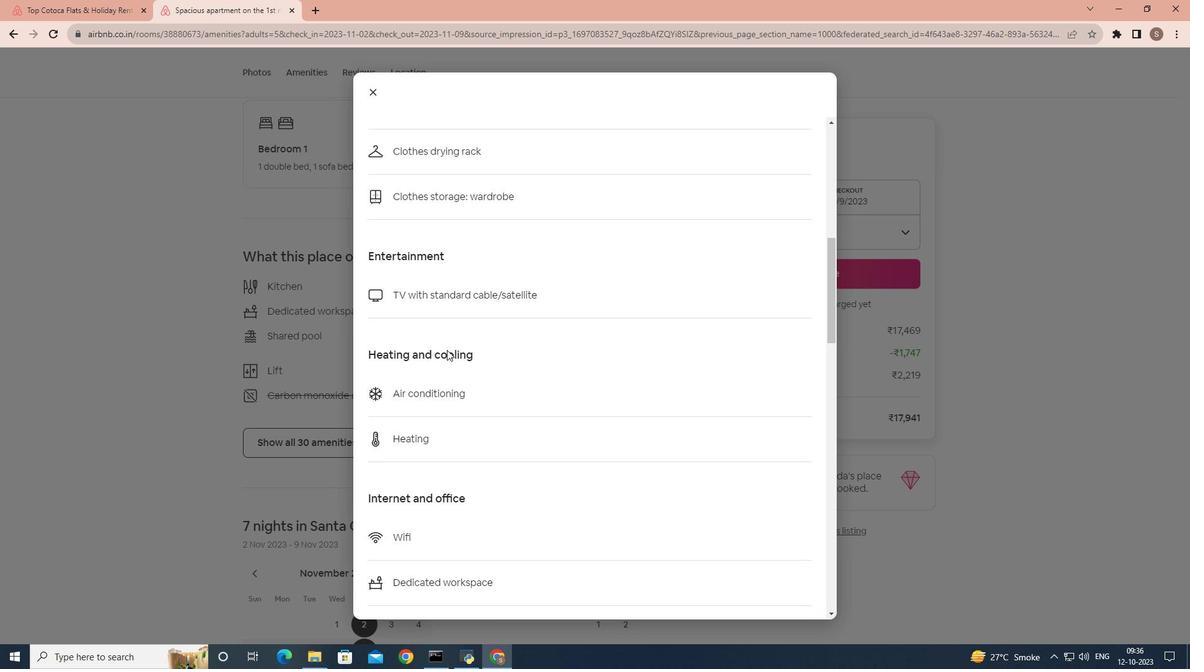 
Action: Mouse scrolled (447, 349) with delta (0, 0)
Screenshot: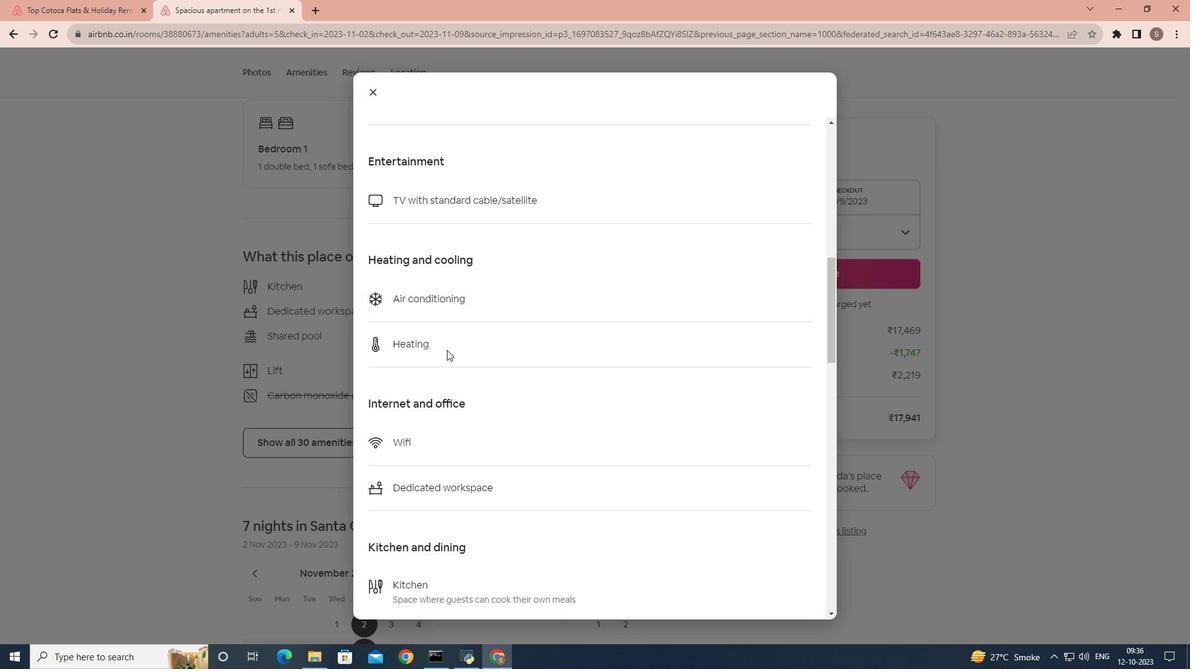 
Action: Mouse scrolled (447, 349) with delta (0, 0)
Screenshot: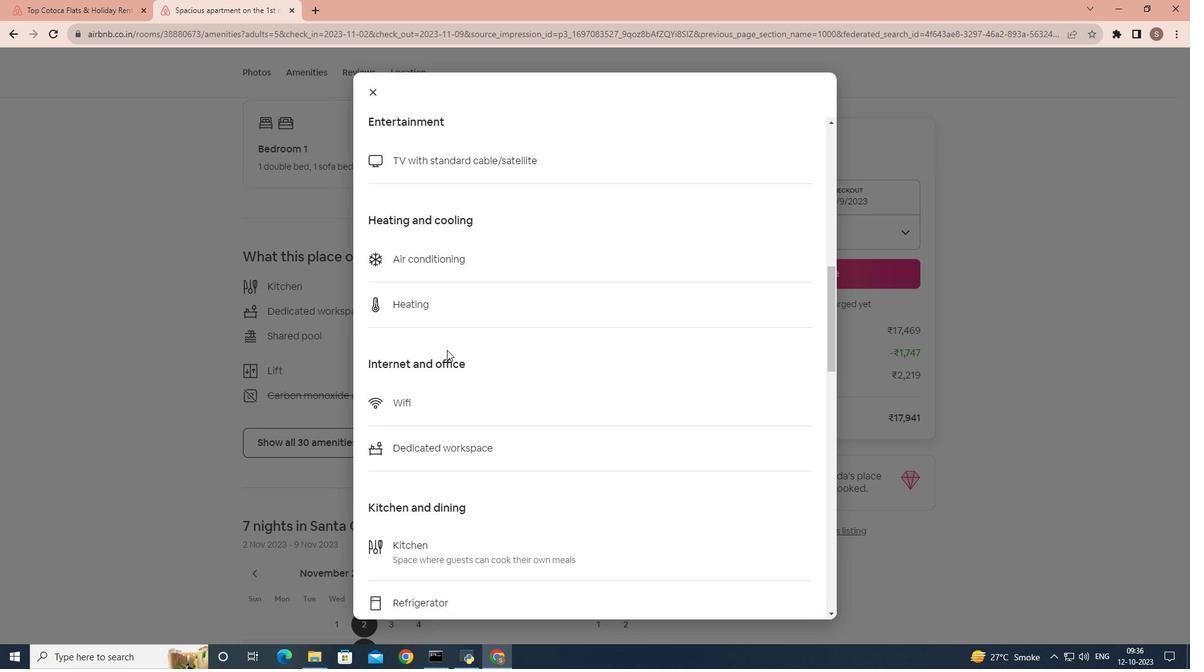 
Action: Mouse scrolled (447, 349) with delta (0, 0)
Screenshot: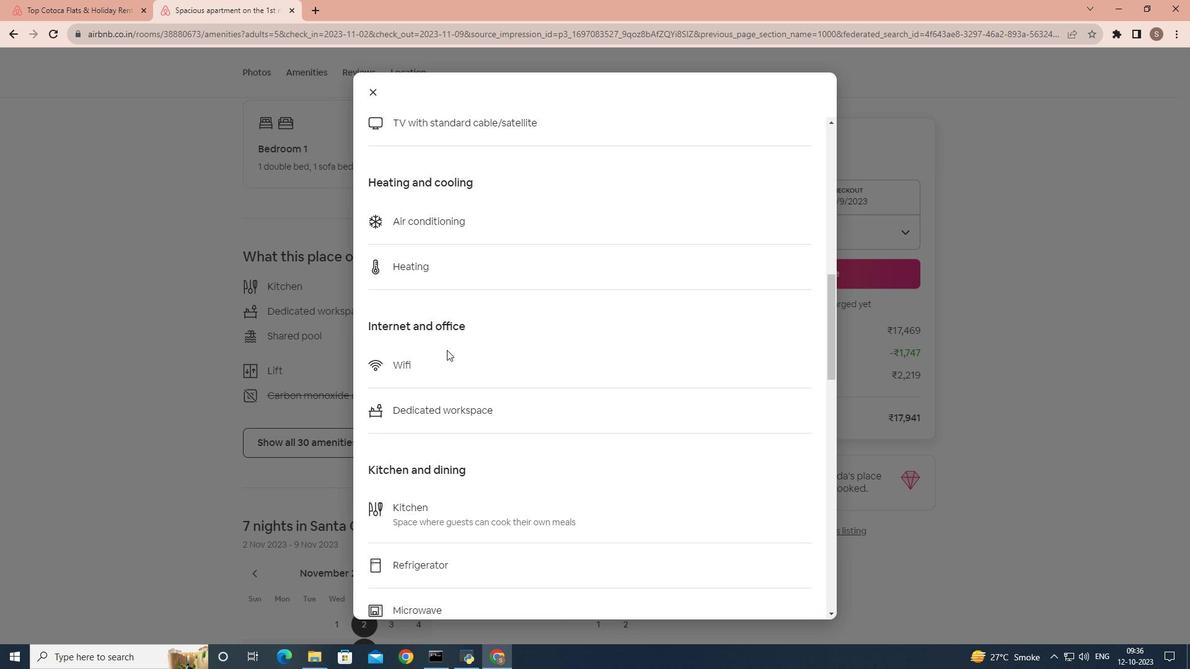 
Action: Mouse scrolled (447, 349) with delta (0, 0)
Screenshot: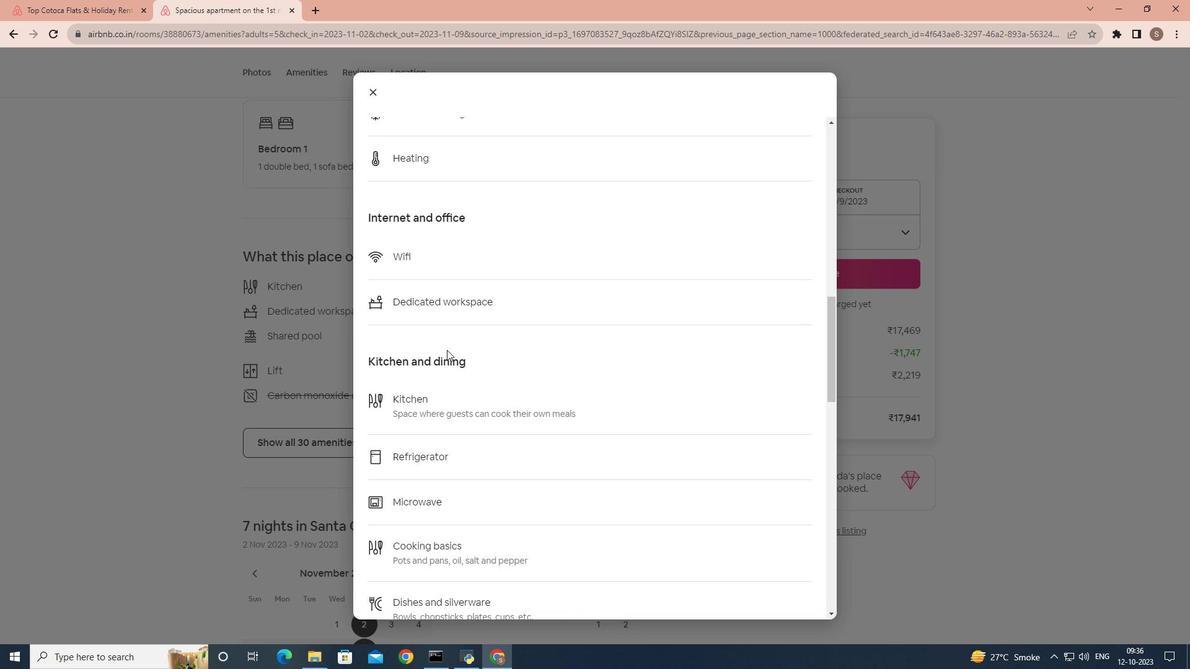 
Action: Mouse scrolled (447, 349) with delta (0, 0)
Screenshot: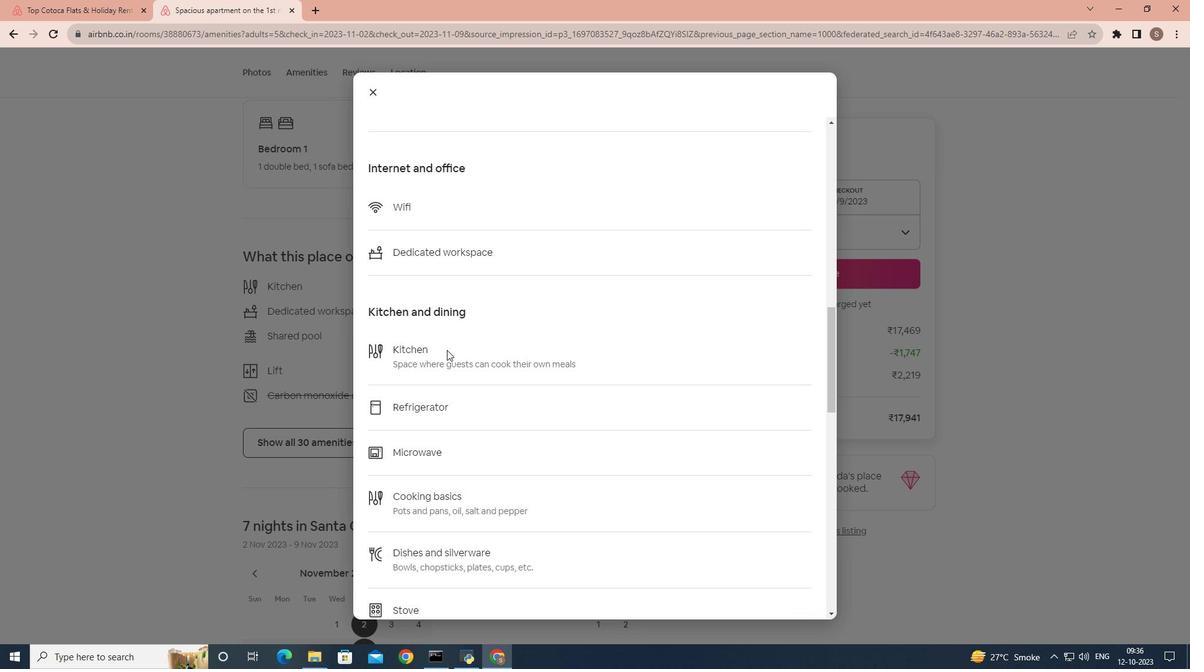 
Action: Mouse scrolled (447, 349) with delta (0, 0)
Screenshot: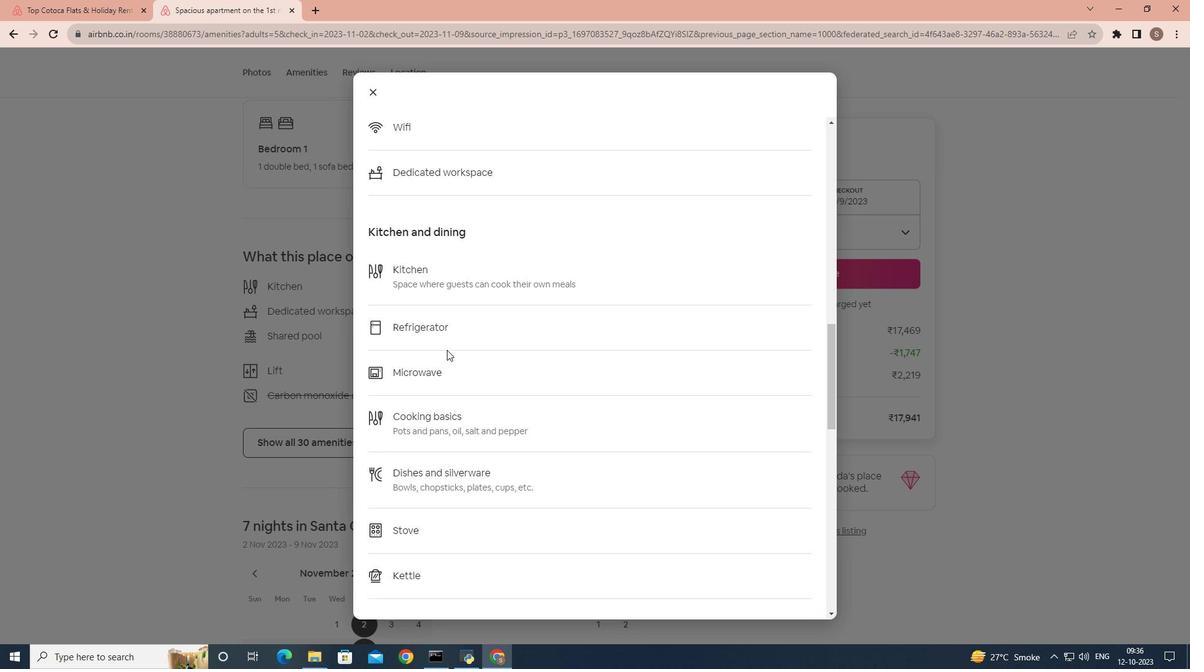 
Action: Mouse scrolled (447, 349) with delta (0, 0)
Screenshot: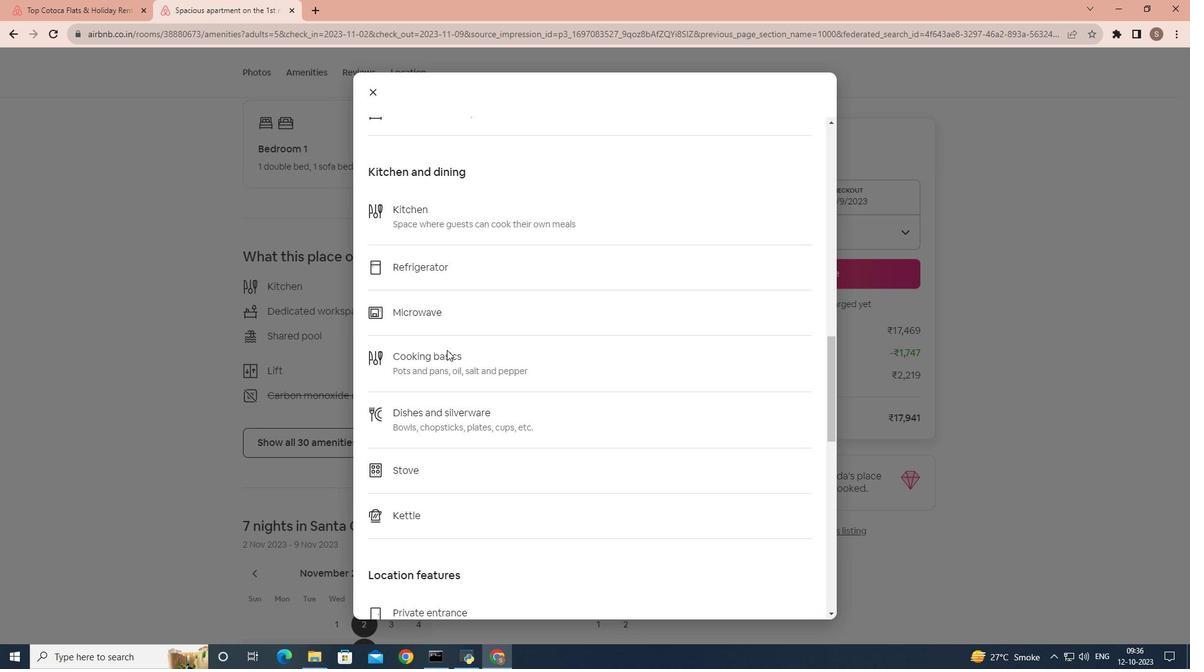 
Action: Mouse scrolled (447, 349) with delta (0, 0)
Screenshot: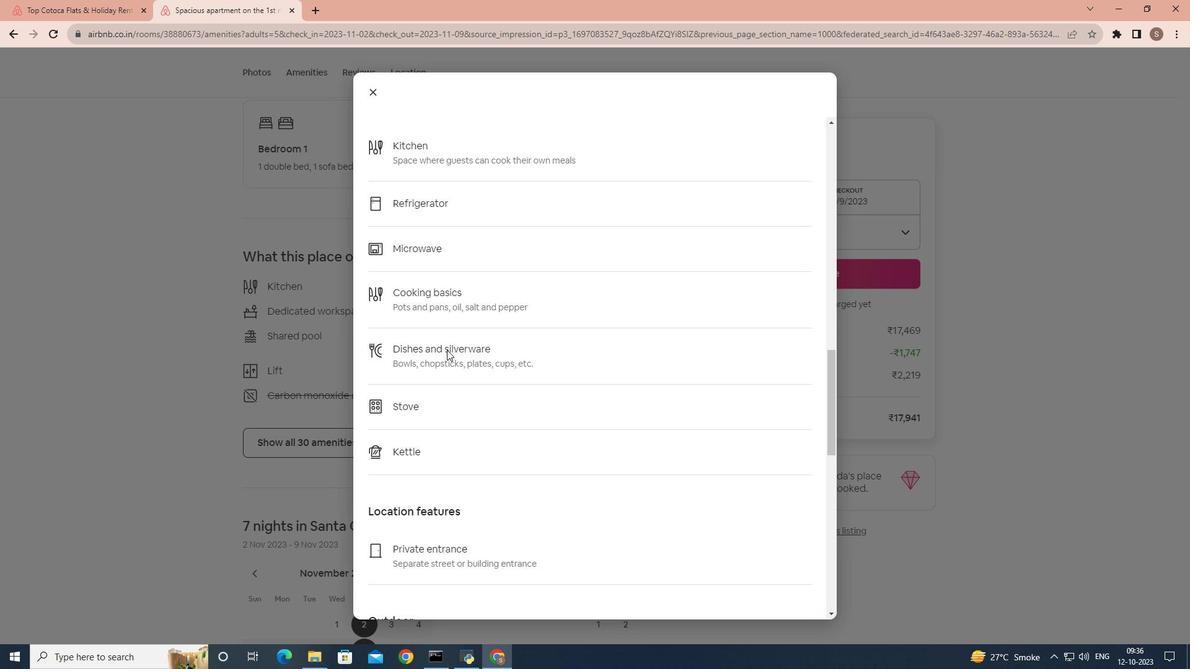 
Action: Mouse scrolled (447, 349) with delta (0, 0)
Screenshot: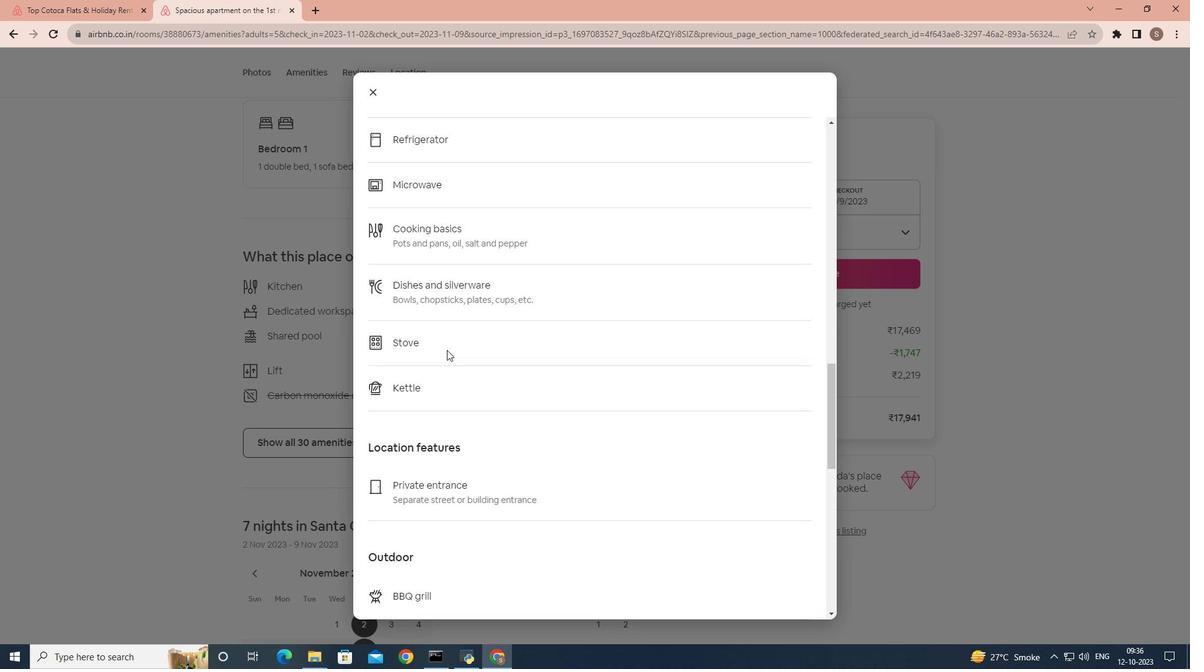 
Action: Mouse scrolled (447, 349) with delta (0, 0)
Screenshot: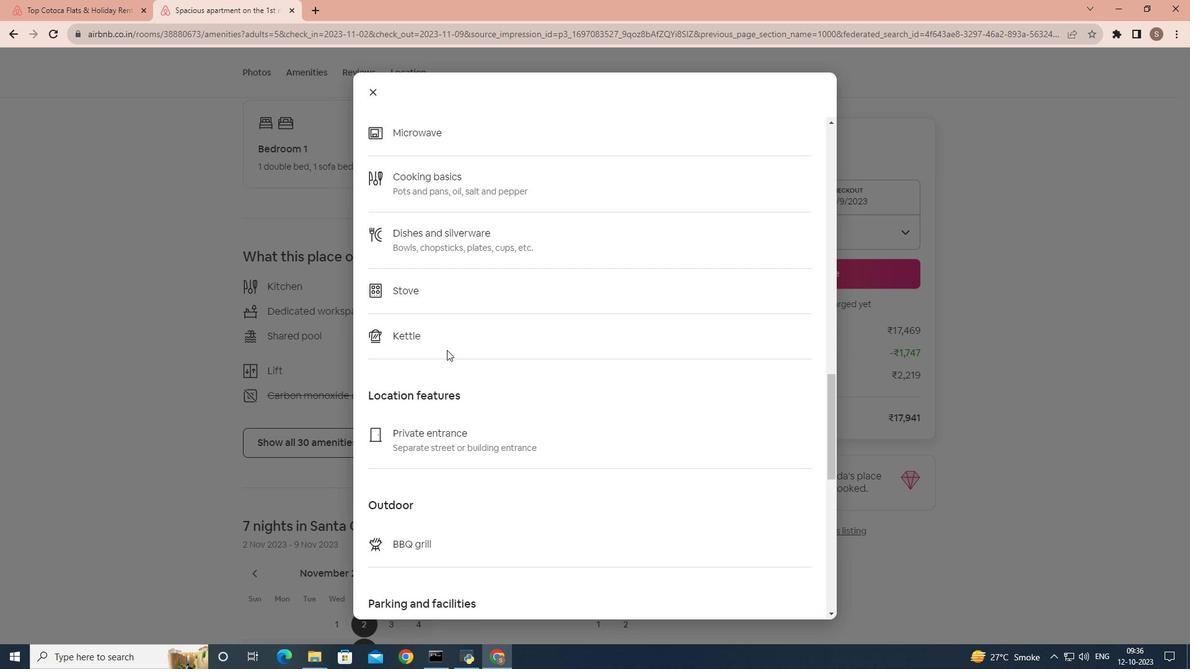 
Action: Mouse scrolled (447, 349) with delta (0, 0)
Screenshot: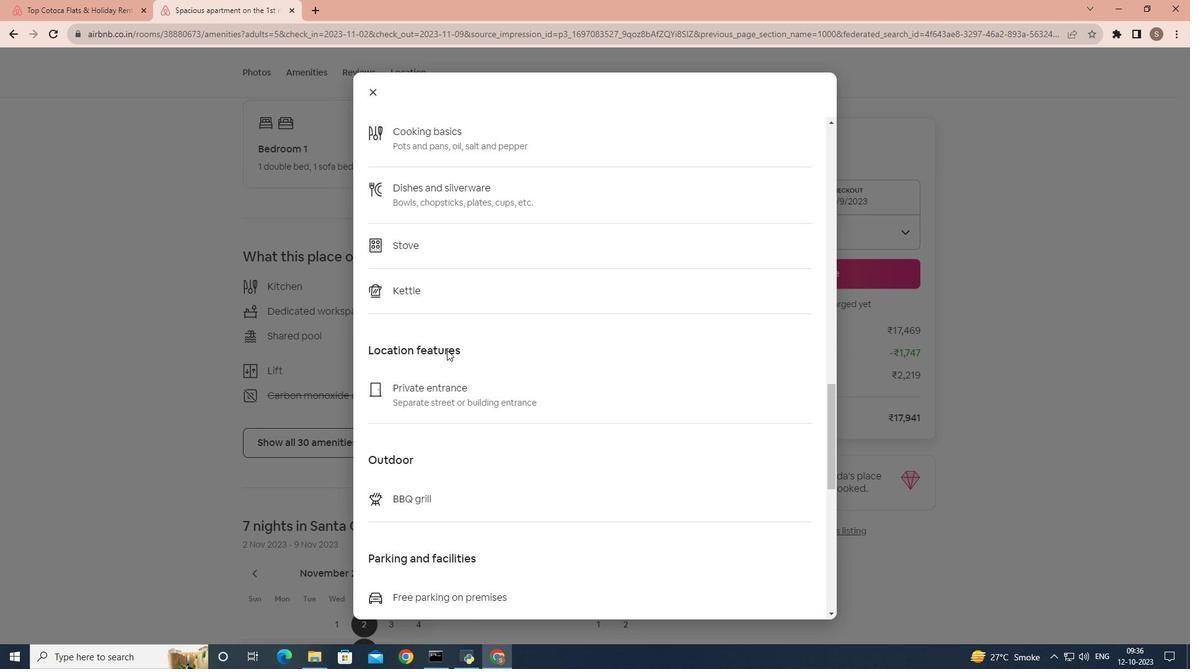 
Action: Mouse scrolled (447, 349) with delta (0, 0)
Screenshot: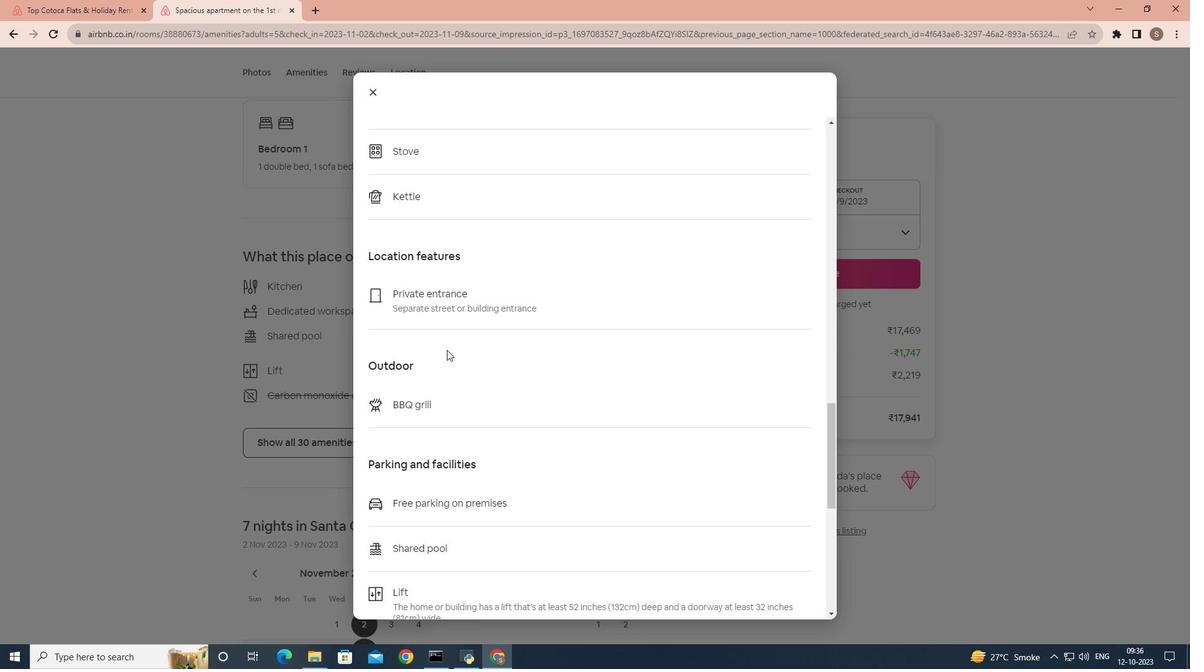 
Action: Mouse scrolled (447, 349) with delta (0, 0)
Screenshot: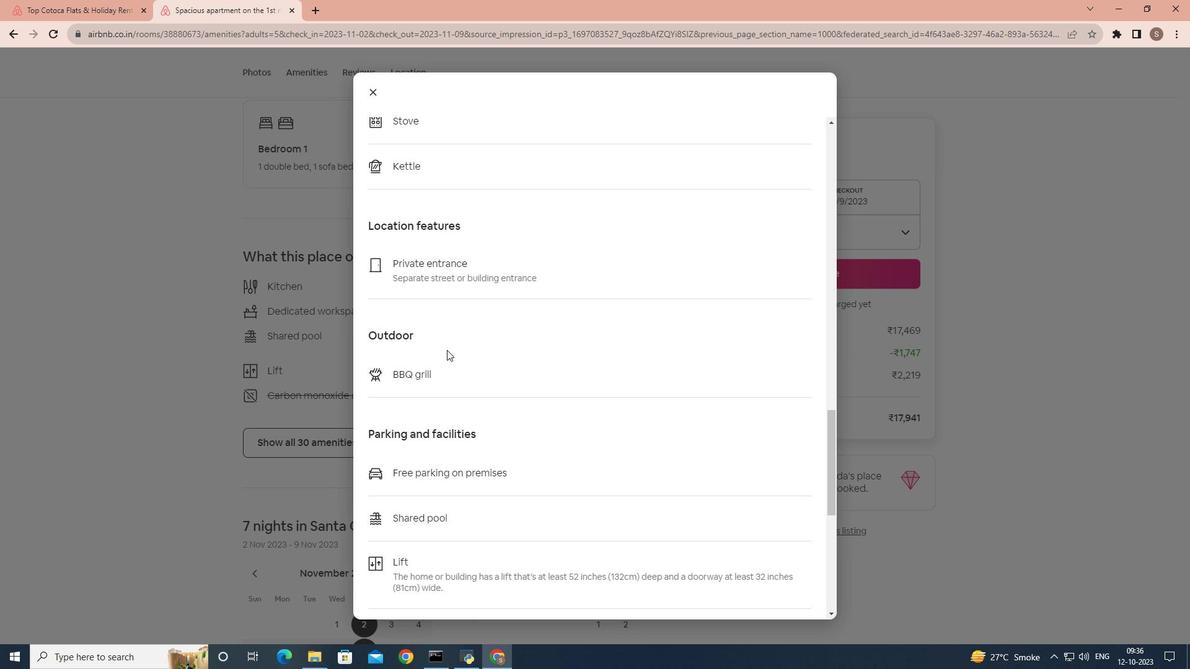 
Action: Mouse scrolled (447, 349) with delta (0, 0)
Screenshot: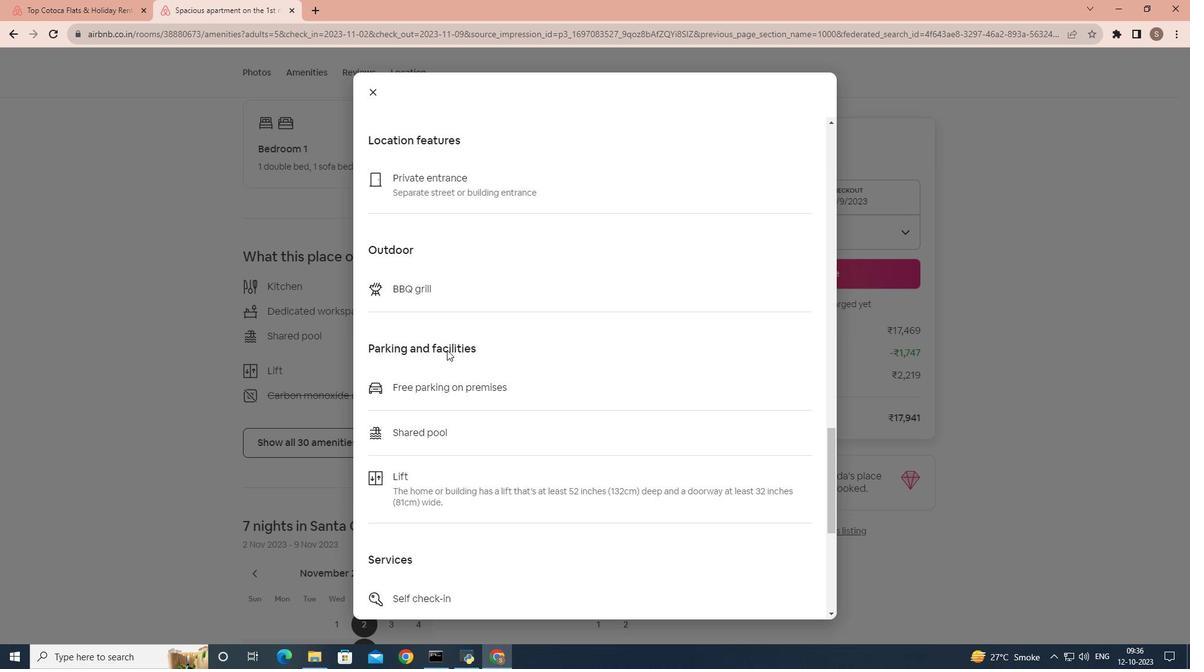 
Action: Mouse scrolled (447, 349) with delta (0, 0)
Screenshot: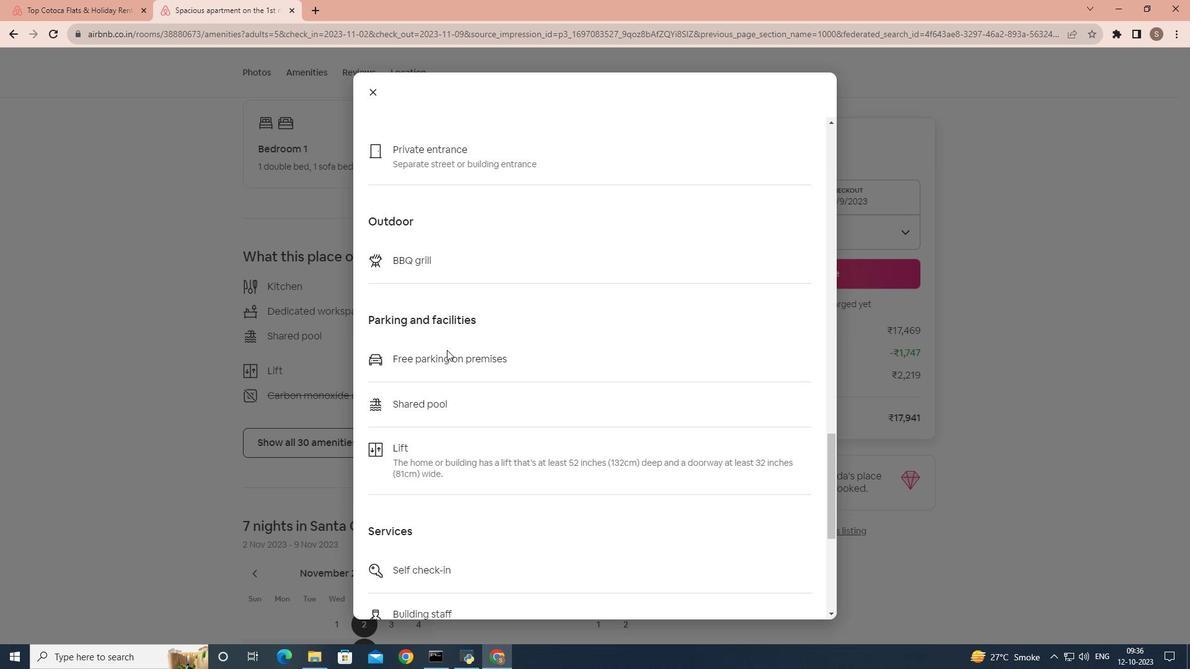 
Action: Mouse scrolled (447, 349) with delta (0, 0)
Screenshot: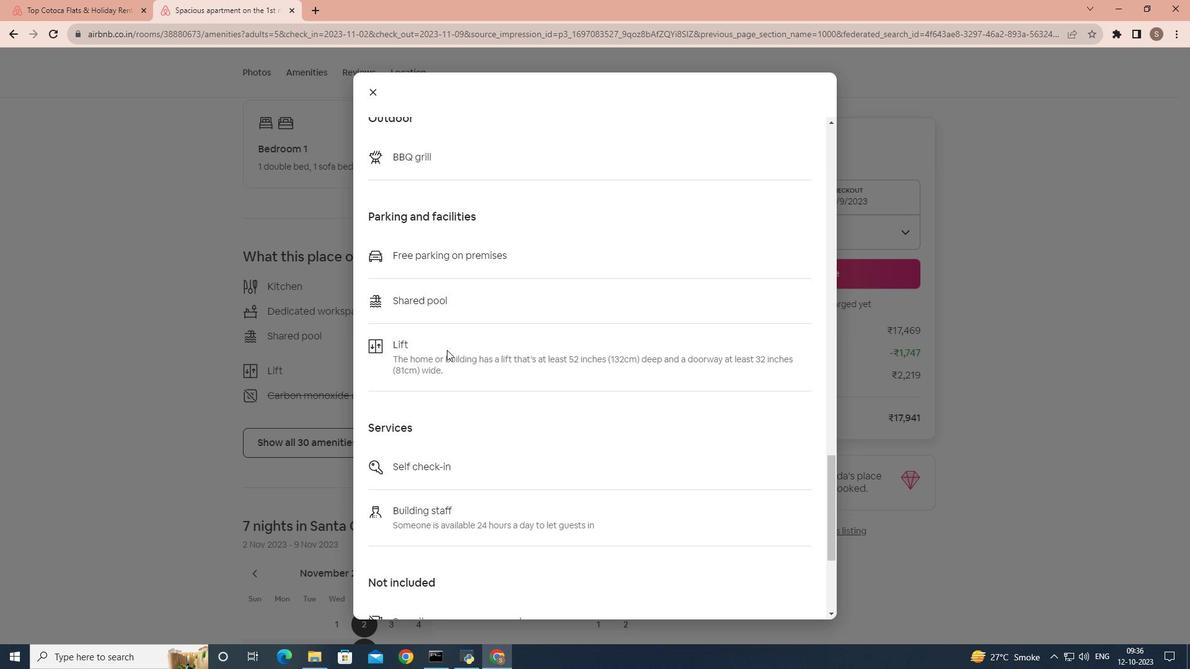 
Action: Mouse scrolled (447, 349) with delta (0, 0)
Screenshot: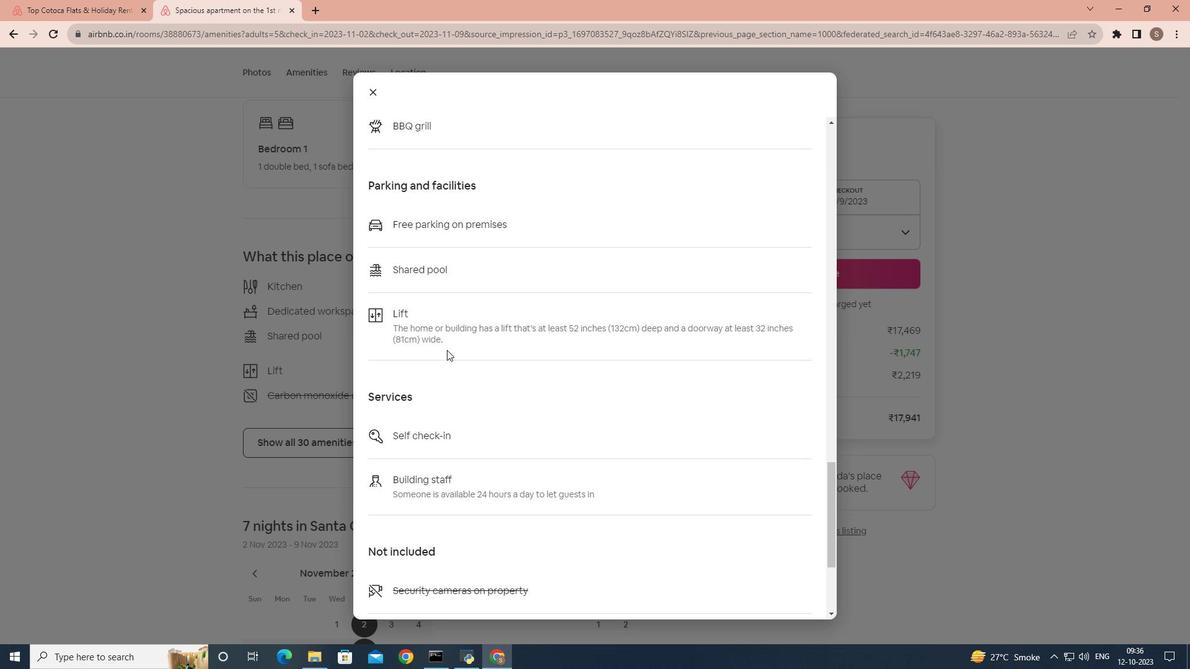 
Action: Mouse scrolled (447, 349) with delta (0, 0)
Screenshot: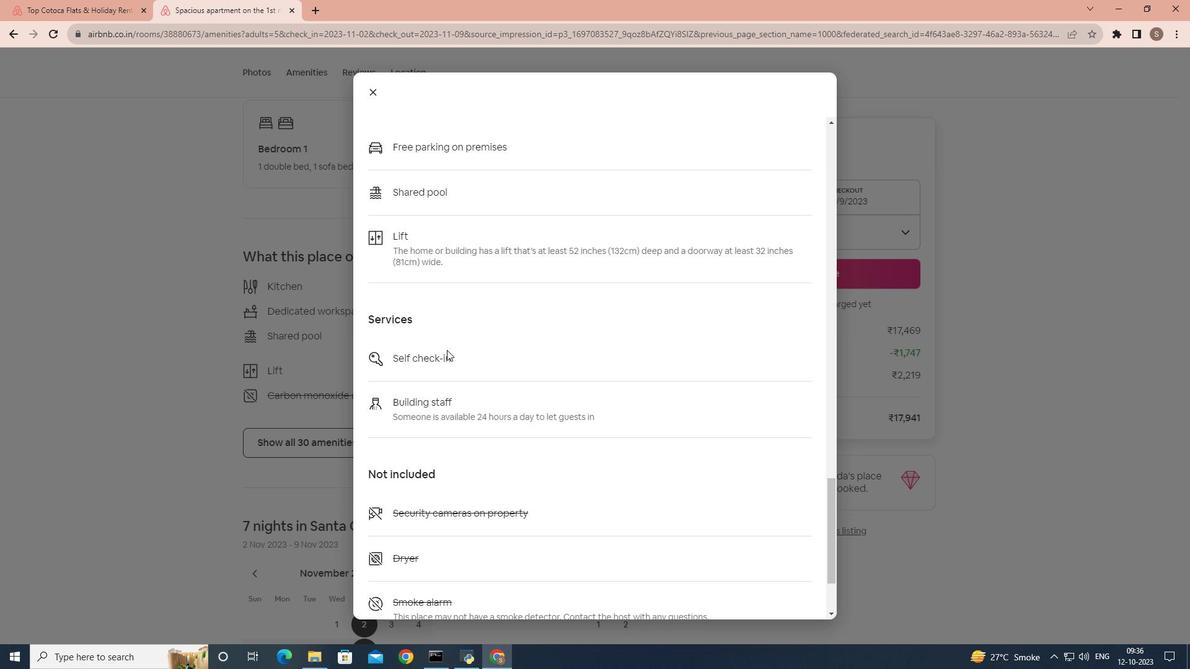 
Action: Mouse scrolled (447, 349) with delta (0, 0)
Screenshot: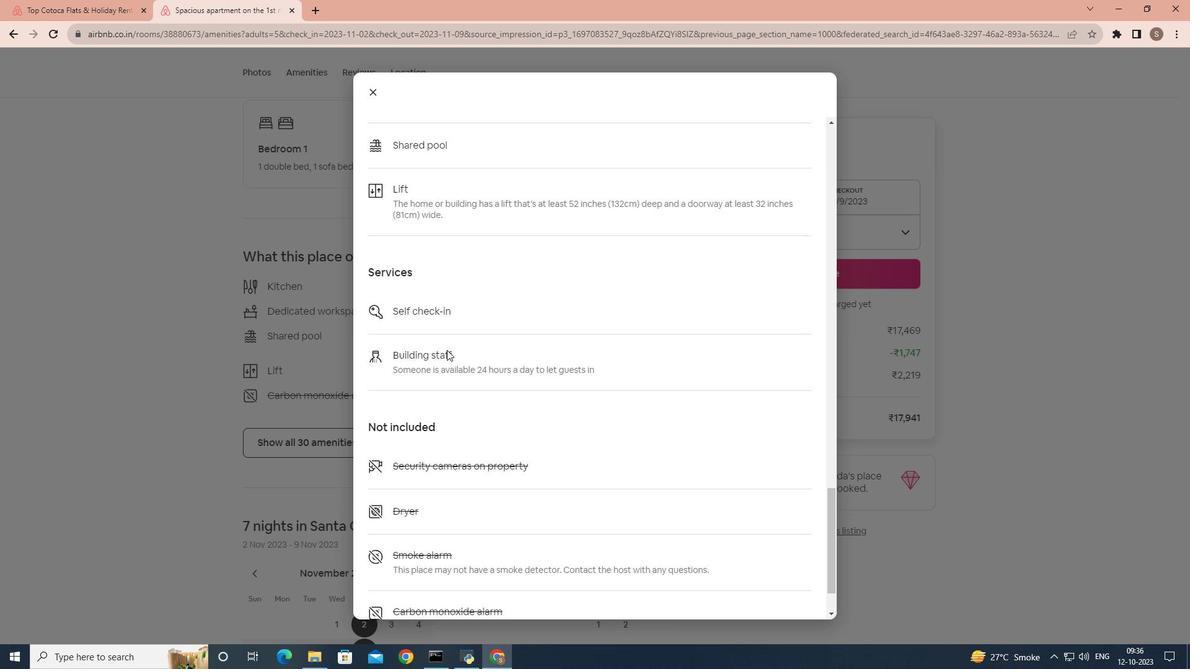 
Action: Mouse scrolled (447, 349) with delta (0, 0)
Screenshot: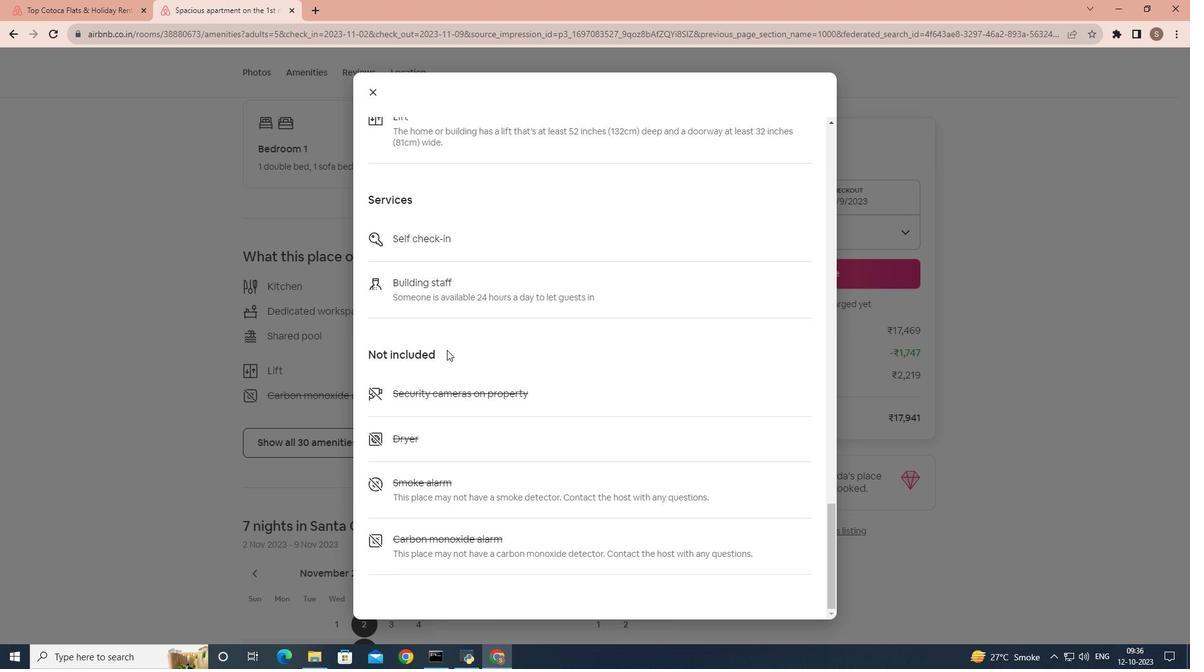 
Action: Mouse scrolled (447, 349) with delta (0, 0)
Screenshot: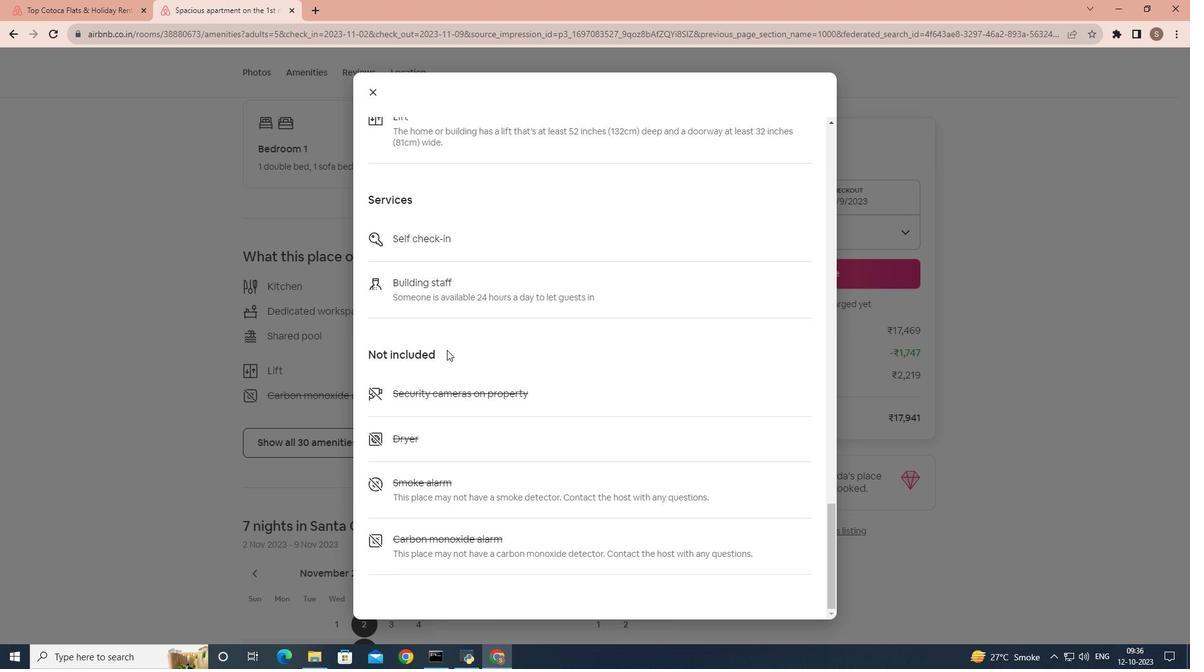 
Action: Mouse scrolled (447, 349) with delta (0, 0)
Screenshot: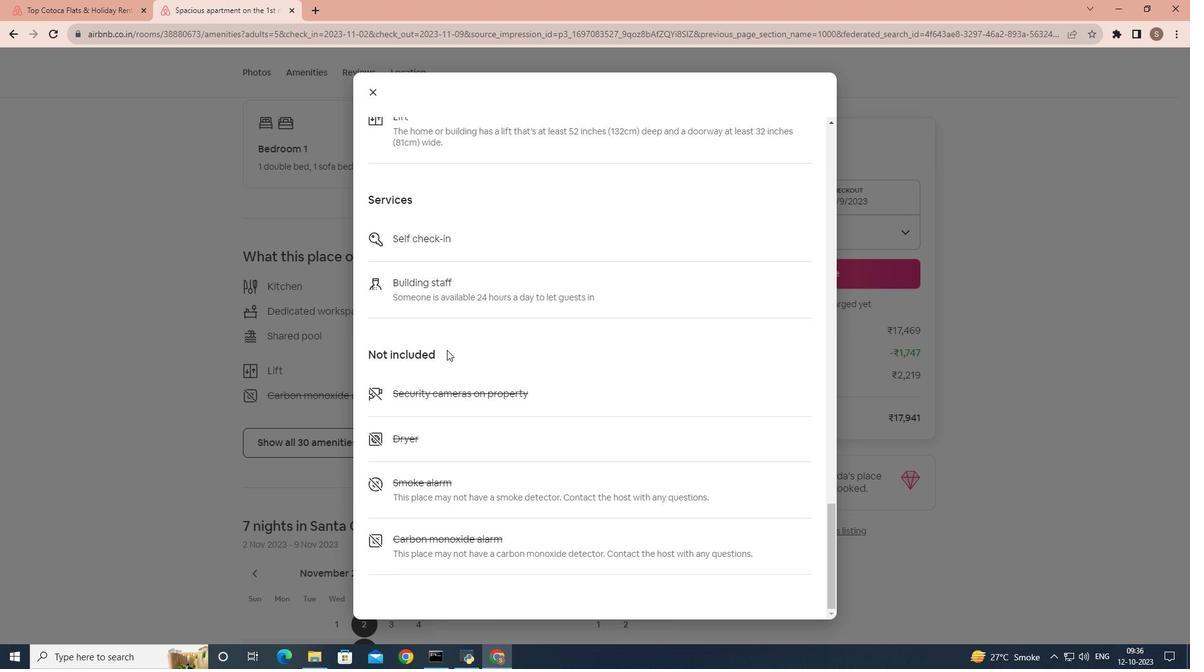 
Action: Mouse scrolled (447, 349) with delta (0, 0)
Screenshot: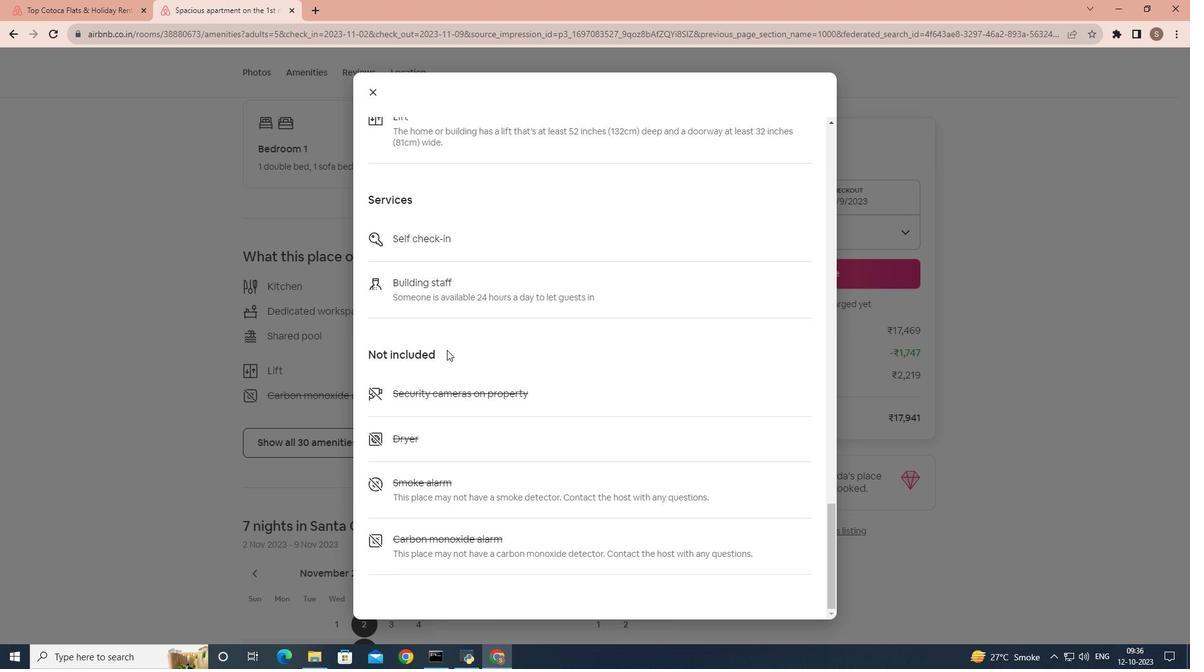 
Action: Mouse scrolled (447, 349) with delta (0, 0)
Screenshot: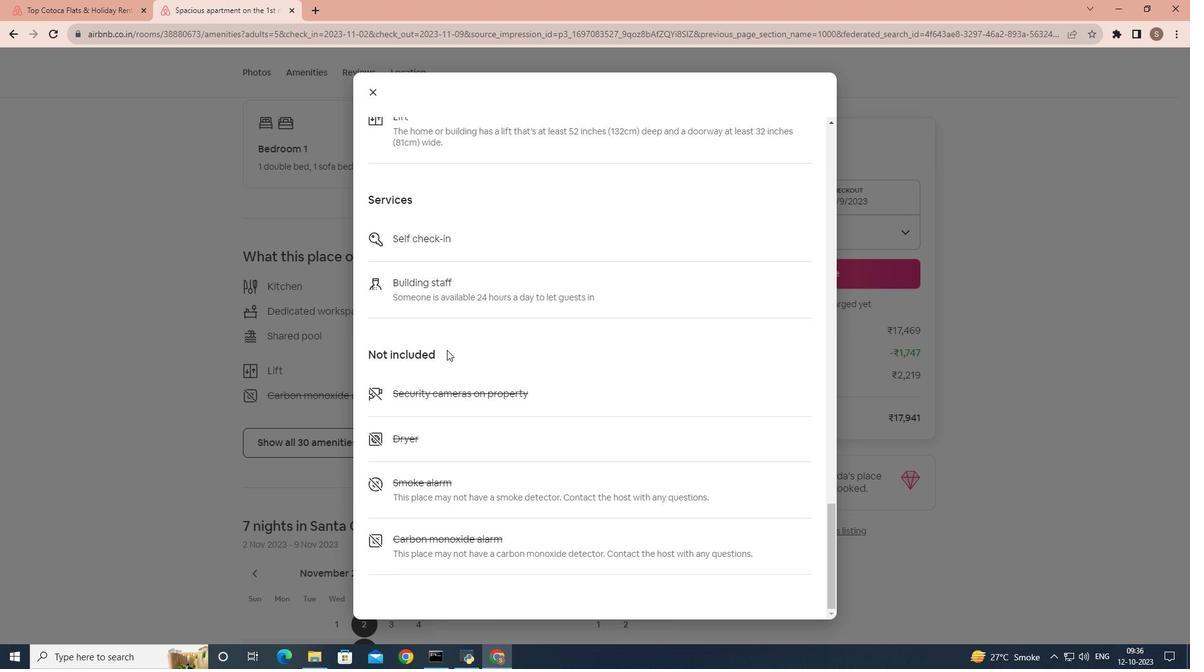 
Action: Mouse scrolled (447, 349) with delta (0, 0)
Screenshot: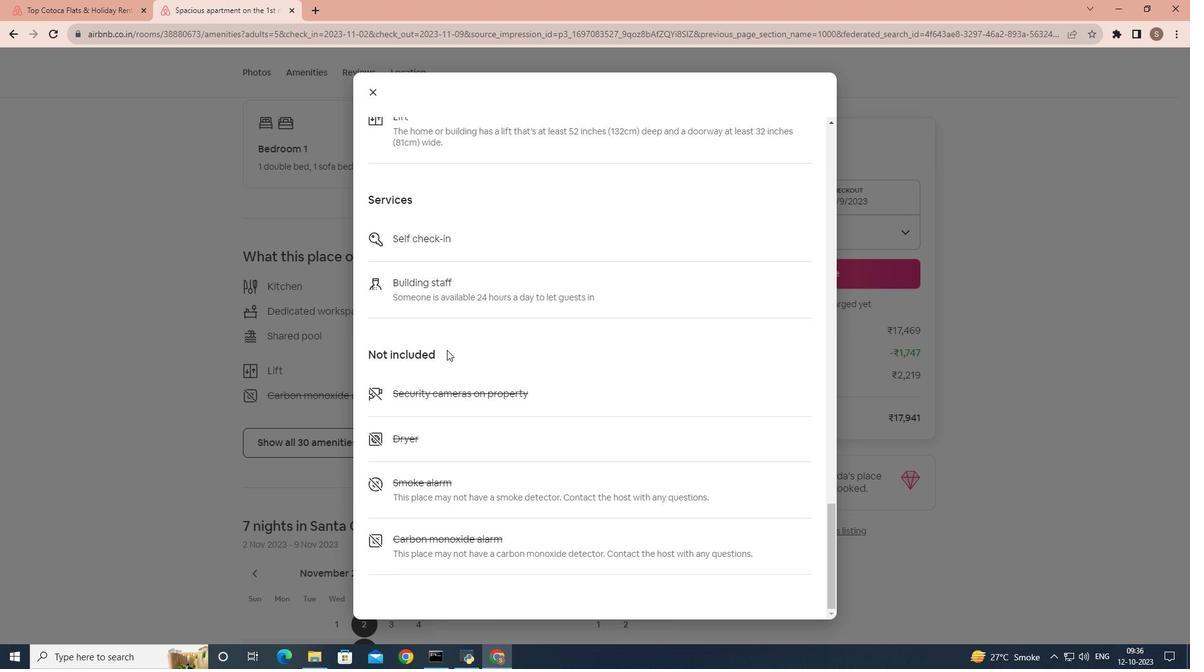 
Action: Mouse moved to (370, 89)
Screenshot: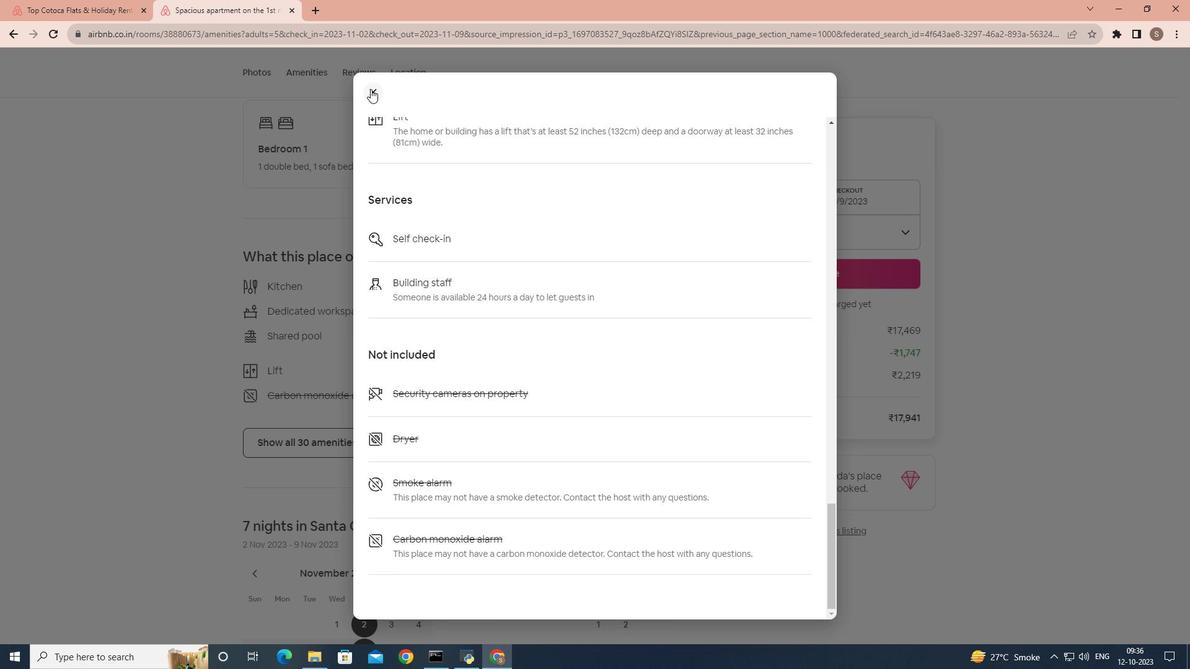 
Action: Mouse pressed left at (370, 89)
Screenshot: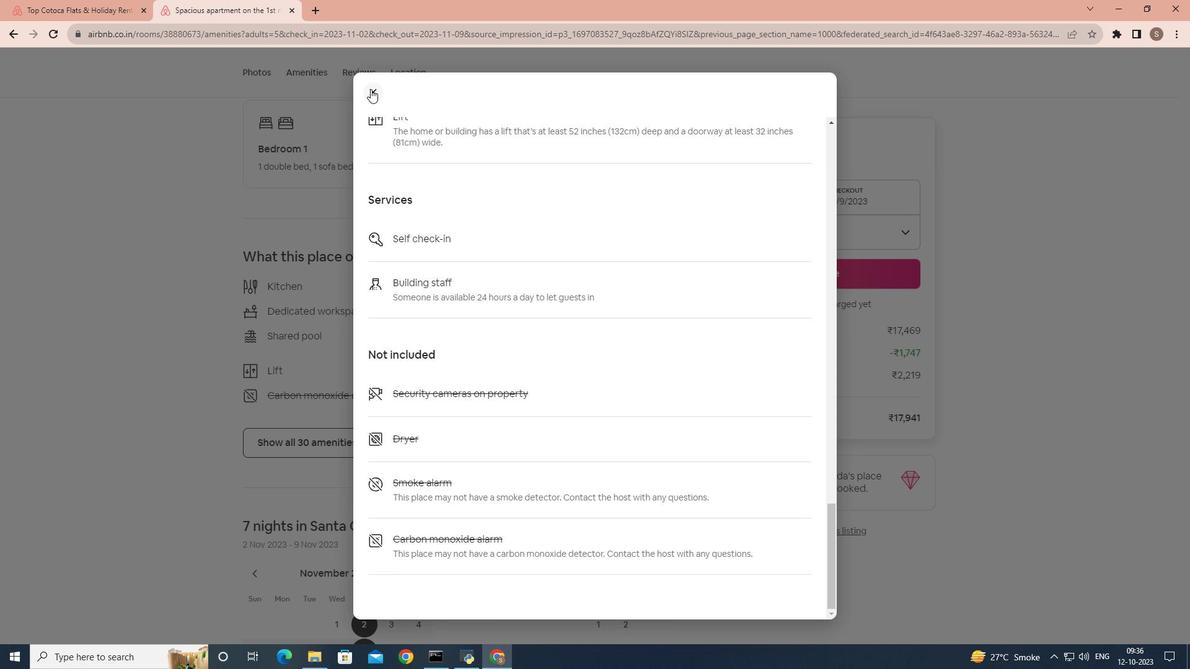 
Action: Mouse moved to (468, 231)
Screenshot: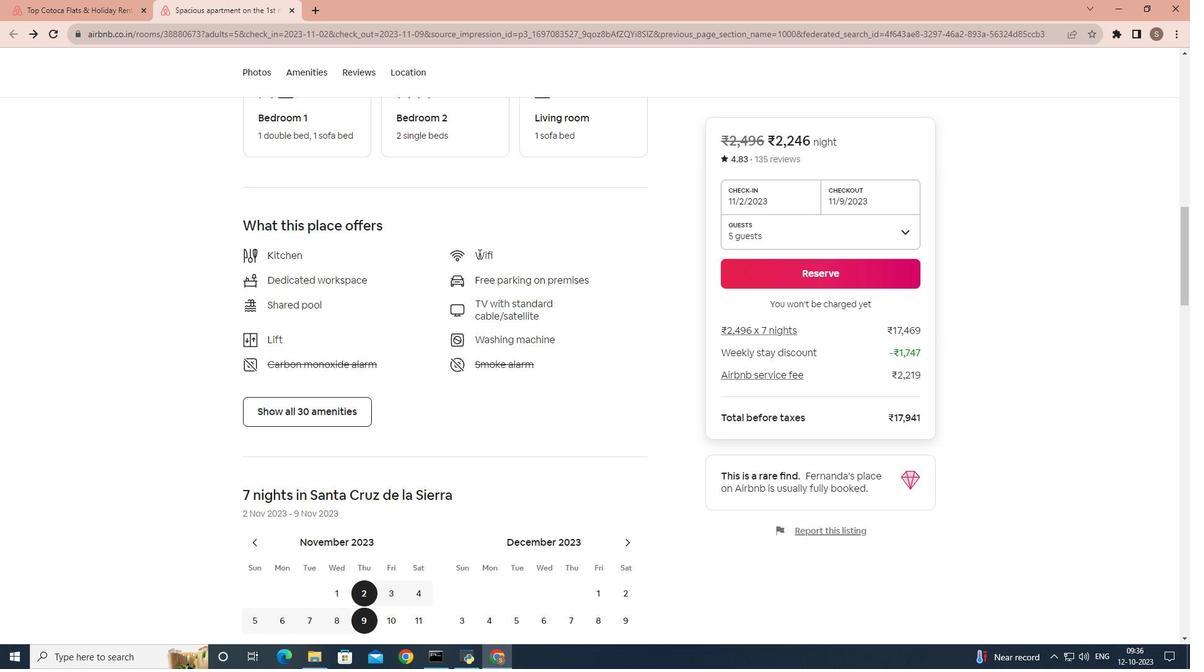 
Action: Mouse scrolled (468, 230) with delta (0, 0)
Screenshot: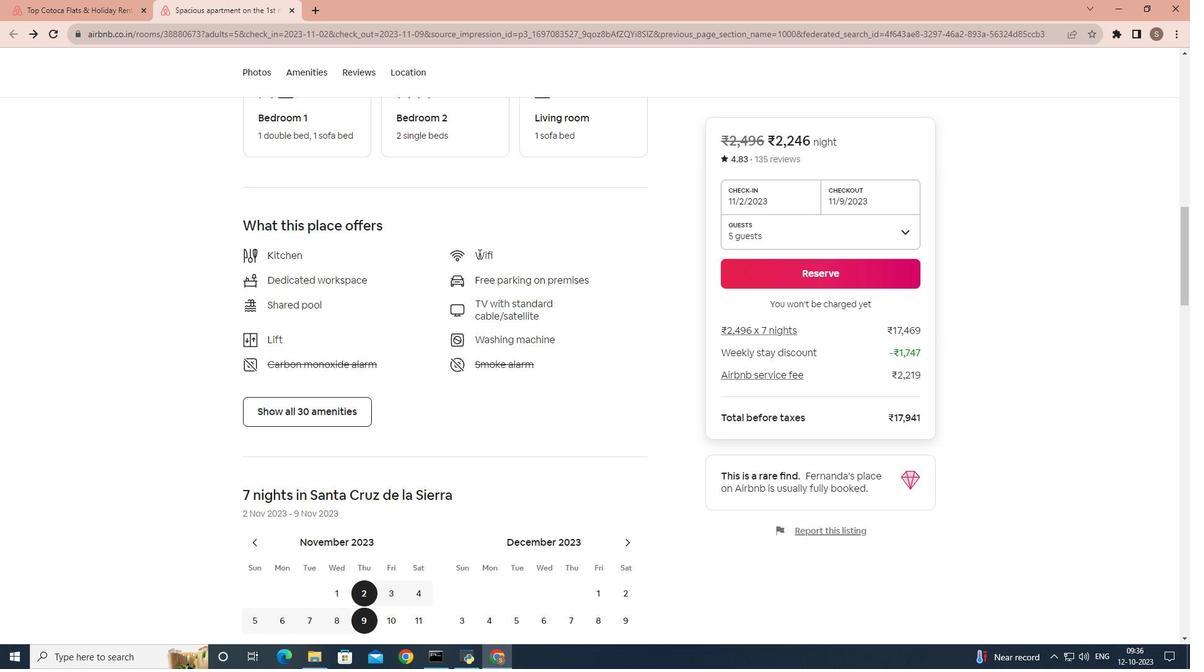 
Action: Mouse moved to (478, 256)
Screenshot: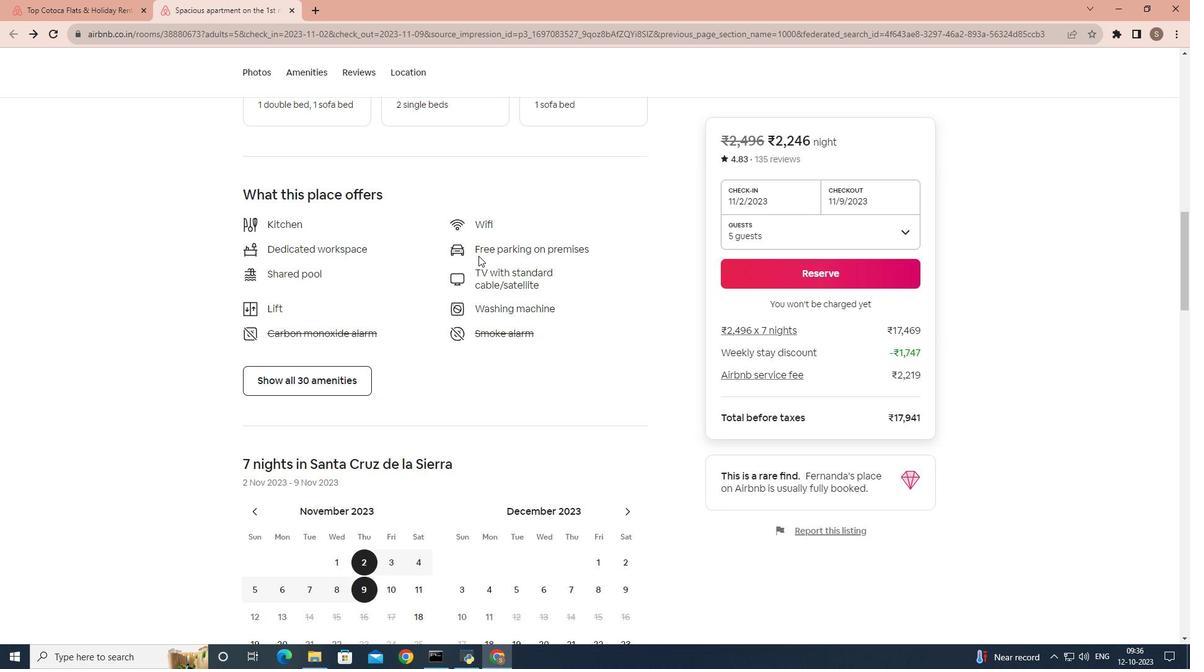 
Action: Mouse scrolled (478, 255) with delta (0, 0)
Screenshot: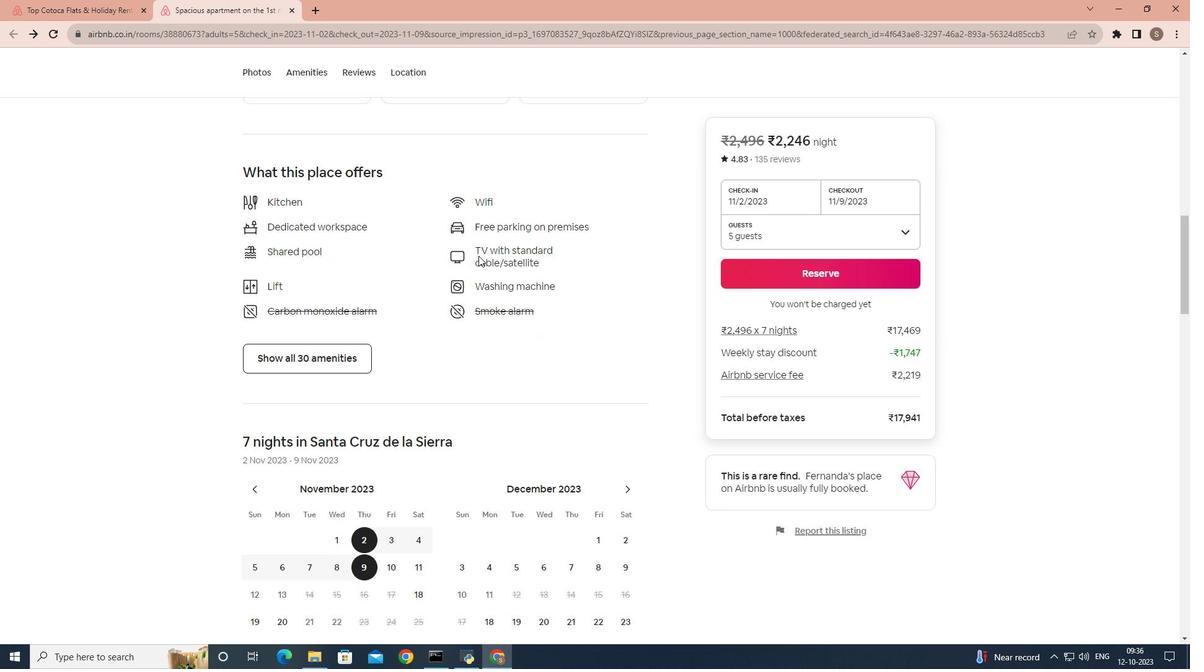 
Action: Mouse moved to (478, 256)
Screenshot: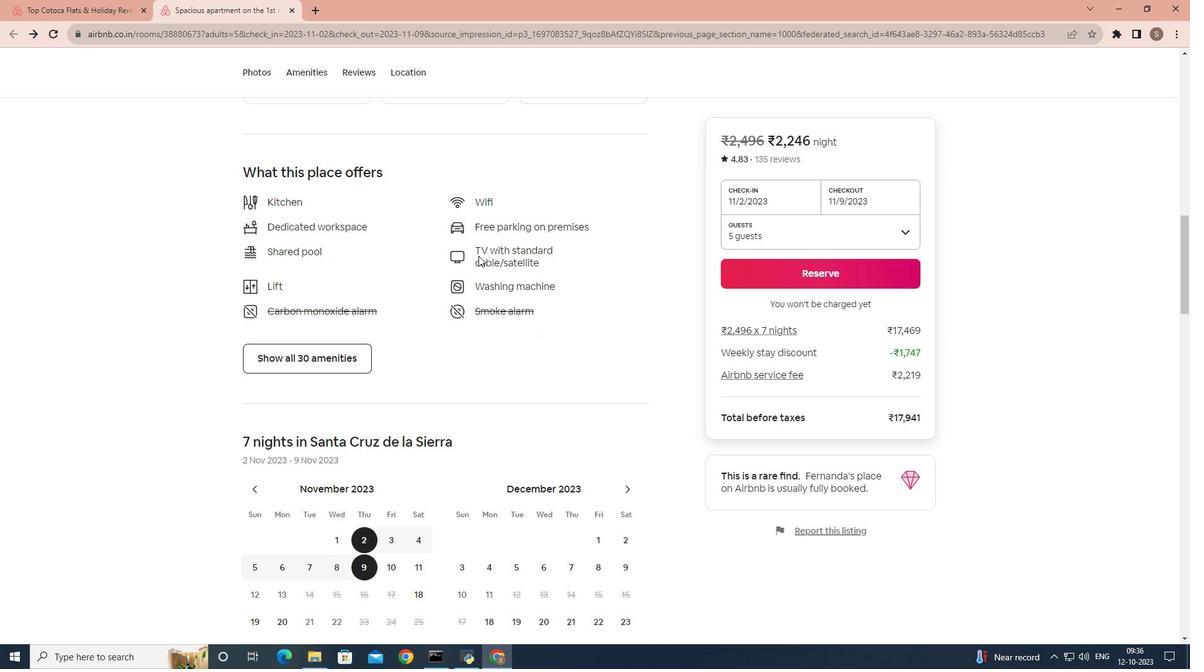 
Action: Mouse scrolled (478, 255) with delta (0, 0)
Screenshot: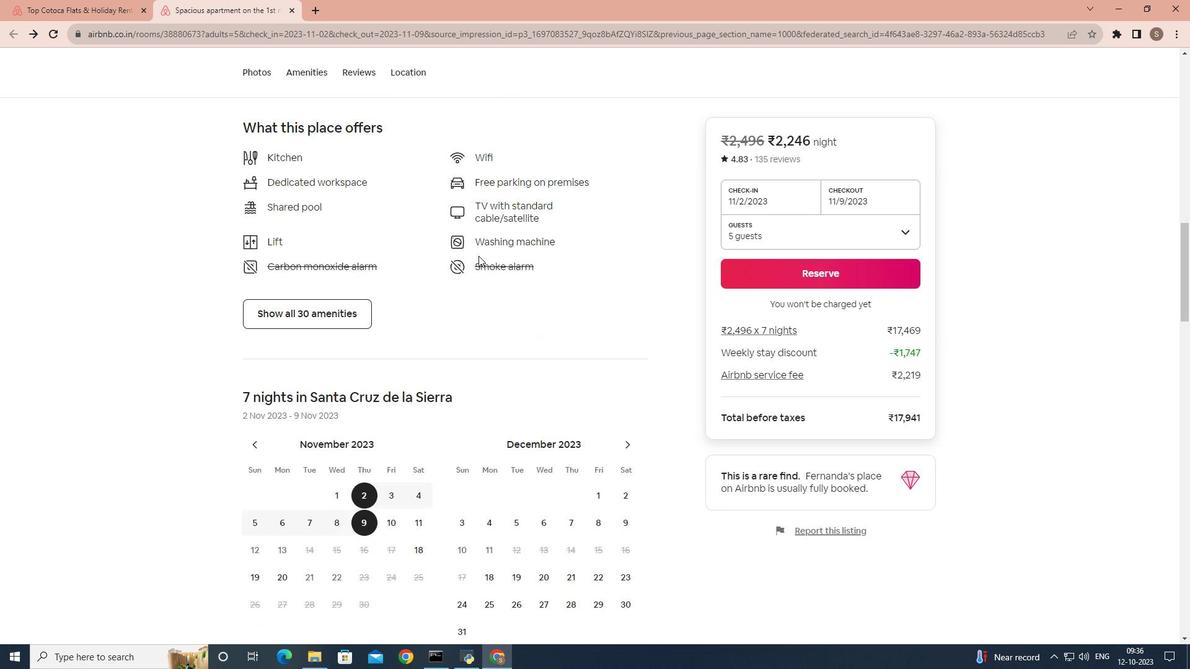 
Action: Mouse scrolled (478, 255) with delta (0, 0)
Screenshot: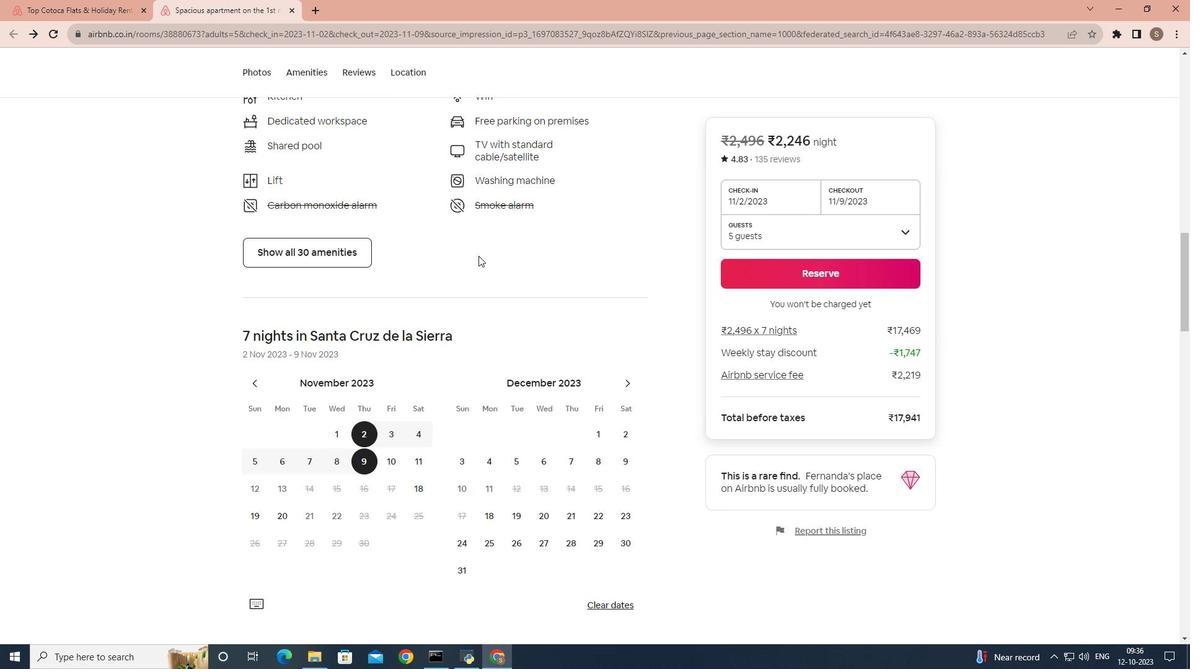 
Action: Mouse scrolled (478, 255) with delta (0, 0)
Screenshot: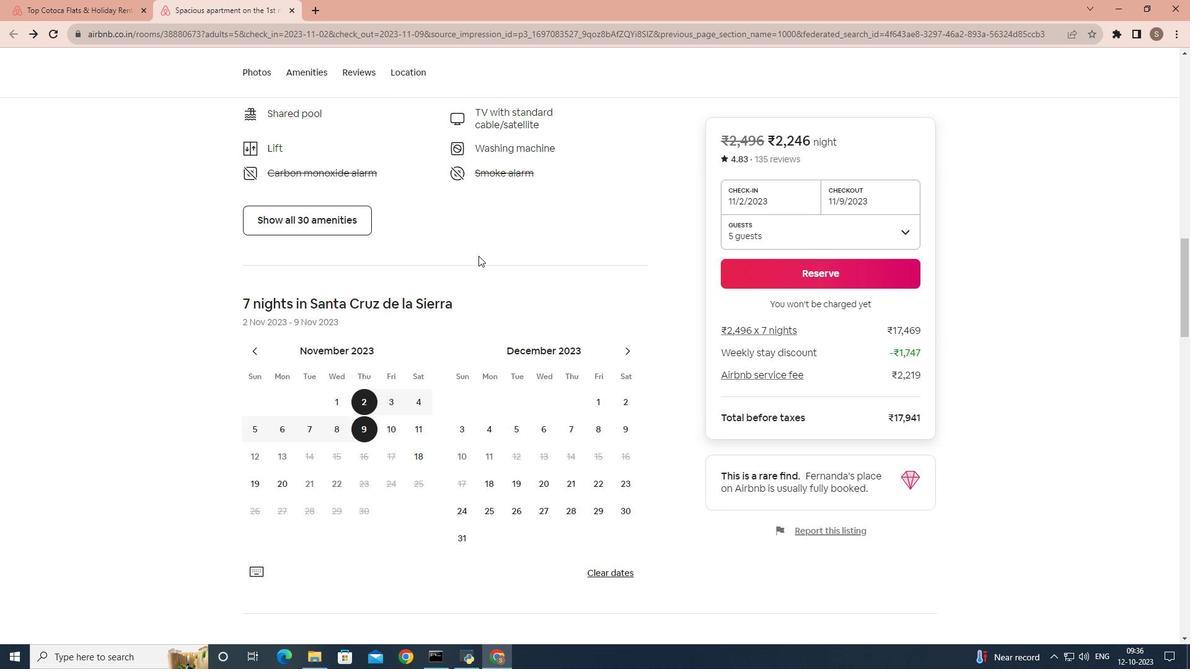 
Action: Mouse scrolled (478, 255) with delta (0, 0)
Screenshot: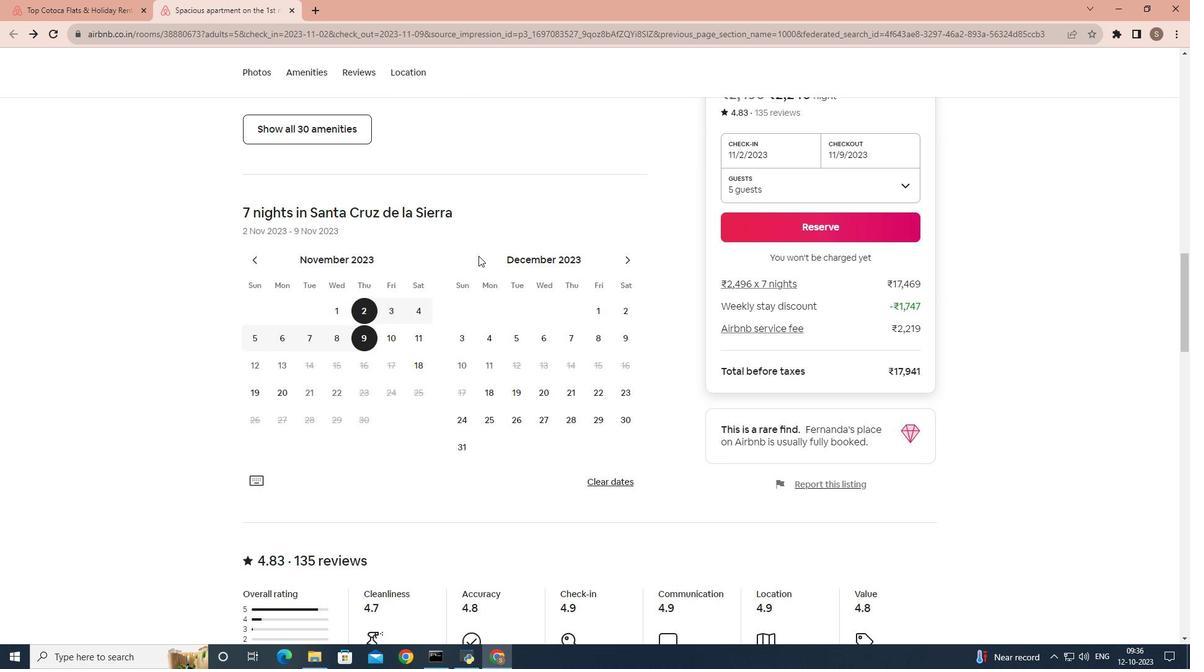 
Action: Mouse scrolled (478, 255) with delta (0, 0)
Screenshot: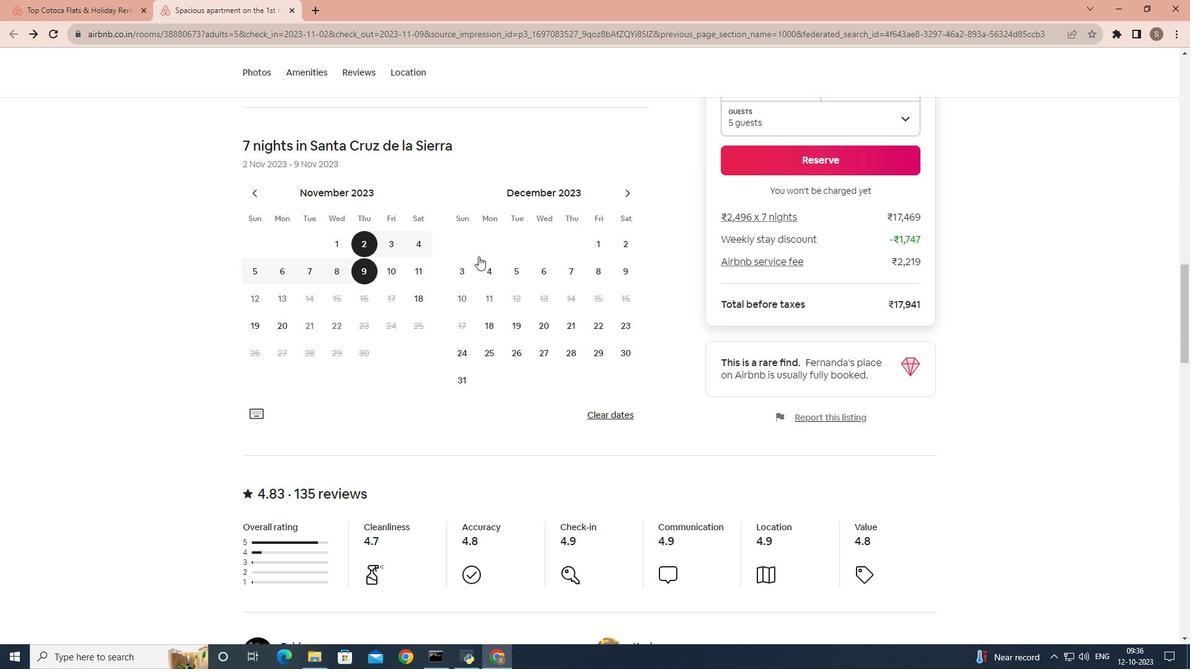
Action: Mouse moved to (478, 256)
Screenshot: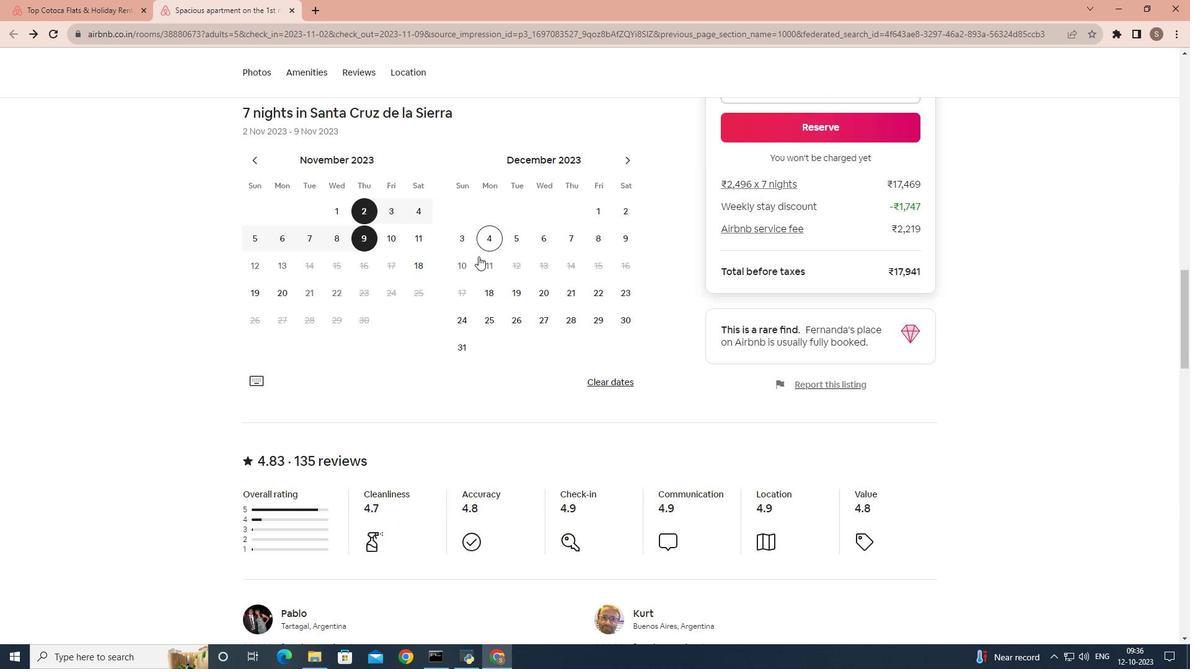 
Action: Mouse scrolled (478, 256) with delta (0, 0)
Screenshot: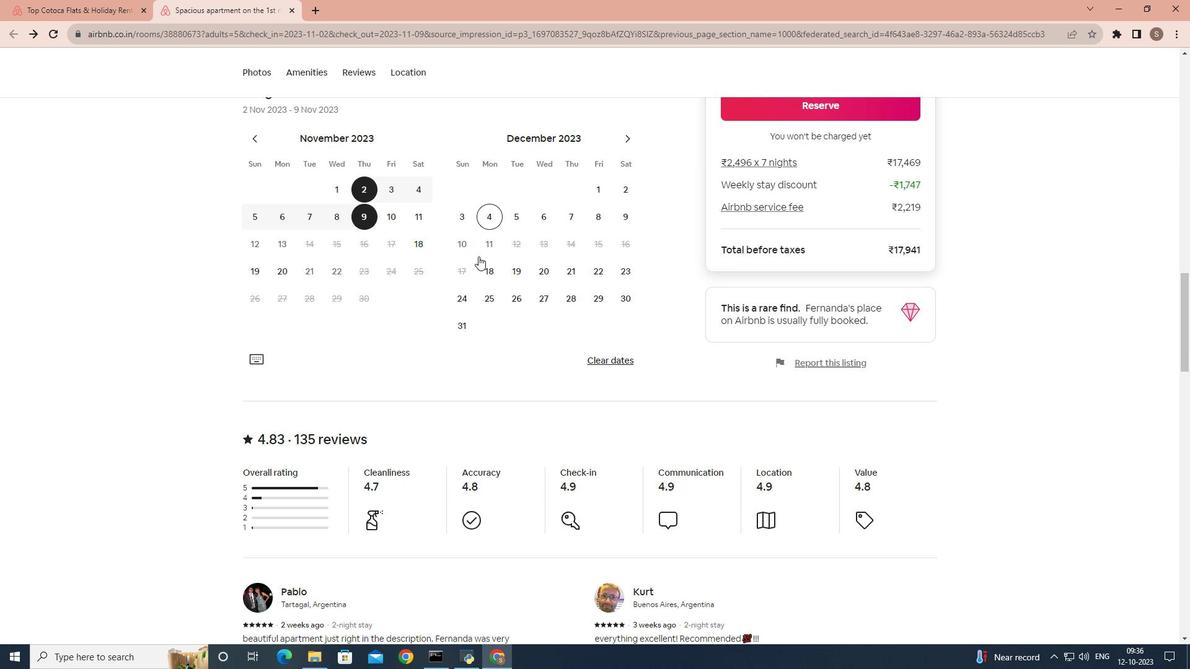 
Action: Mouse scrolled (478, 256) with delta (0, 0)
Screenshot: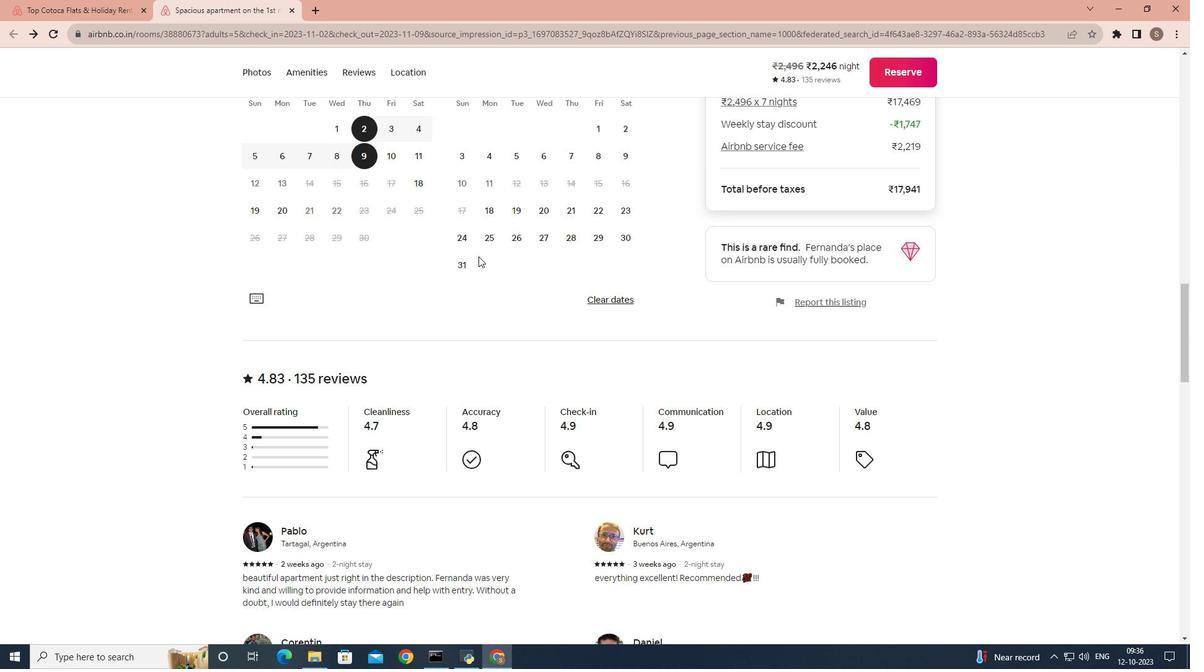 
Action: Mouse scrolled (478, 256) with delta (0, 0)
Screenshot: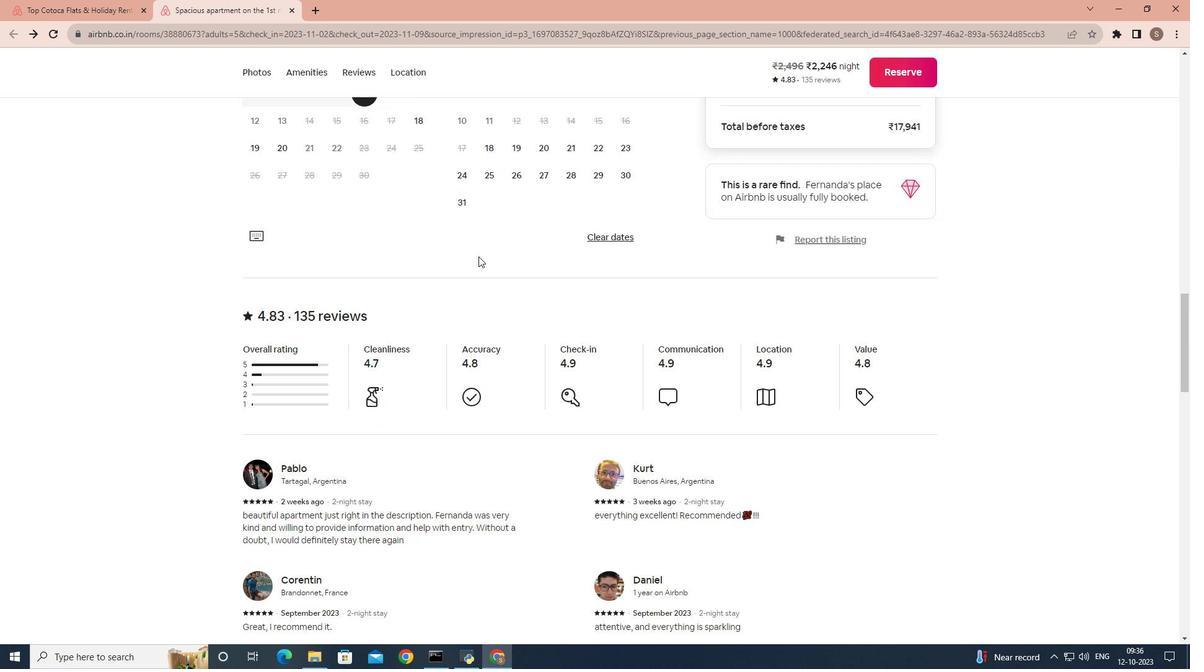 
Action: Mouse scrolled (478, 256) with delta (0, 0)
Screenshot: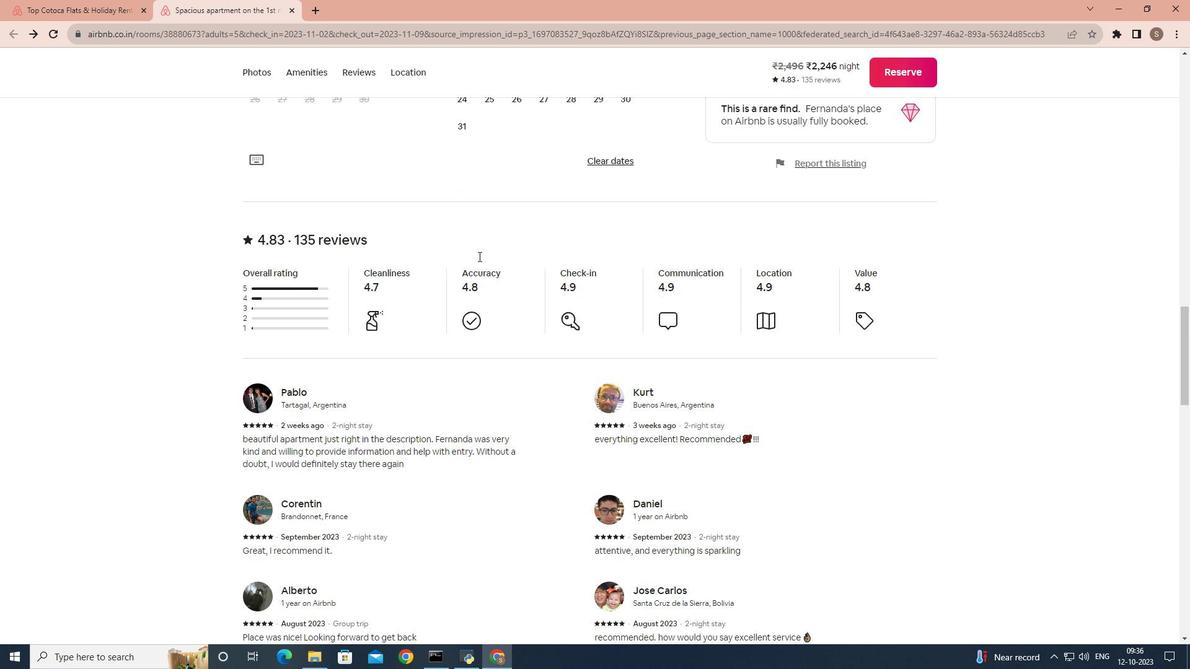 
Action: Mouse scrolled (478, 256) with delta (0, 0)
Screenshot: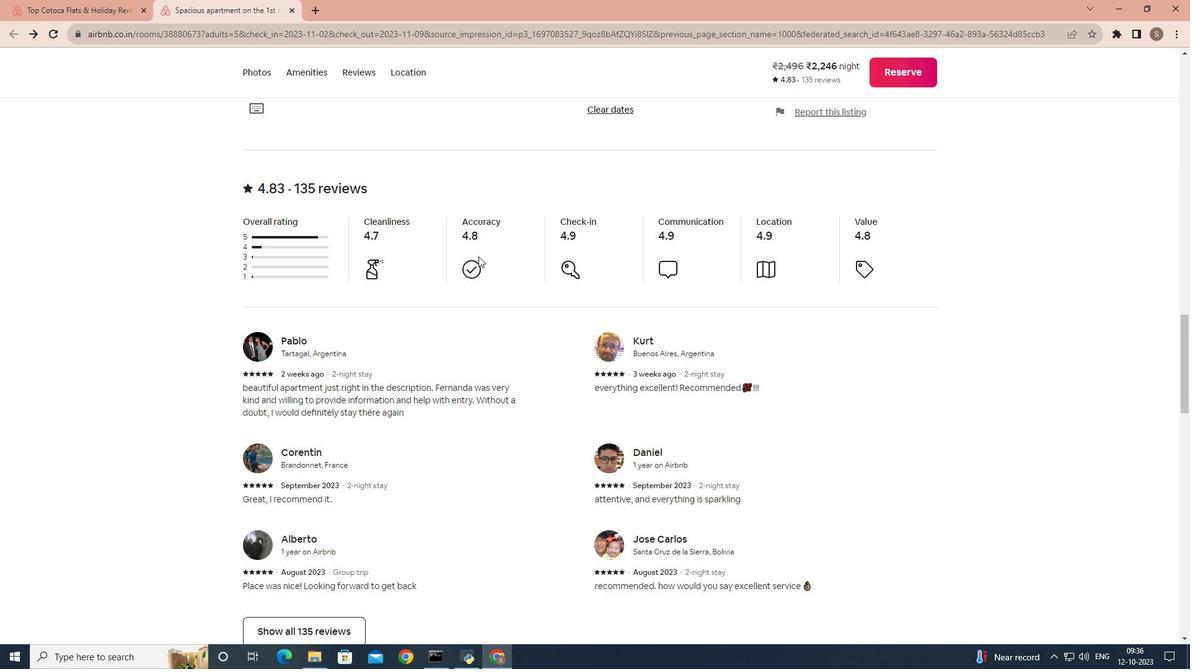 
Action: Mouse scrolled (478, 256) with delta (0, 0)
Screenshot: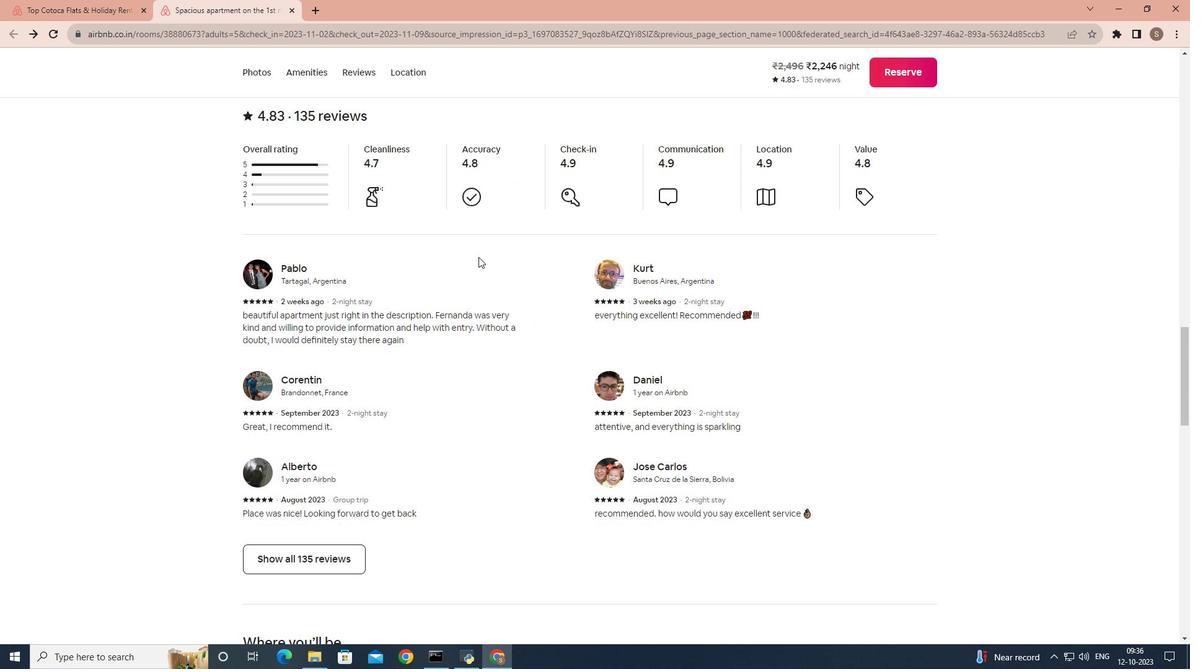 
Action: Mouse moved to (478, 257)
Screenshot: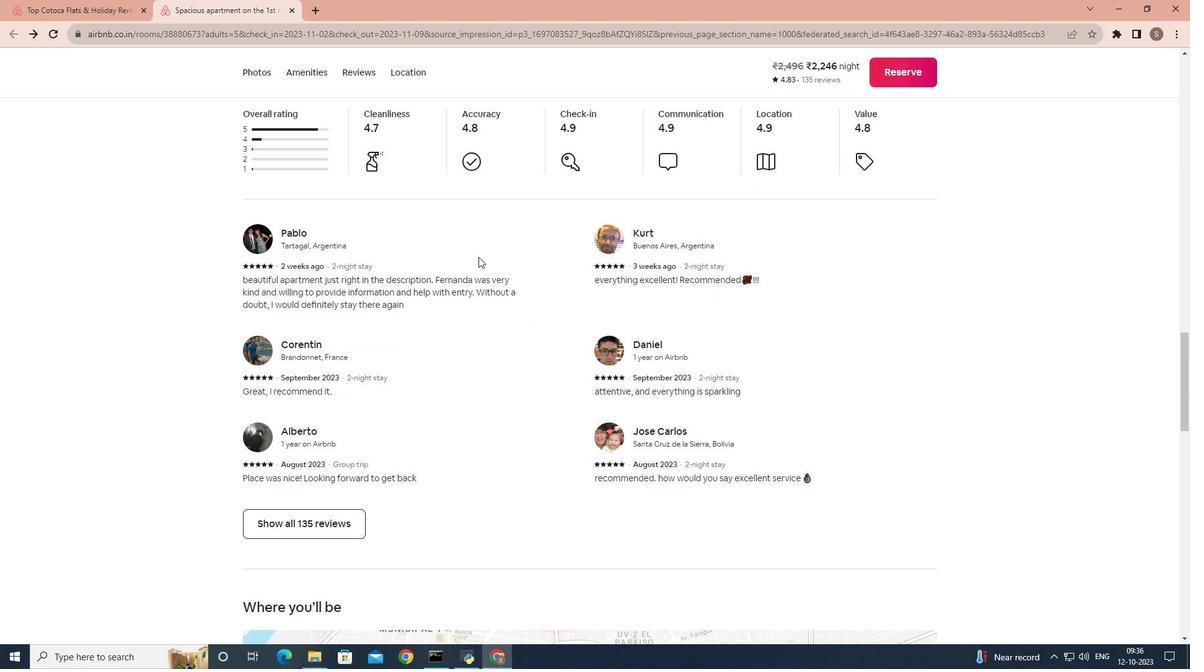 
Action: Mouse scrolled (478, 256) with delta (0, 0)
Screenshot: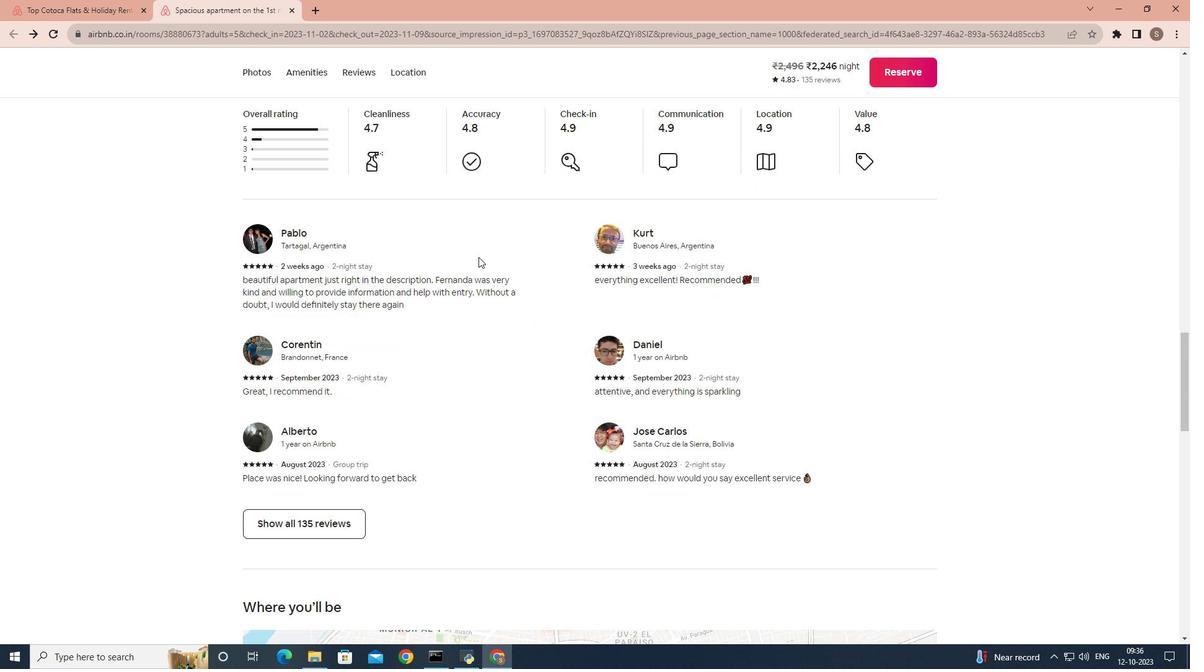 
Action: Mouse scrolled (478, 256) with delta (0, 0)
Screenshot: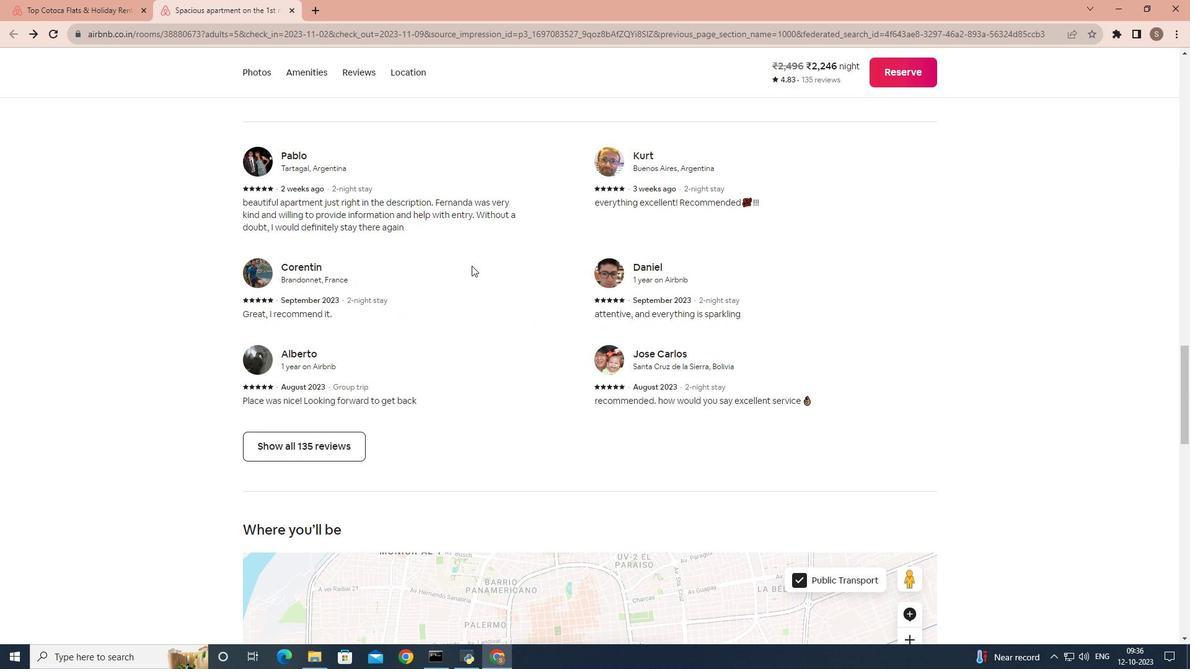 
Action: Mouse moved to (342, 396)
Screenshot: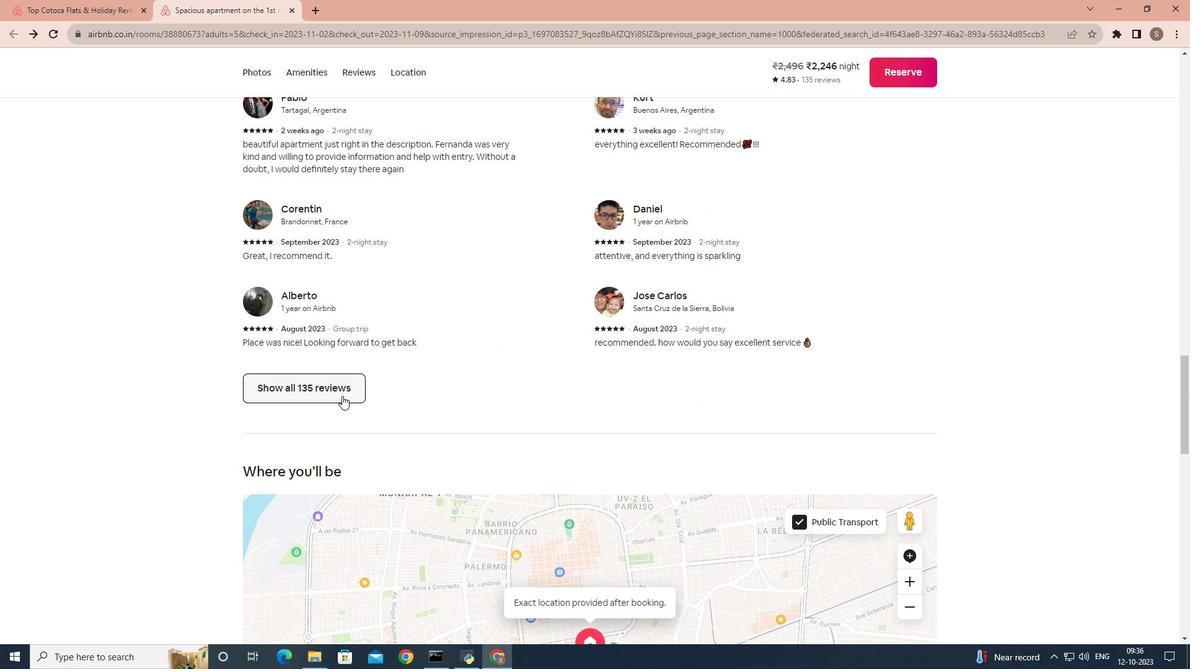 
Action: Mouse pressed left at (342, 396)
Screenshot: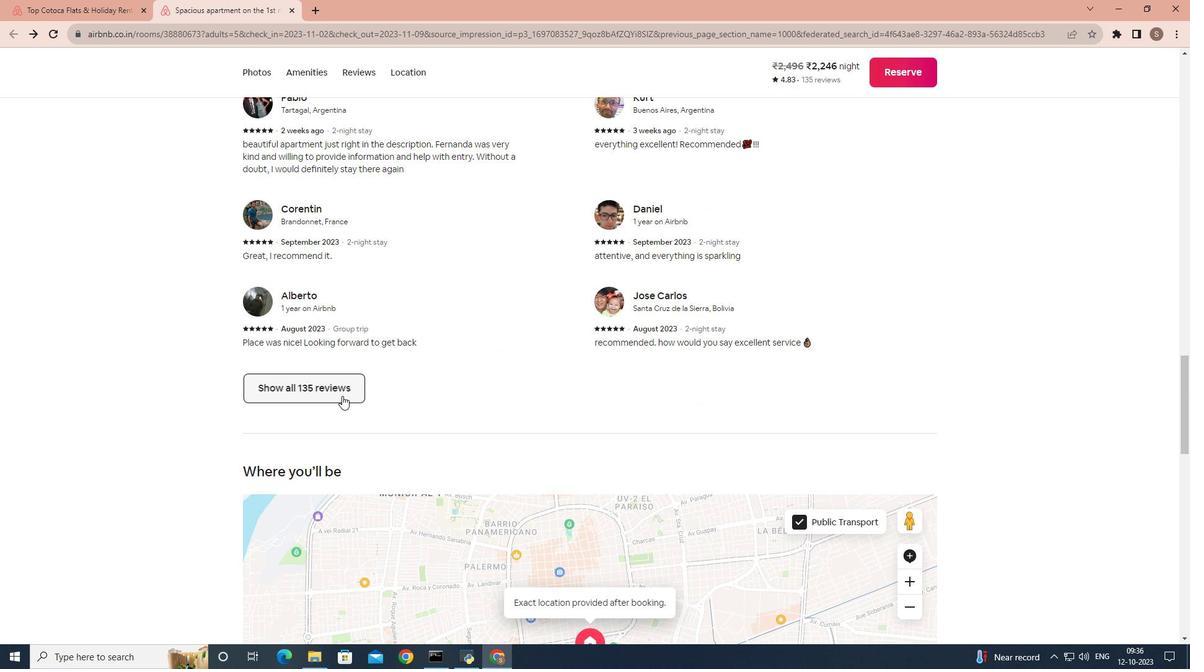 
Action: Mouse moved to (643, 326)
Screenshot: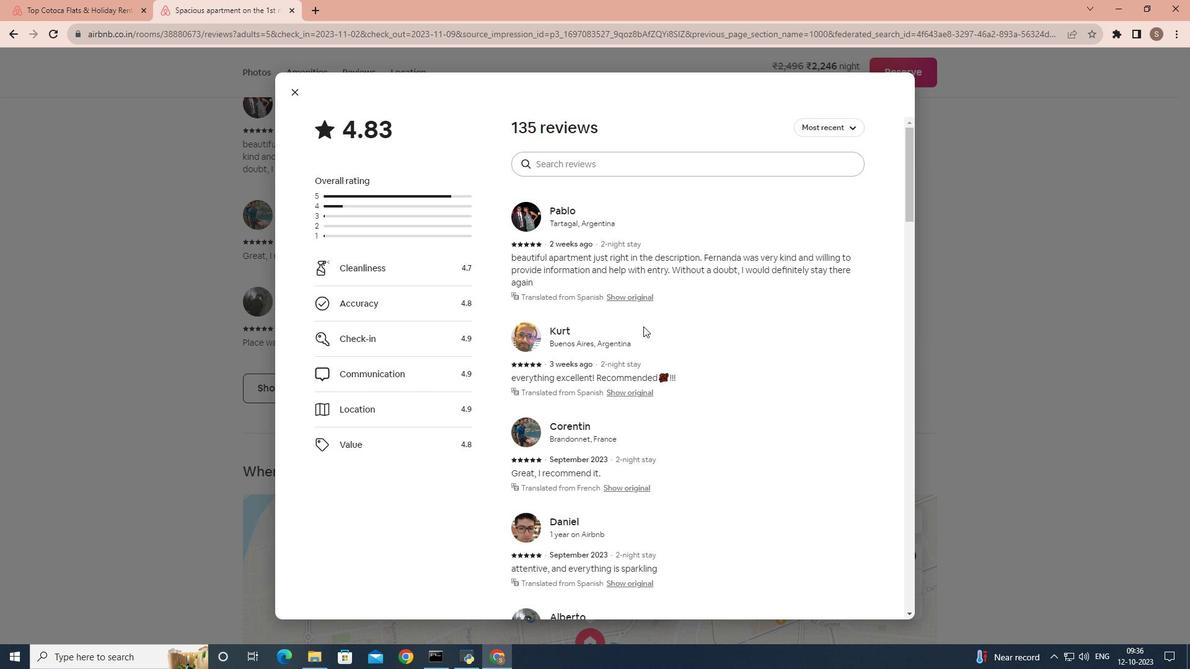 
Action: Mouse scrolled (643, 326) with delta (0, 0)
Screenshot: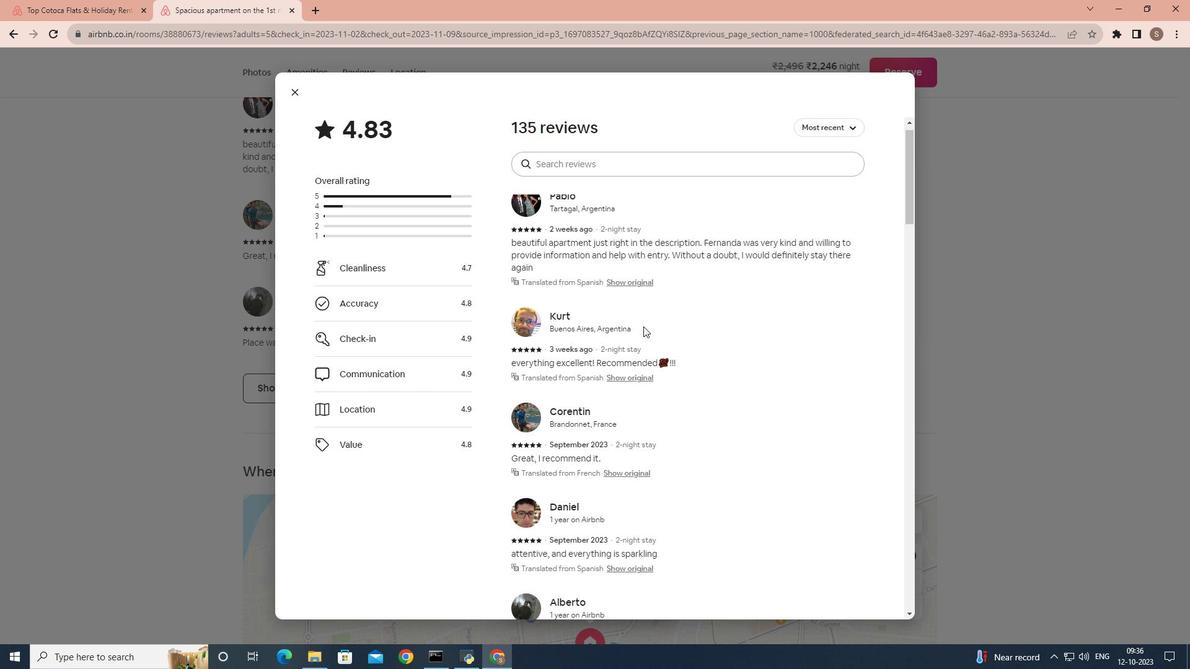 
Action: Mouse scrolled (643, 326) with delta (0, 0)
Screenshot: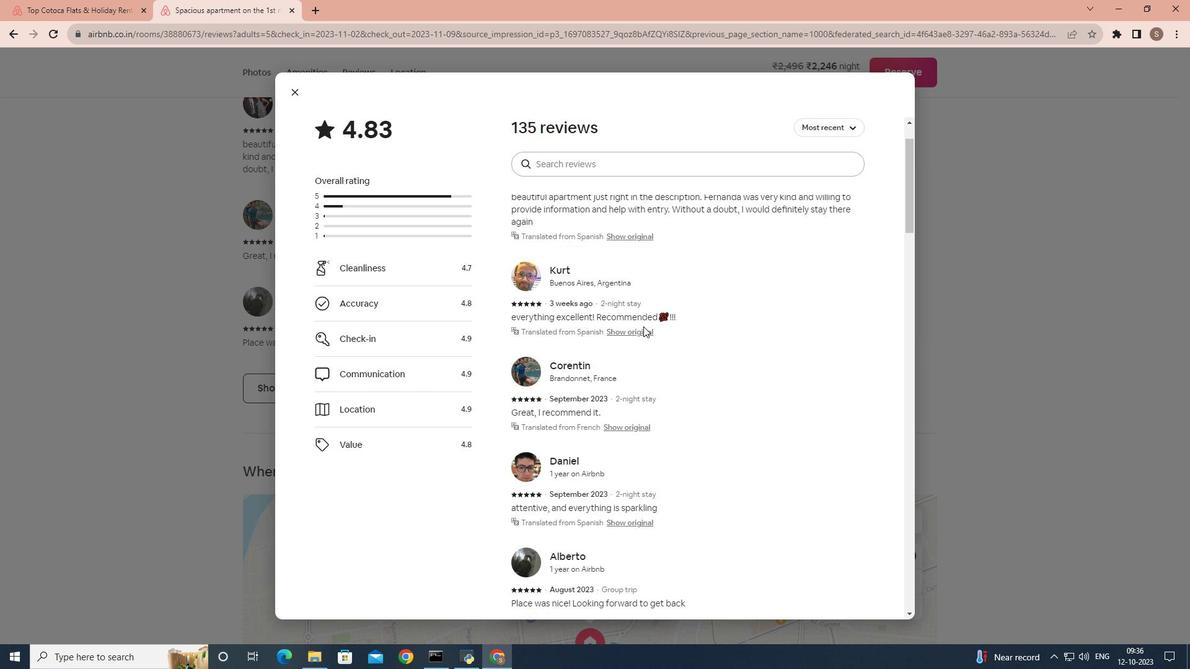 
Action: Mouse scrolled (643, 326) with delta (0, 0)
Screenshot: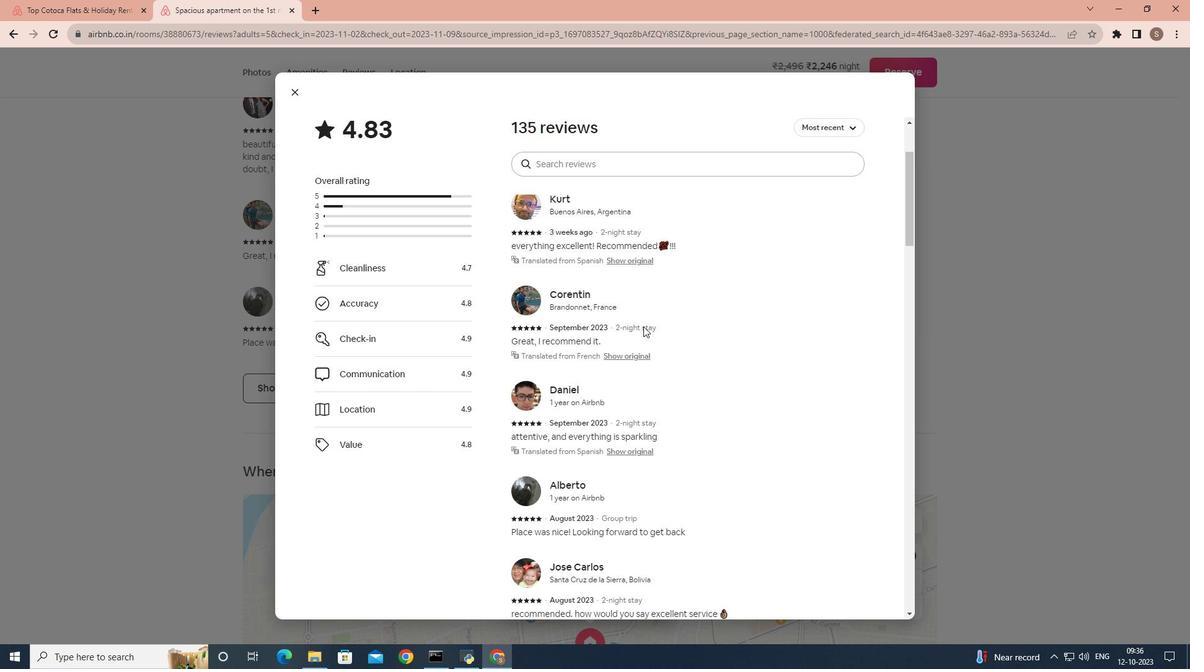 
Action: Mouse scrolled (643, 326) with delta (0, 0)
Screenshot: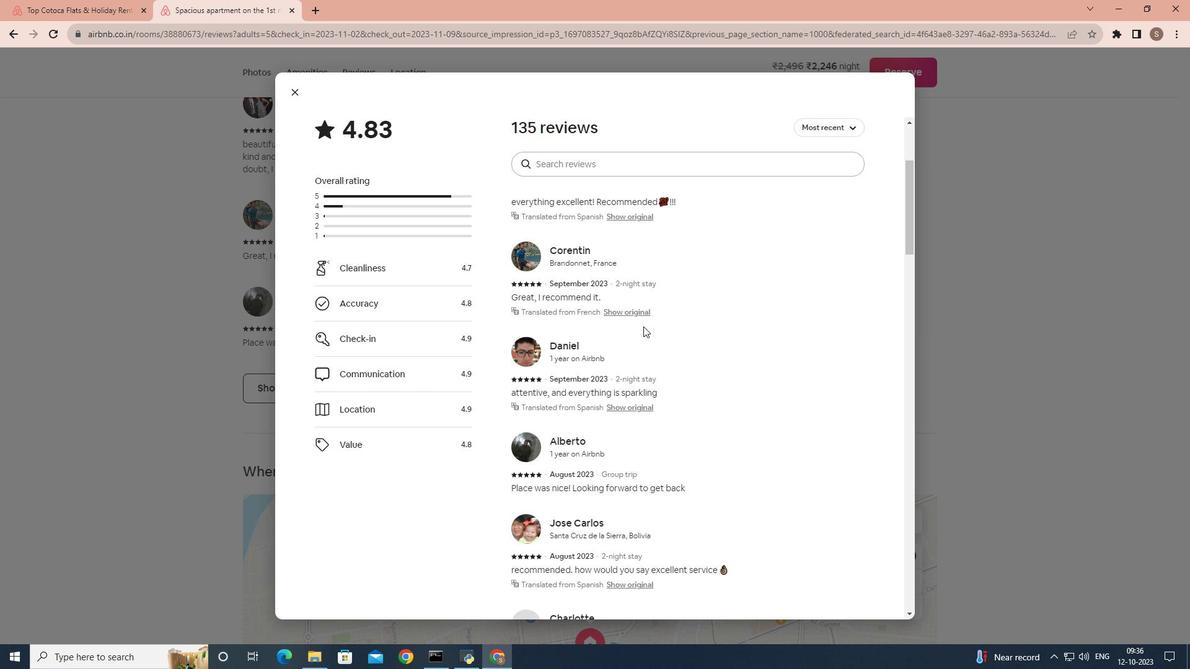 
Action: Mouse scrolled (643, 326) with delta (0, 0)
Screenshot: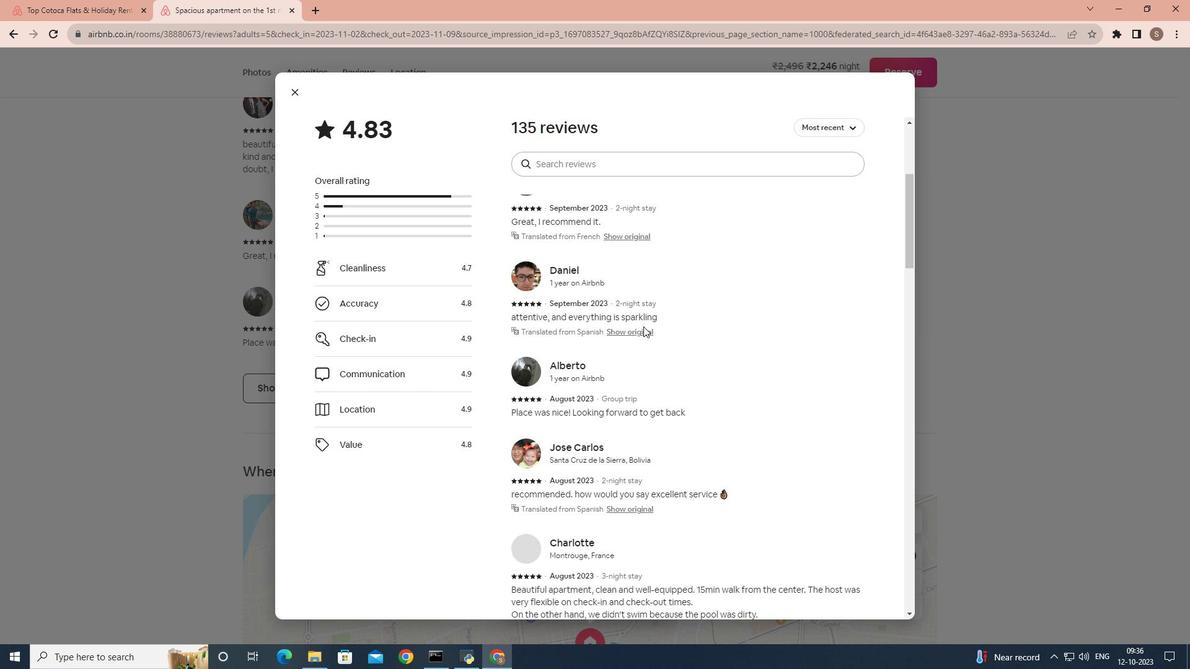 
Action: Mouse scrolled (643, 326) with delta (0, 0)
Screenshot: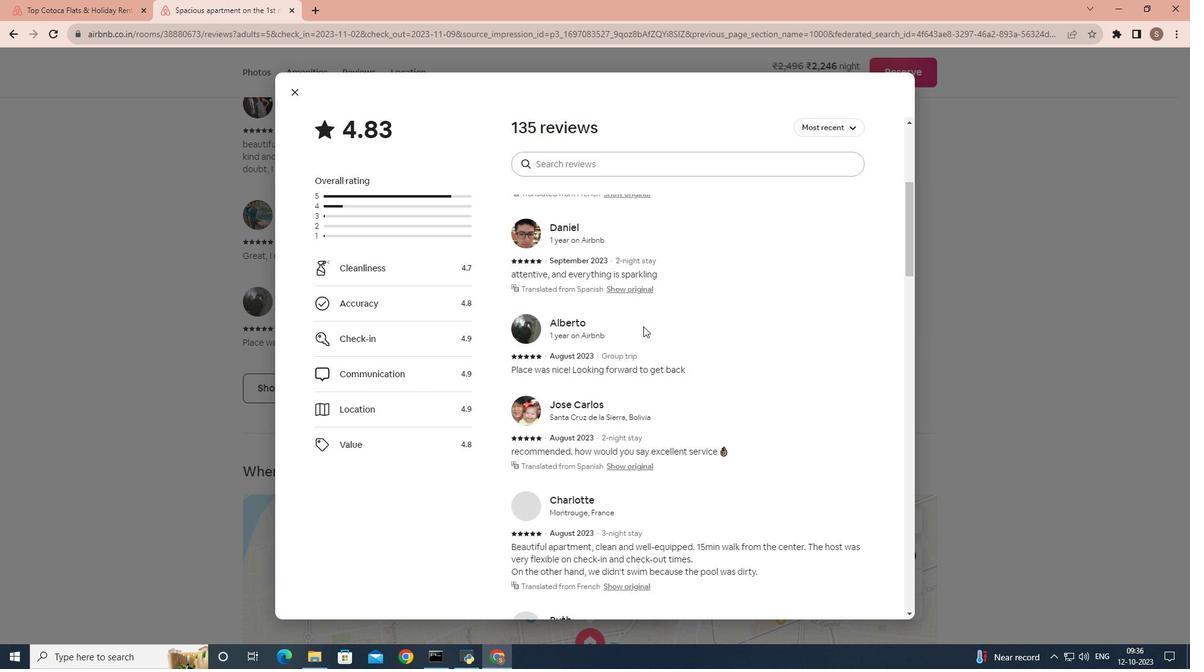 
Action: Mouse scrolled (643, 326) with delta (0, 0)
Screenshot: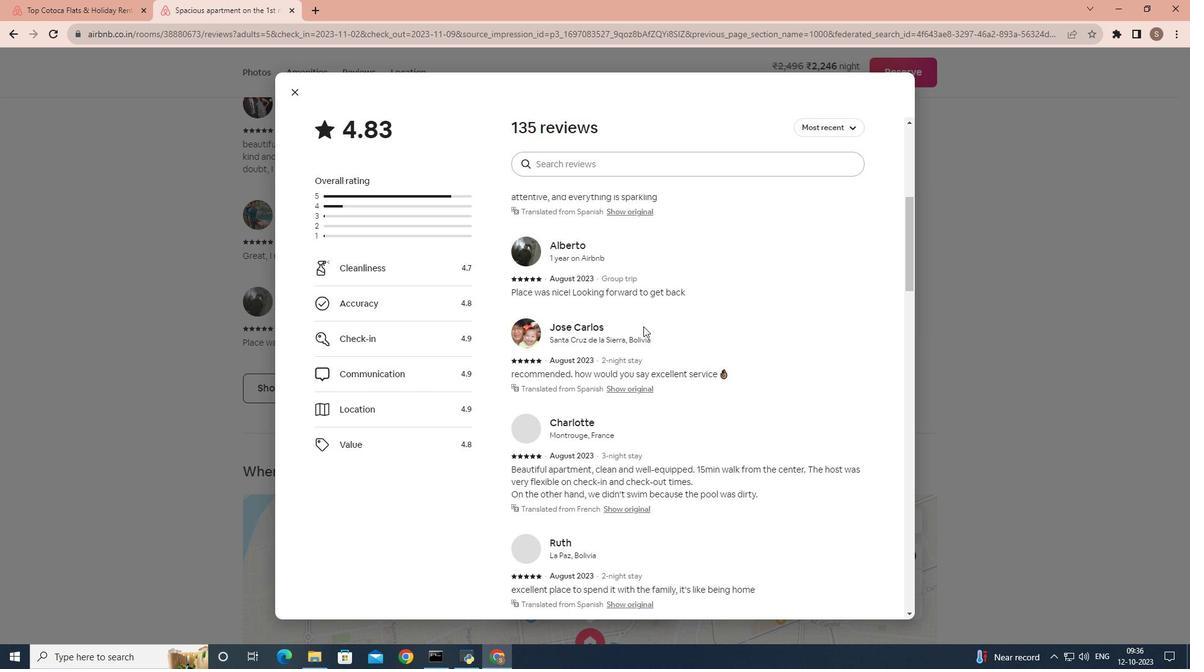 
Action: Mouse scrolled (643, 326) with delta (0, 0)
Screenshot: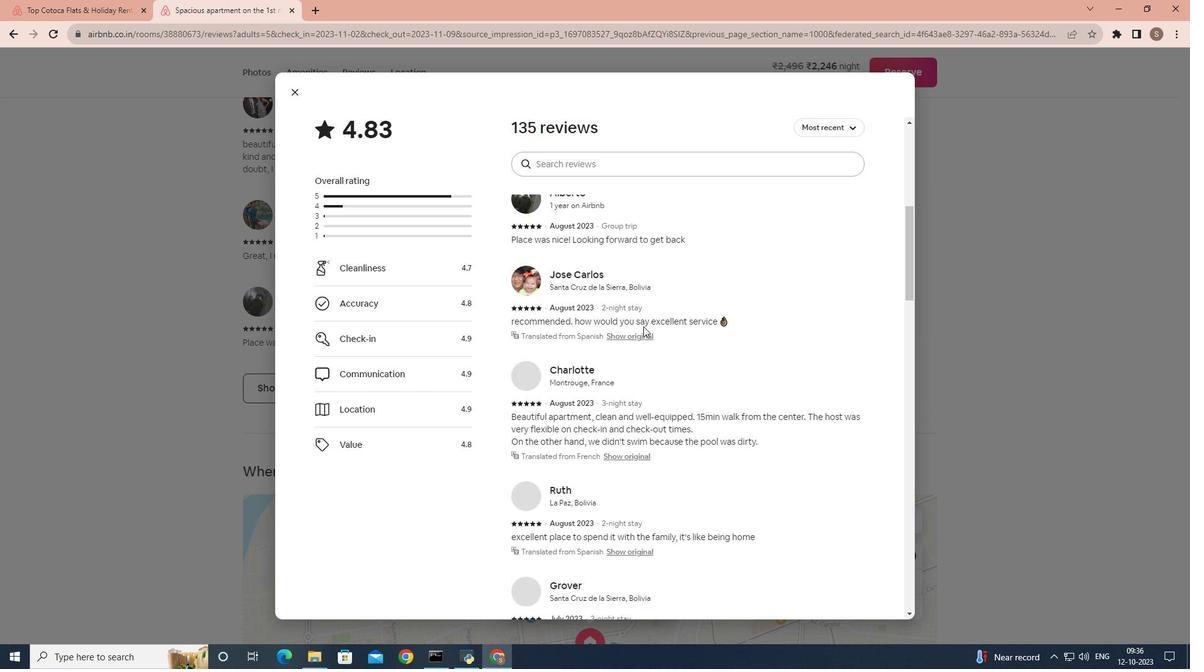 
Action: Mouse scrolled (643, 326) with delta (0, 0)
Screenshot: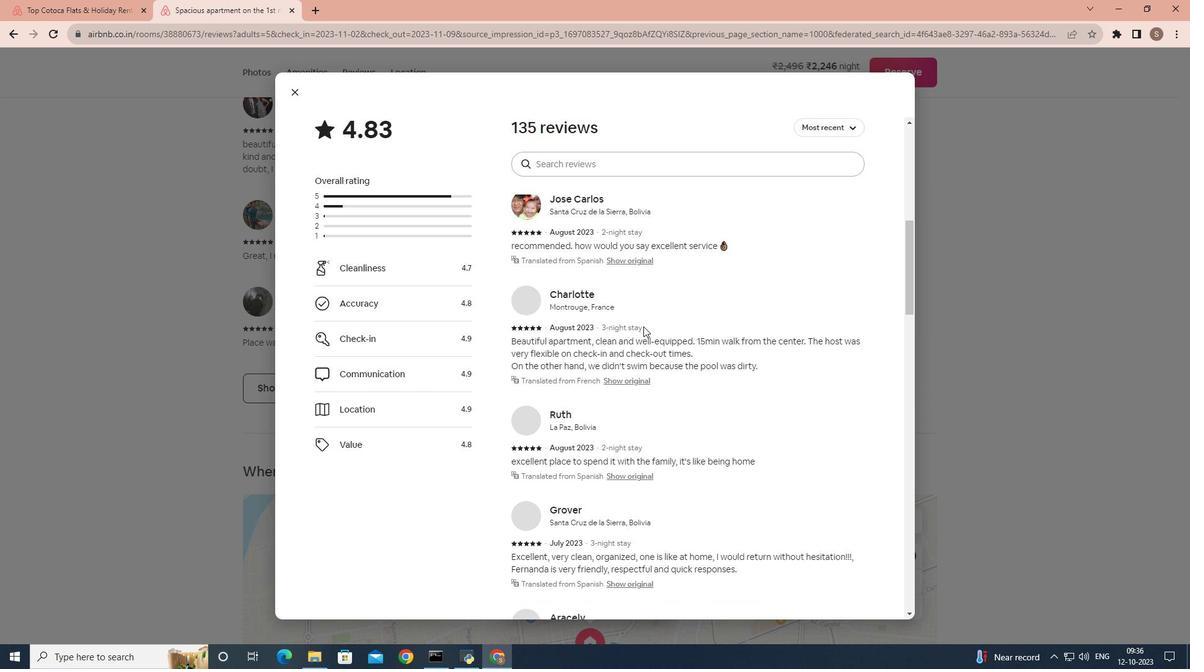 
Action: Mouse scrolled (643, 326) with delta (0, 0)
Screenshot: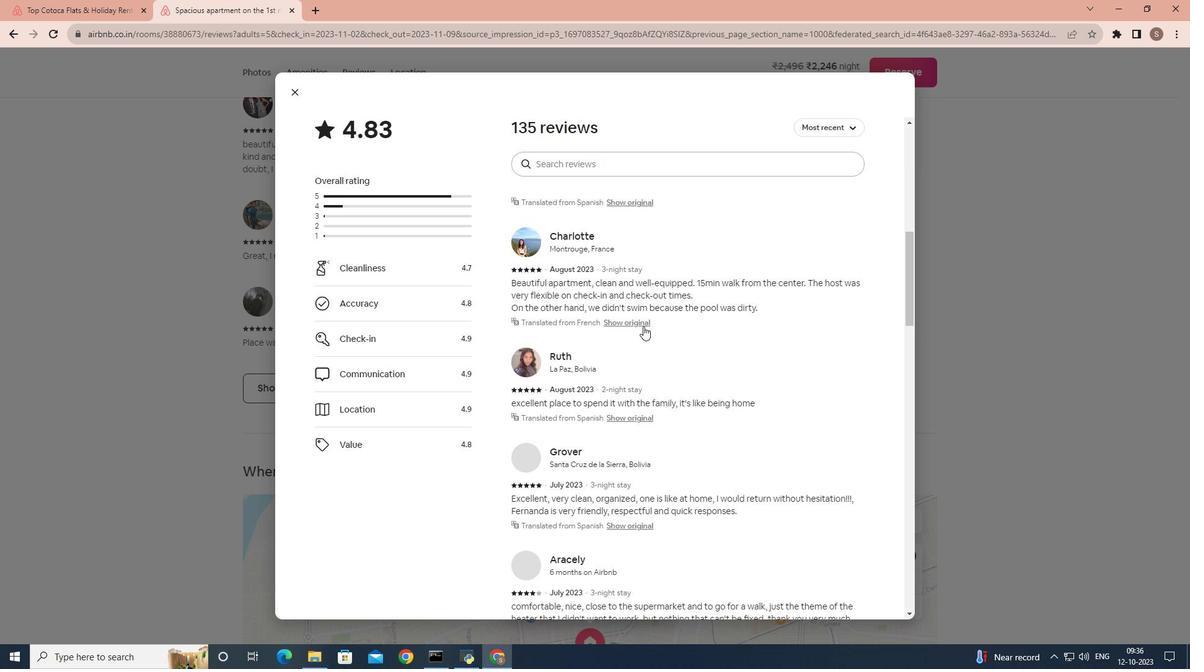 
Action: Mouse scrolled (643, 326) with delta (0, 0)
Screenshot: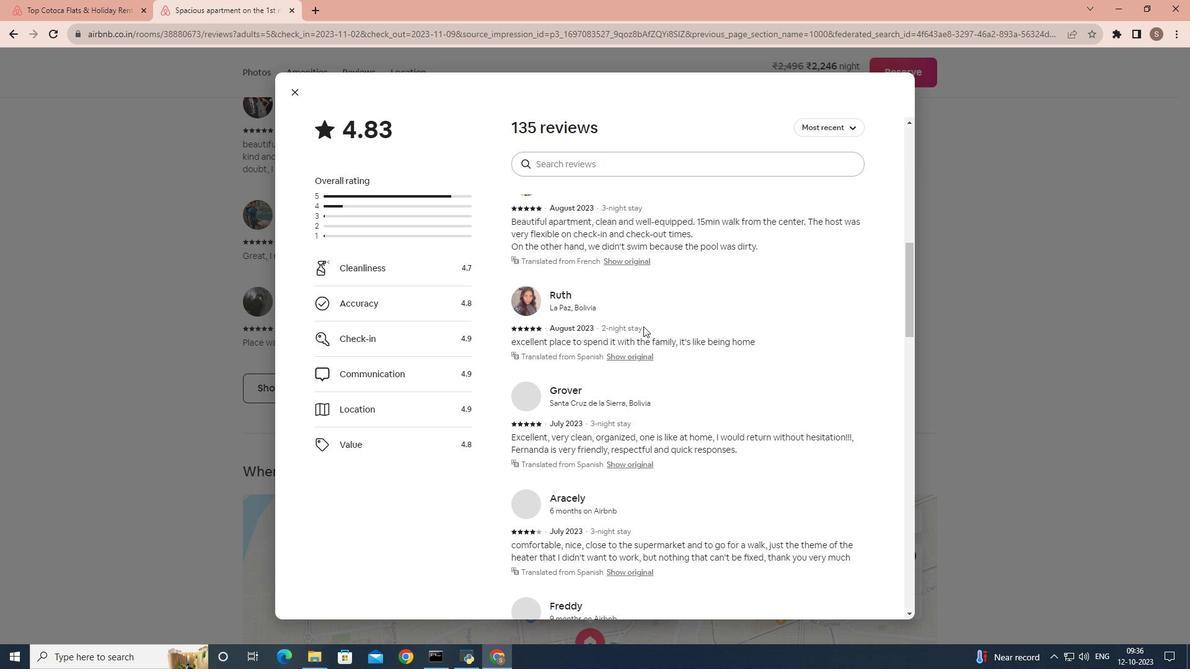 
Action: Mouse scrolled (643, 326) with delta (0, 0)
Screenshot: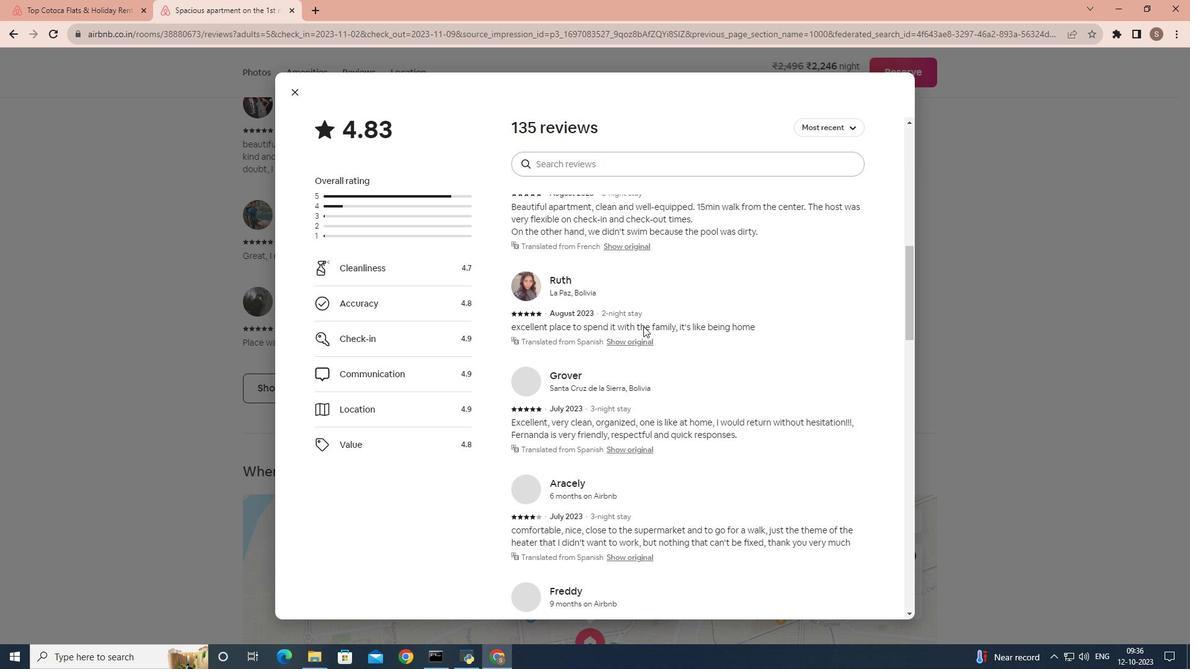 
Action: Mouse scrolled (643, 326) with delta (0, 0)
Screenshot: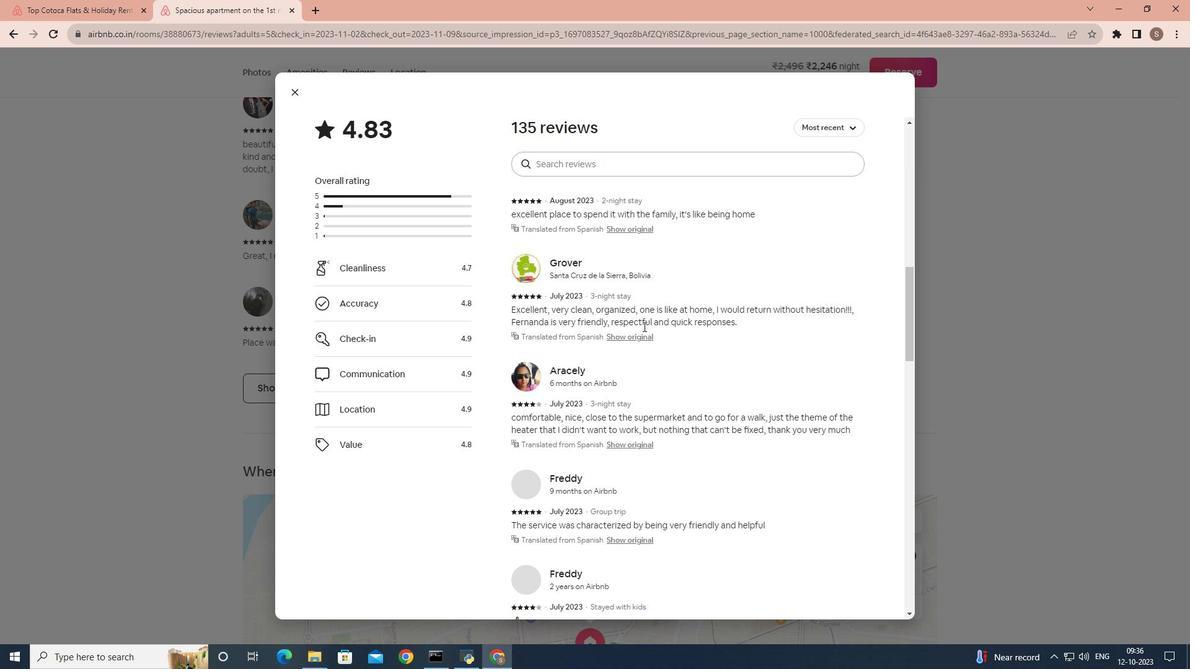 
Action: Mouse scrolled (643, 326) with delta (0, 0)
Screenshot: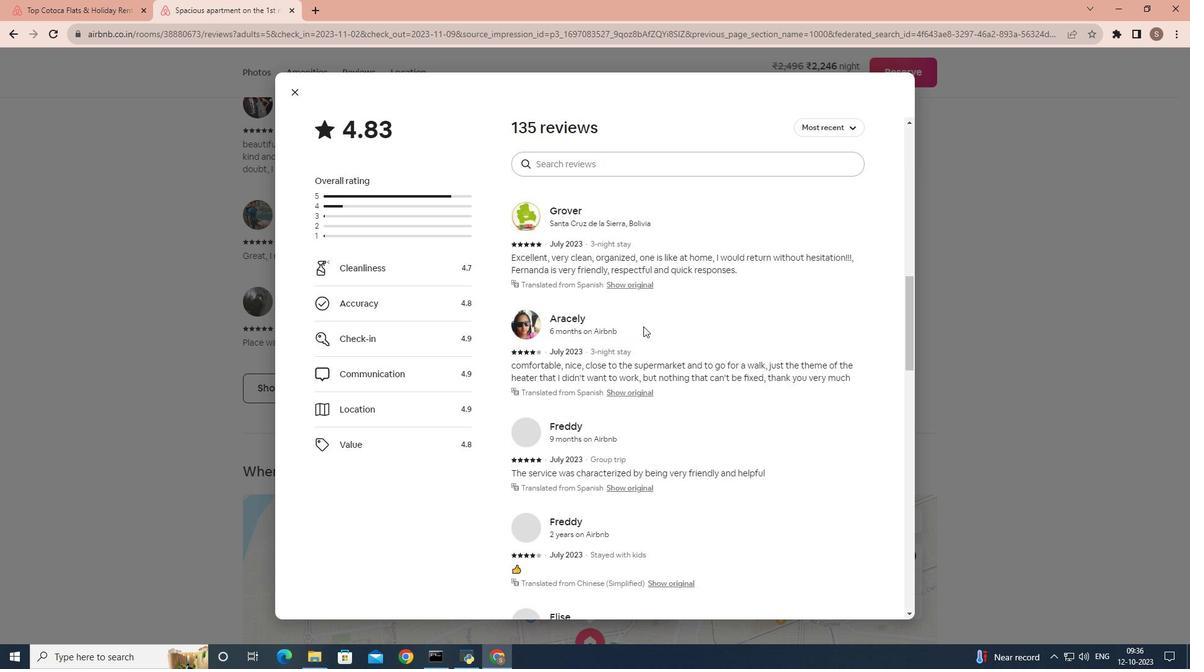 
Action: Mouse scrolled (643, 326) with delta (0, 0)
Screenshot: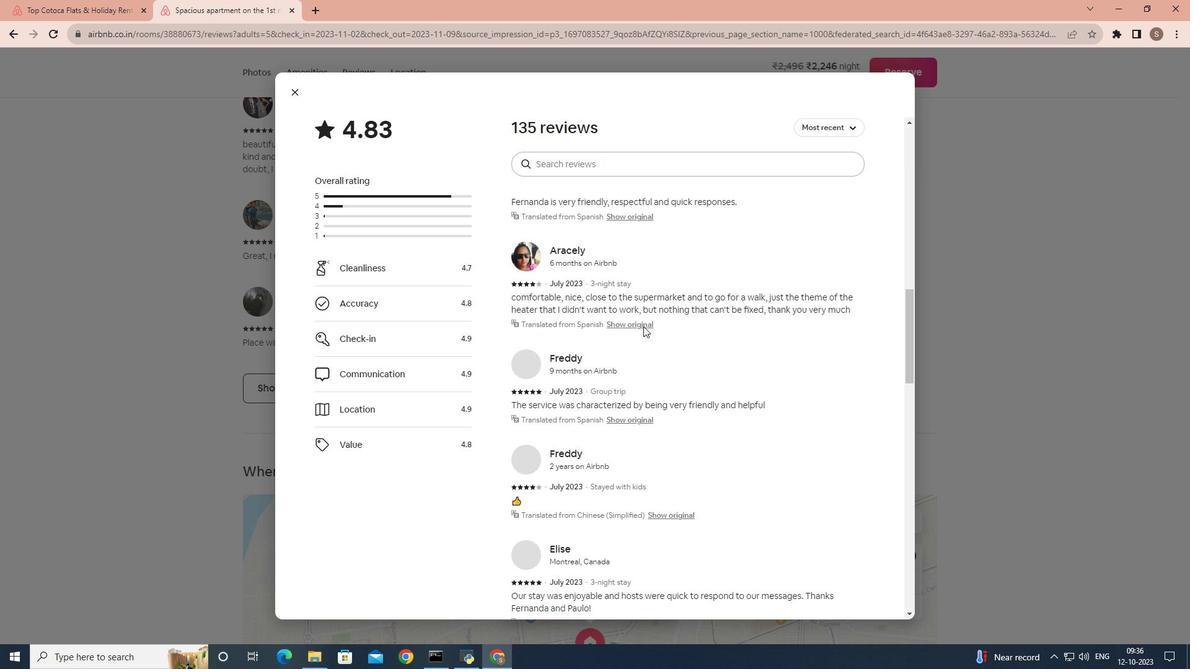 
Action: Mouse scrolled (643, 326) with delta (0, 0)
Screenshot: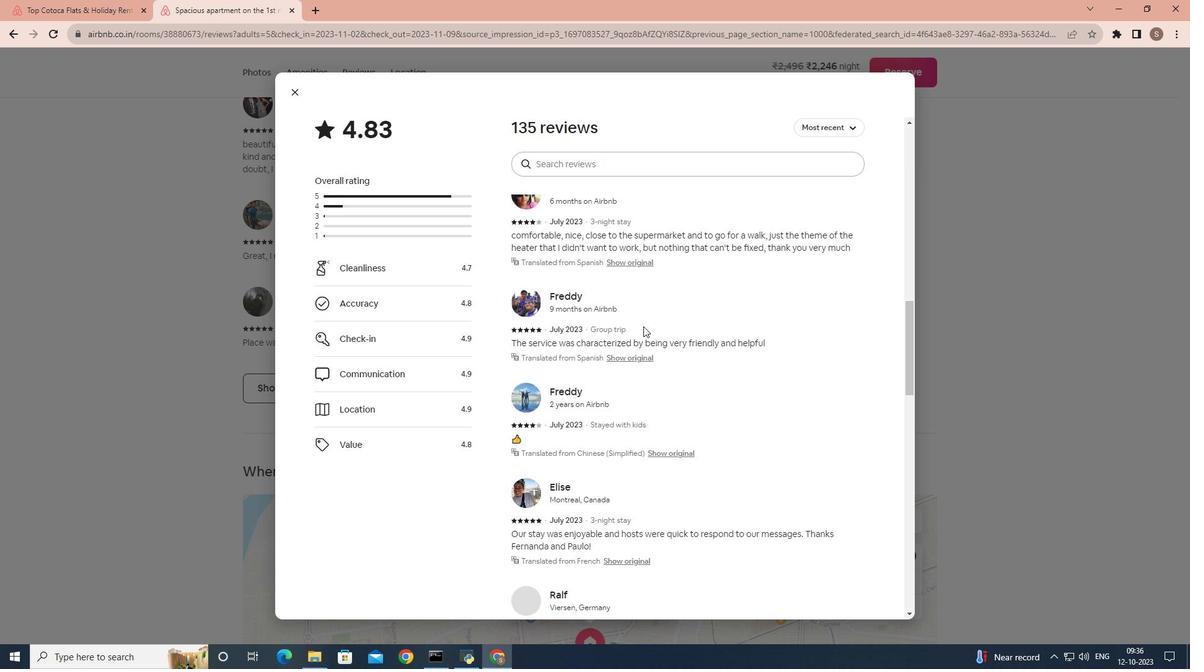 
Action: Mouse scrolled (643, 326) with delta (0, 0)
Screenshot: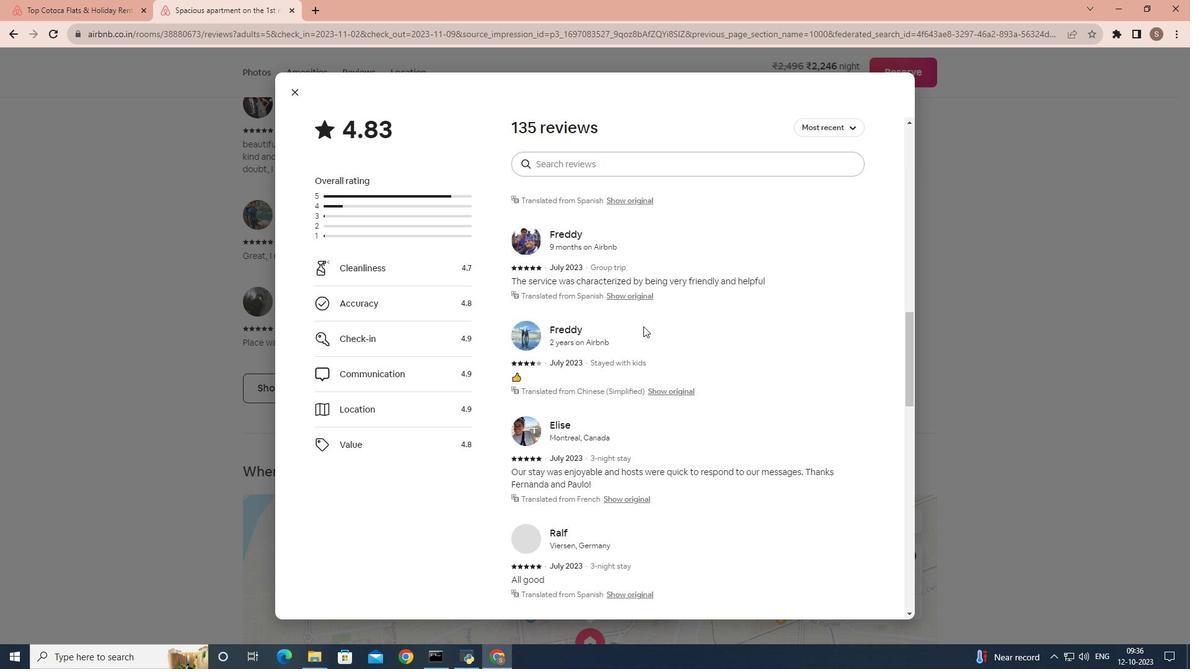 
Action: Mouse scrolled (643, 326) with delta (0, 0)
Screenshot: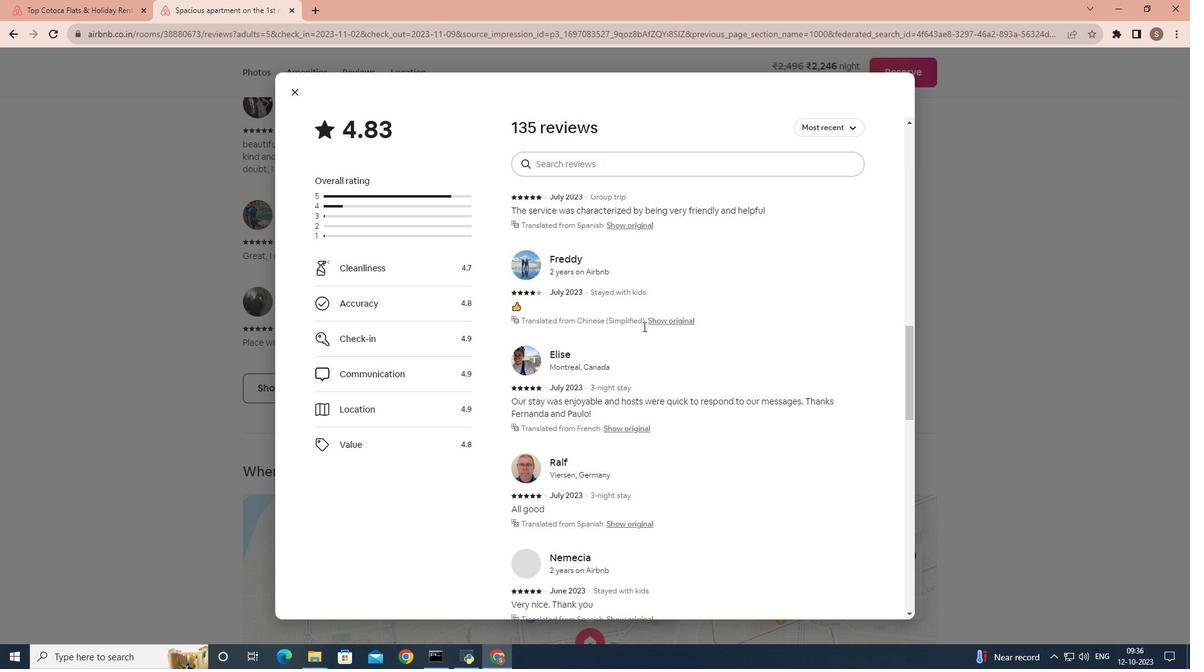 
Action: Mouse scrolled (643, 326) with delta (0, 0)
Screenshot: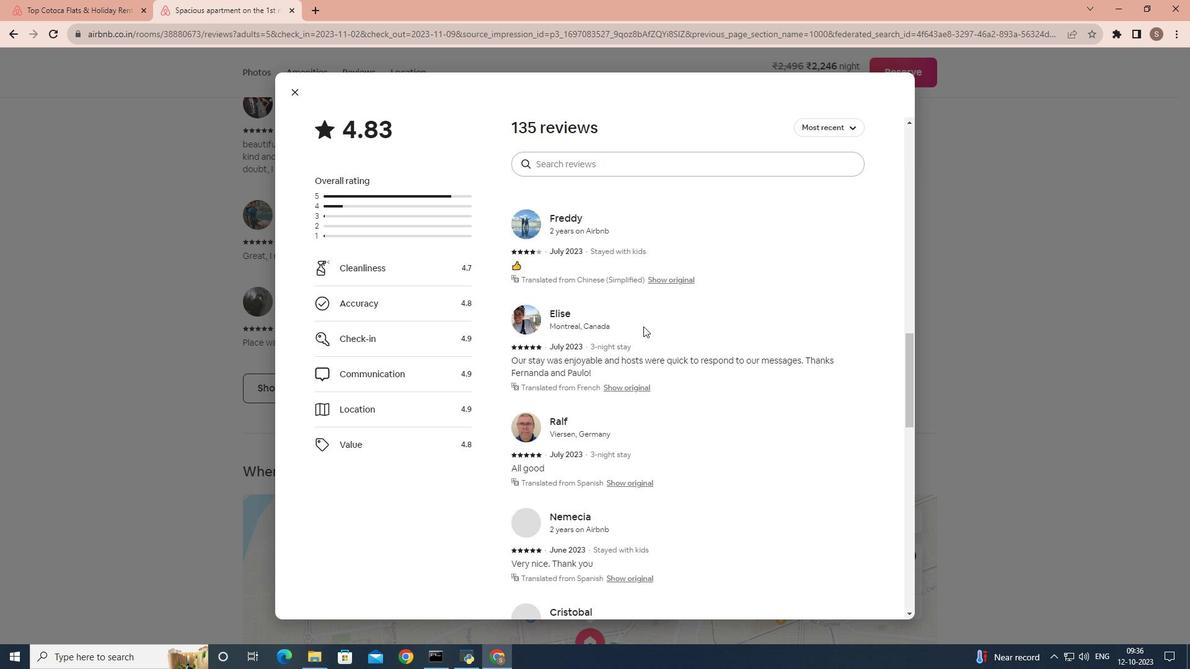 
Action: Mouse scrolled (643, 326) with delta (0, 0)
Screenshot: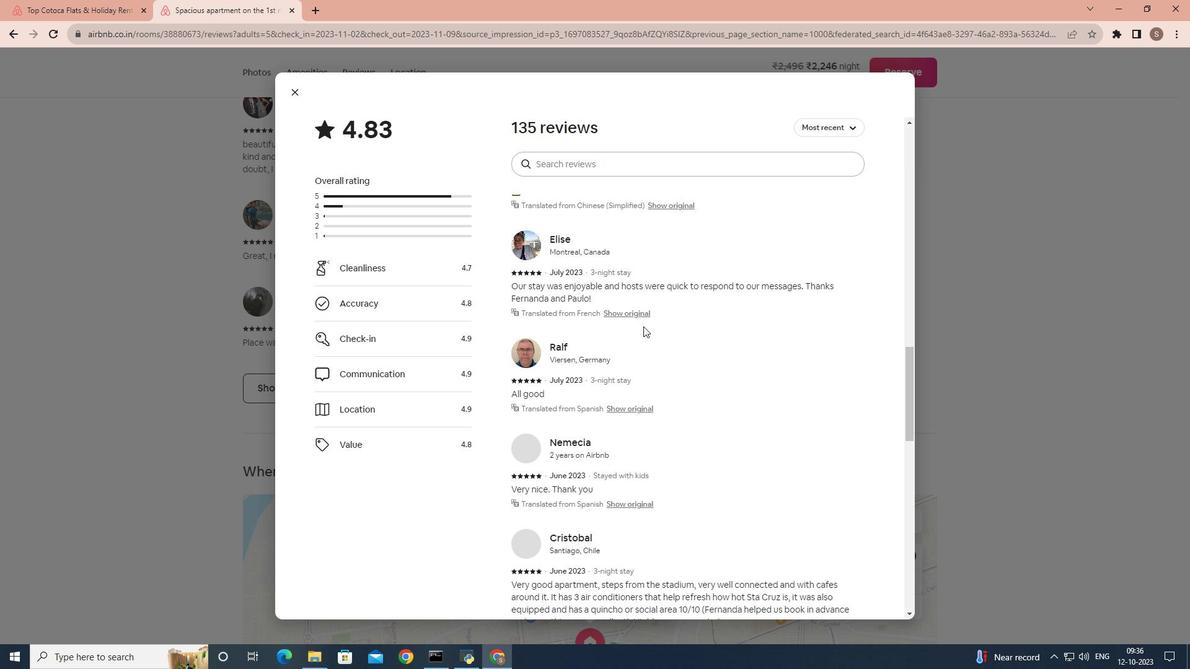 
Action: Mouse scrolled (643, 326) with delta (0, 0)
Screenshot: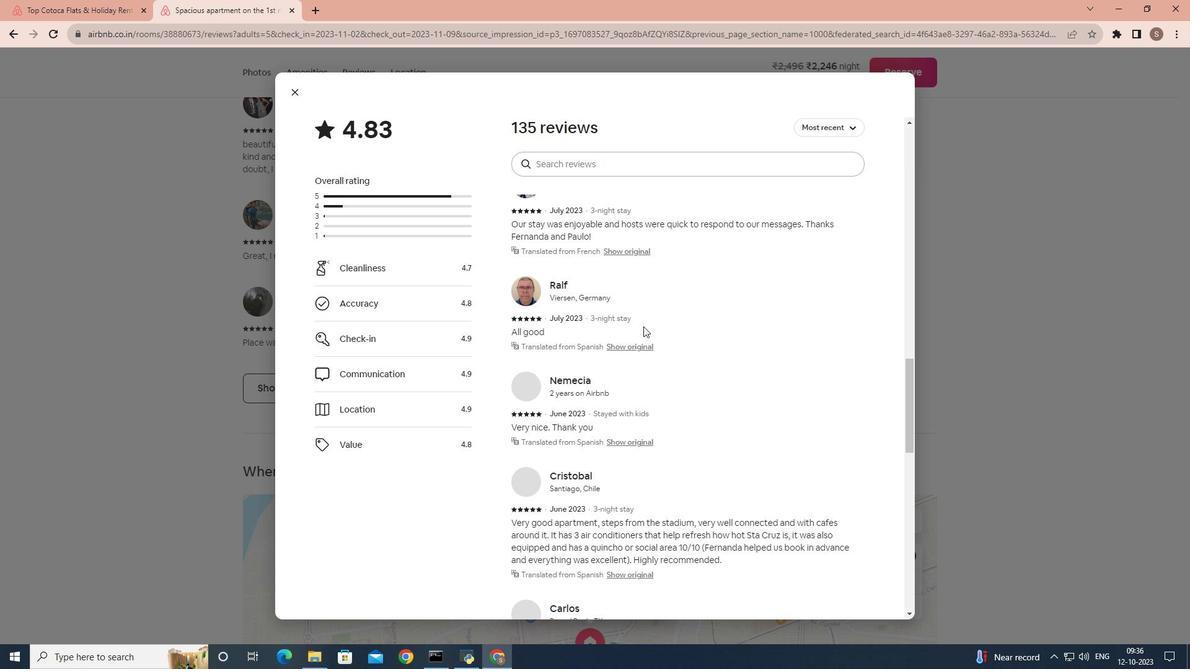
Action: Mouse scrolled (643, 326) with delta (0, 0)
Screenshot: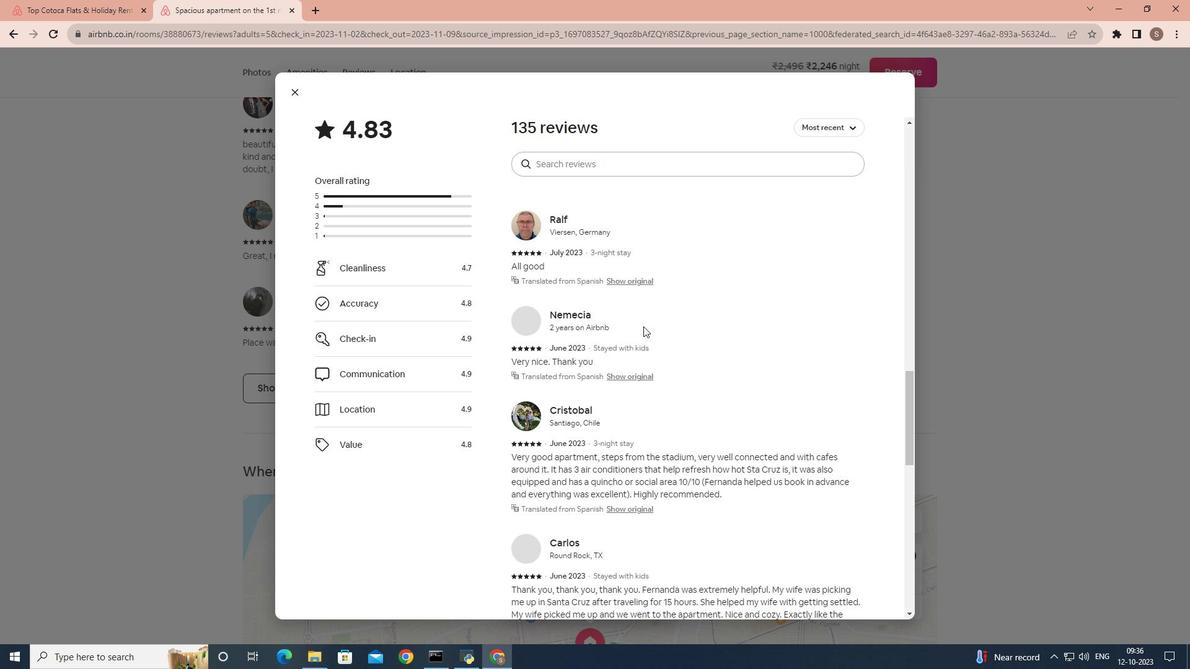 
Action: Mouse scrolled (643, 326) with delta (0, 0)
Screenshot: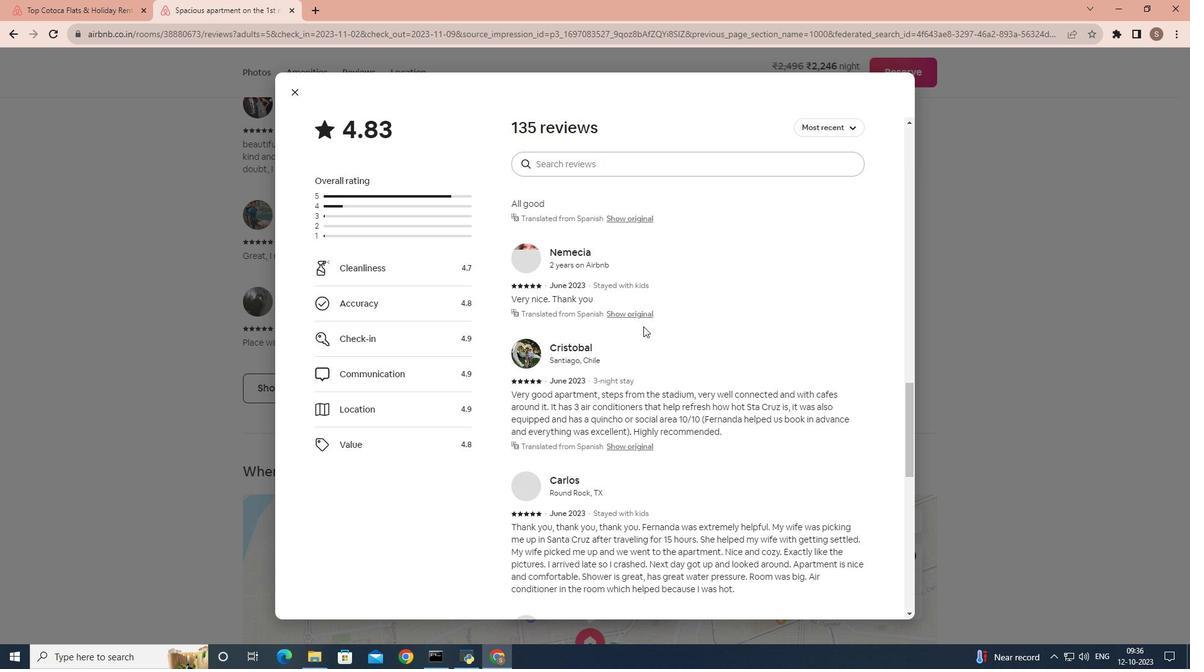 
Action: Mouse scrolled (643, 326) with delta (0, 0)
Screenshot: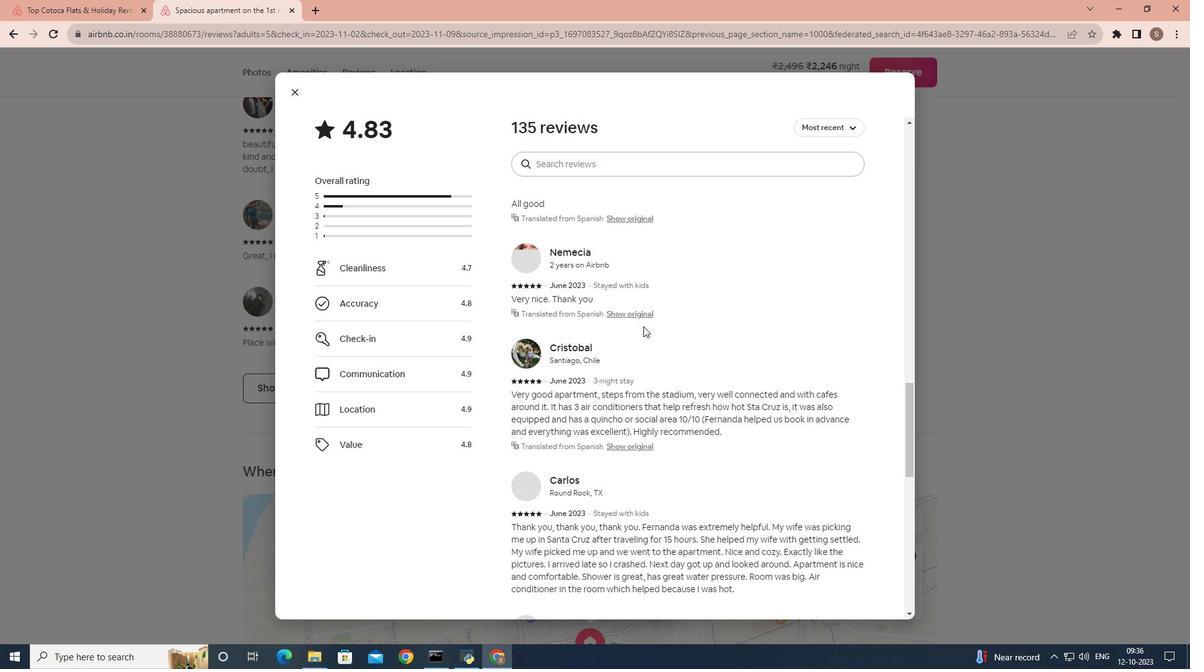 
Action: Mouse scrolled (643, 326) with delta (0, 0)
